 Task: What year was "Treasure Island" by Robert Louis Stevenson published?
Action: Mouse moved to (271, 126)
Screenshot: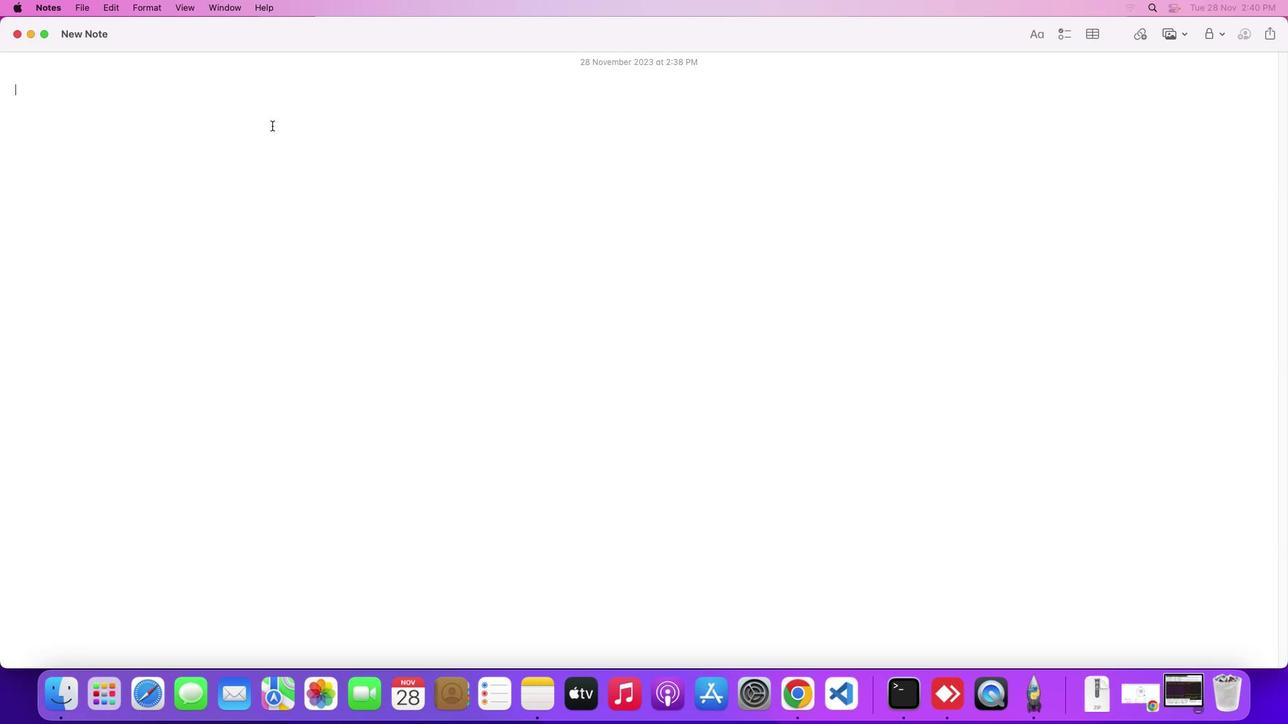 
Action: Mouse pressed left at (271, 126)
Screenshot: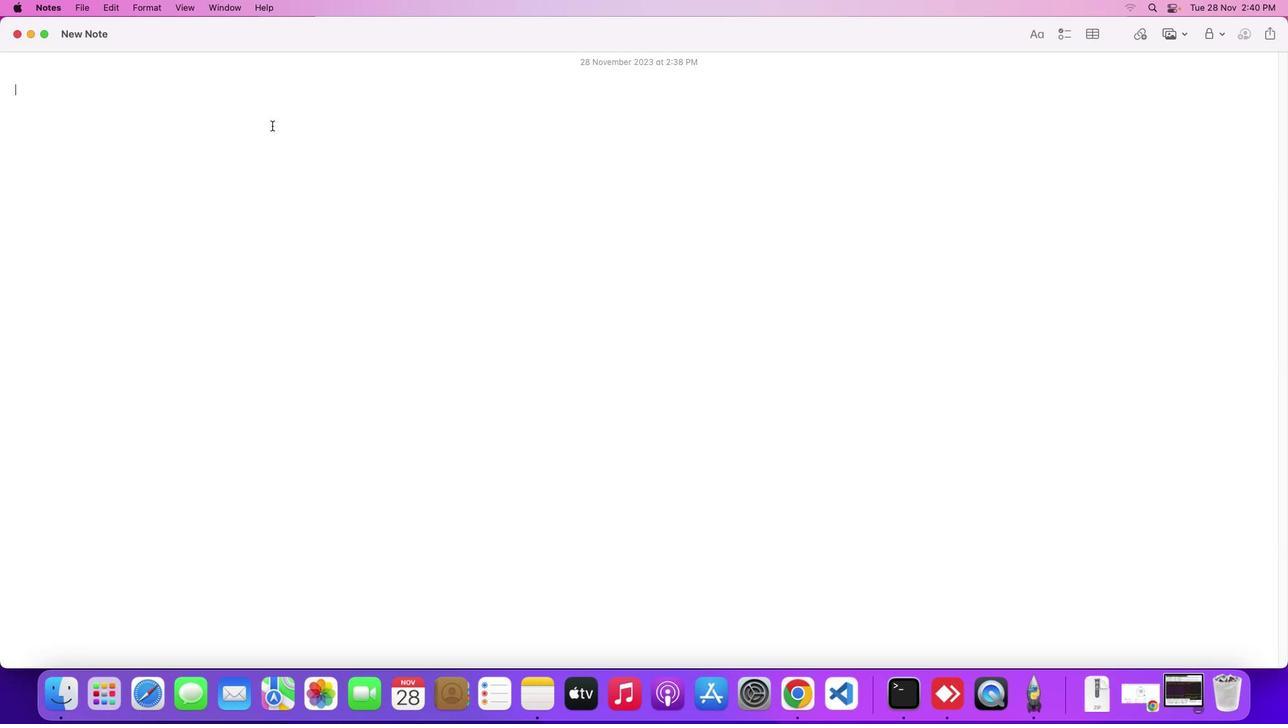 
Action: Mouse moved to (271, 125)
Screenshot: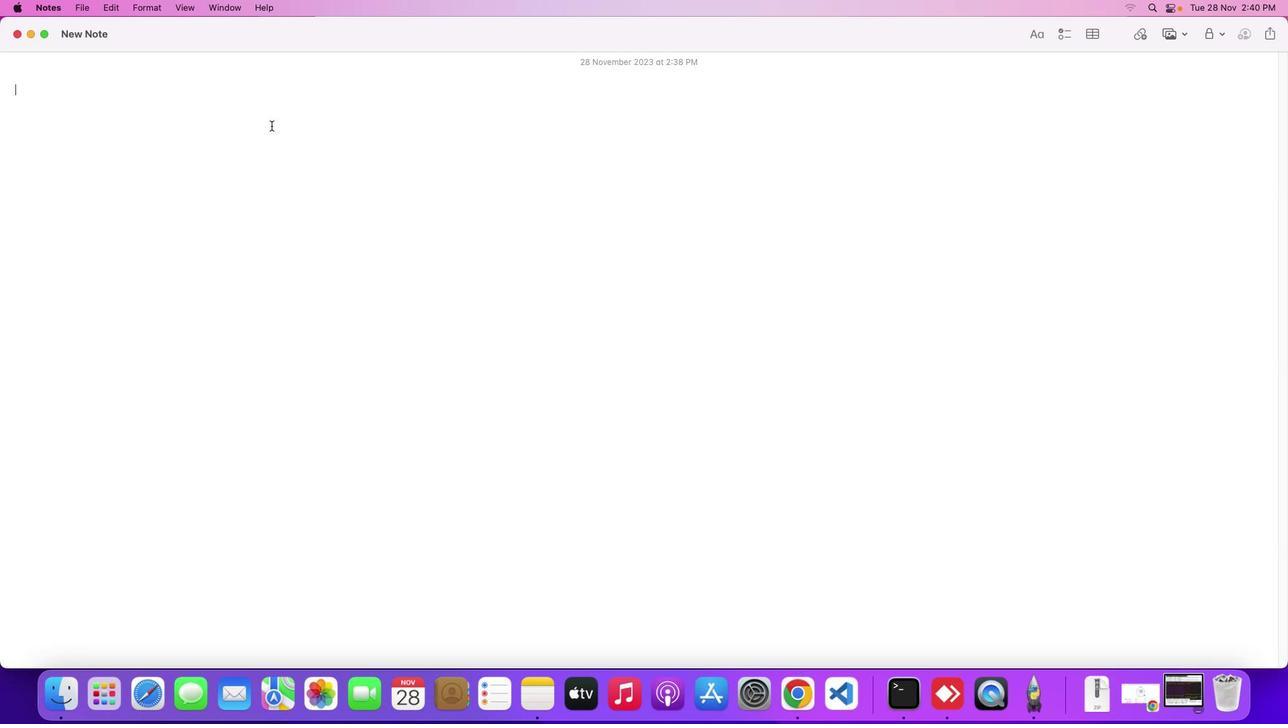 
Action: Key pressed Key.shift
Screenshot: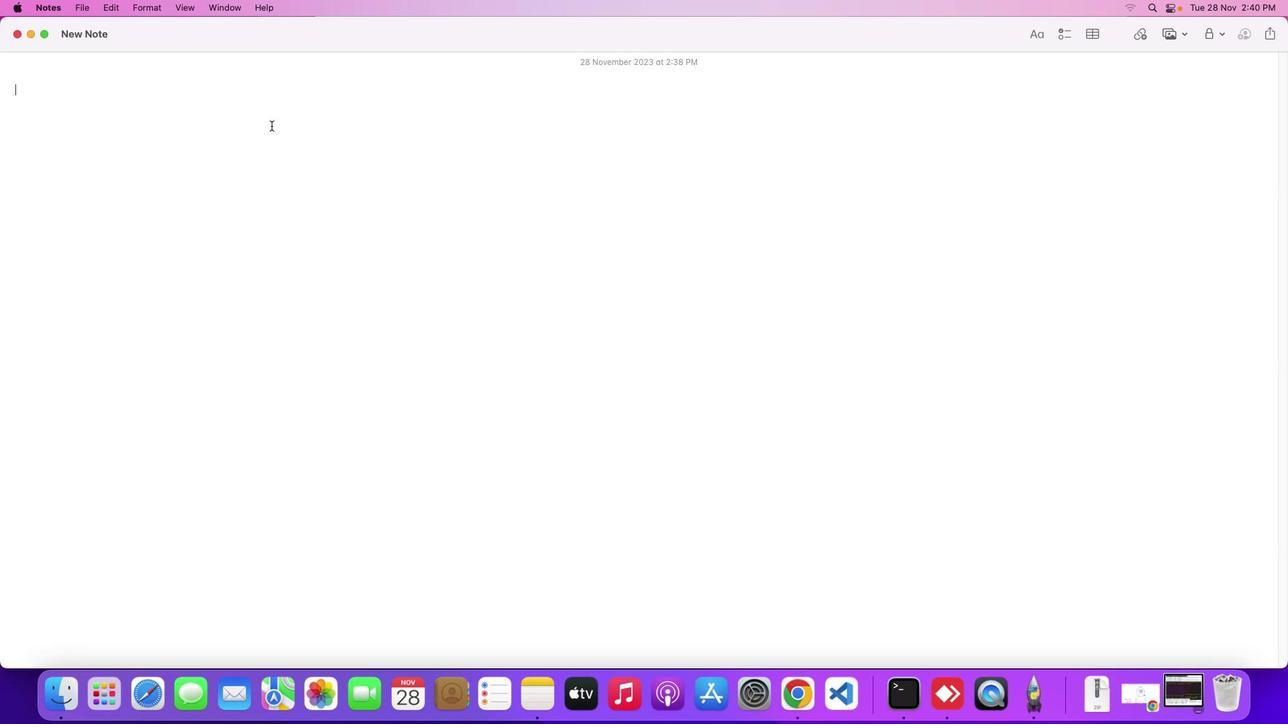 
Action: Mouse moved to (271, 125)
Screenshot: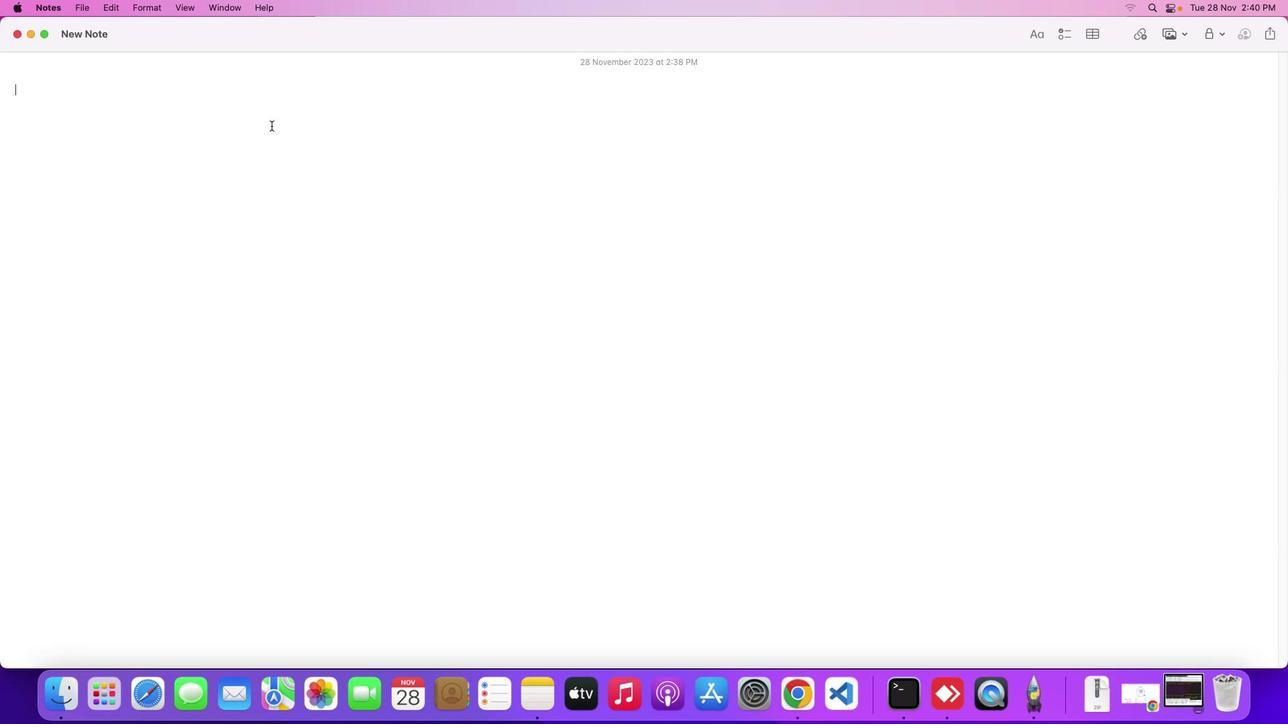 
Action: Key pressed 'W''h''a''t'Key.space'y''e''a''r'Key.space'w''a''s'Key.spaceKey.shift'"'Key.shift'T''r''e''a''s''u''r''e'Key.spaceKey.shift'I''s''l''a''n''d'Key.shift'"'Key.space'b''y'Key.spaceKey.shift'R''o''b''e''r''t'Key.spaceKey.shift'L''o''u''i''s'Key.spaceKey.shift'S''t''e''v''e''n''s''o''m'Key.backspace'n'Key.shift_rKey.space'p''u''b''l''i''s''h''e''d'Key.shift_r'?'Key.enter
Screenshot: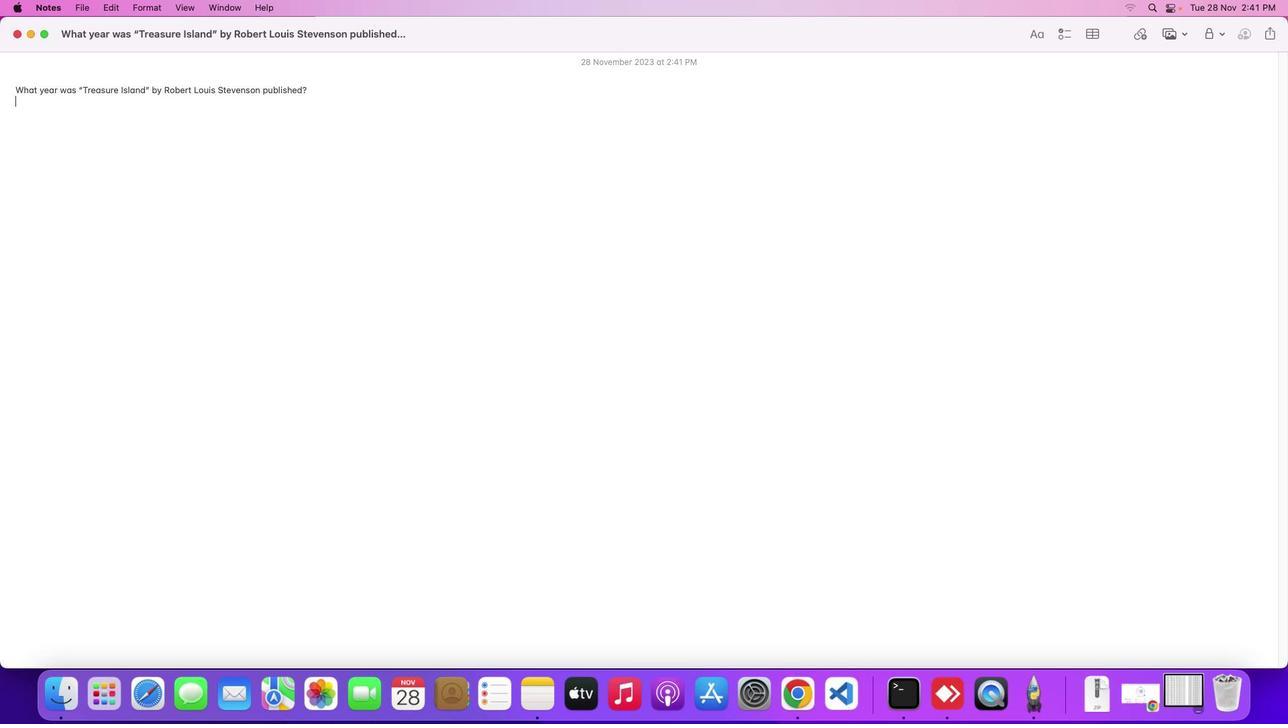 
Action: Mouse moved to (1143, 697)
Screenshot: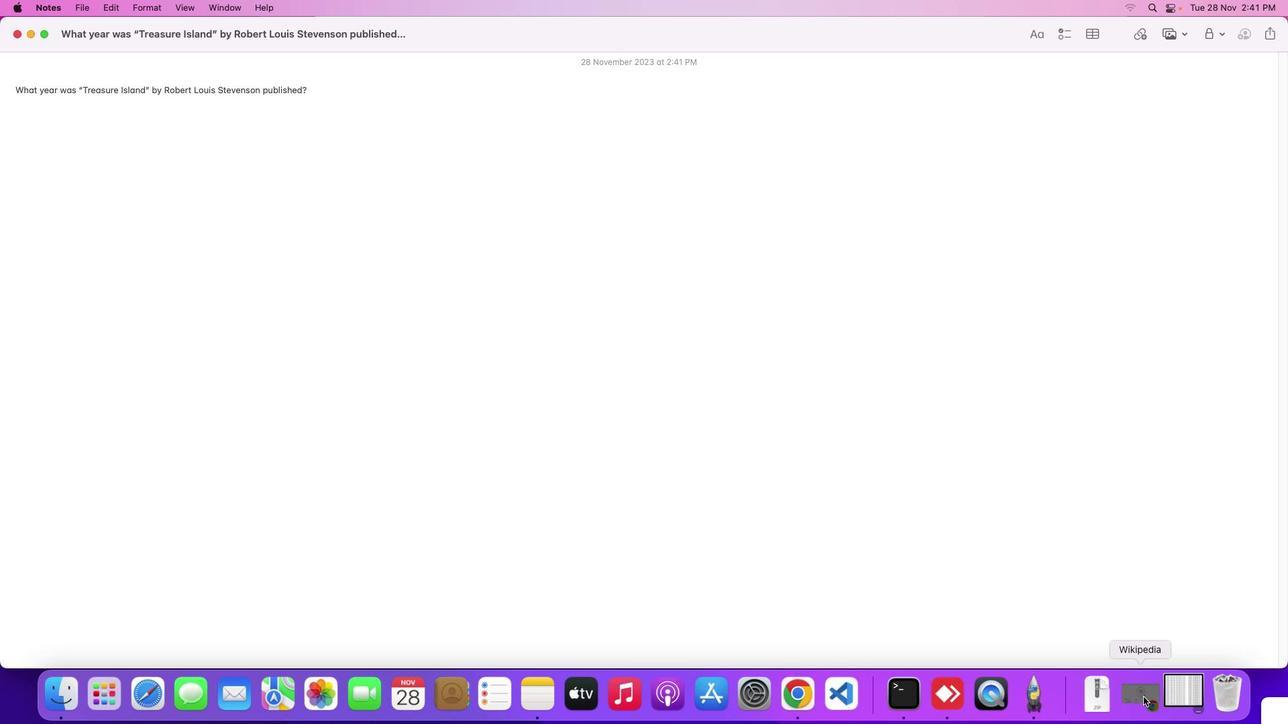 
Action: Mouse pressed left at (1143, 697)
Screenshot: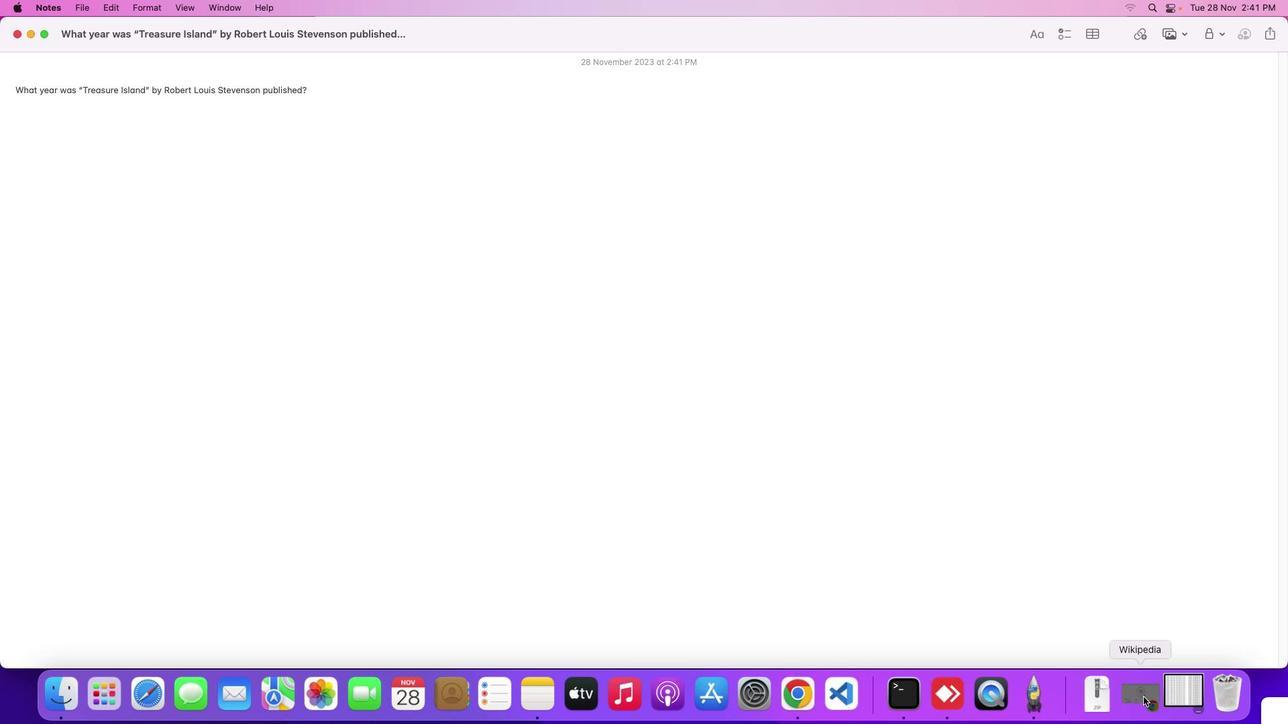 
Action: Mouse moved to (505, 408)
Screenshot: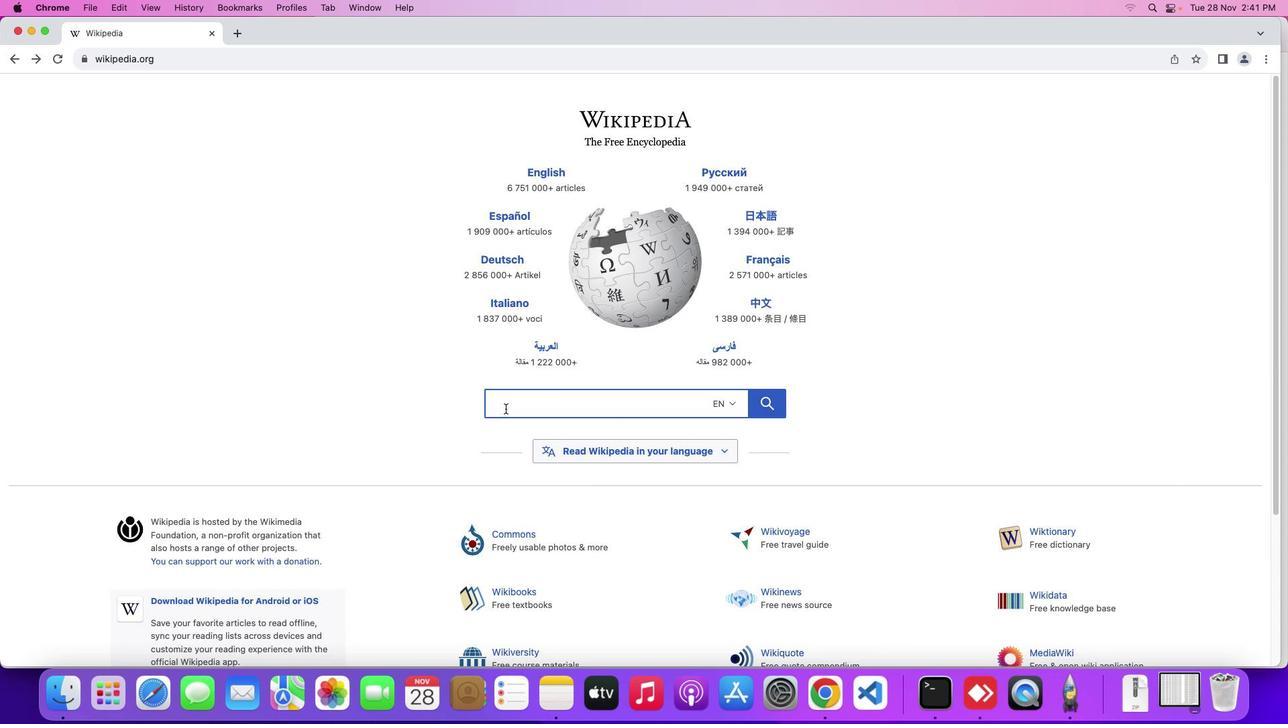 
Action: Mouse pressed left at (505, 408)
Screenshot: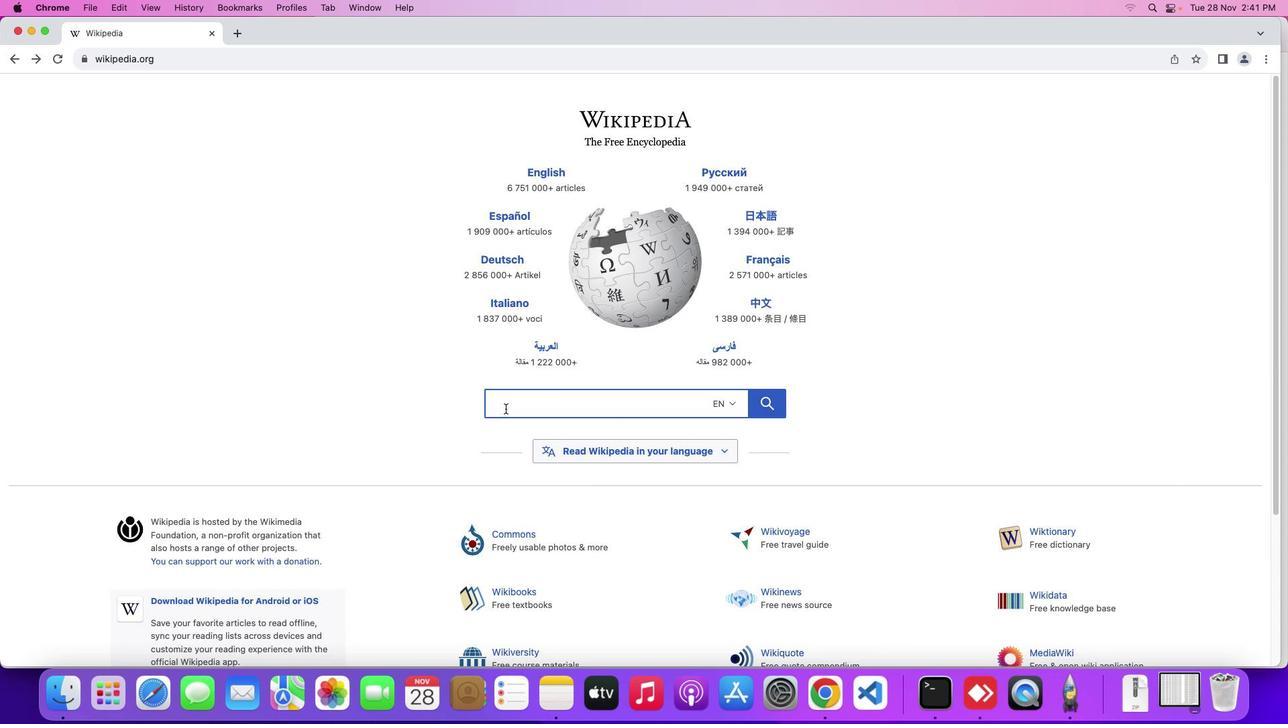
Action: Mouse moved to (506, 408)
Screenshot: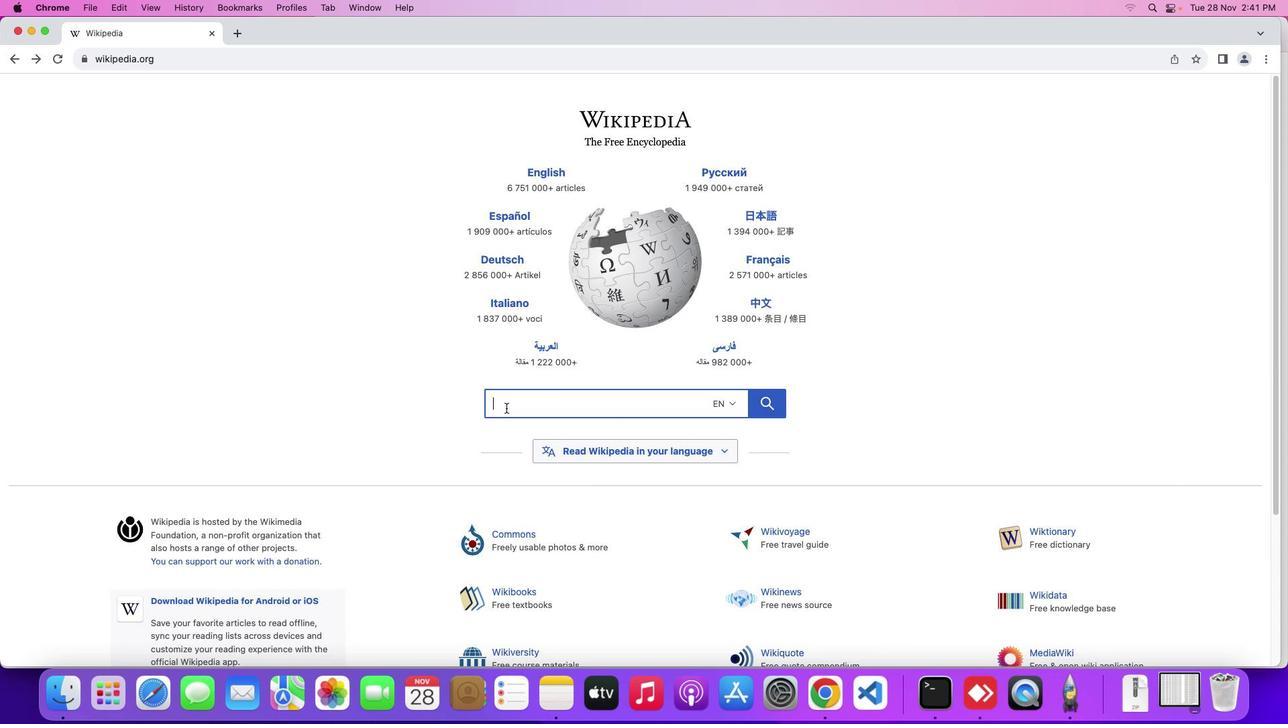 
Action: Key pressed Key.shift'T''r''e''a''s''u''r''e'Key.spaceKey.shift'I''s''l''a''n''d'Key.downKey.enter
Screenshot: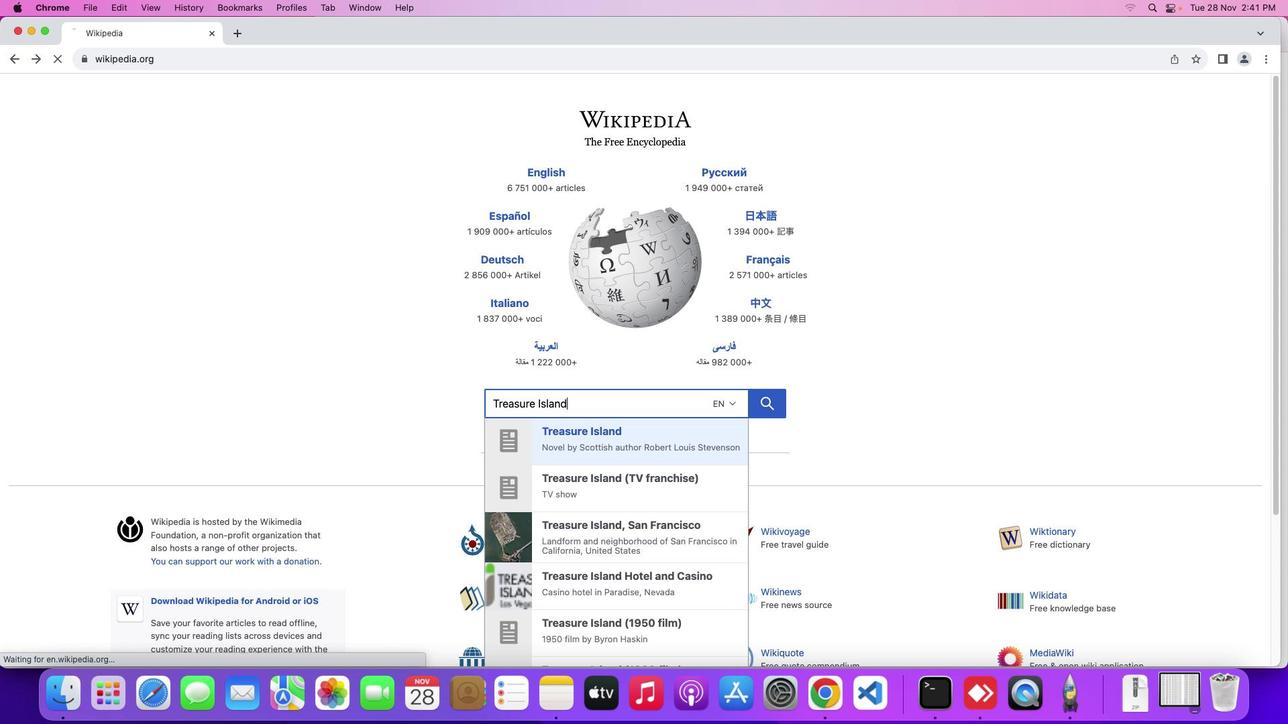 
Action: Mouse moved to (702, 379)
Screenshot: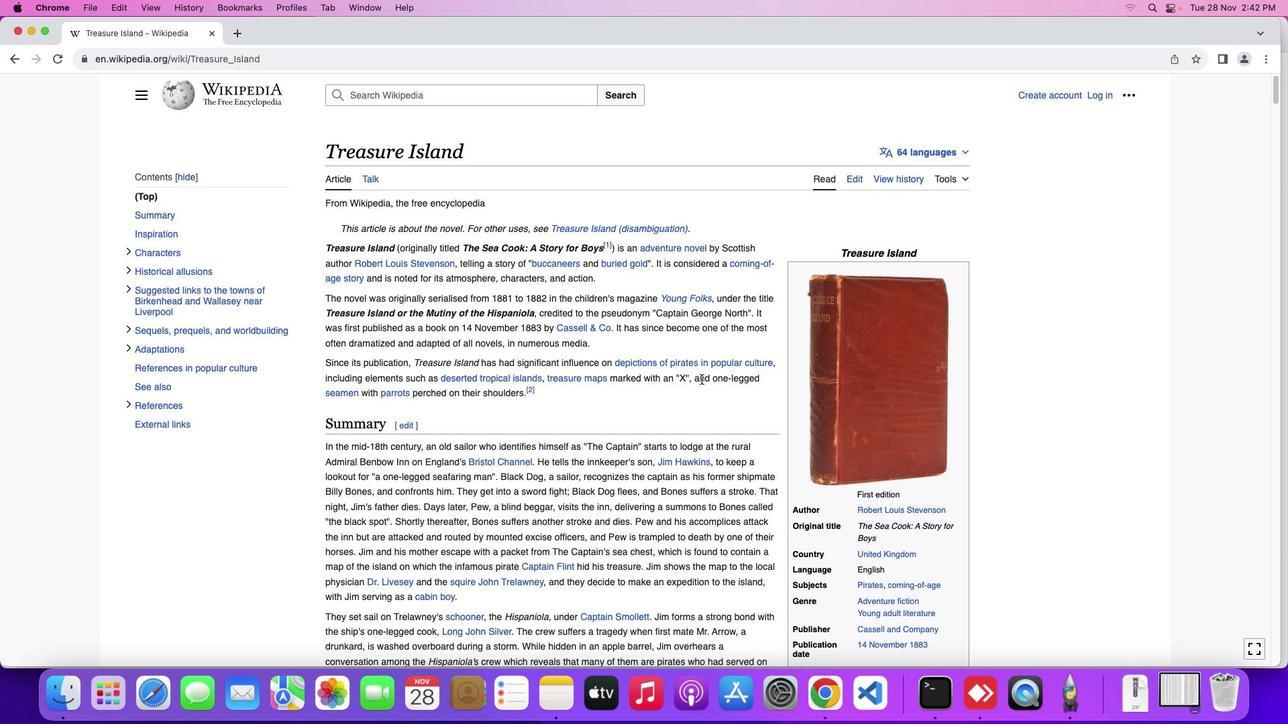 
Action: Mouse scrolled (702, 379) with delta (0, 0)
Screenshot: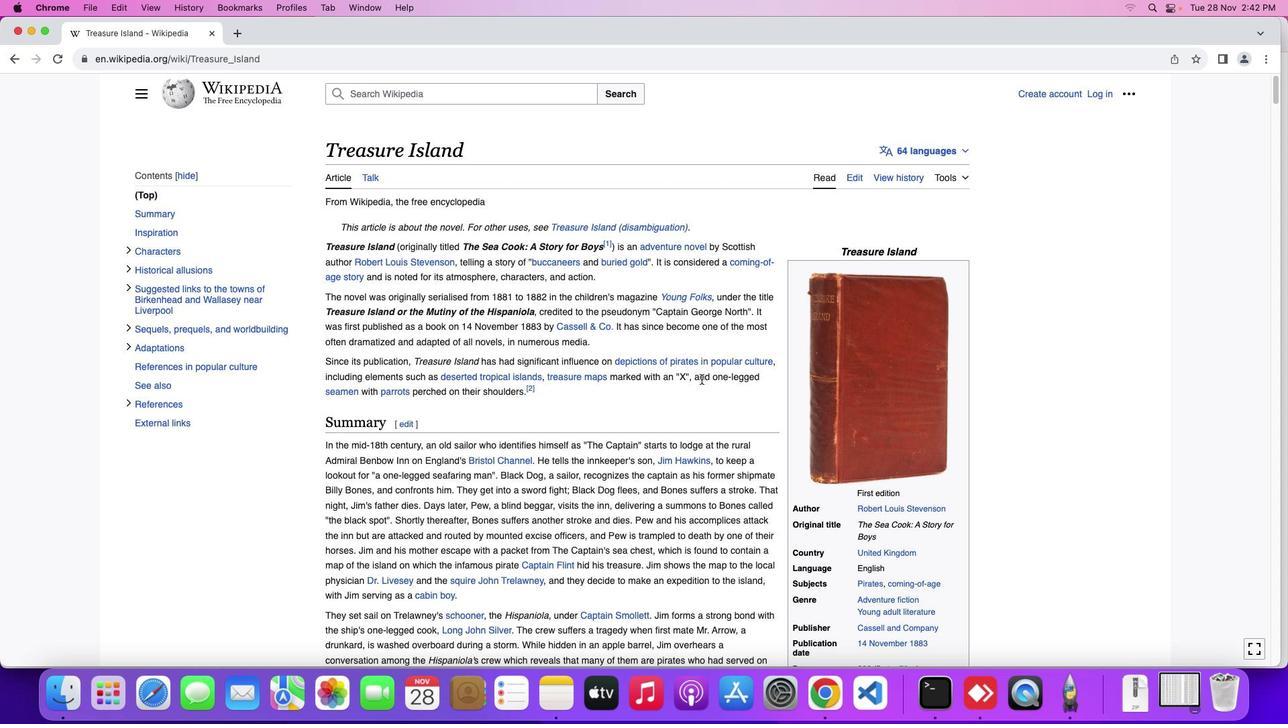 
Action: Mouse moved to (701, 379)
Screenshot: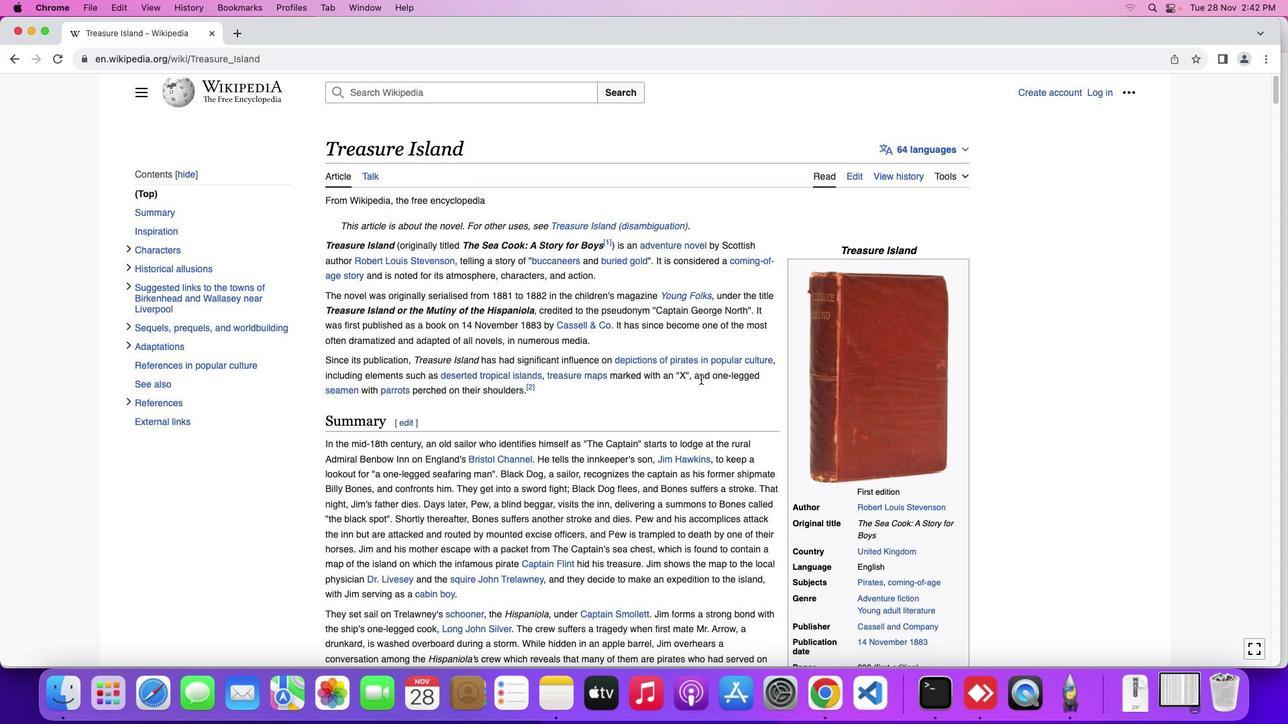 
Action: Mouse scrolled (701, 379) with delta (0, 0)
Screenshot: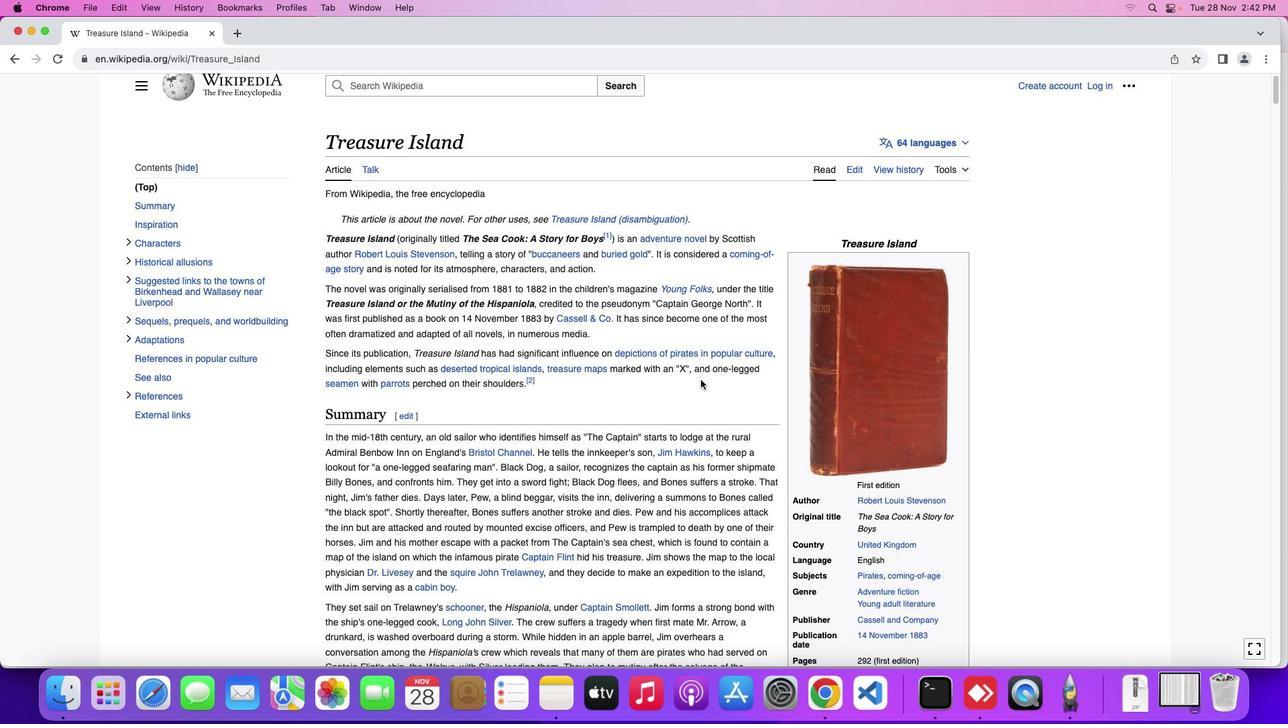 
Action: Mouse moved to (701, 379)
Screenshot: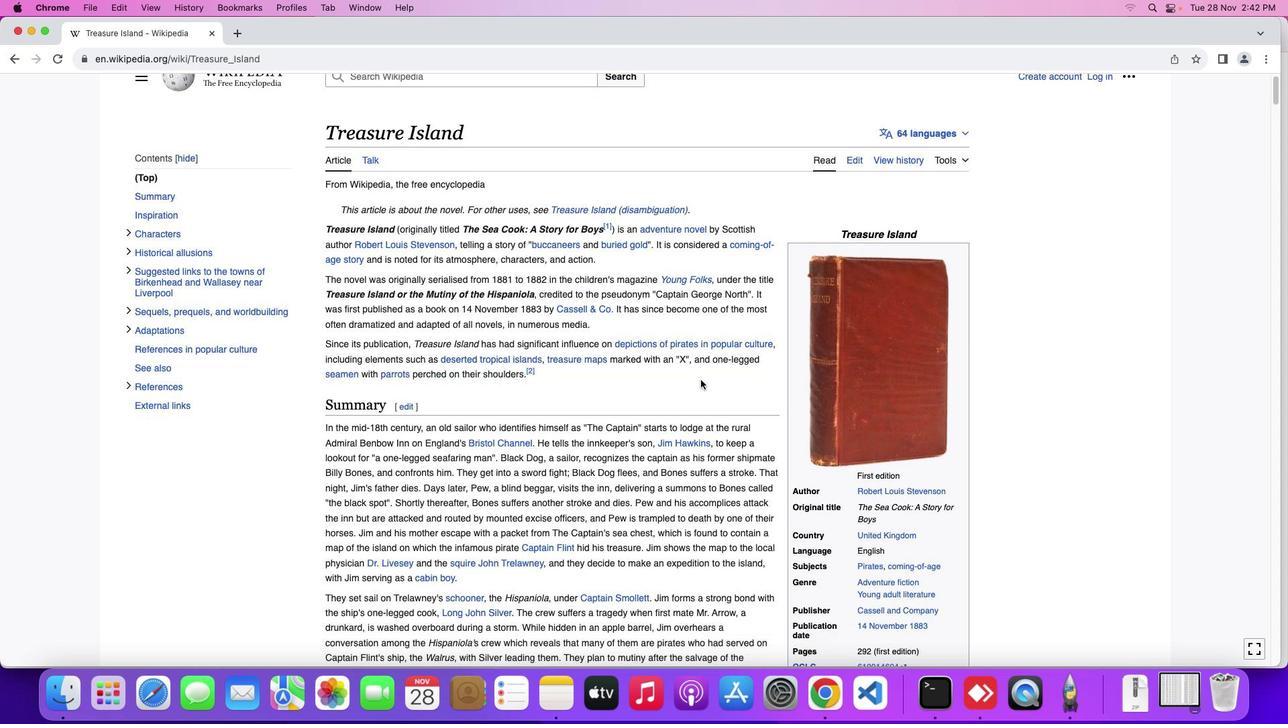 
Action: Mouse scrolled (701, 379) with delta (0, 0)
Screenshot: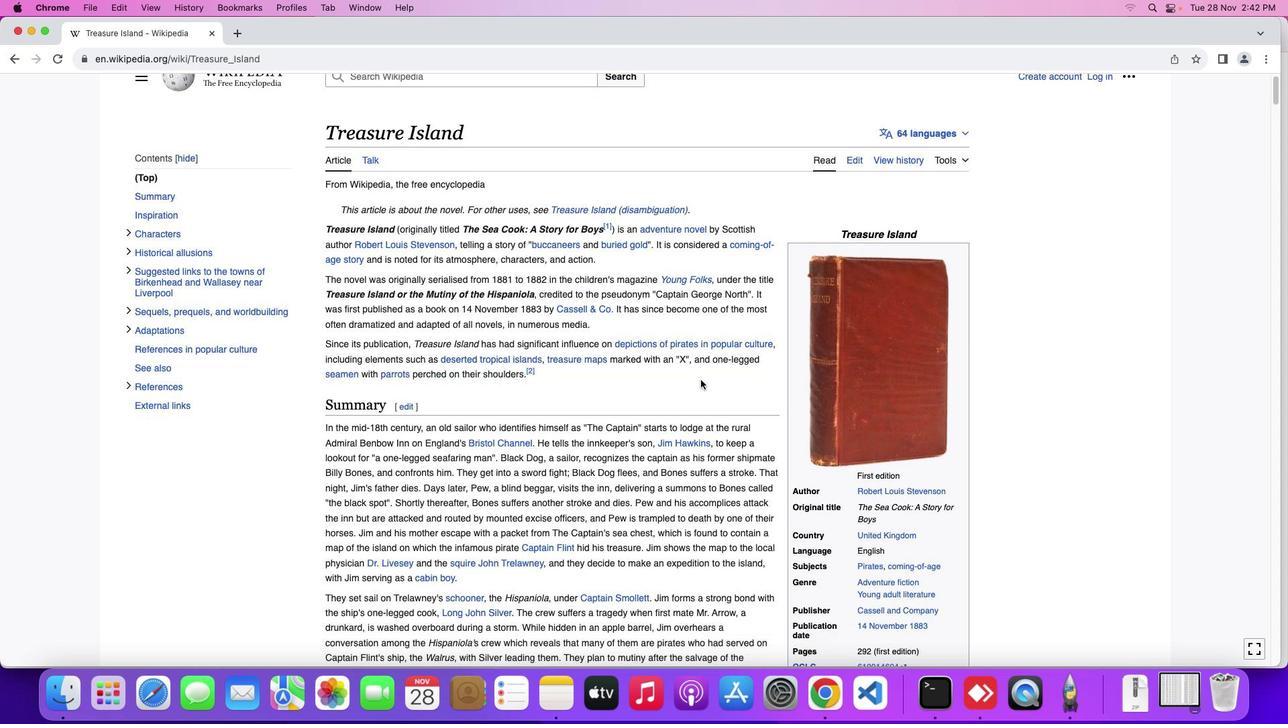 
Action: Mouse moved to (701, 379)
Screenshot: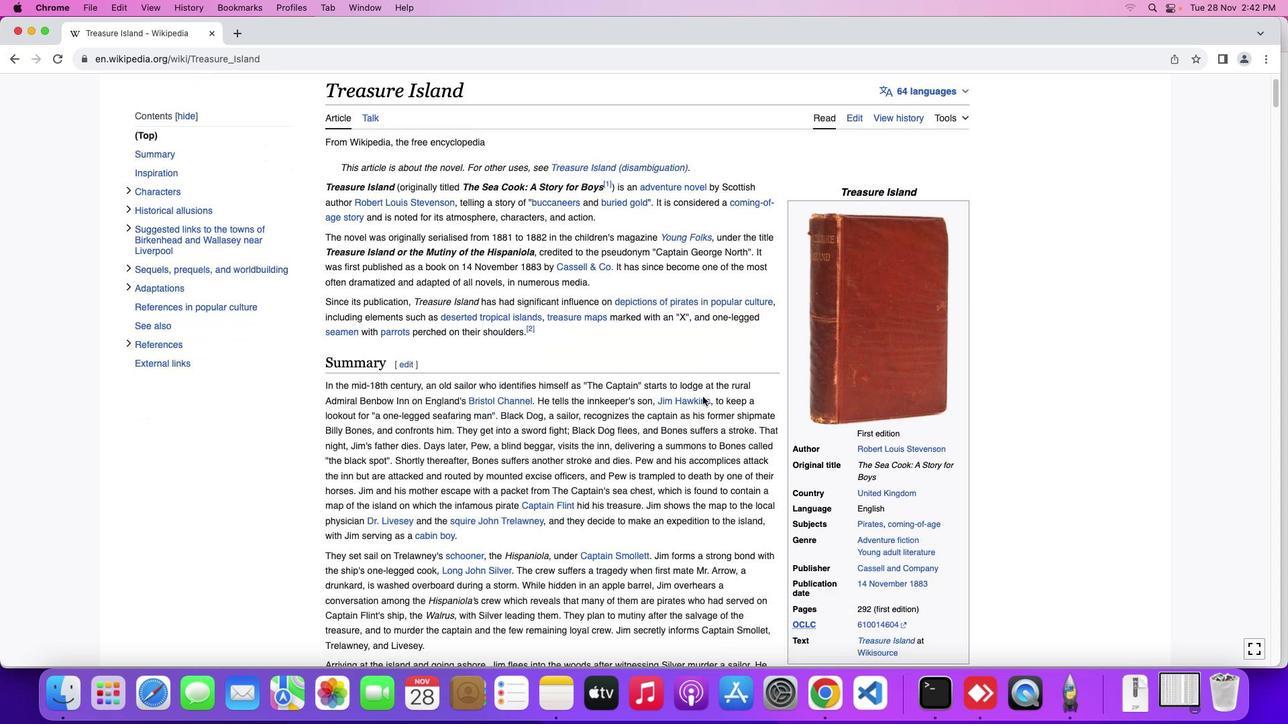
Action: Mouse scrolled (701, 379) with delta (0, -1)
Screenshot: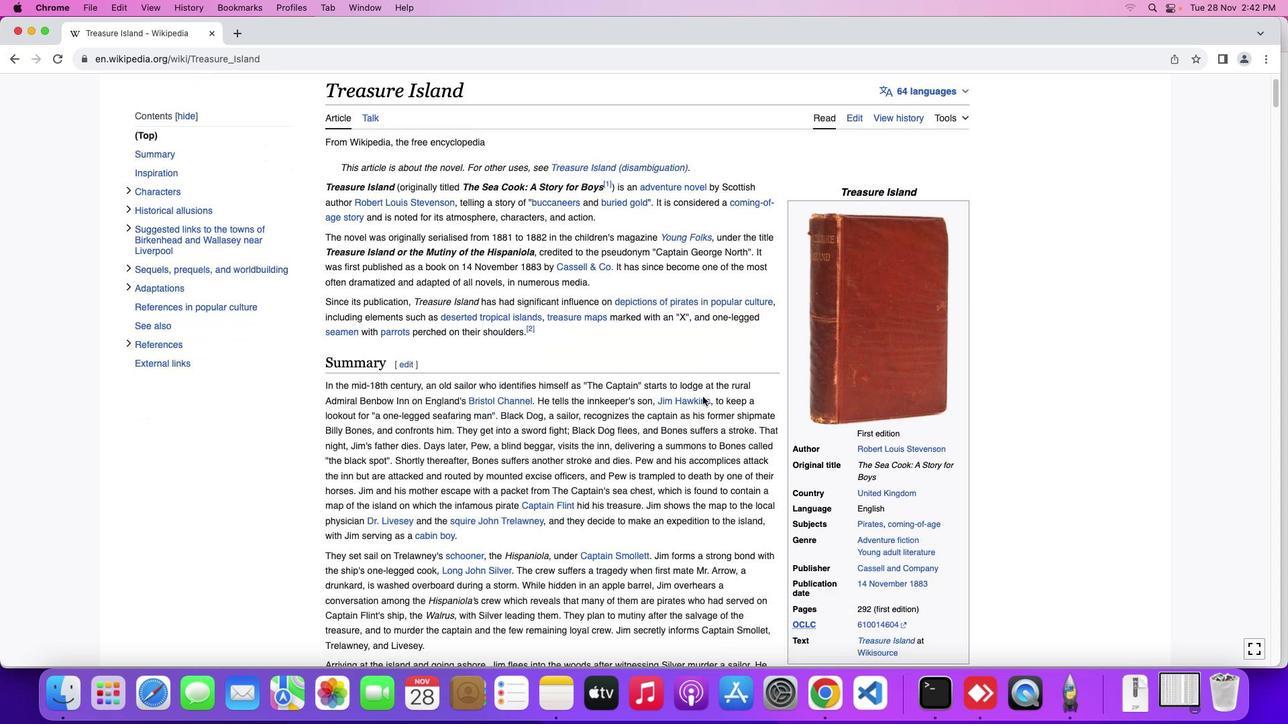 
Action: Mouse moved to (738, 387)
Screenshot: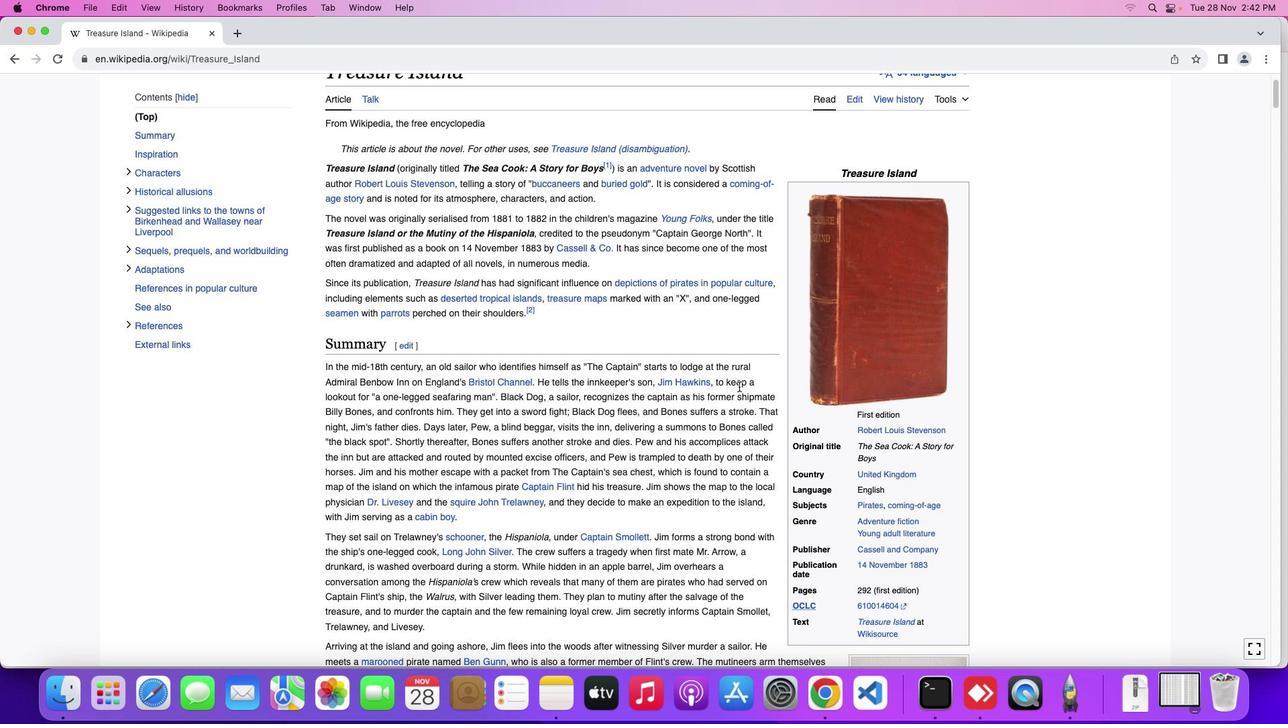 
Action: Mouse scrolled (738, 387) with delta (0, 0)
Screenshot: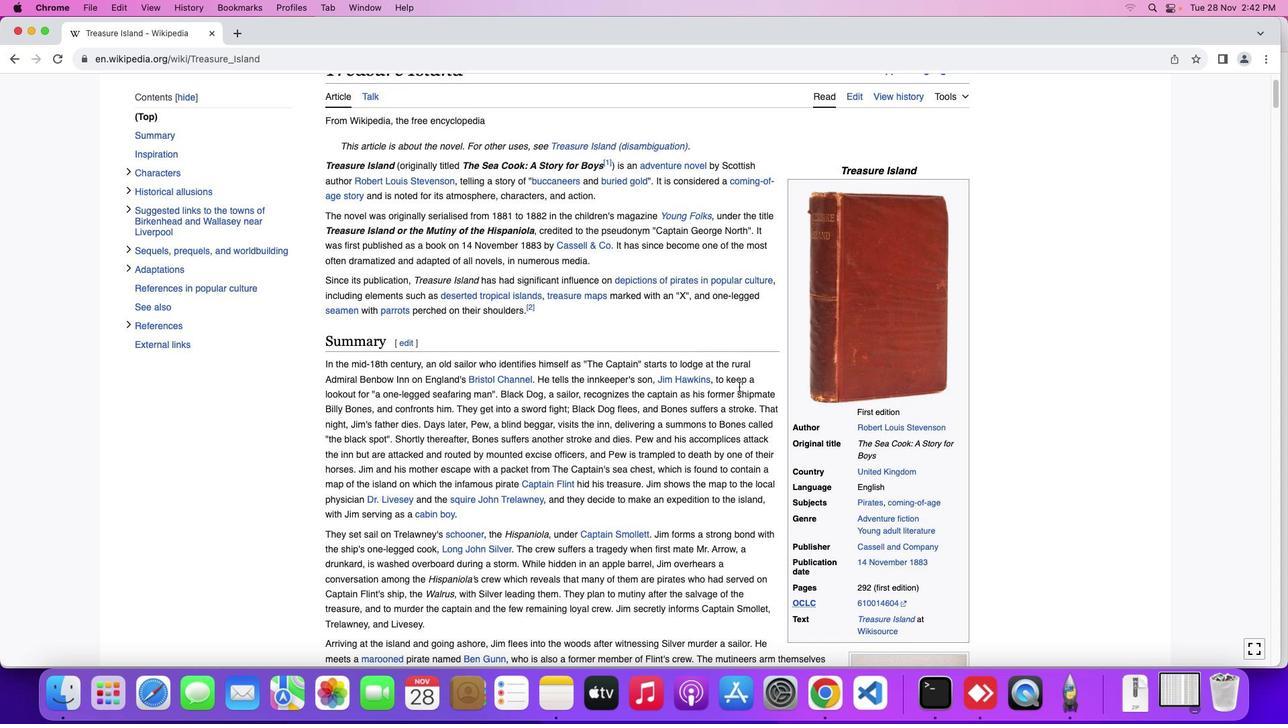 
Action: Mouse moved to (738, 387)
Screenshot: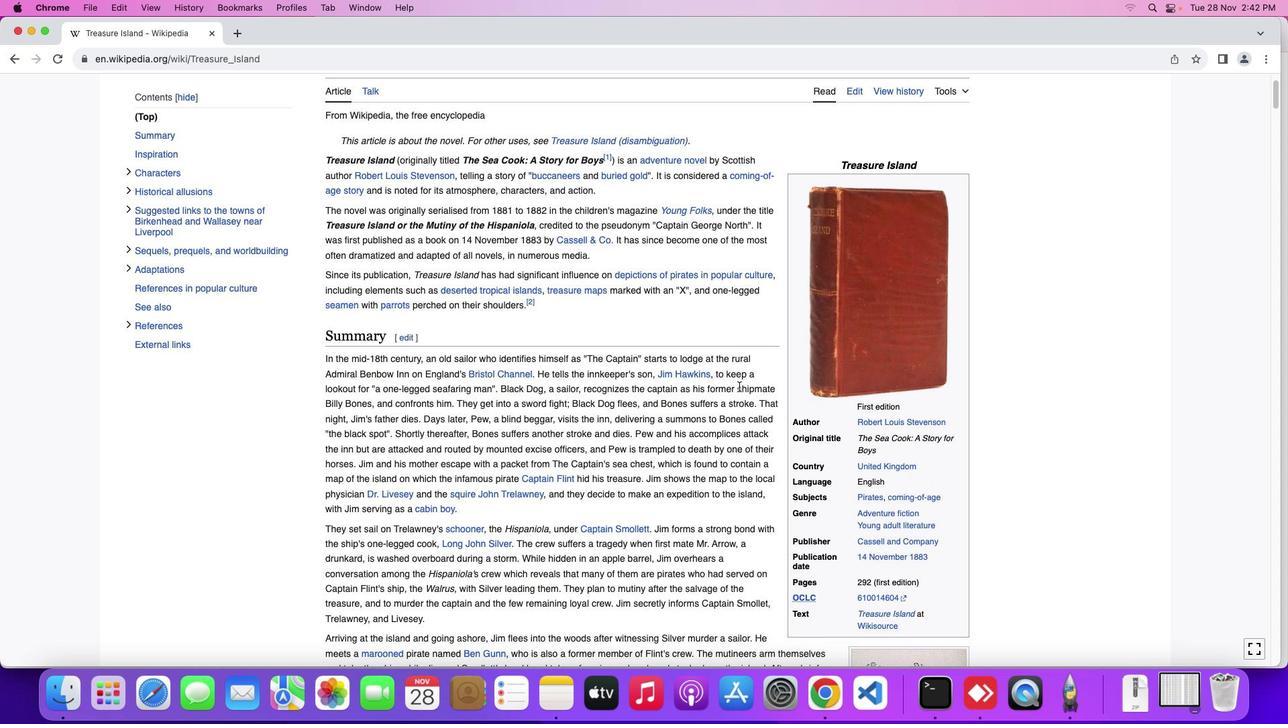 
Action: Mouse scrolled (738, 387) with delta (0, 0)
Screenshot: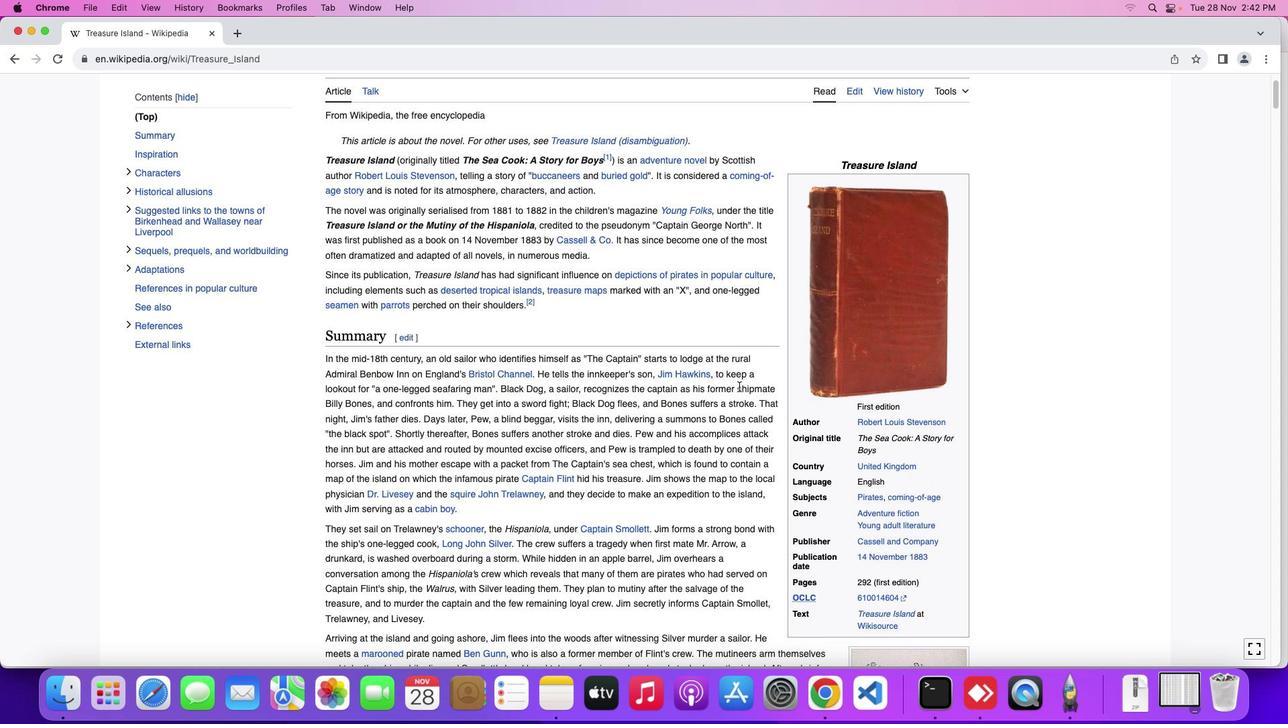 
Action: Mouse moved to (738, 387)
Screenshot: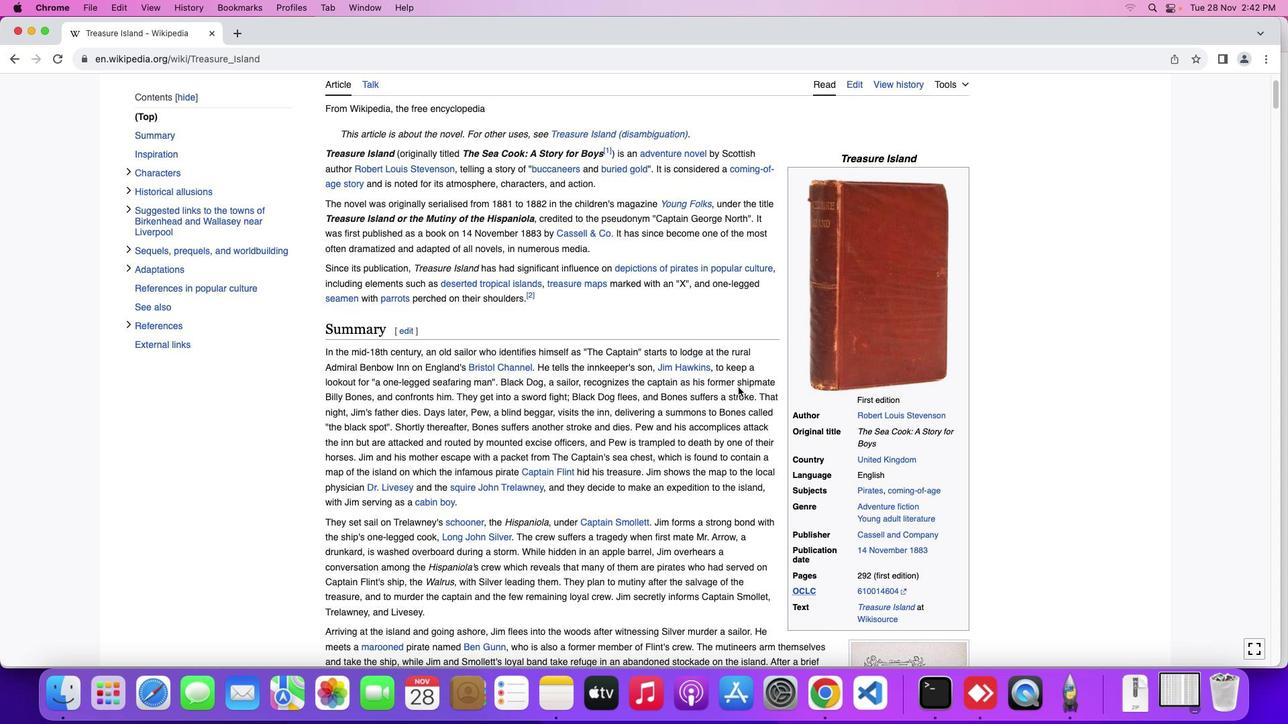 
Action: Mouse scrolled (738, 387) with delta (0, 0)
Screenshot: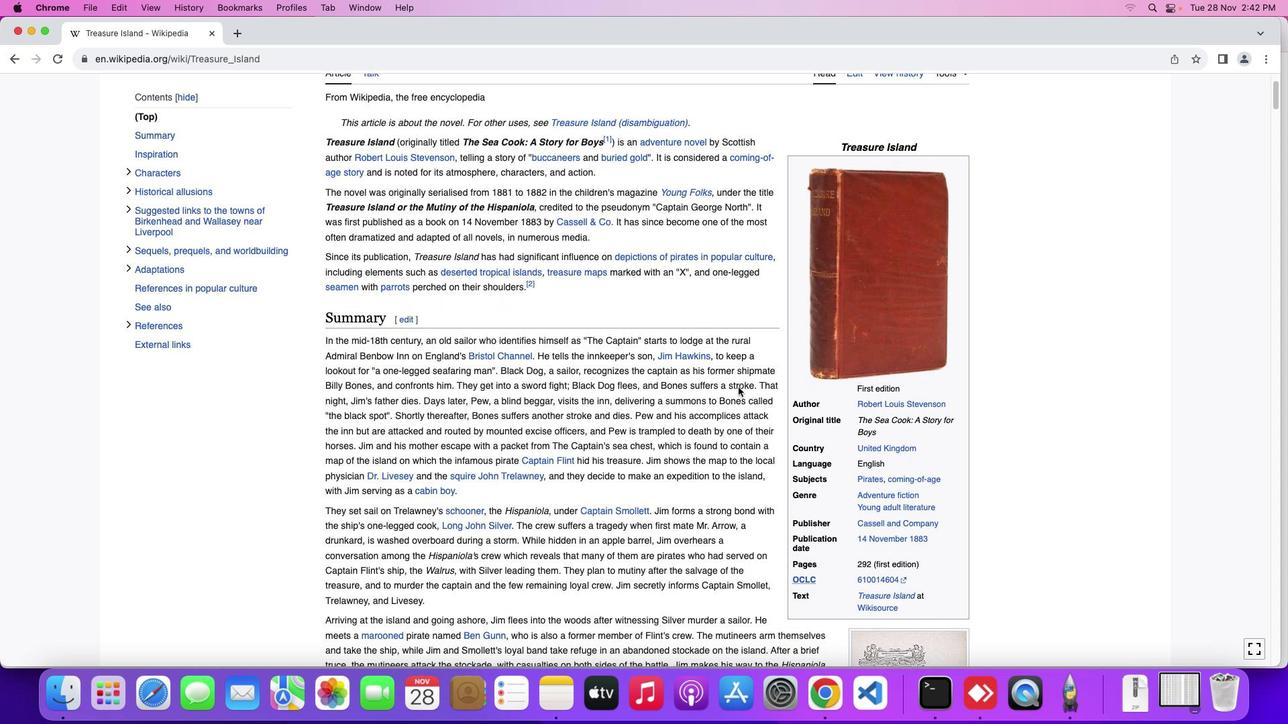 
Action: Mouse scrolled (738, 387) with delta (0, 0)
Screenshot: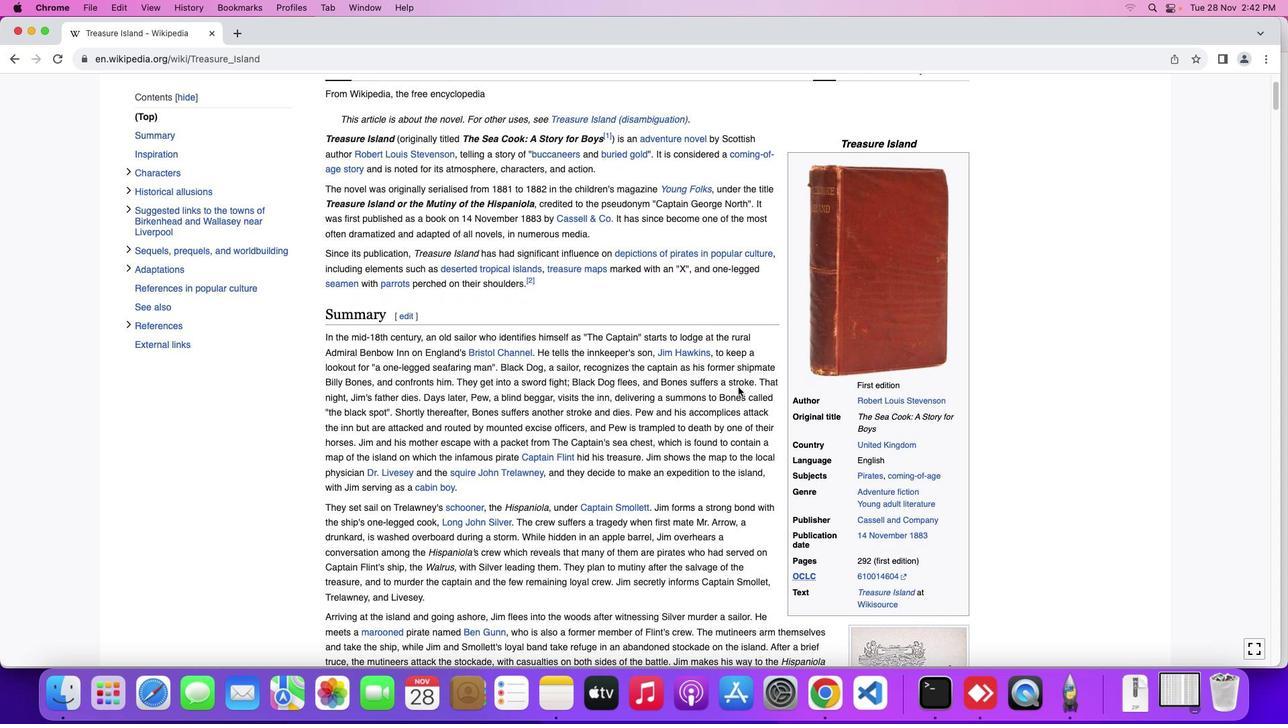 
Action: Mouse moved to (738, 388)
Screenshot: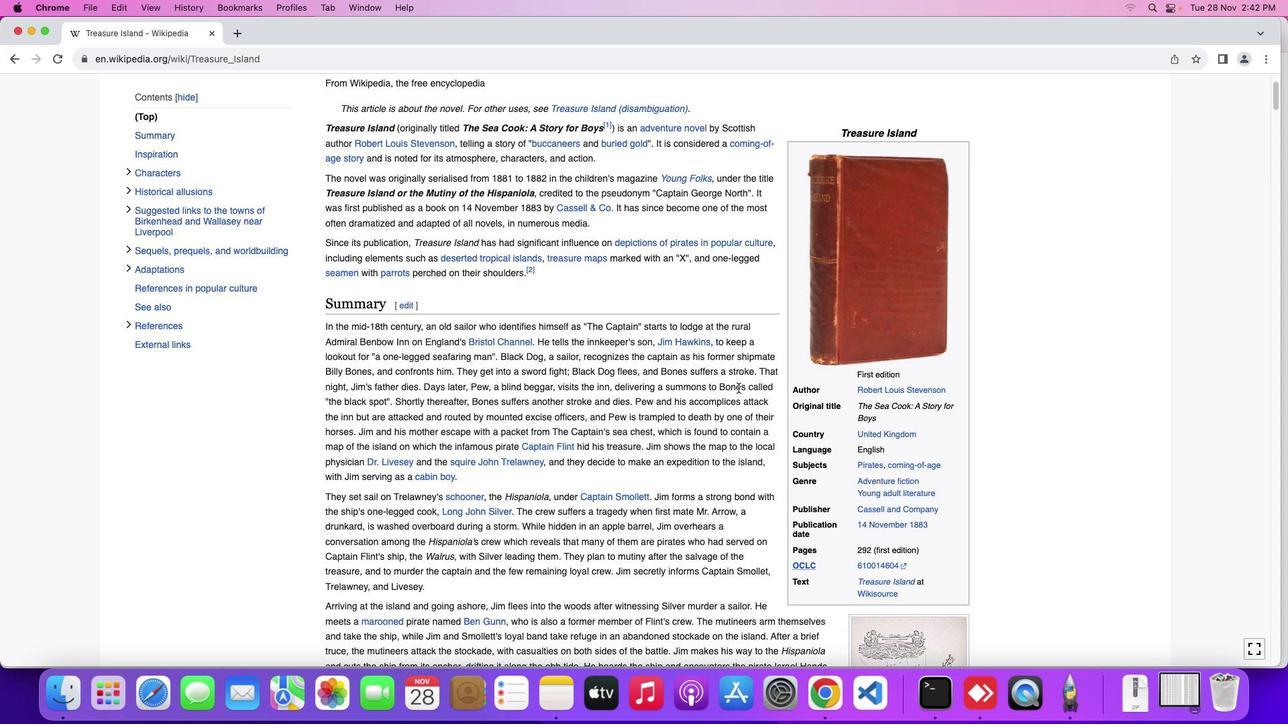 
Action: Mouse scrolled (738, 388) with delta (0, 0)
Screenshot: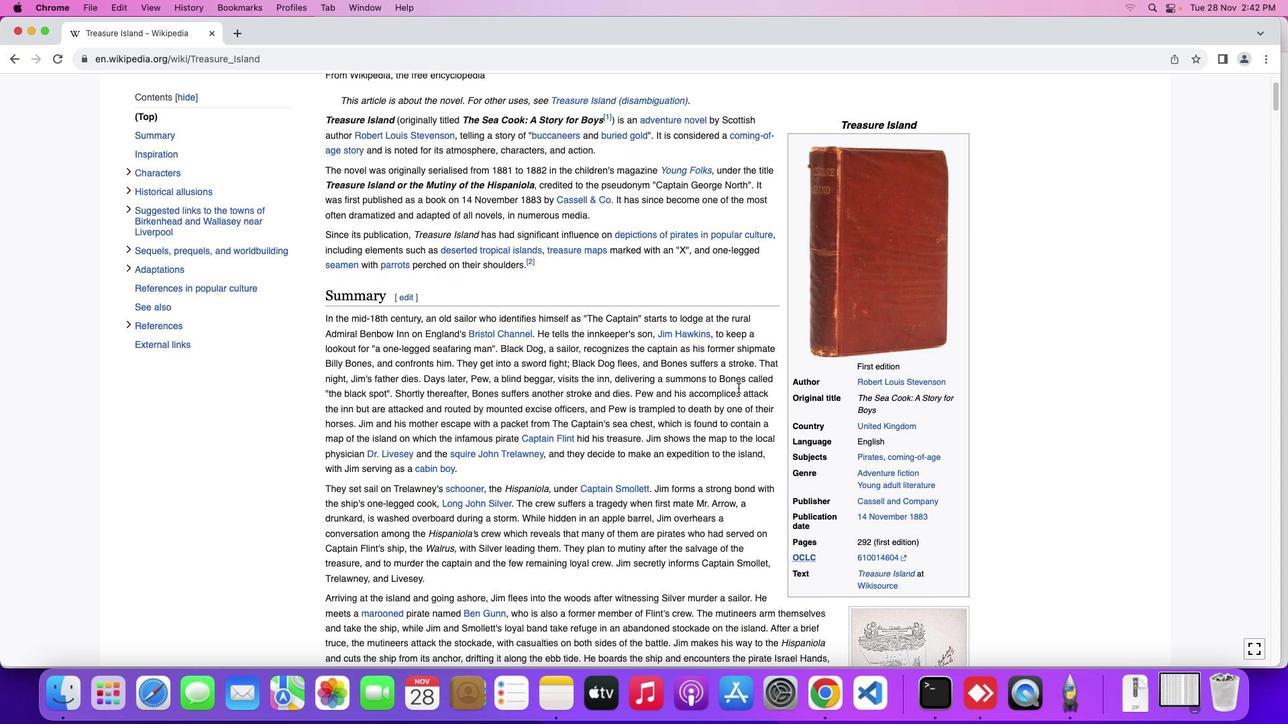 
Action: Mouse scrolled (738, 388) with delta (0, 0)
Screenshot: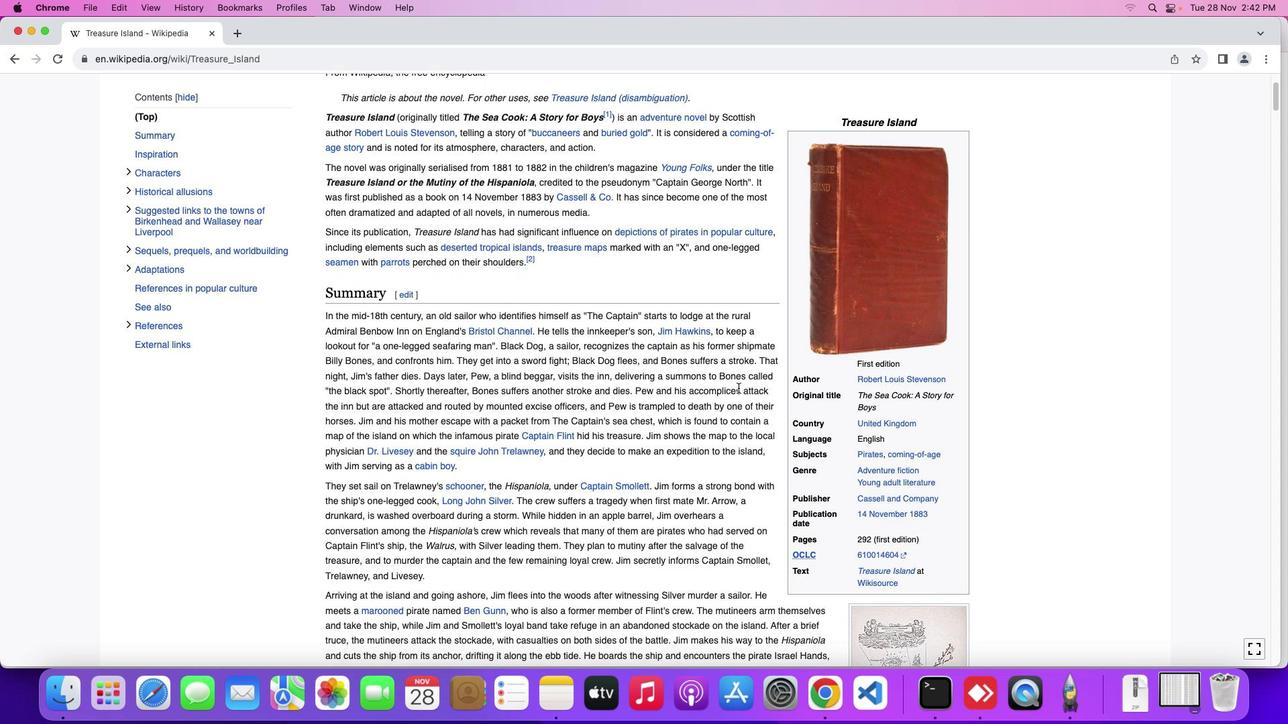 
Action: Mouse moved to (736, 389)
Screenshot: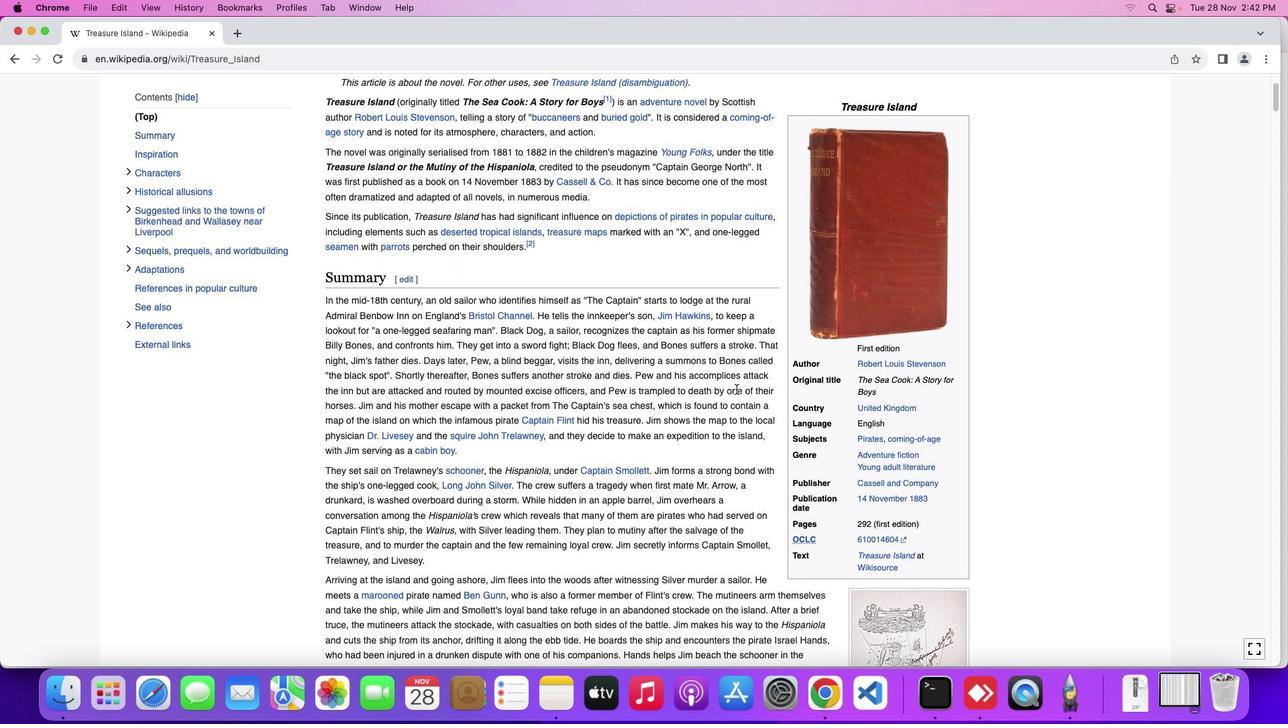 
Action: Mouse scrolled (736, 389) with delta (0, 0)
Screenshot: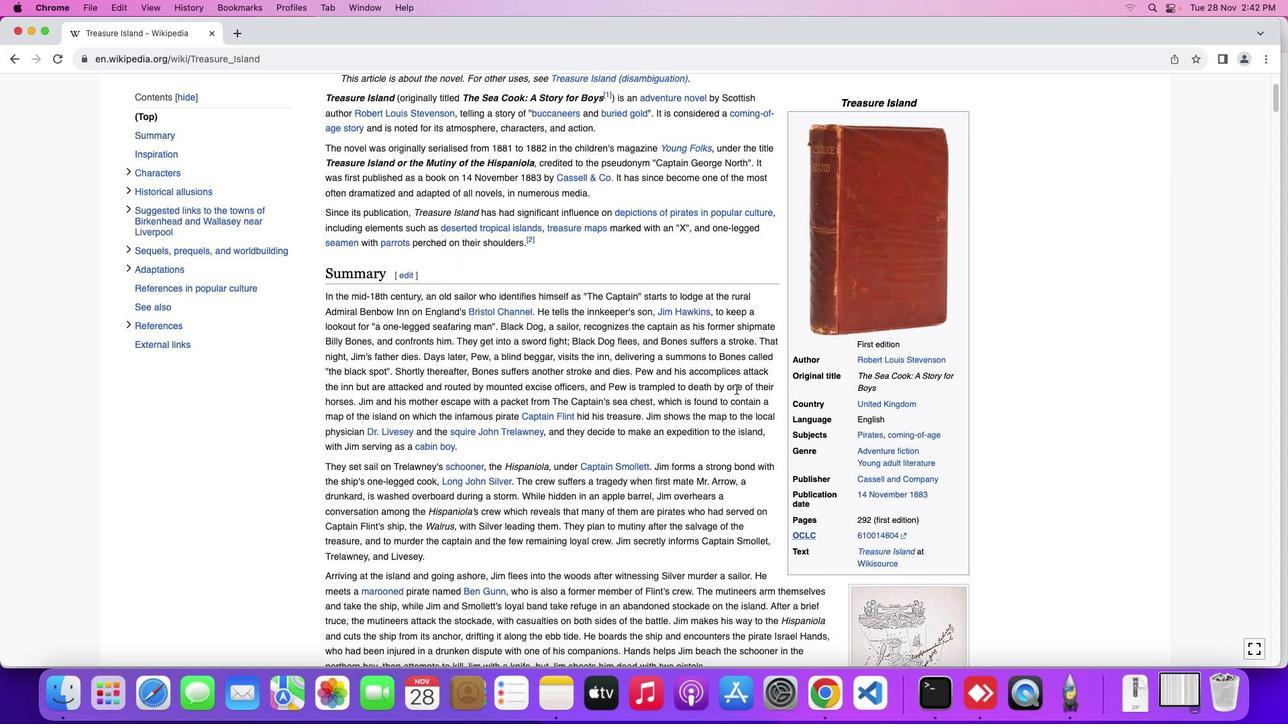 
Action: Mouse scrolled (736, 389) with delta (0, 0)
Screenshot: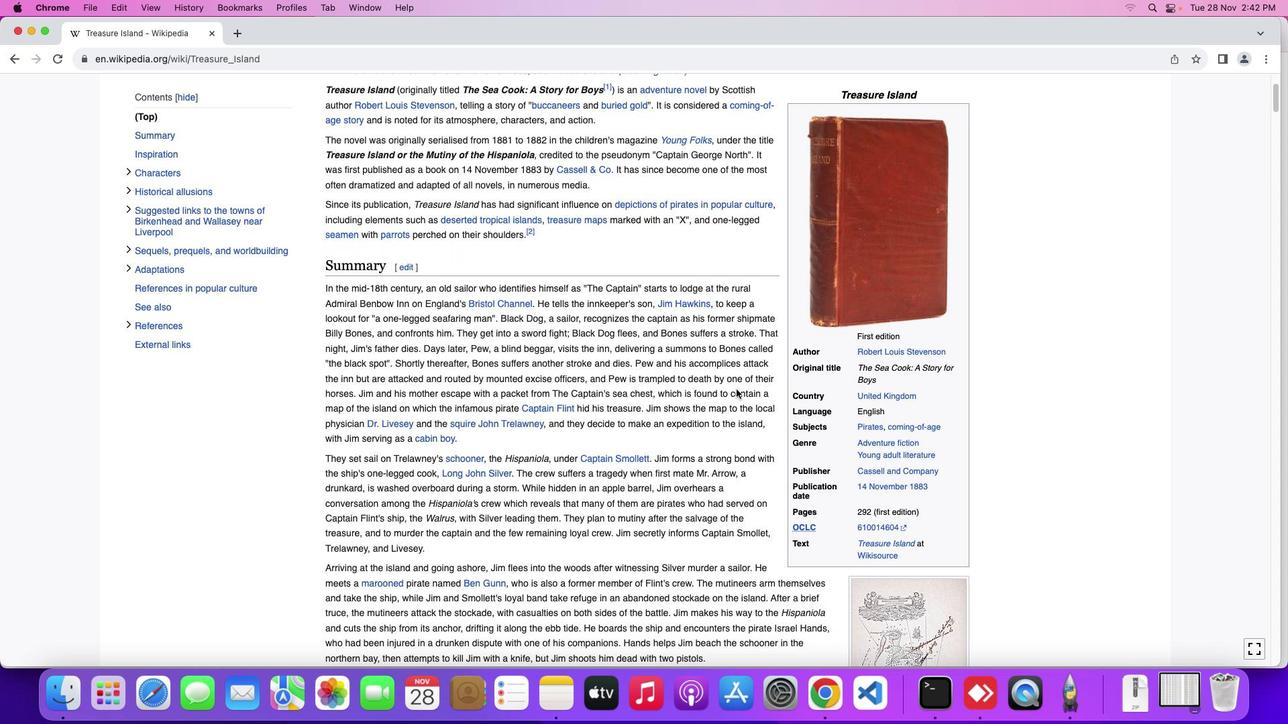 
Action: Mouse moved to (736, 389)
Screenshot: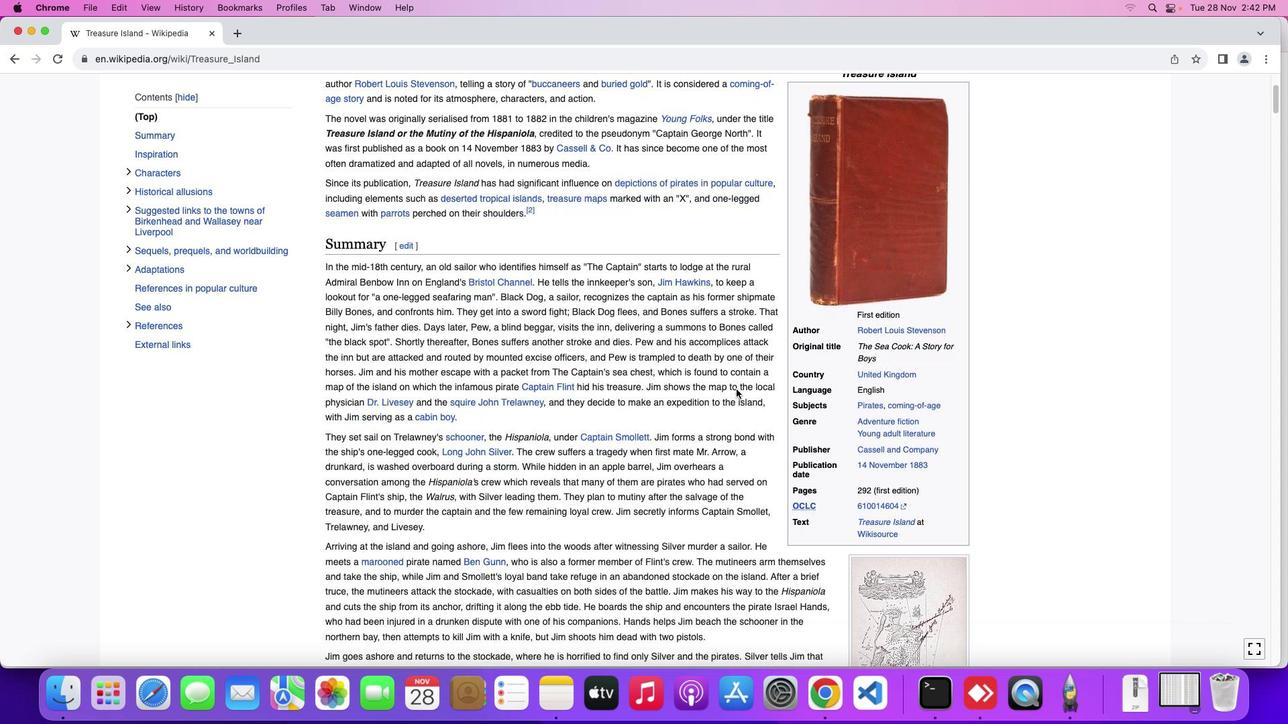 
Action: Mouse scrolled (736, 389) with delta (0, 0)
Screenshot: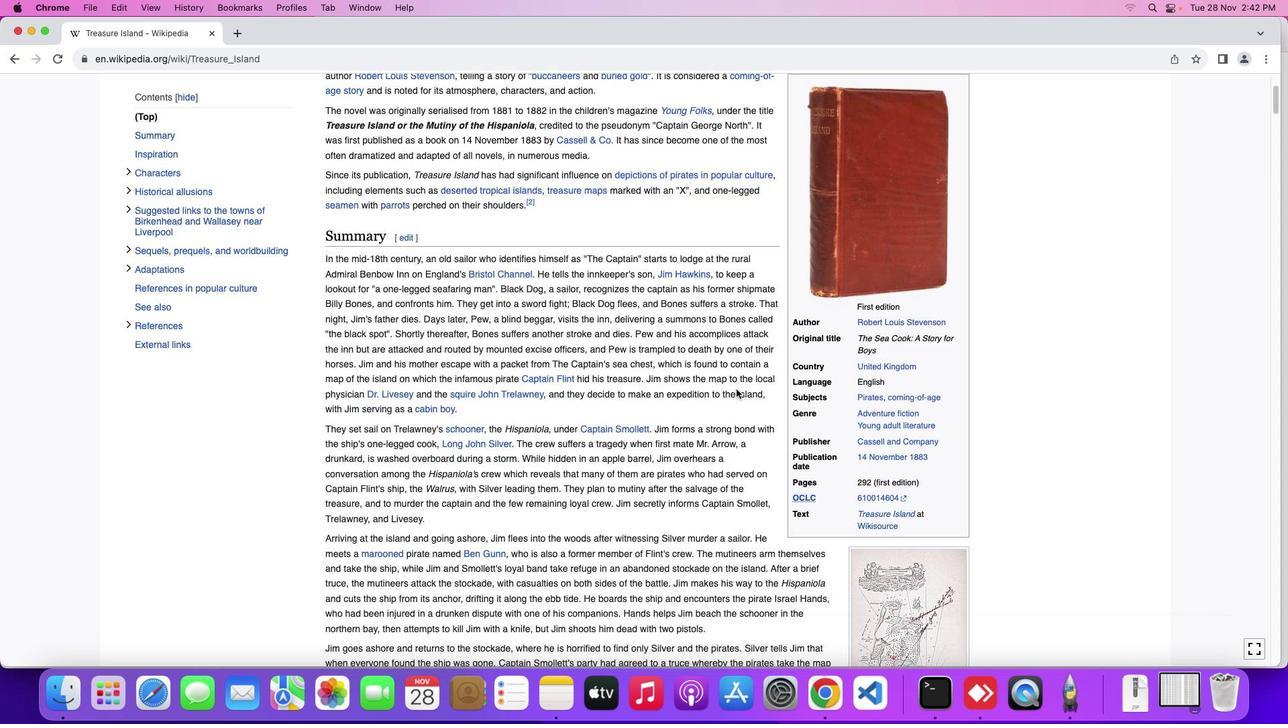 
Action: Mouse moved to (730, 402)
Screenshot: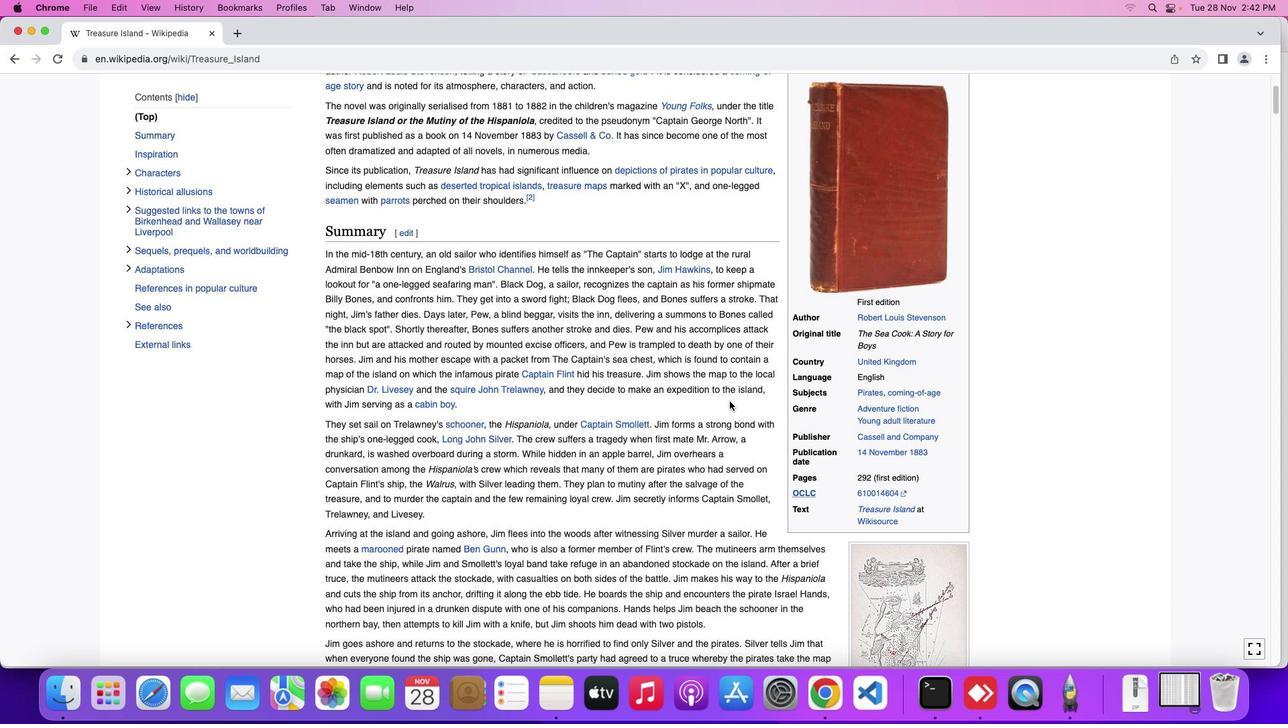 
Action: Mouse scrolled (730, 402) with delta (0, 0)
Screenshot: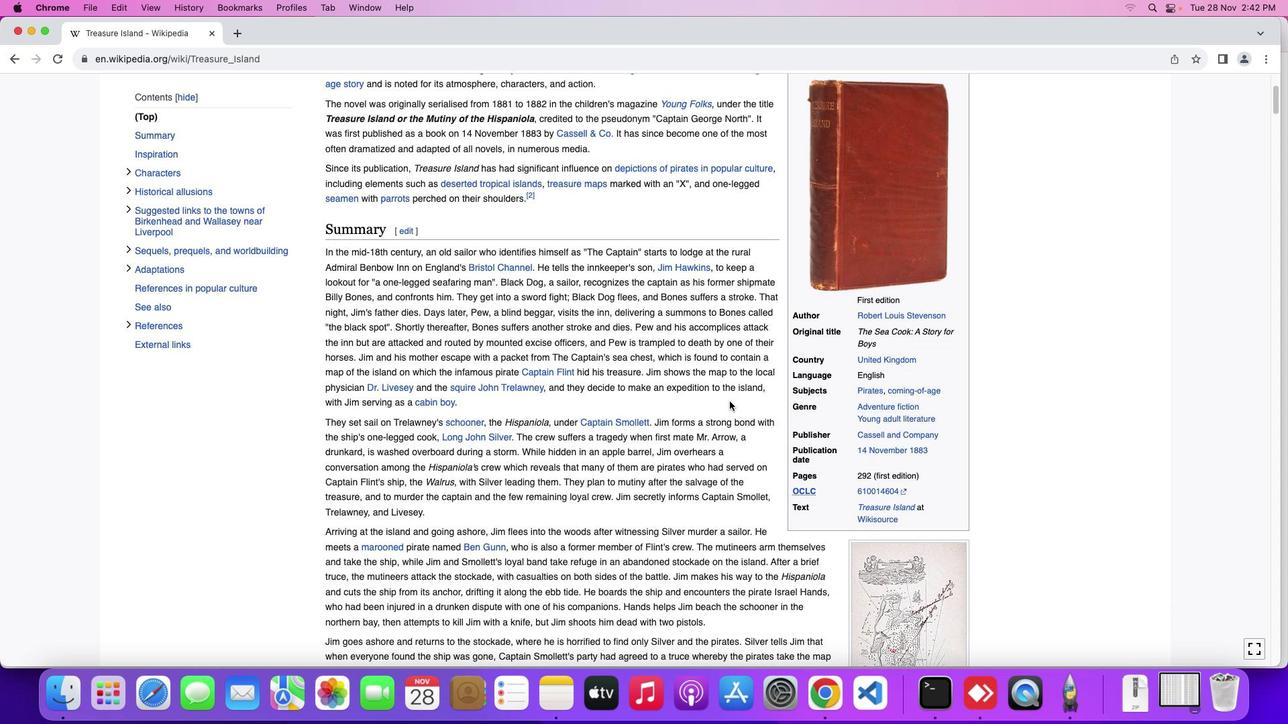 
Action: Mouse scrolled (730, 402) with delta (0, 0)
Screenshot: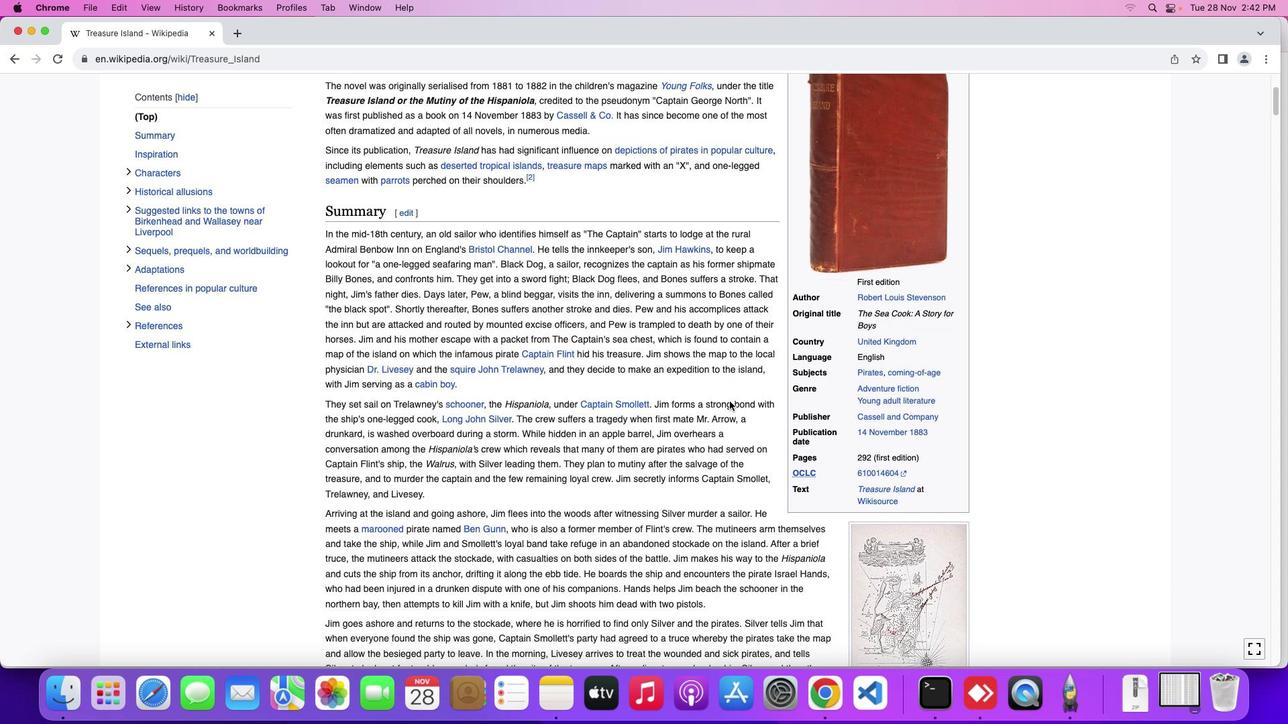
Action: Mouse scrolled (730, 402) with delta (0, 0)
Screenshot: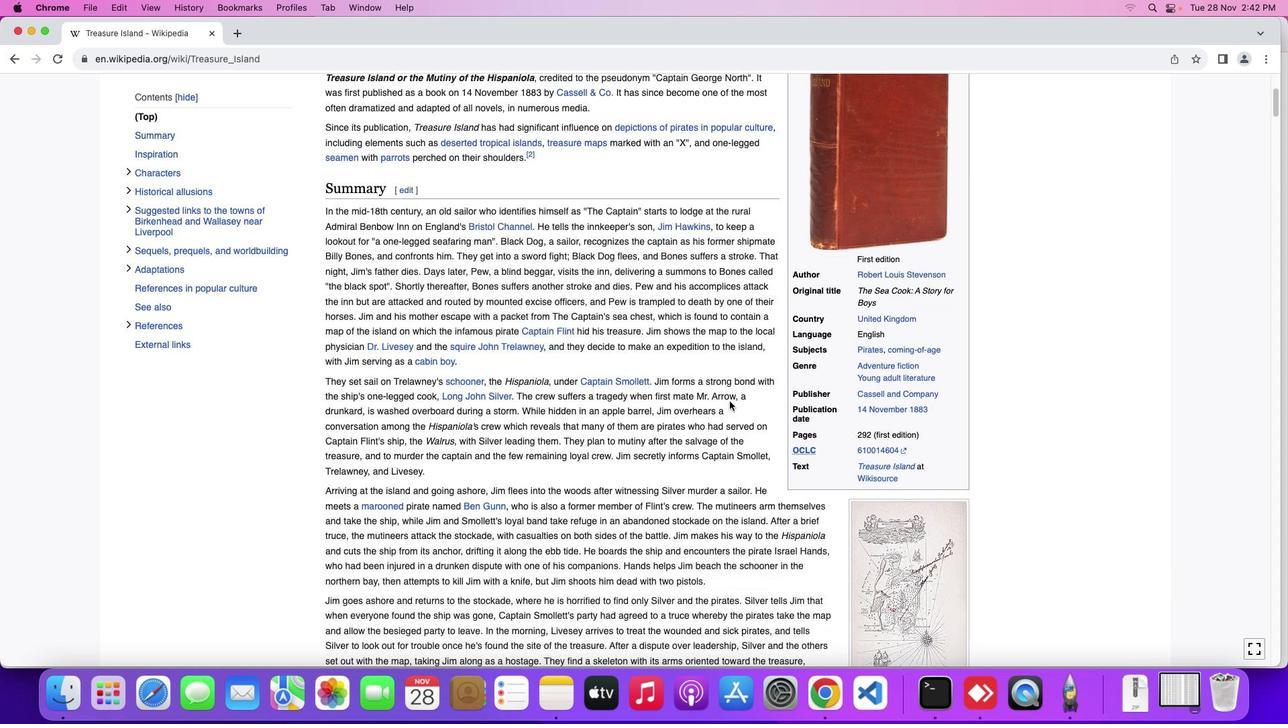 
Action: Mouse moved to (700, 410)
Screenshot: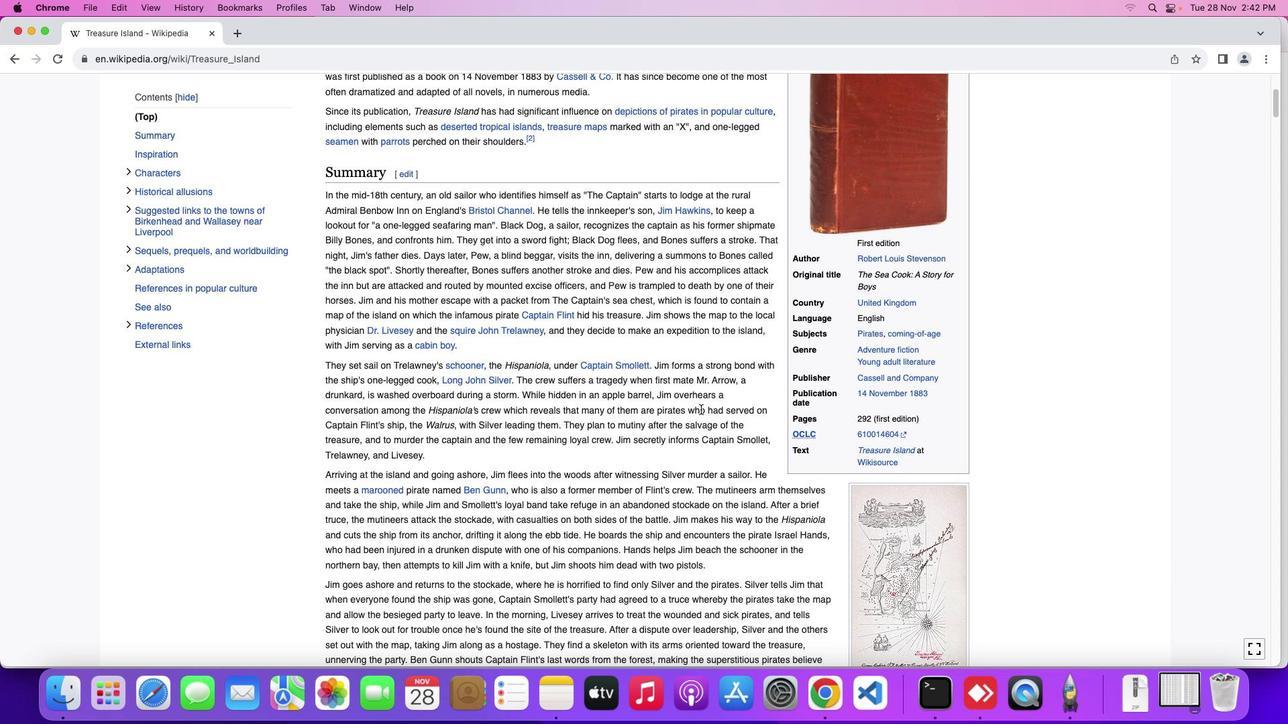 
Action: Mouse scrolled (700, 410) with delta (0, 0)
Screenshot: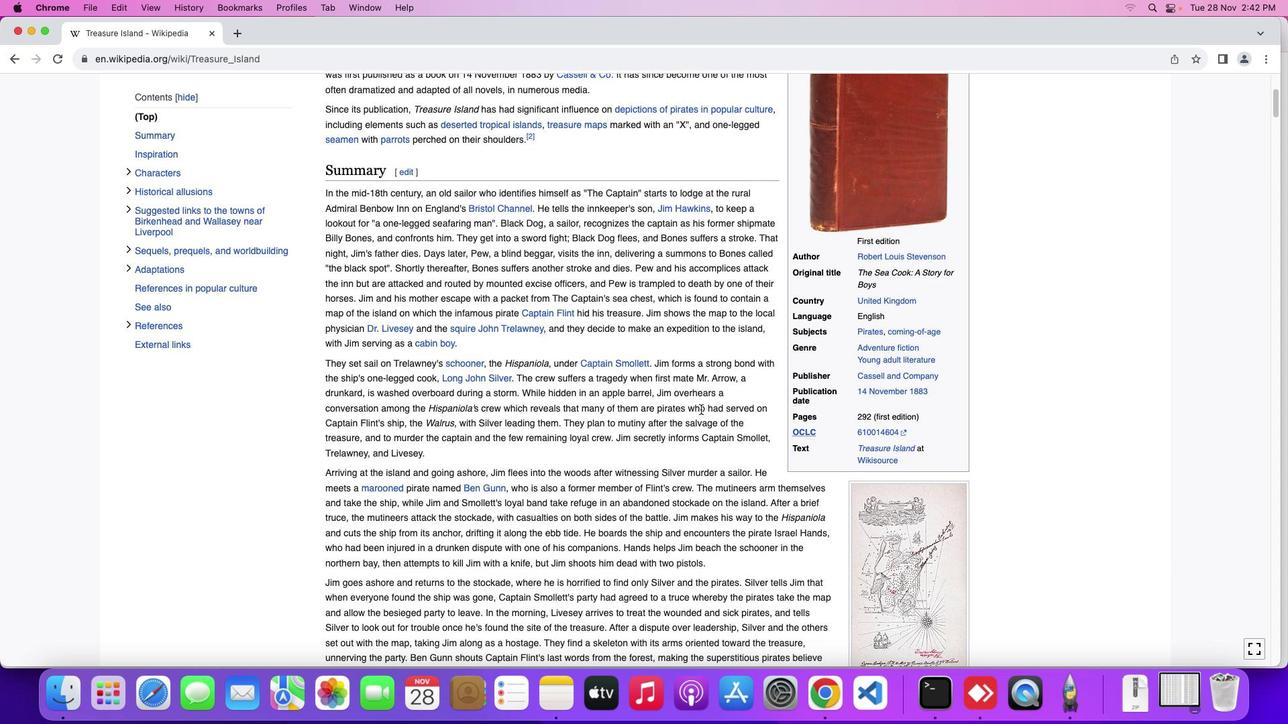 
Action: Mouse scrolled (700, 410) with delta (0, 0)
Screenshot: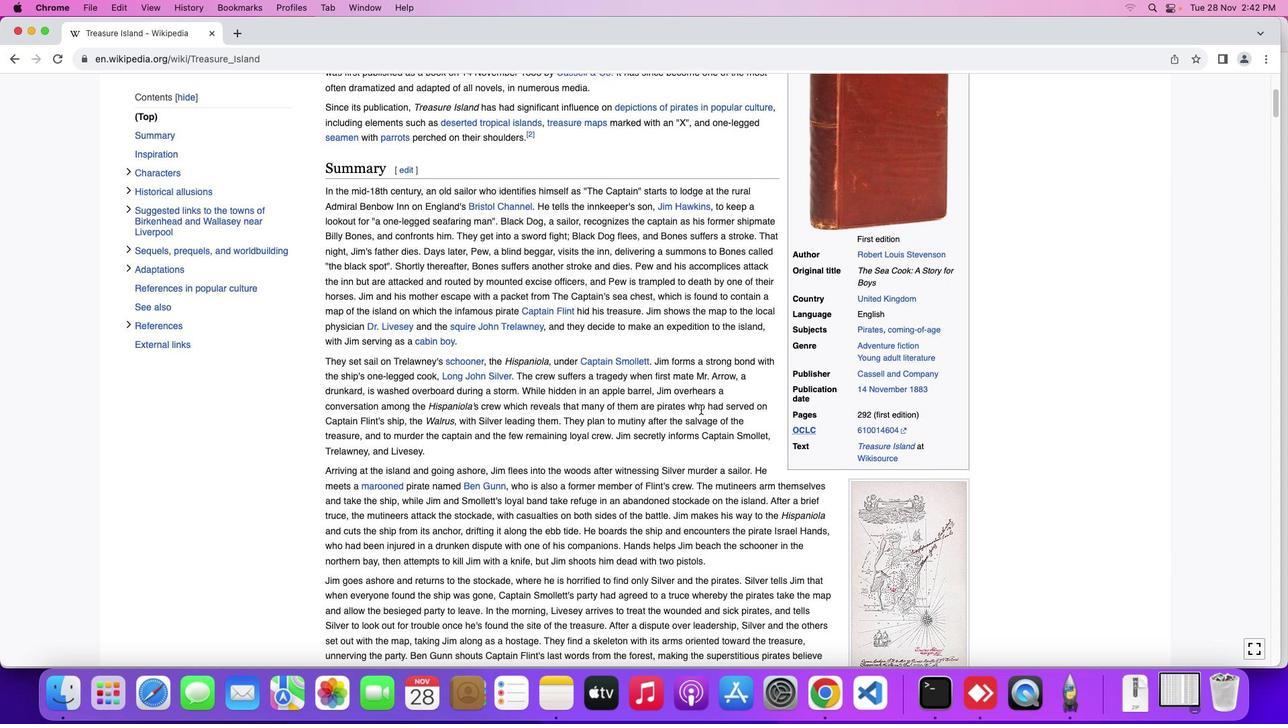 
Action: Mouse moved to (693, 408)
Screenshot: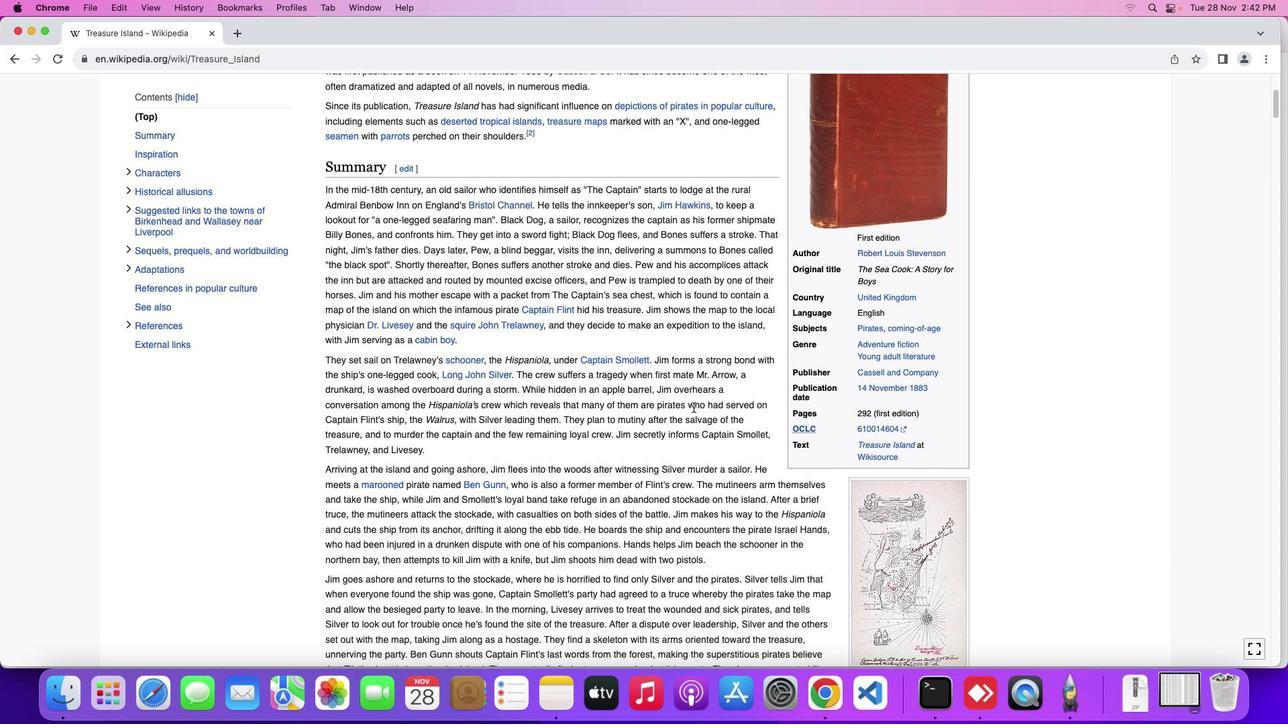 
Action: Mouse scrolled (693, 408) with delta (0, 0)
Screenshot: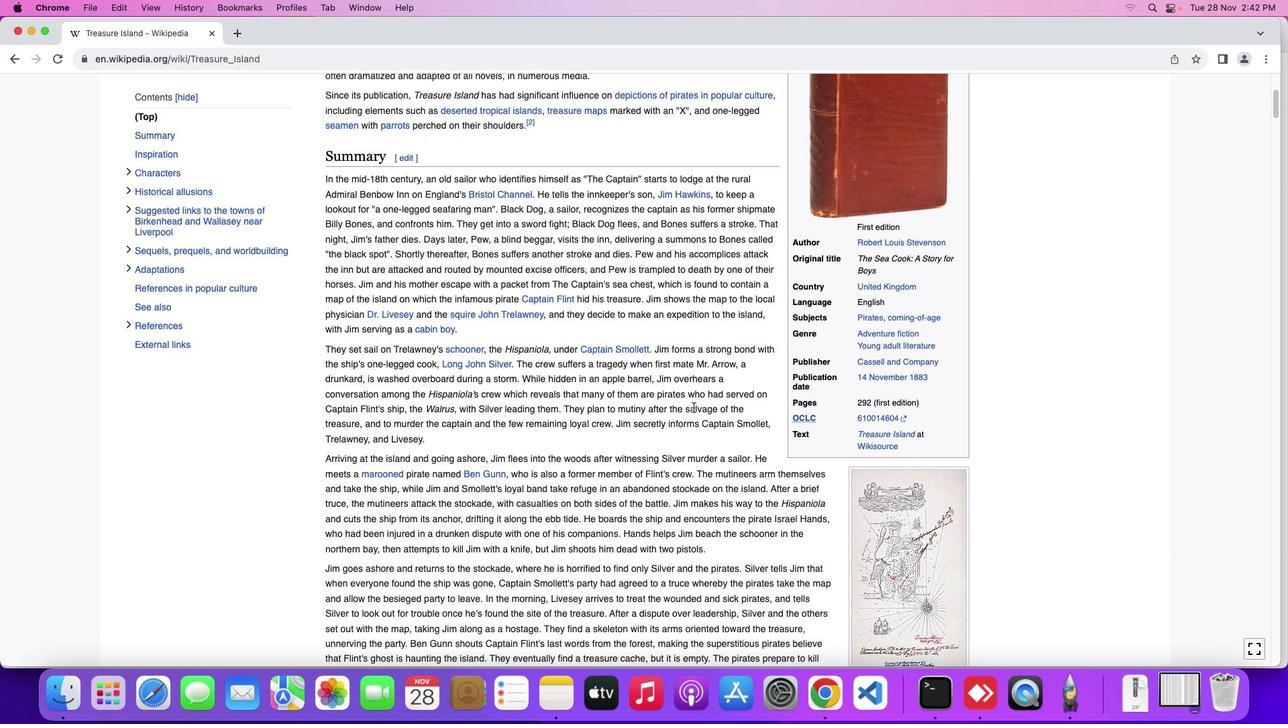 
Action: Mouse moved to (693, 407)
Screenshot: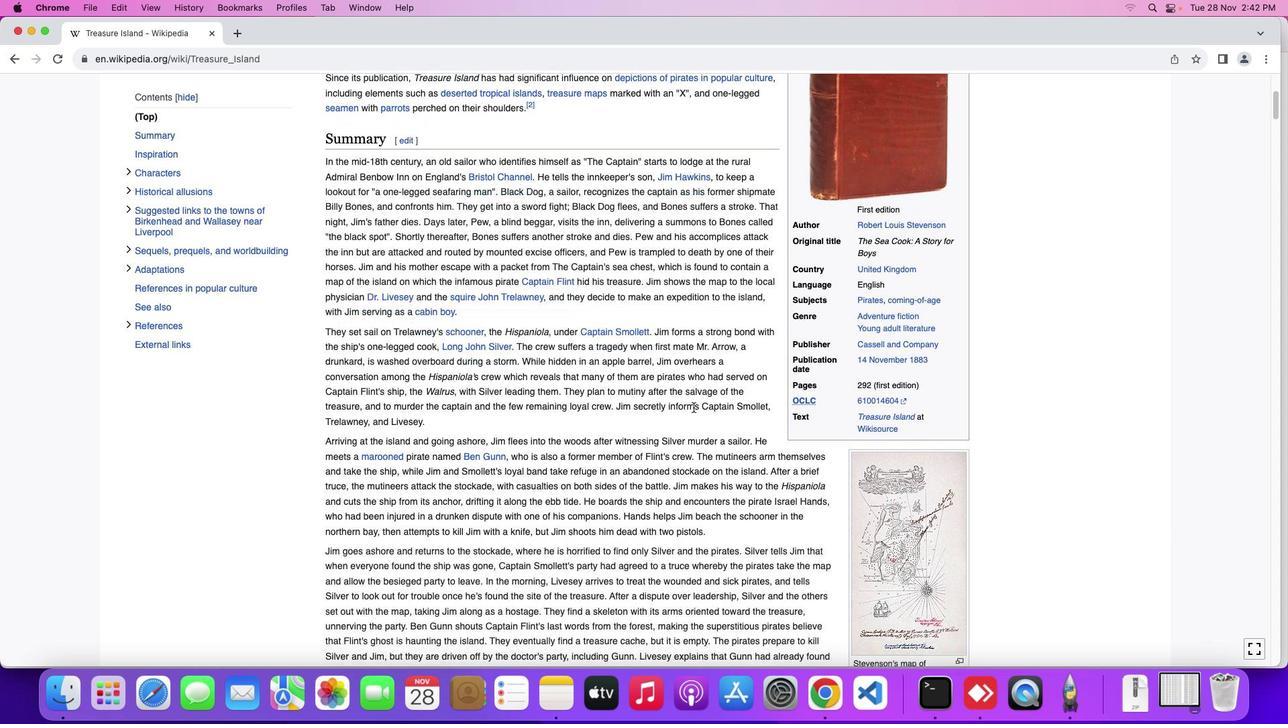 
Action: Mouse scrolled (693, 407) with delta (0, 0)
Screenshot: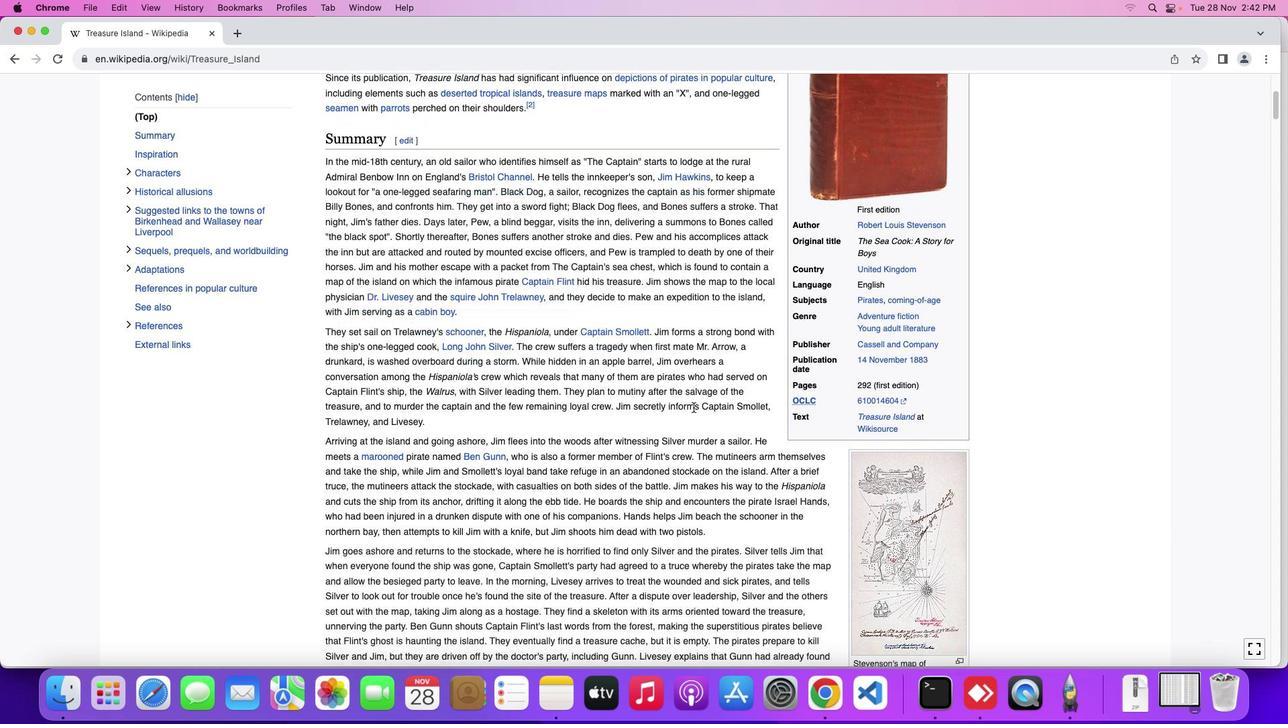 
Action: Mouse scrolled (693, 407) with delta (0, -1)
Screenshot: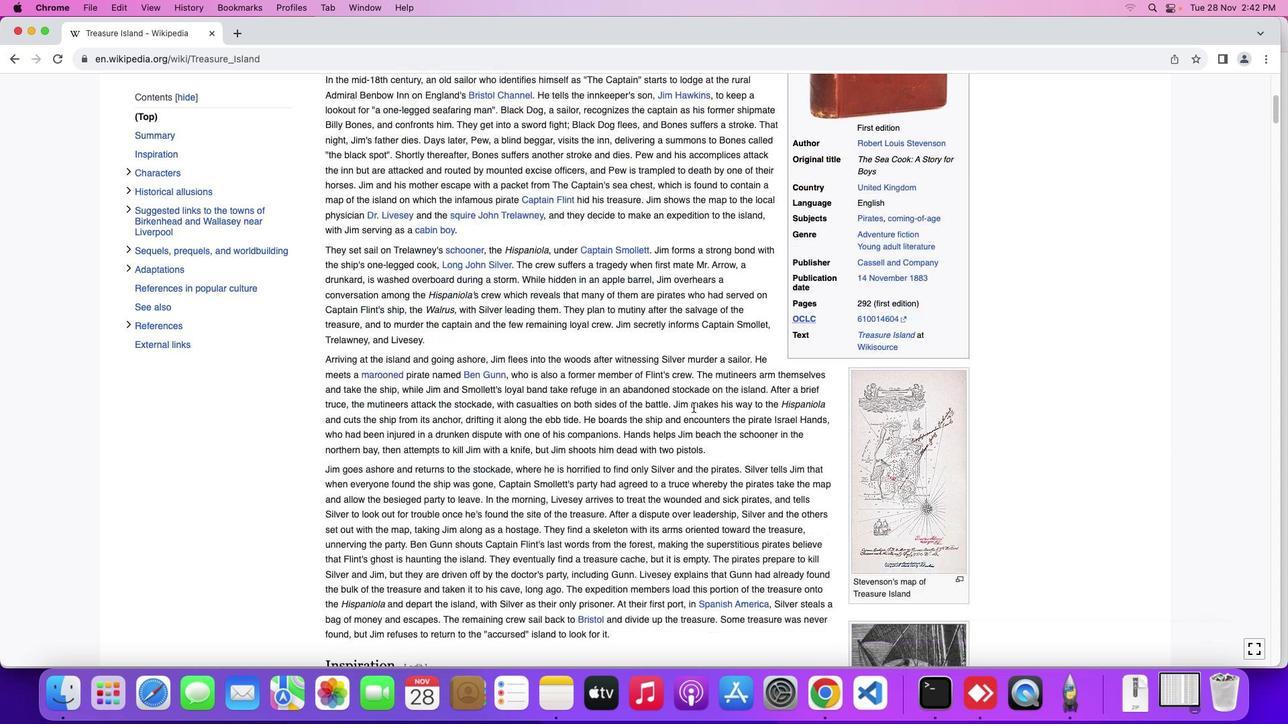 
Action: Mouse scrolled (693, 407) with delta (0, -2)
Screenshot: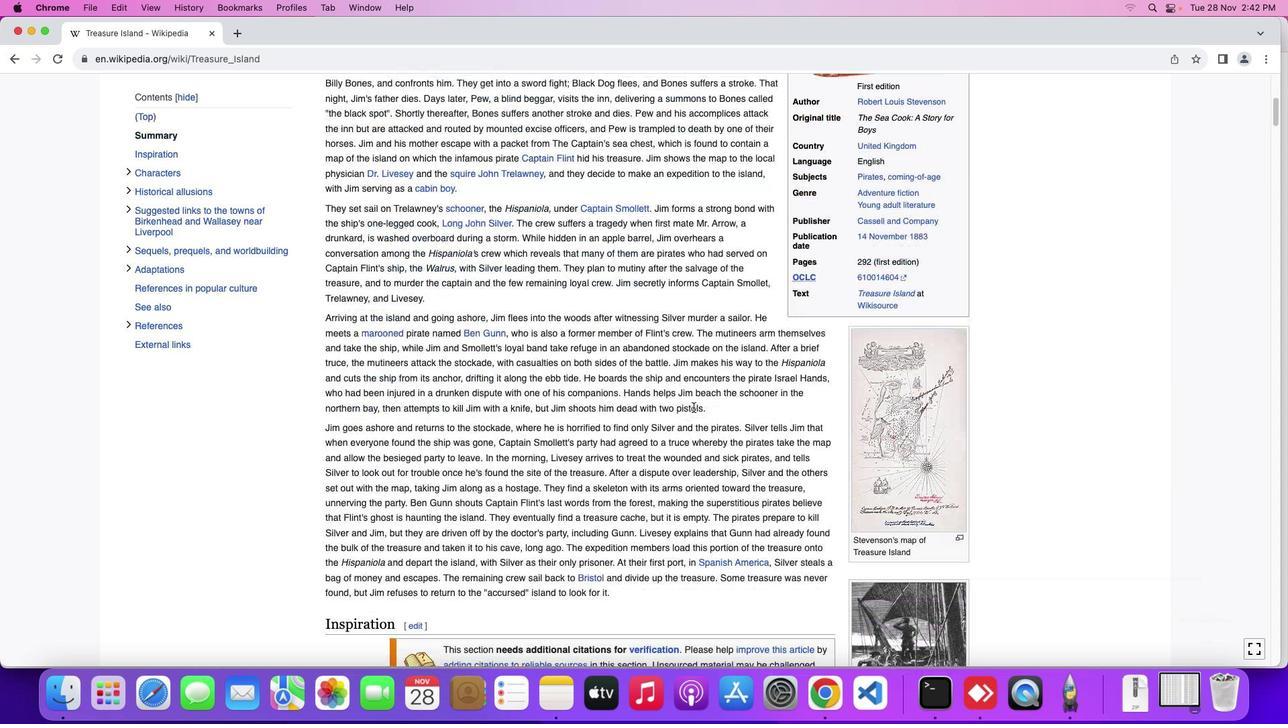 
Action: Mouse scrolled (693, 407) with delta (0, 0)
Screenshot: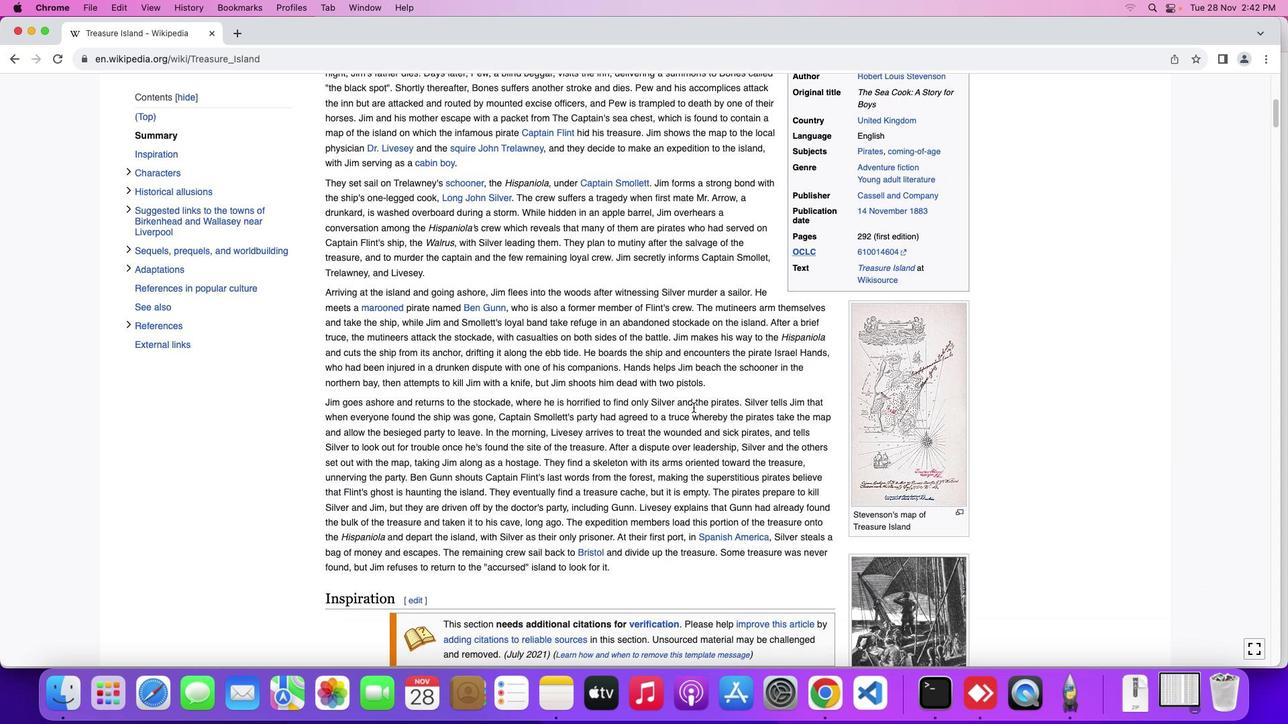 
Action: Mouse scrolled (693, 407) with delta (0, 0)
Screenshot: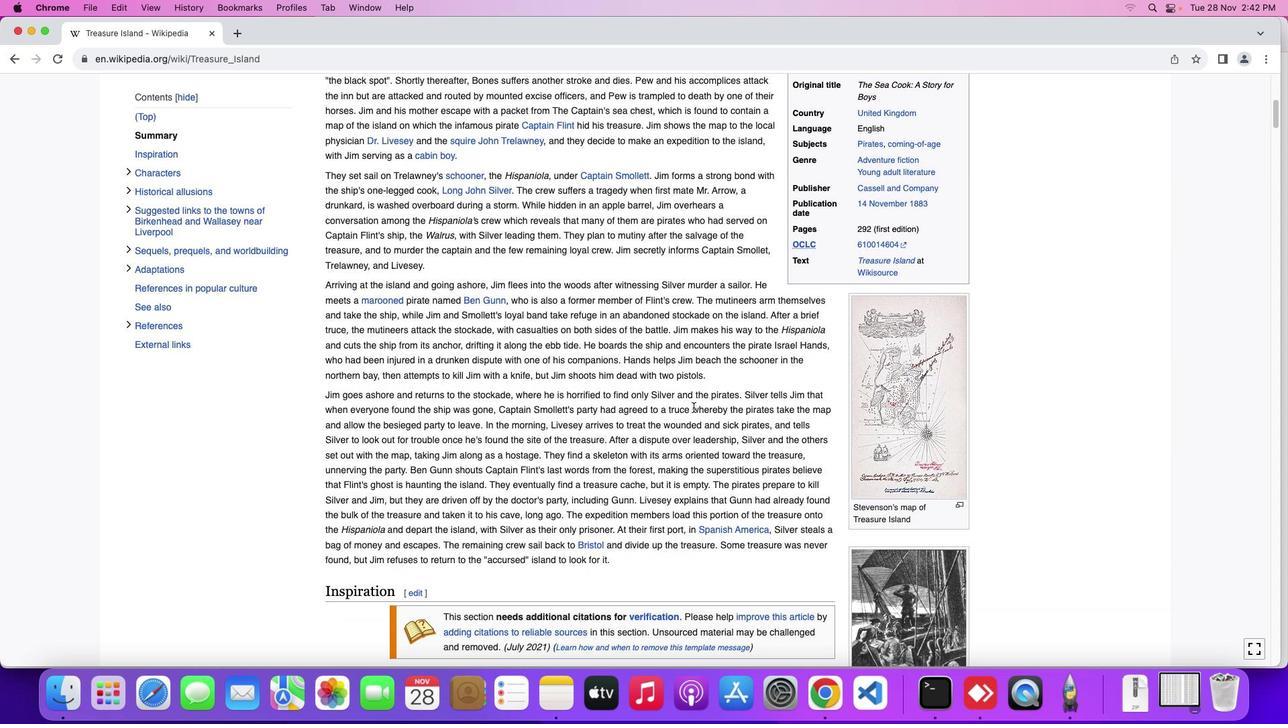 
Action: Mouse scrolled (693, 407) with delta (0, 0)
Screenshot: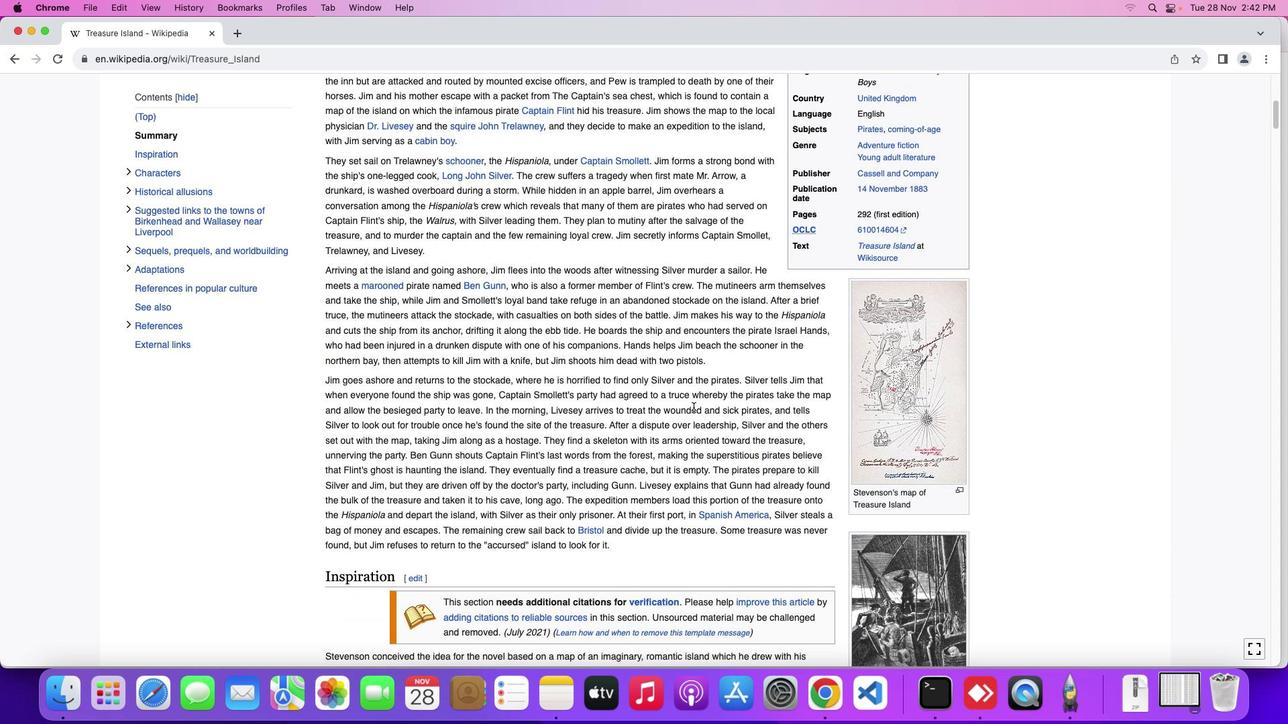 
Action: Mouse moved to (693, 407)
Screenshot: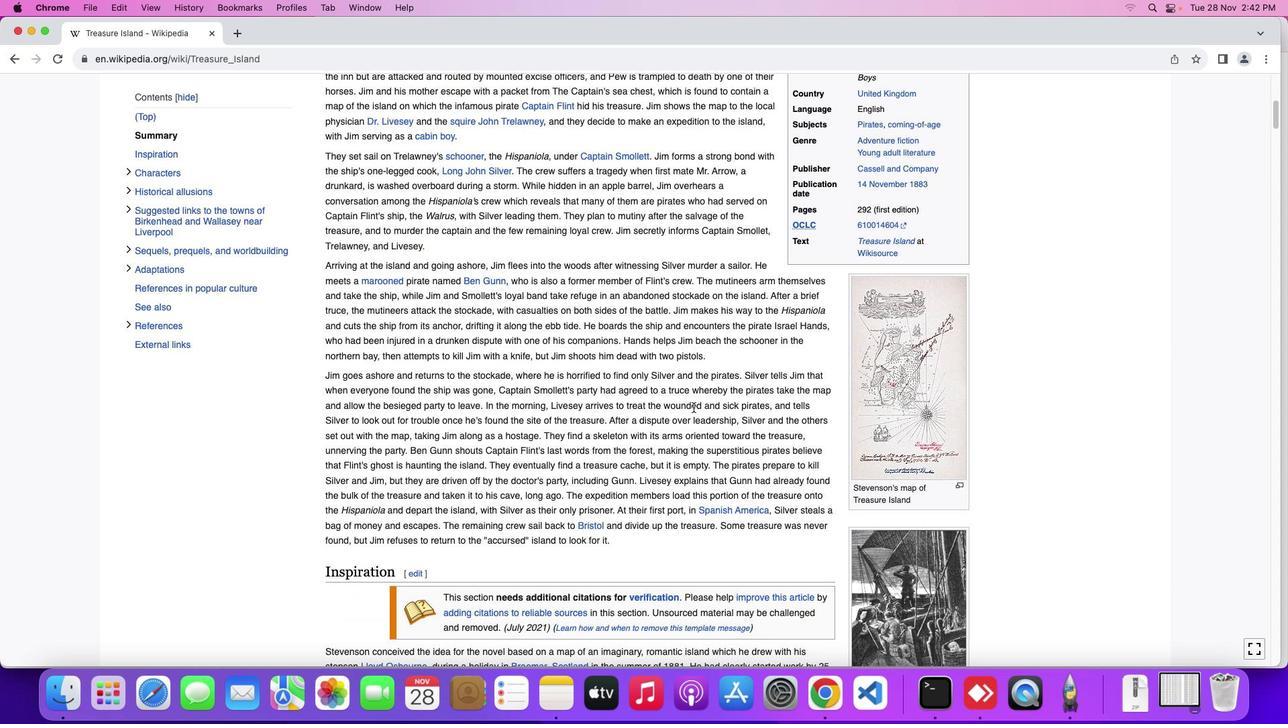 
Action: Mouse scrolled (693, 407) with delta (0, 0)
Screenshot: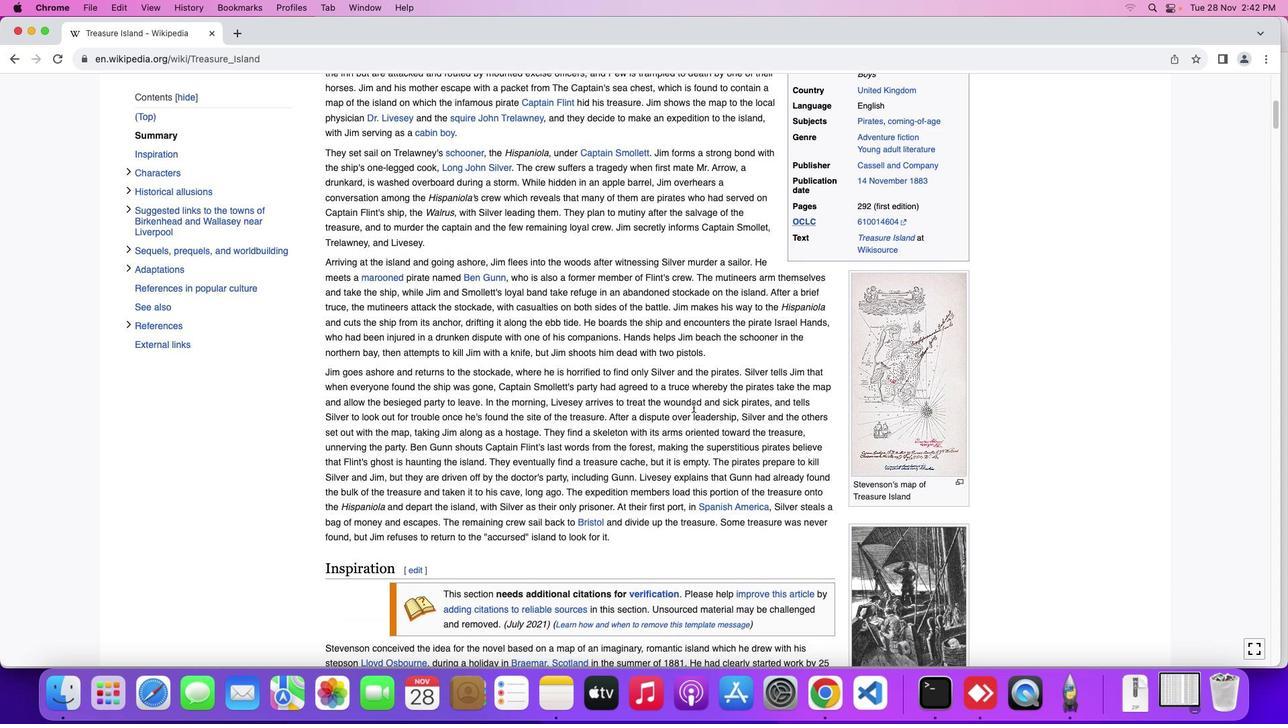 
Action: Mouse scrolled (693, 407) with delta (0, 0)
Screenshot: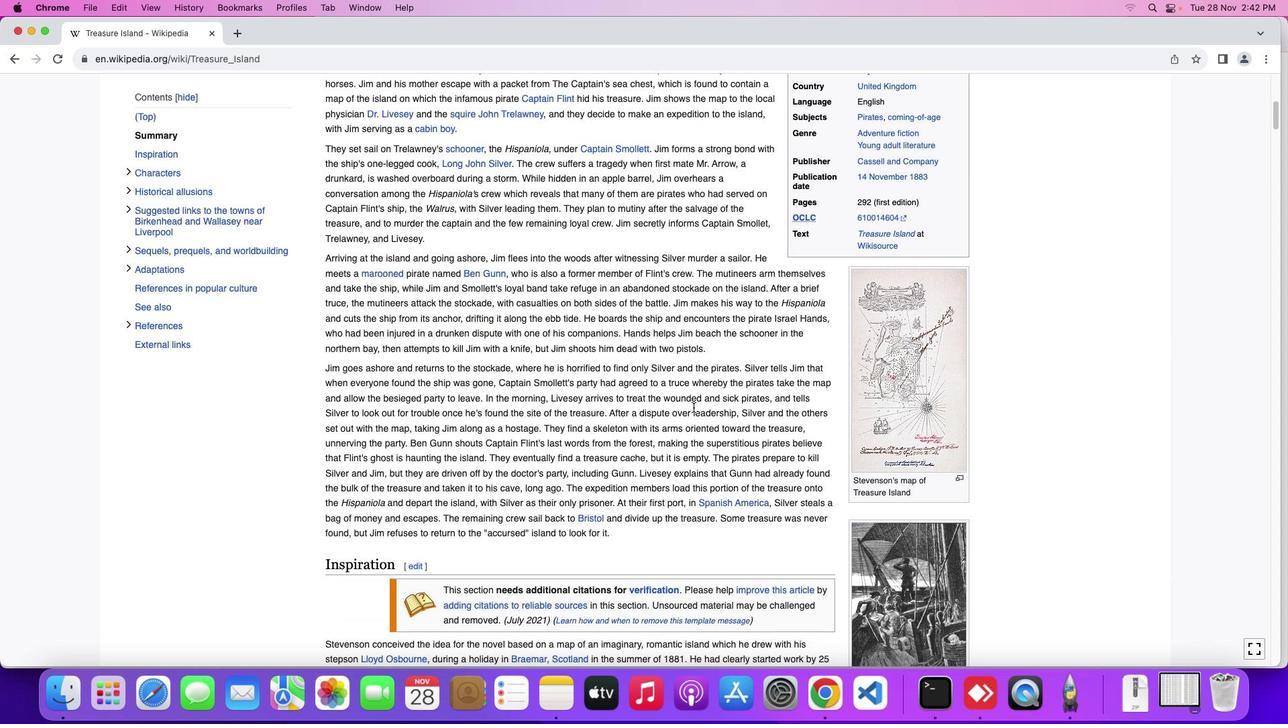 
Action: Mouse moved to (665, 400)
Screenshot: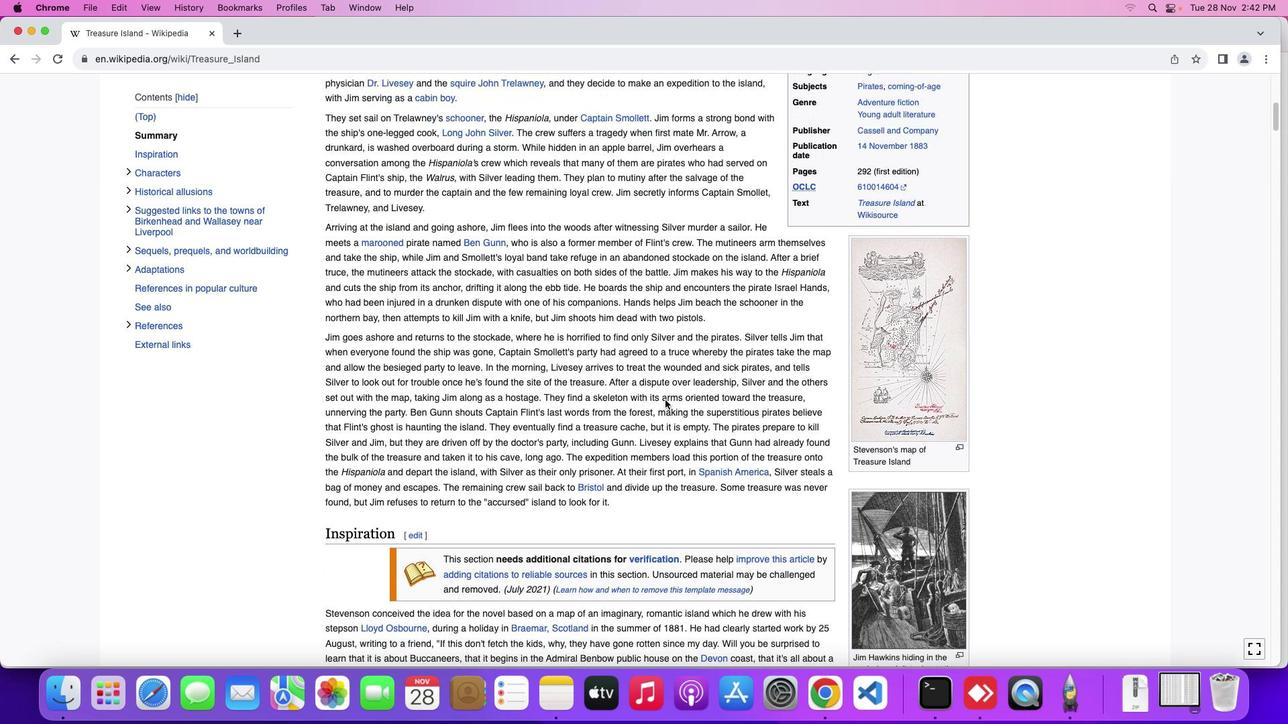 
Action: Mouse scrolled (665, 400) with delta (0, 0)
Screenshot: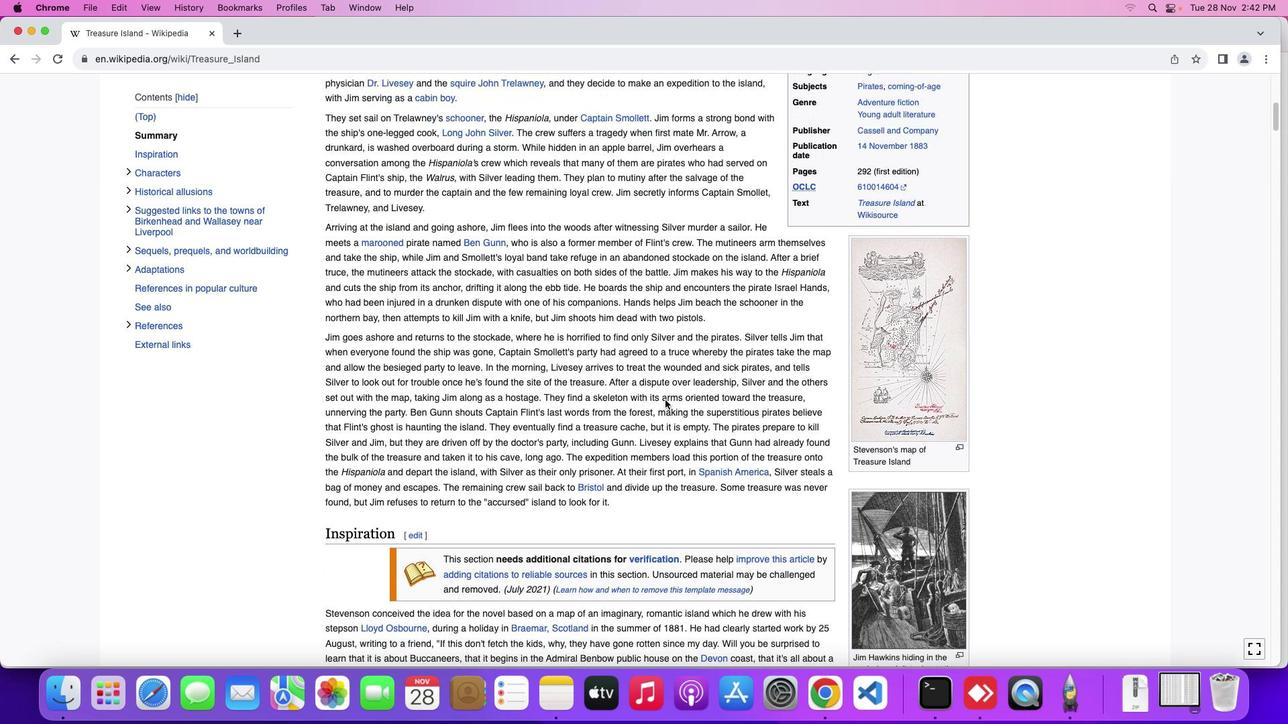 
Action: Mouse moved to (665, 400)
Screenshot: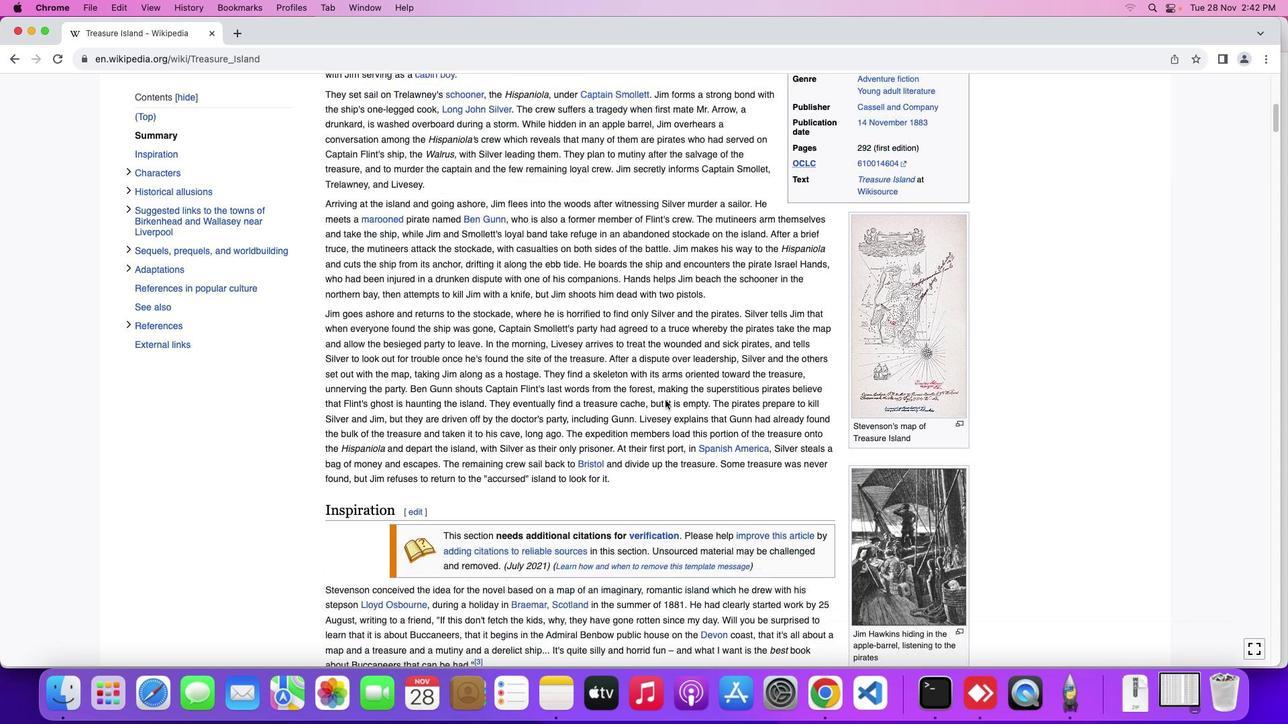 
Action: Mouse scrolled (665, 400) with delta (0, 0)
Screenshot: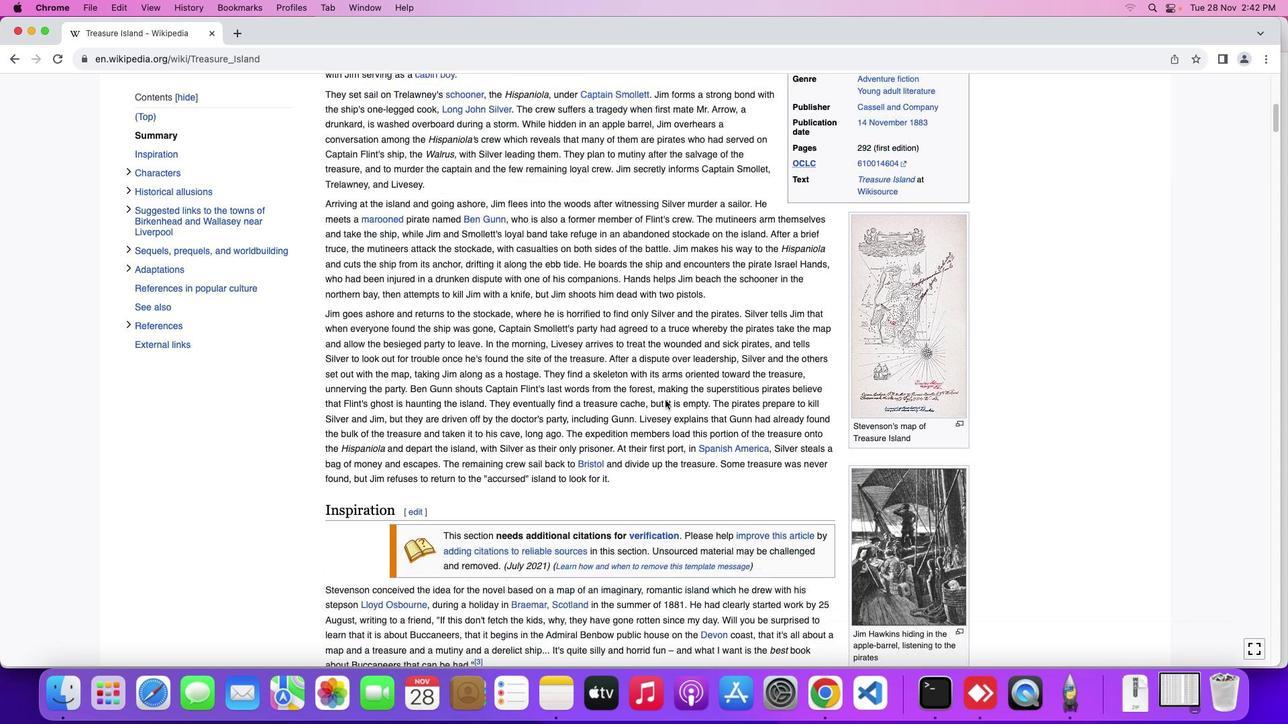 
Action: Mouse scrolled (665, 400) with delta (0, -1)
Screenshot: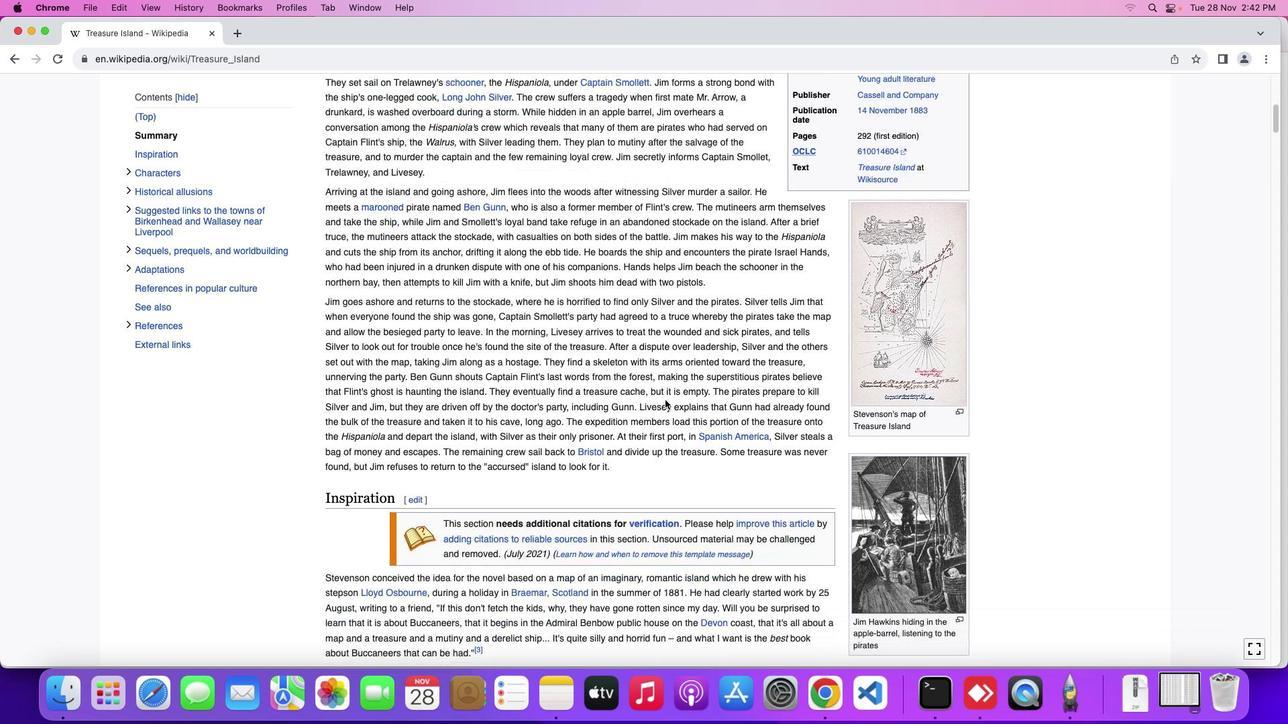 
Action: Mouse moved to (669, 384)
Screenshot: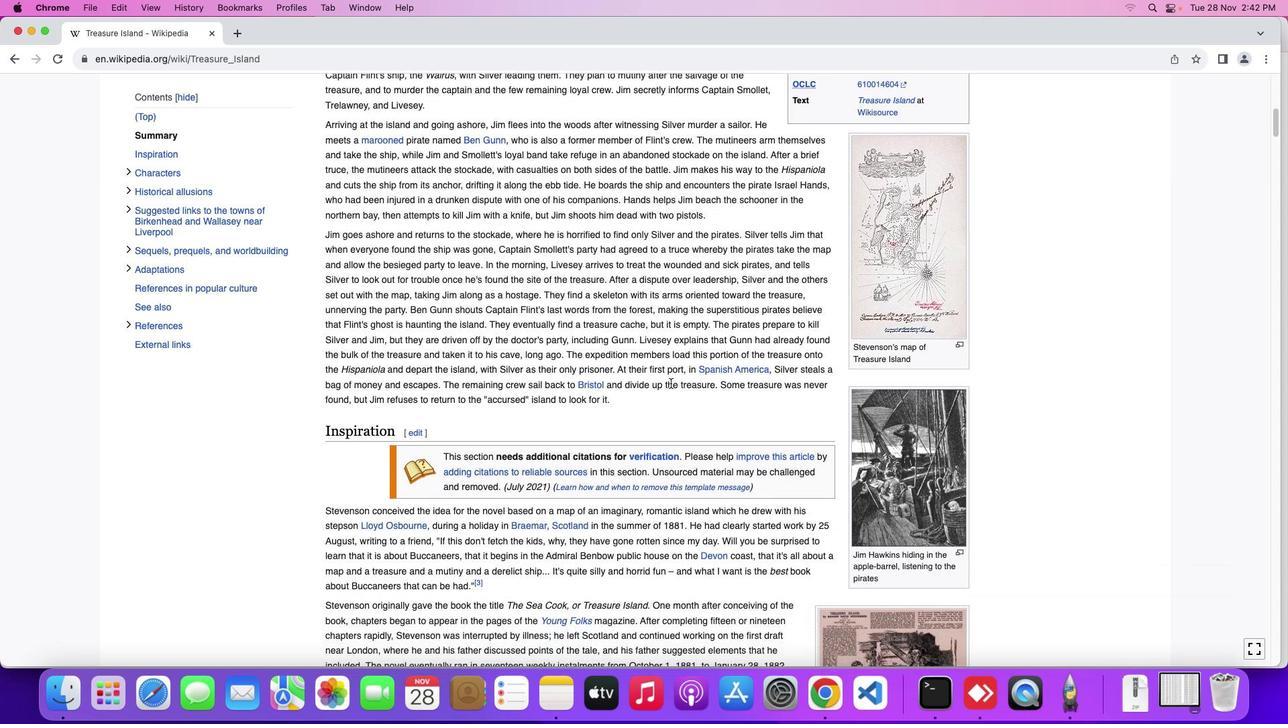 
Action: Mouse scrolled (669, 384) with delta (0, 0)
Screenshot: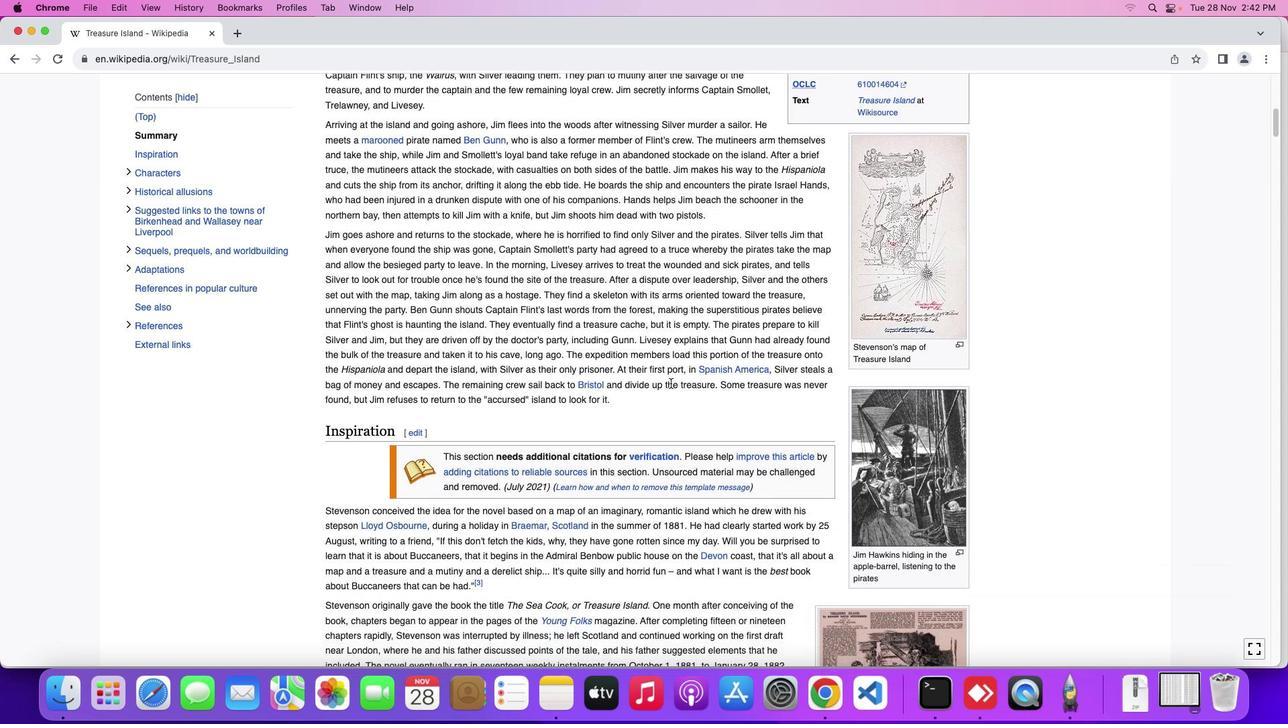 
Action: Mouse moved to (670, 383)
Screenshot: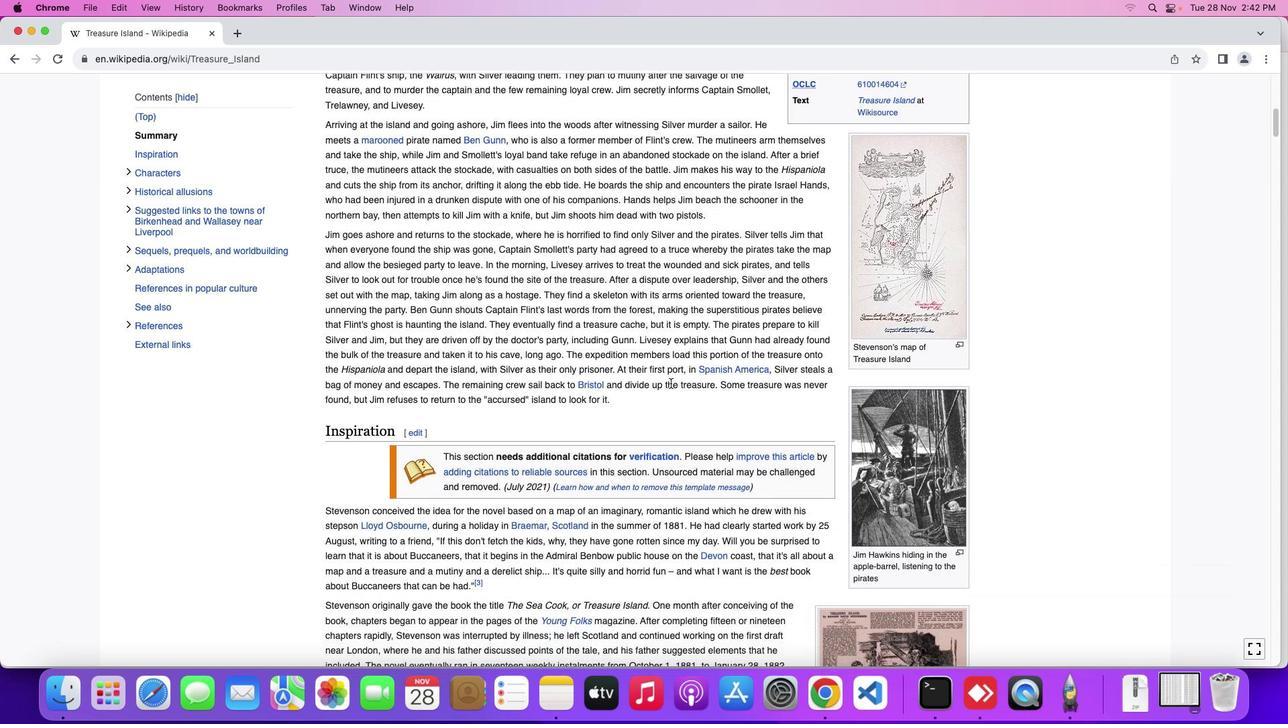 
Action: Mouse scrolled (670, 383) with delta (0, 0)
Screenshot: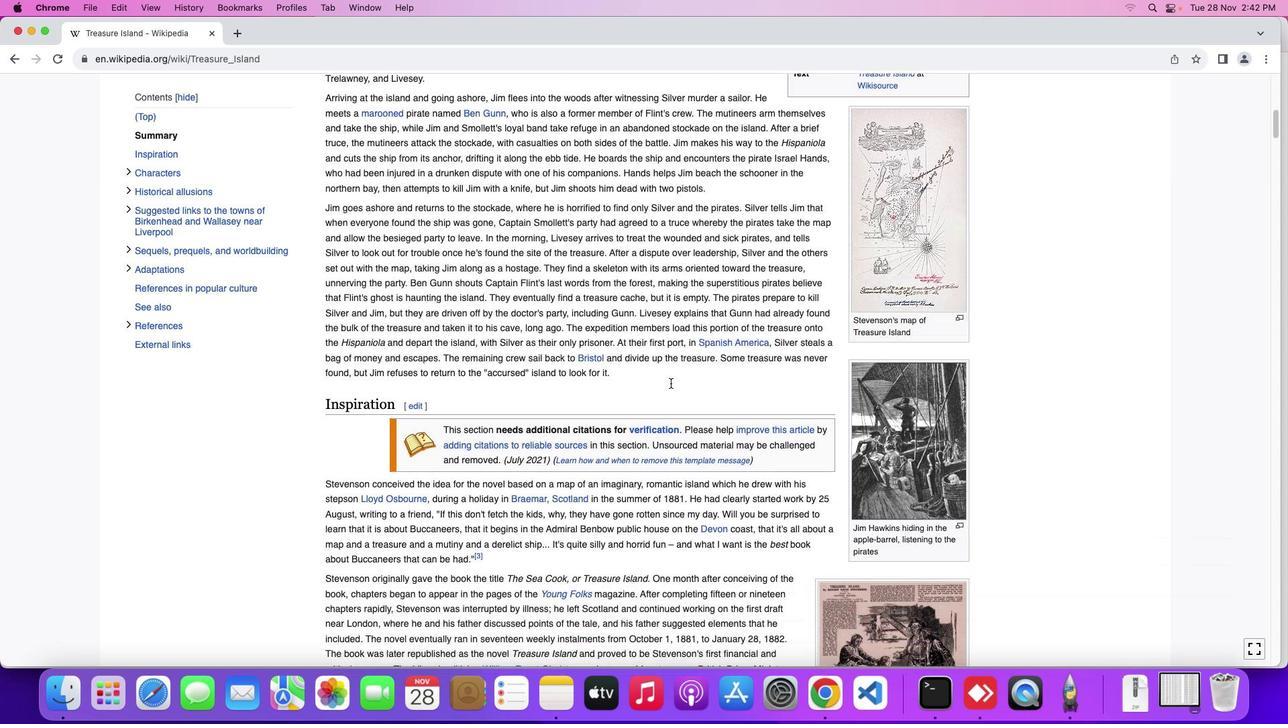 
Action: Mouse moved to (670, 383)
Screenshot: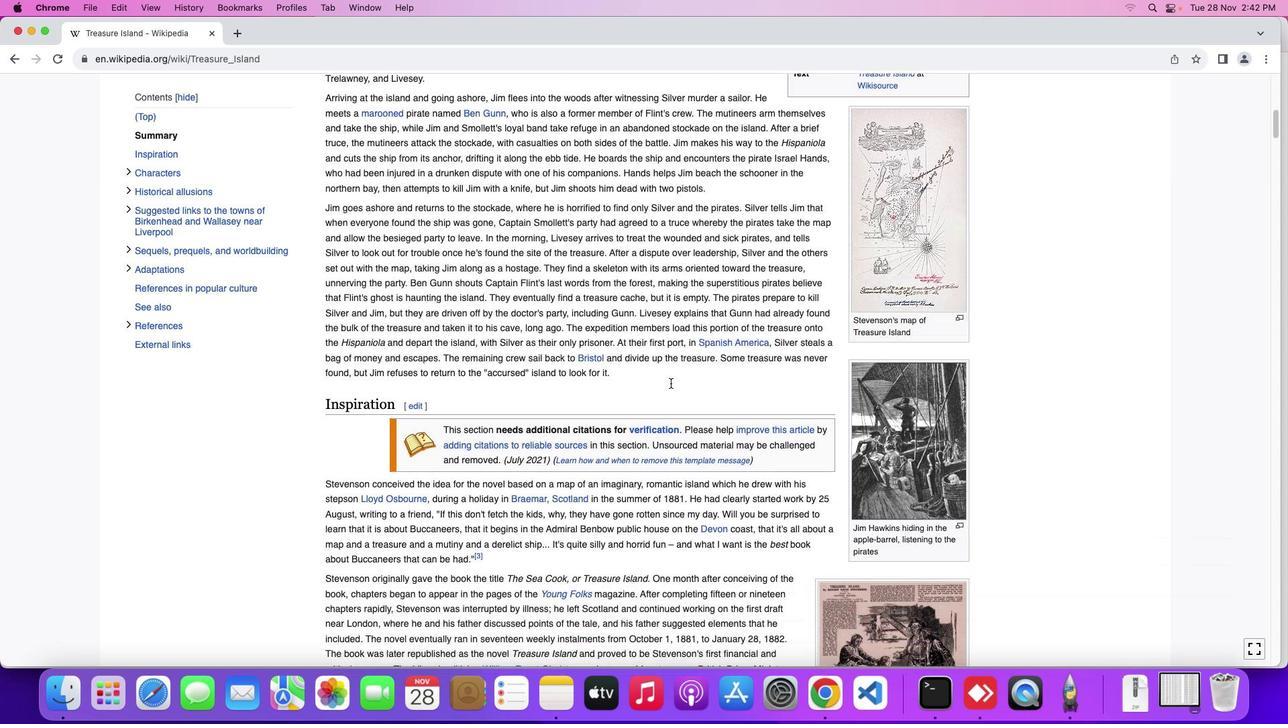 
Action: Mouse scrolled (670, 383) with delta (0, -1)
Screenshot: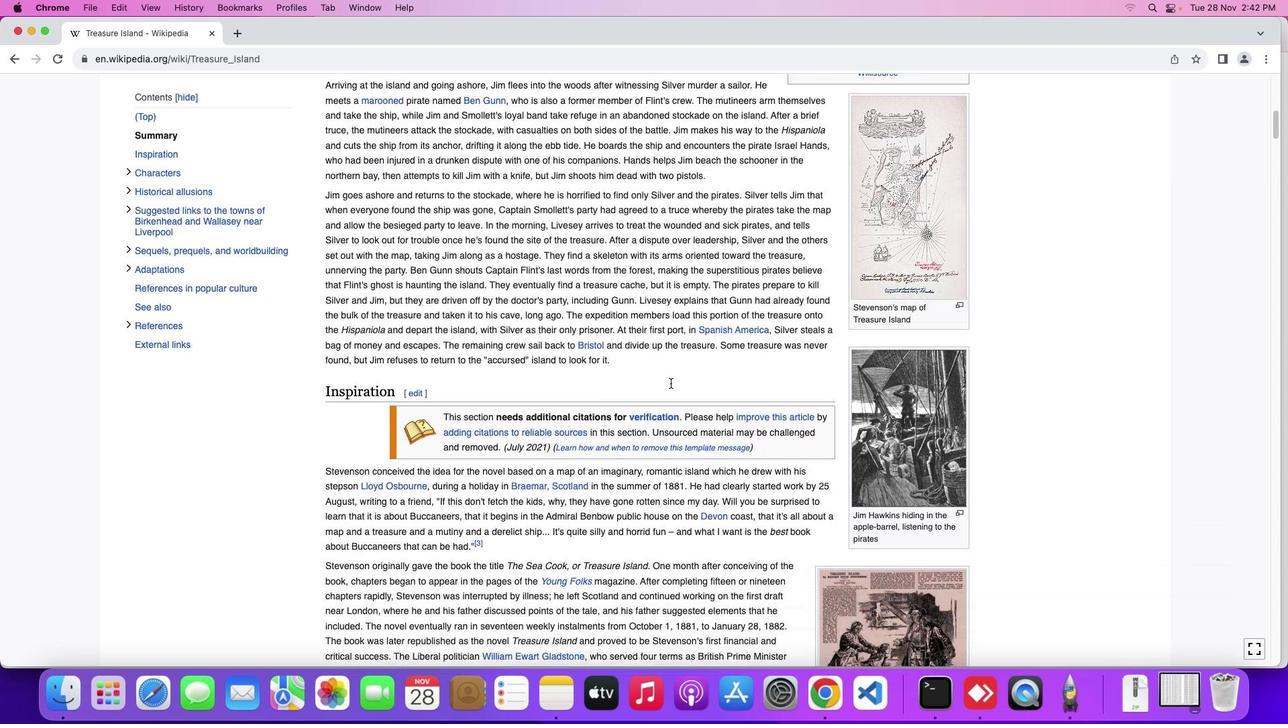 
Action: Mouse moved to (670, 383)
Screenshot: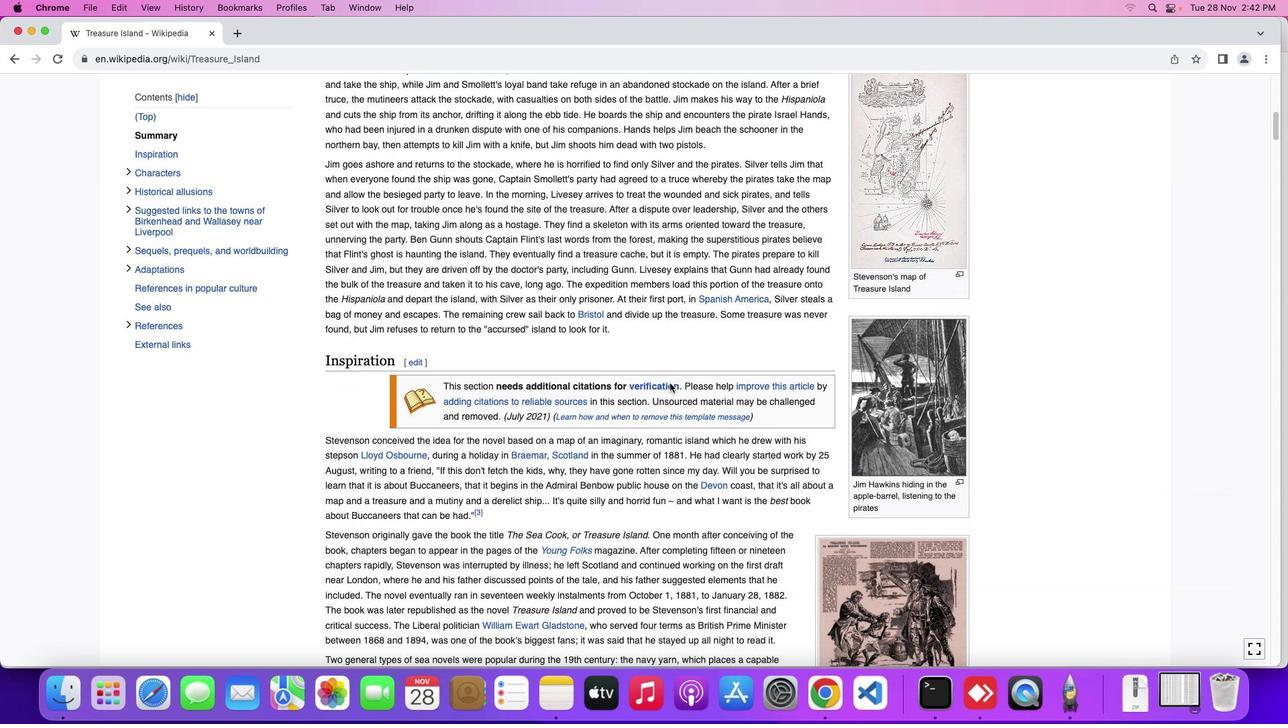 
Action: Mouse scrolled (670, 383) with delta (0, 0)
Screenshot: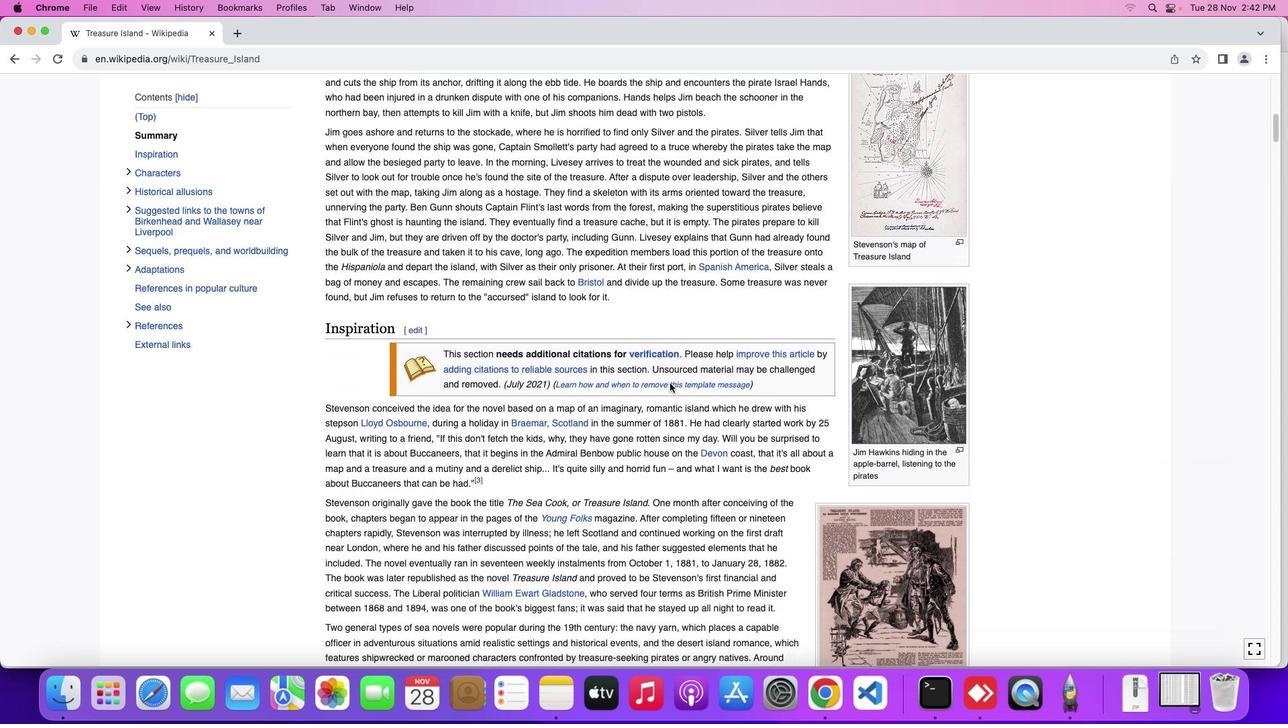 
Action: Mouse scrolled (670, 383) with delta (0, 0)
Screenshot: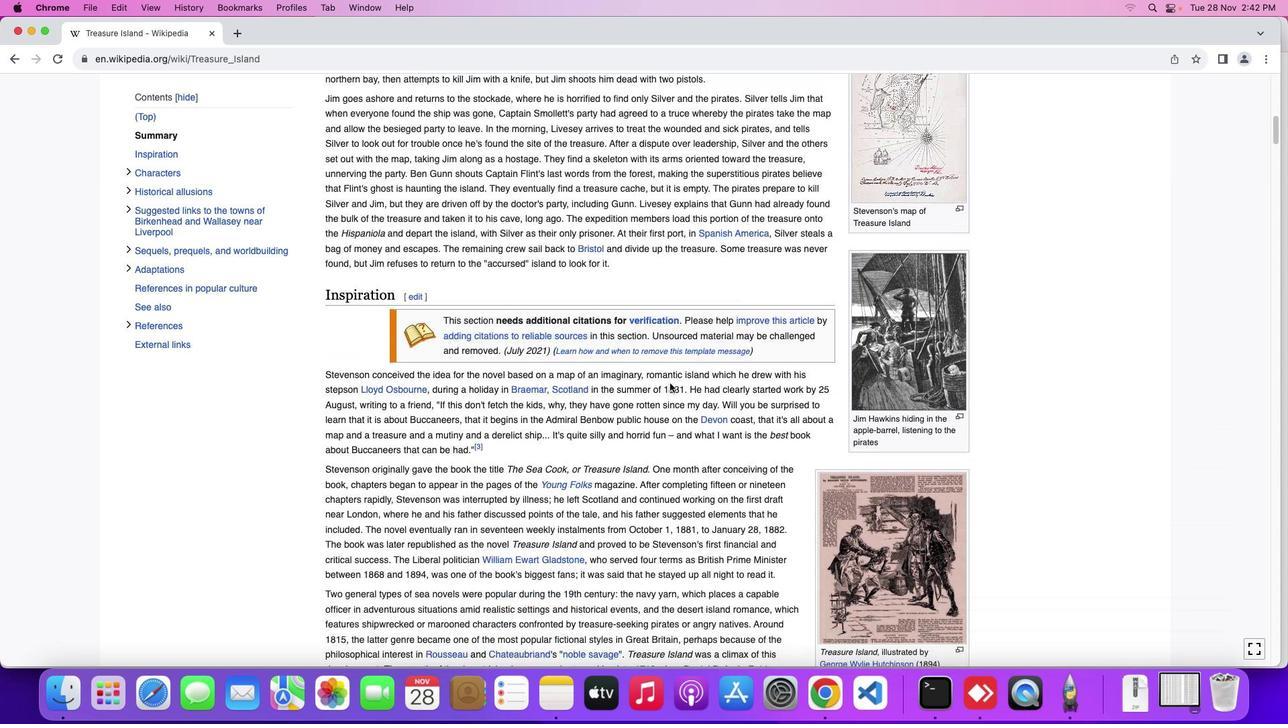 
Action: Mouse scrolled (670, 383) with delta (0, -2)
Screenshot: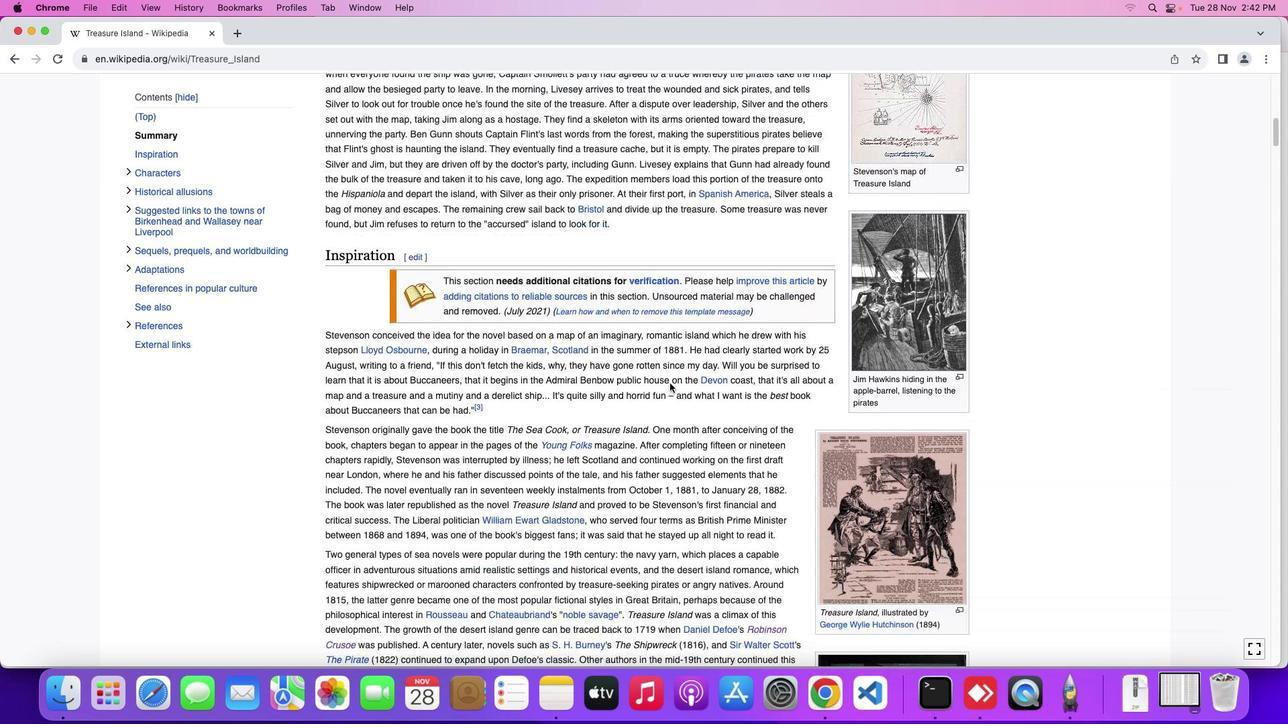 
Action: Mouse moved to (639, 422)
Screenshot: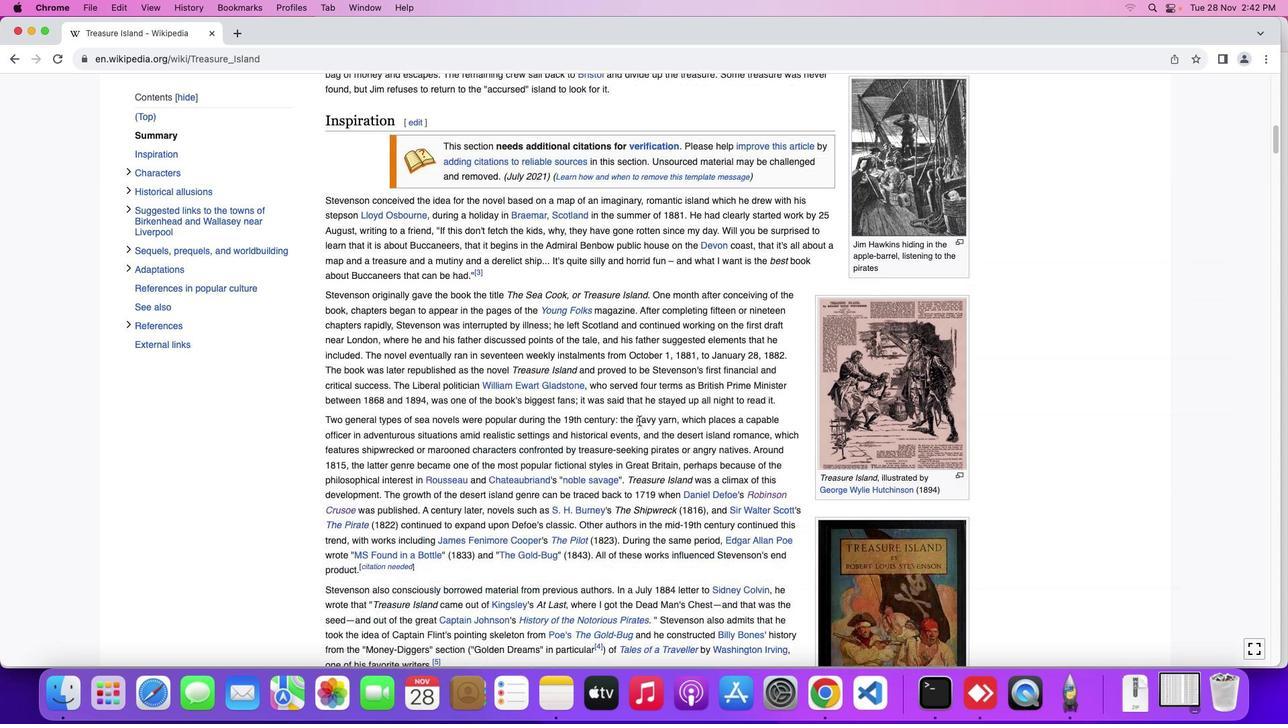 
Action: Mouse scrolled (639, 422) with delta (0, 0)
Screenshot: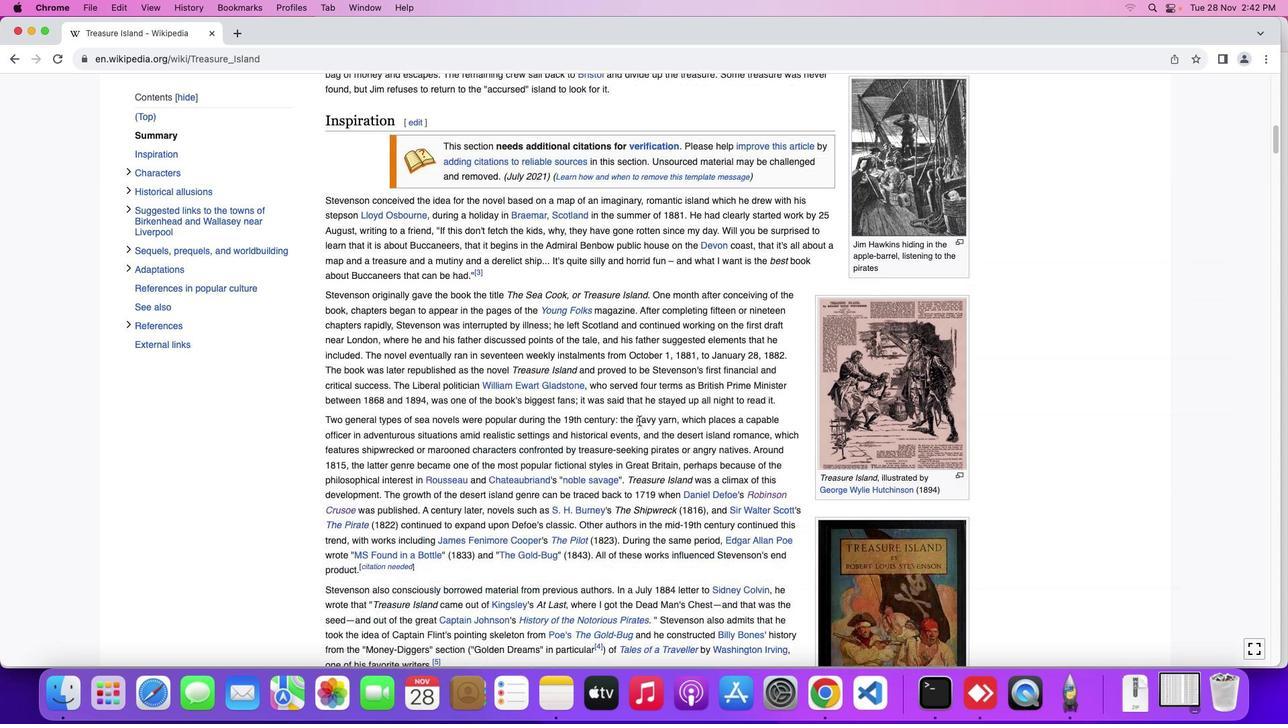 
Action: Mouse scrolled (639, 422) with delta (0, 0)
Screenshot: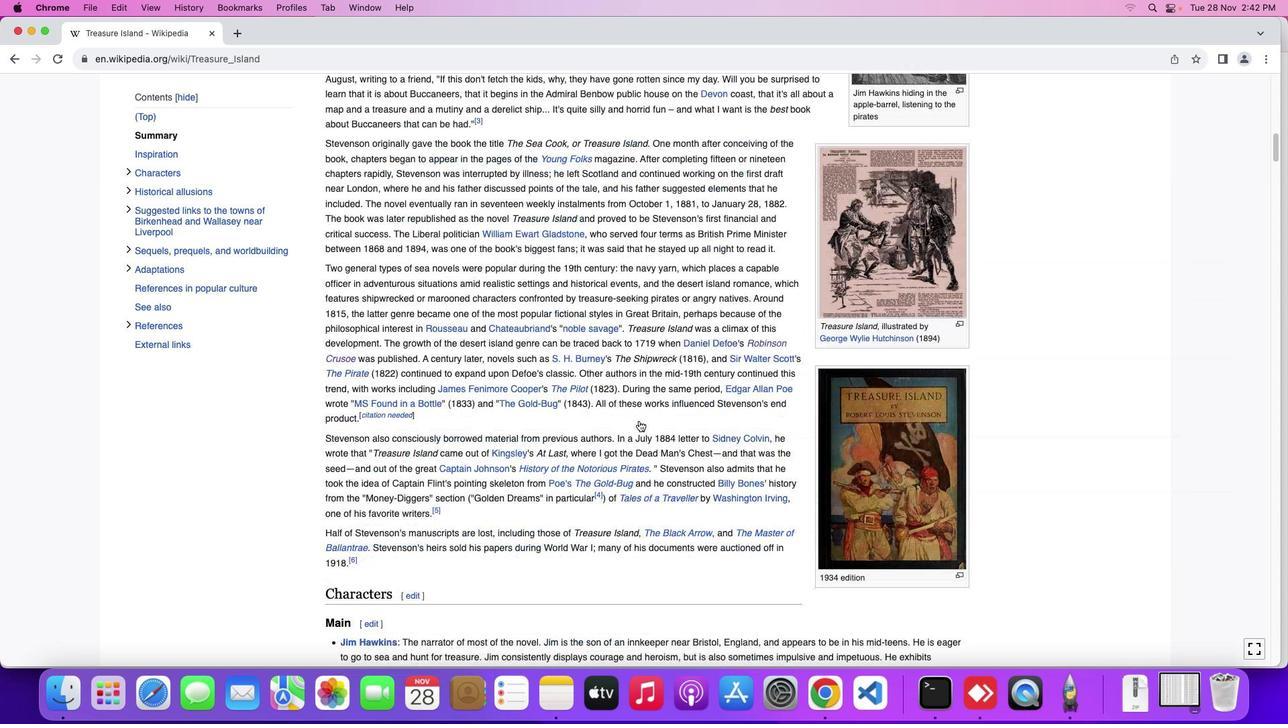 
Action: Mouse moved to (638, 422)
Screenshot: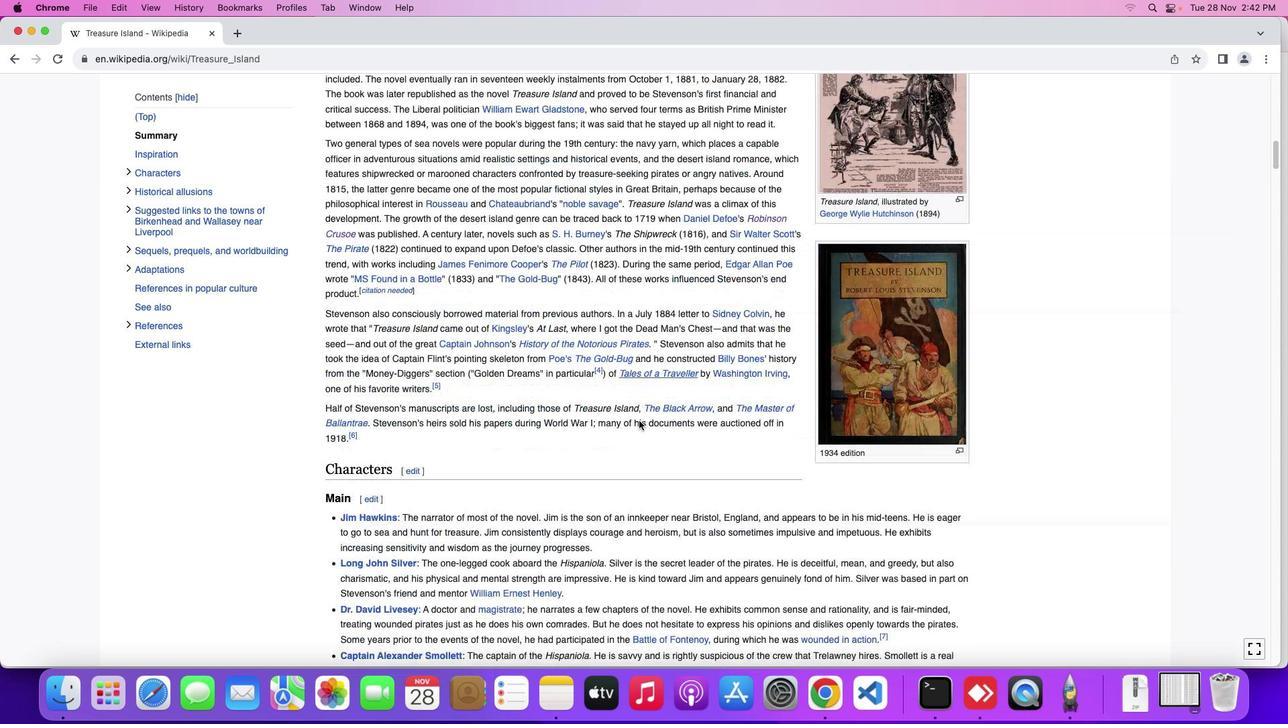 
Action: Mouse scrolled (638, 422) with delta (0, -2)
Screenshot: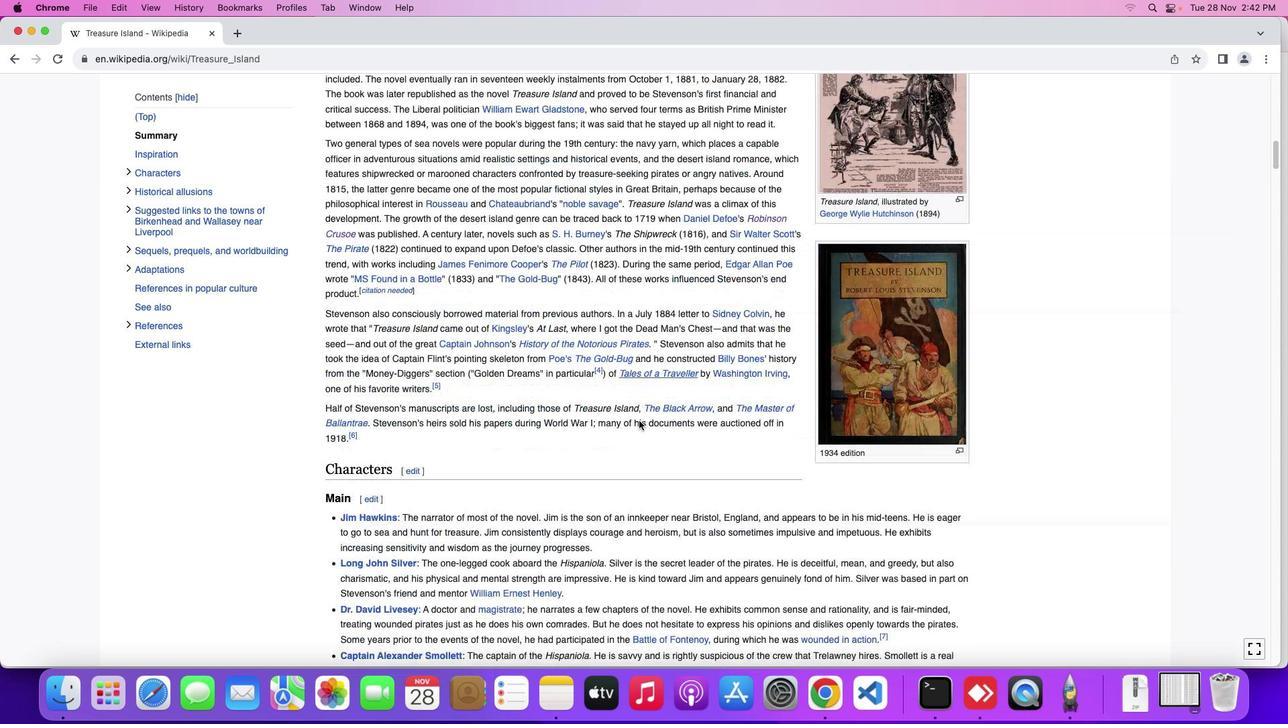 
Action: Mouse moved to (638, 422)
Screenshot: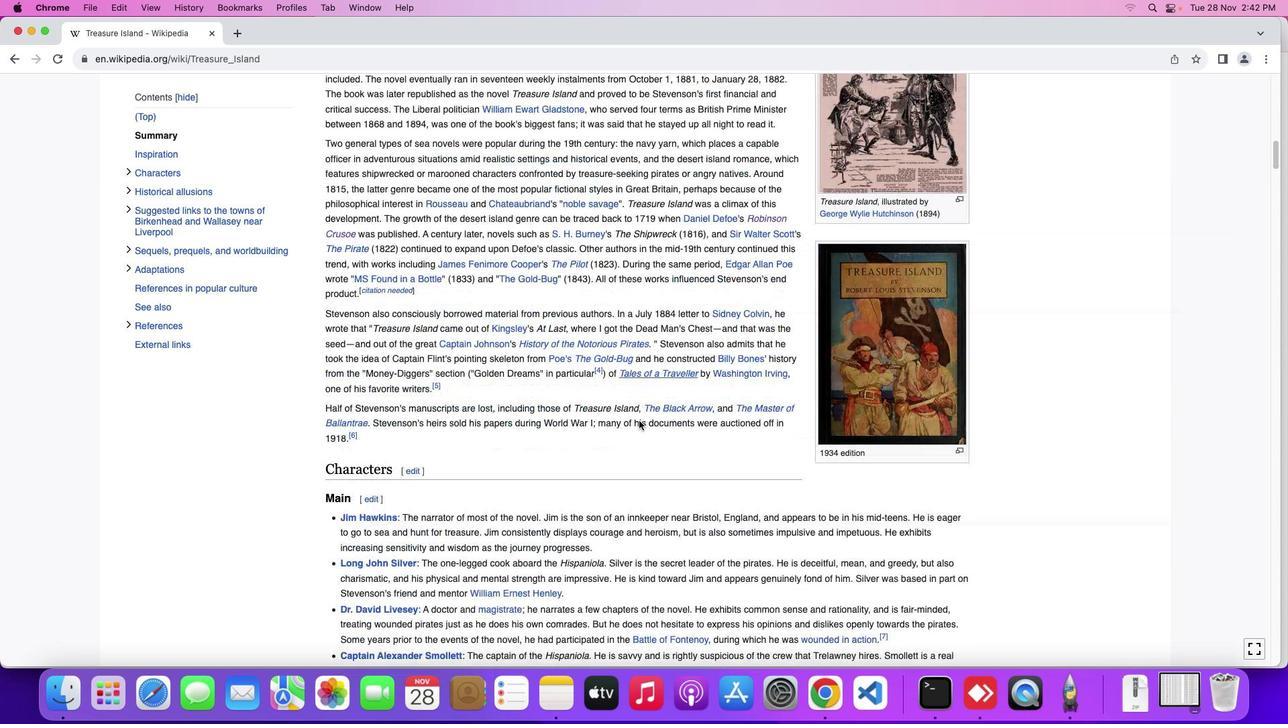 
Action: Mouse scrolled (638, 422) with delta (0, -3)
Screenshot: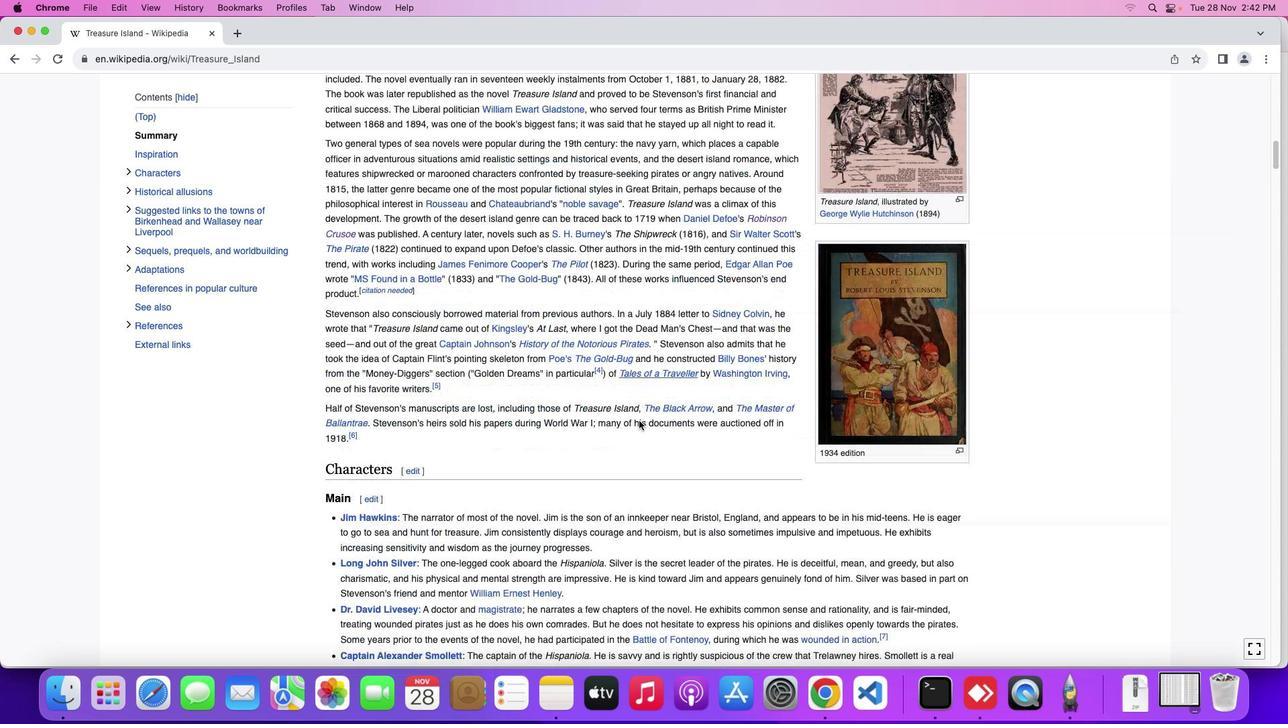 
Action: Mouse moved to (638, 421)
Screenshot: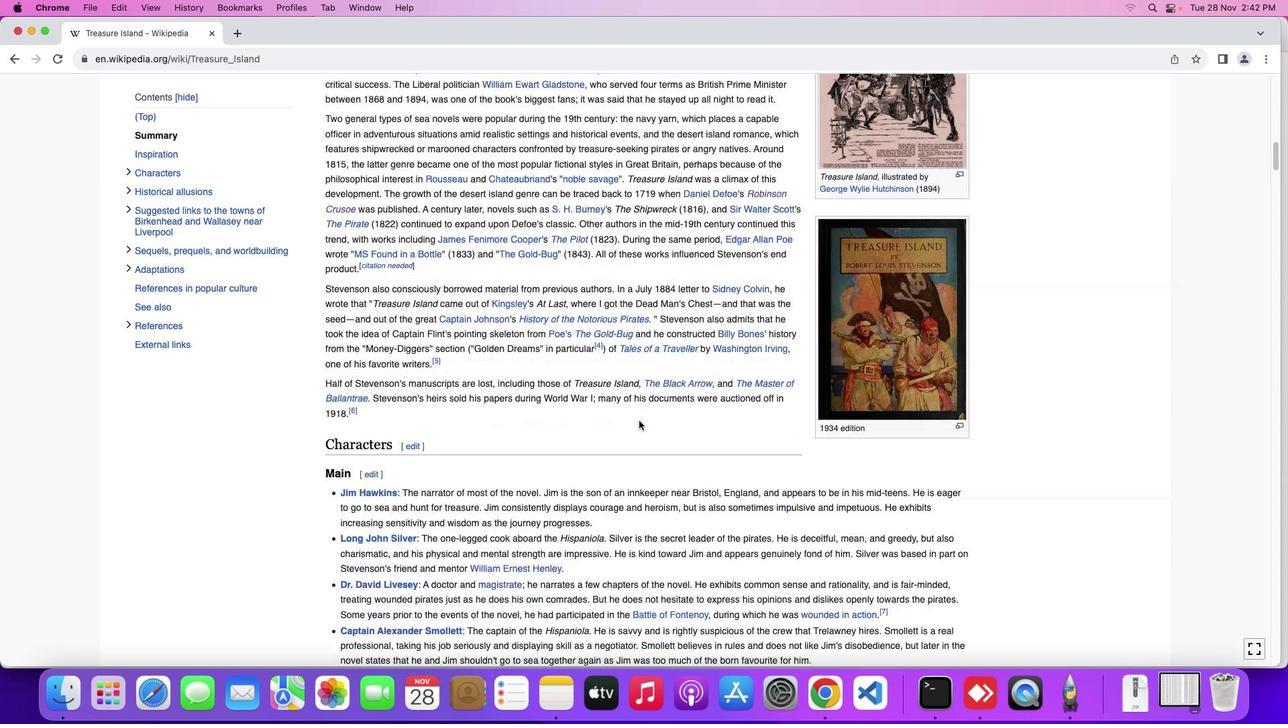 
Action: Mouse scrolled (638, 421) with delta (0, -3)
Screenshot: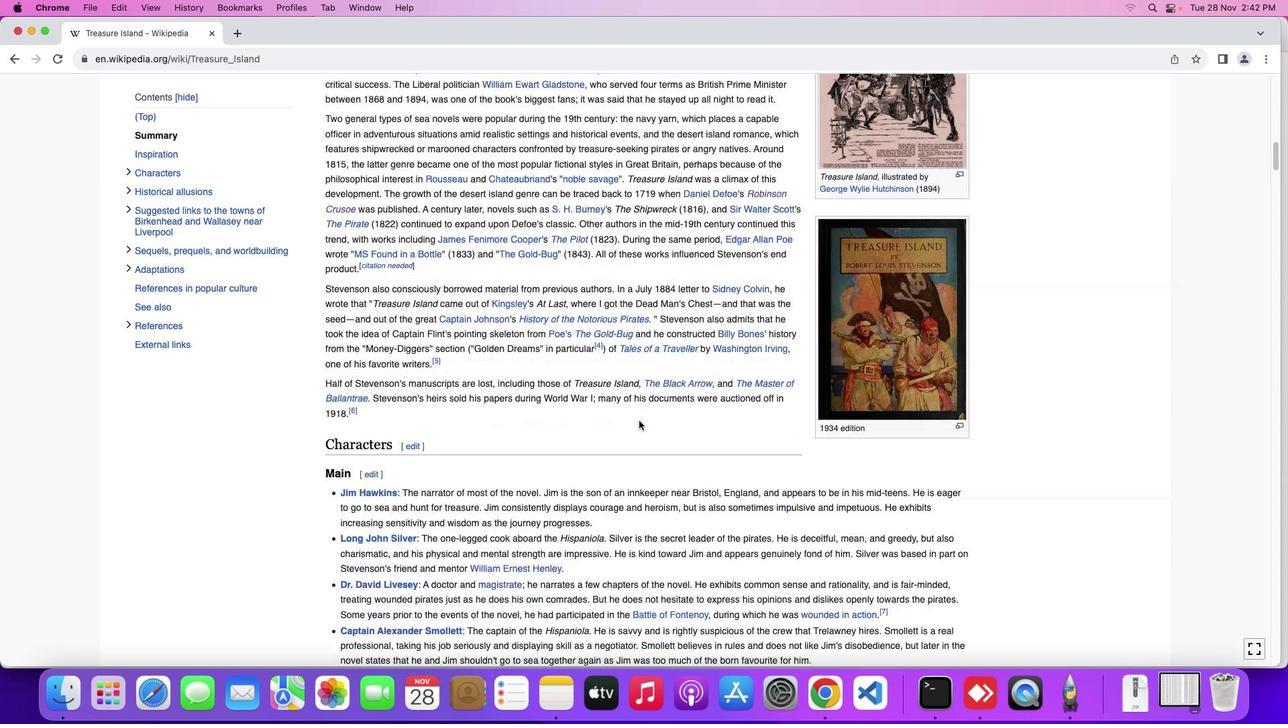 
Action: Mouse moved to (634, 424)
Screenshot: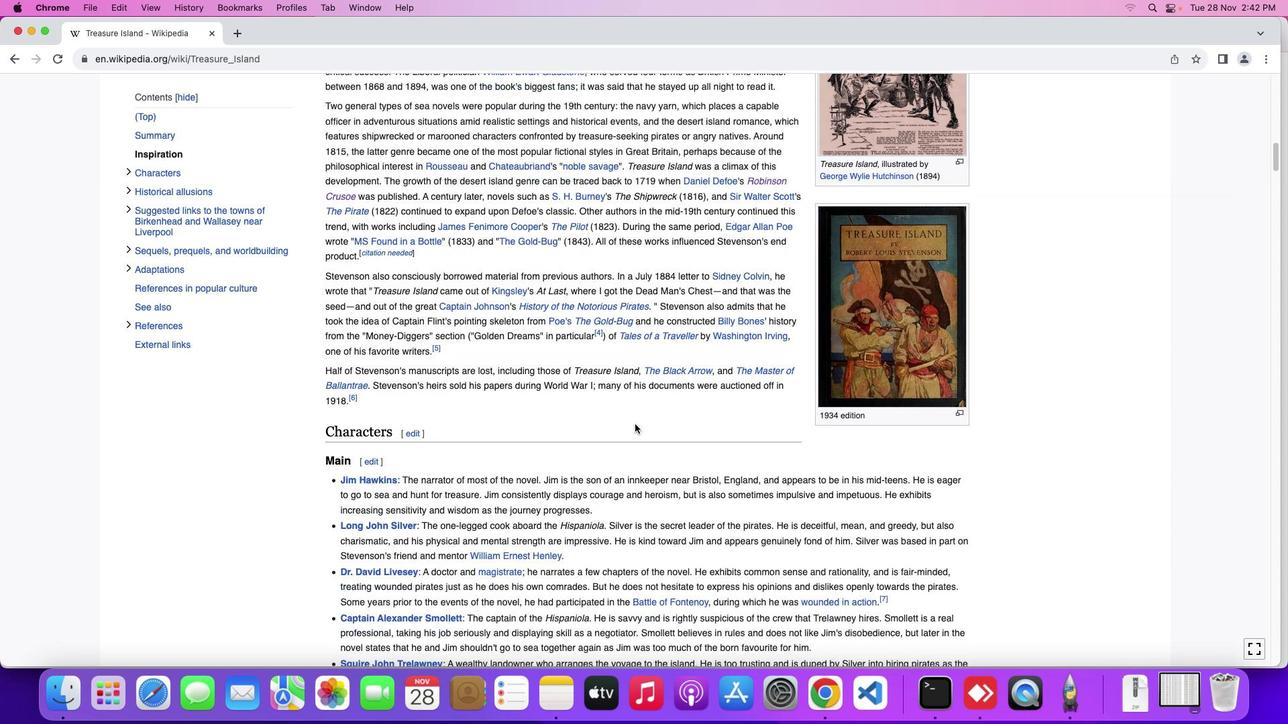 
Action: Mouse scrolled (634, 424) with delta (0, 0)
Screenshot: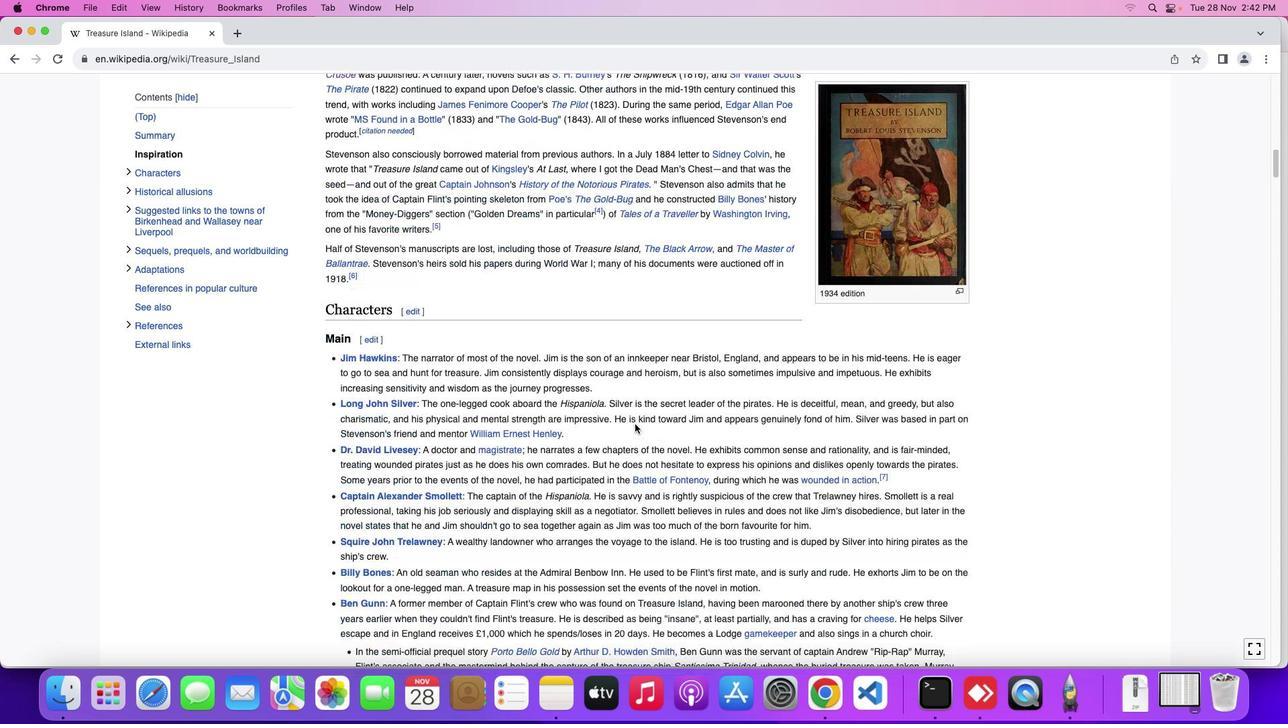 
Action: Mouse scrolled (634, 424) with delta (0, 0)
Screenshot: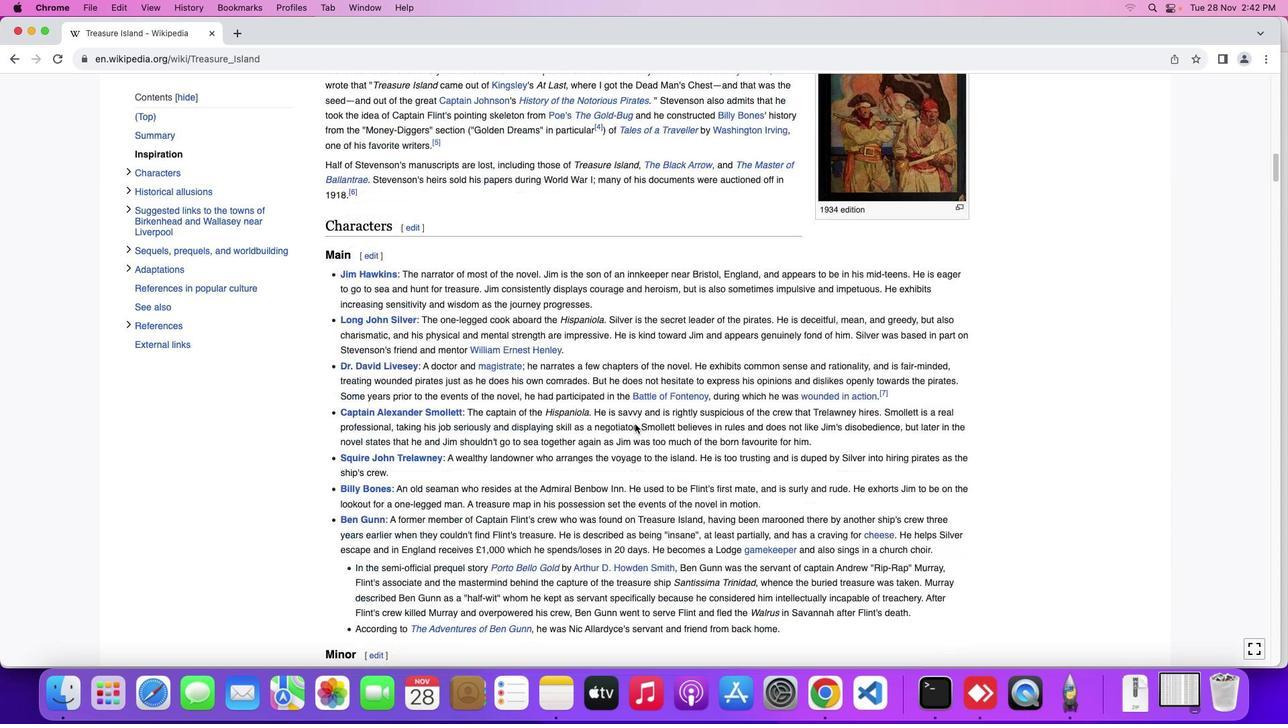 
Action: Mouse scrolled (634, 424) with delta (0, -2)
Screenshot: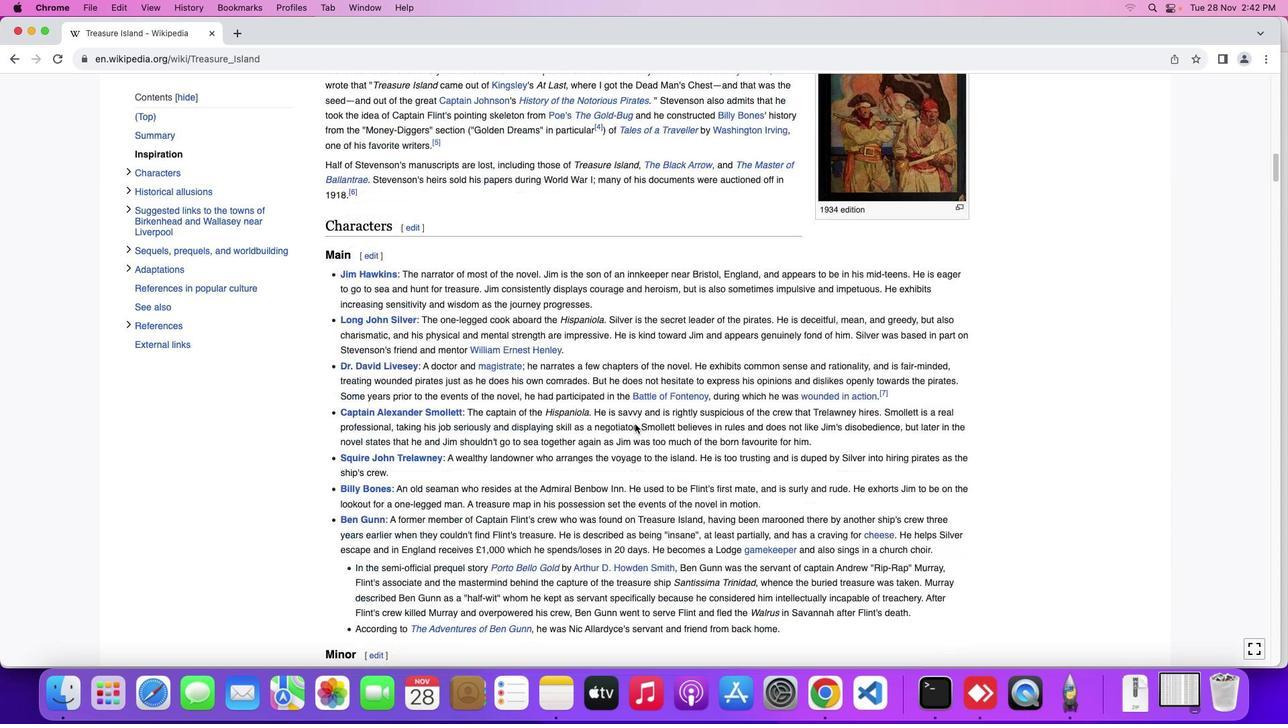 
Action: Mouse scrolled (634, 424) with delta (0, -2)
Screenshot: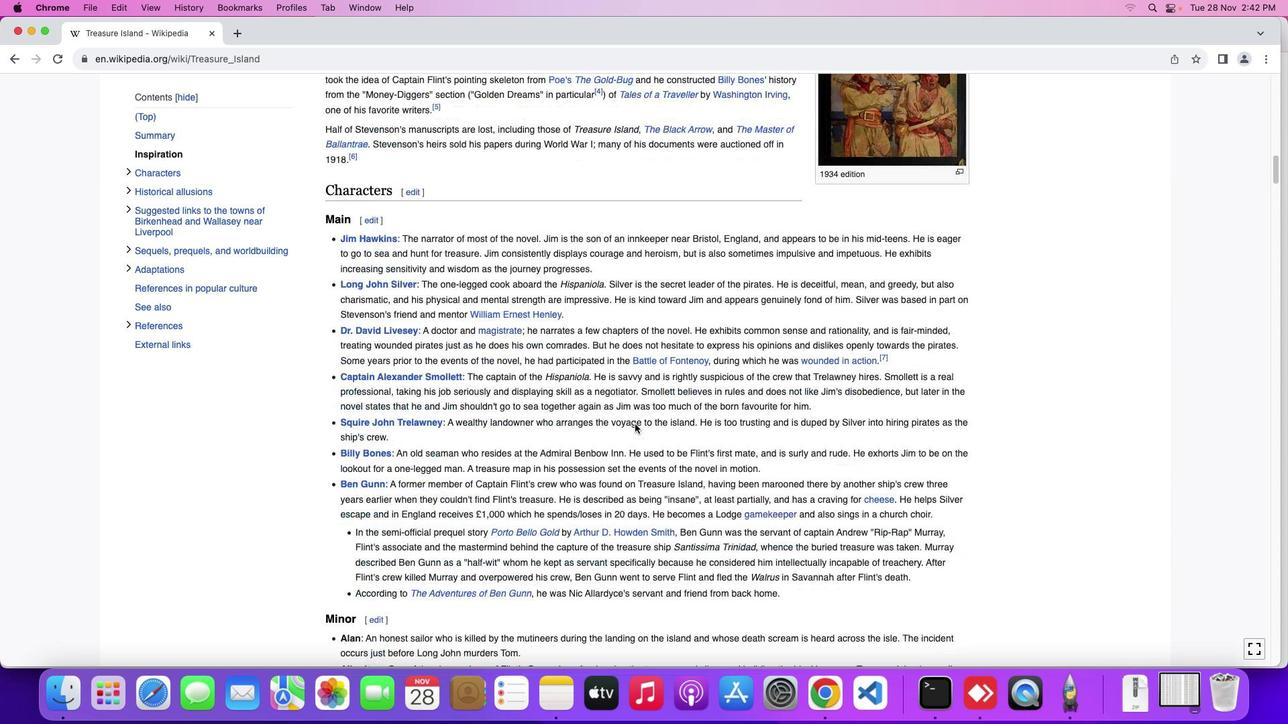 
Action: Mouse moved to (633, 430)
Screenshot: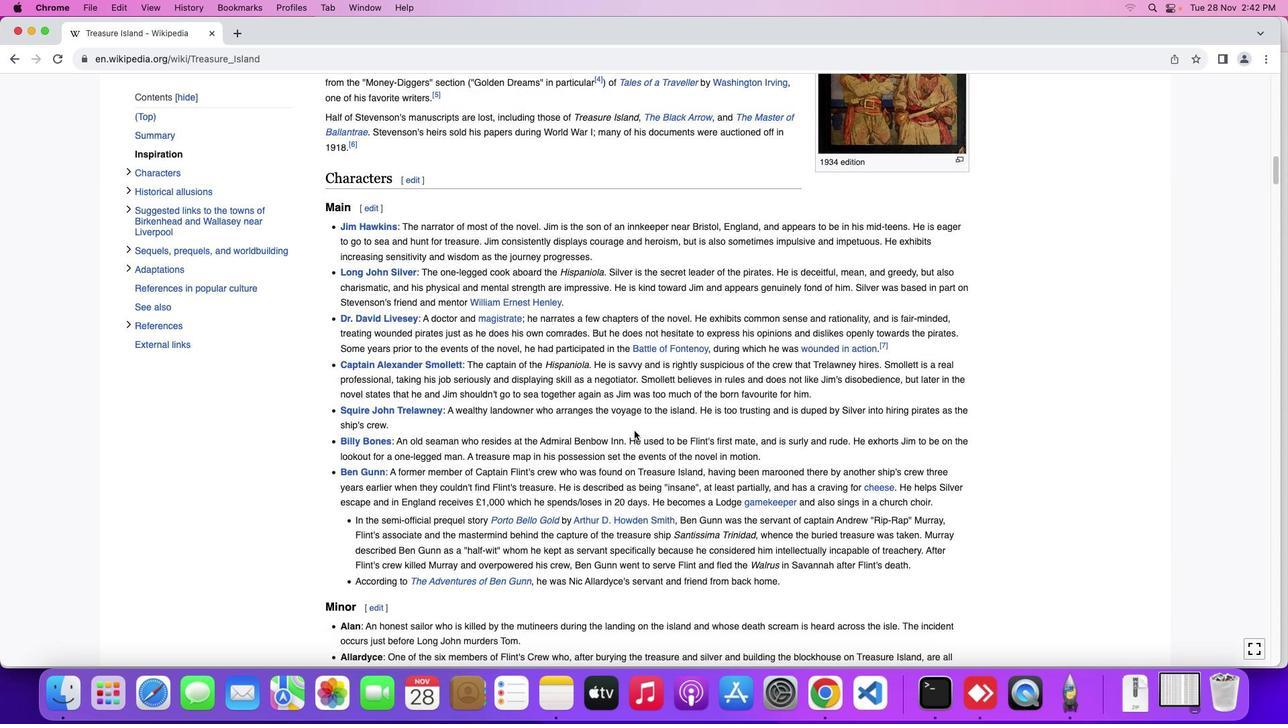 
Action: Mouse scrolled (633, 430) with delta (0, 0)
Screenshot: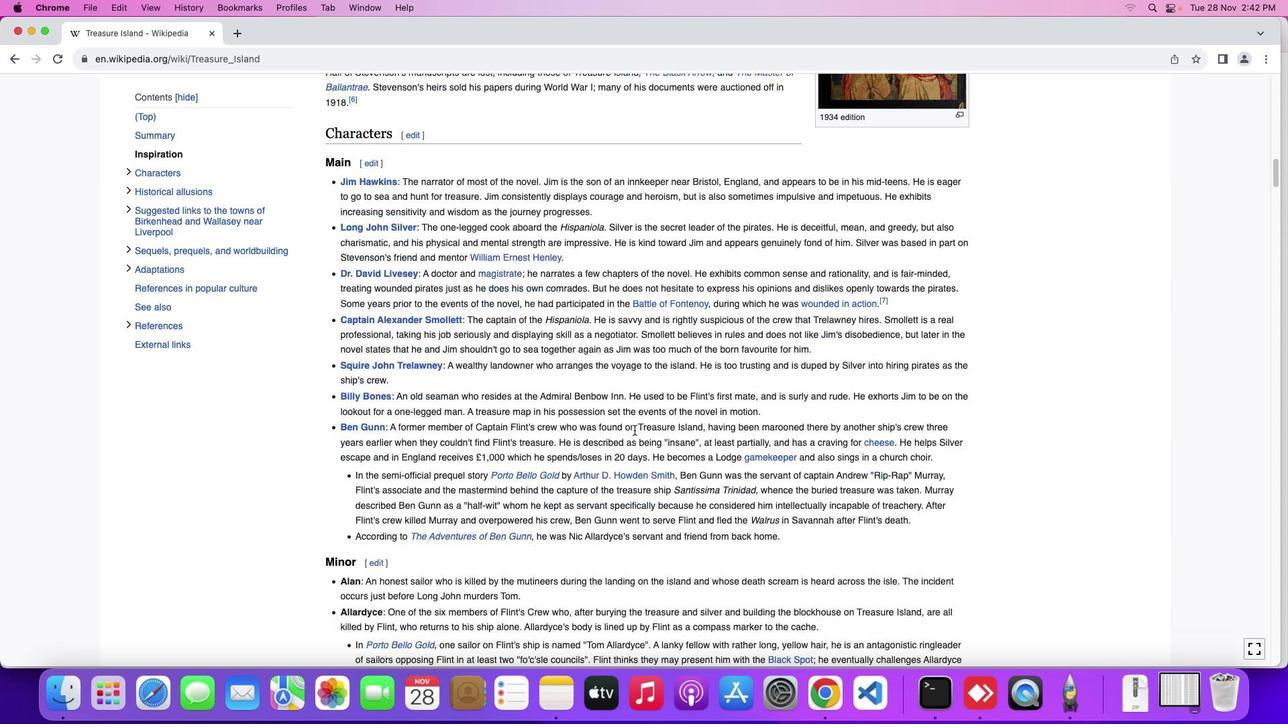 
Action: Mouse moved to (633, 430)
Screenshot: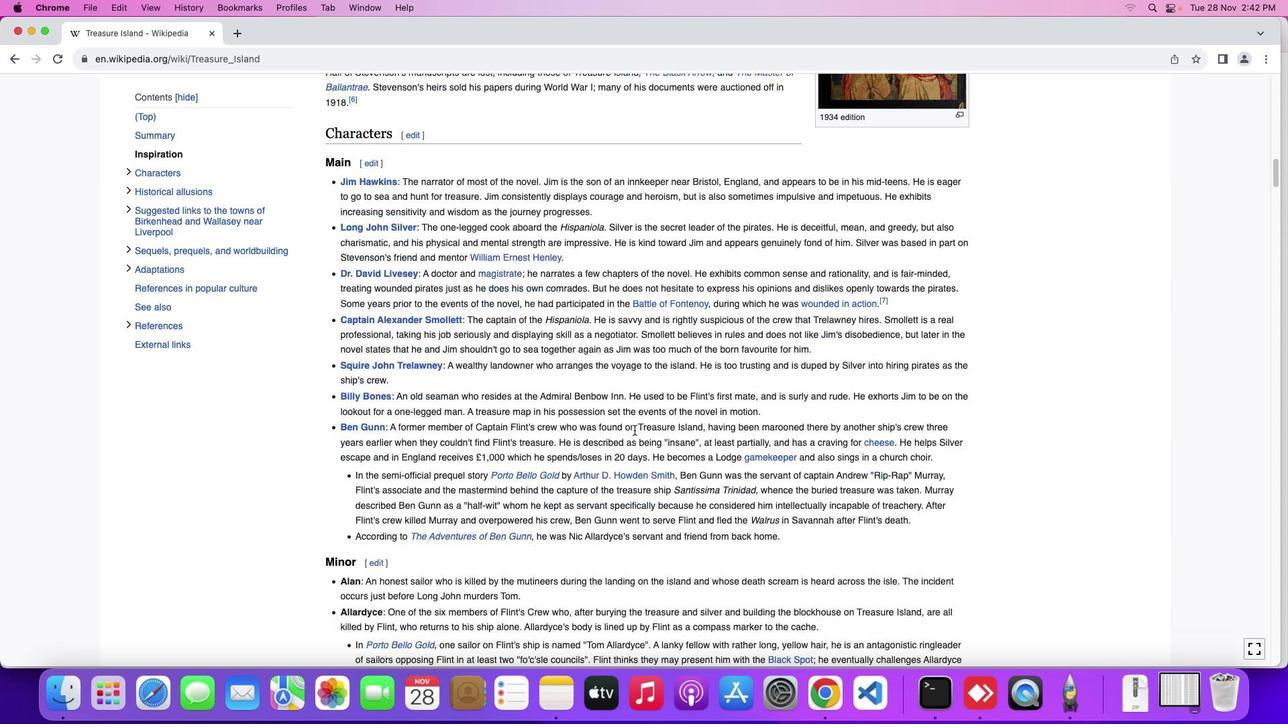 
Action: Mouse scrolled (633, 430) with delta (0, 0)
Screenshot: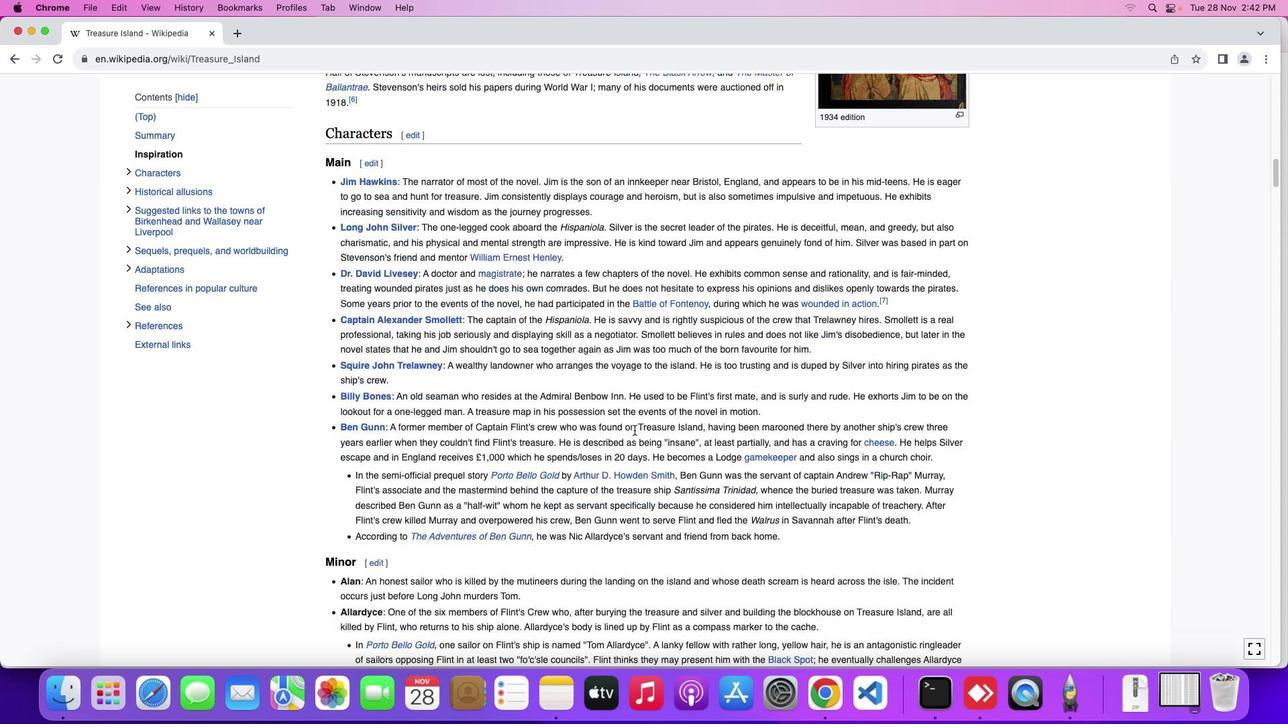 
Action: Mouse scrolled (633, 430) with delta (0, -2)
Screenshot: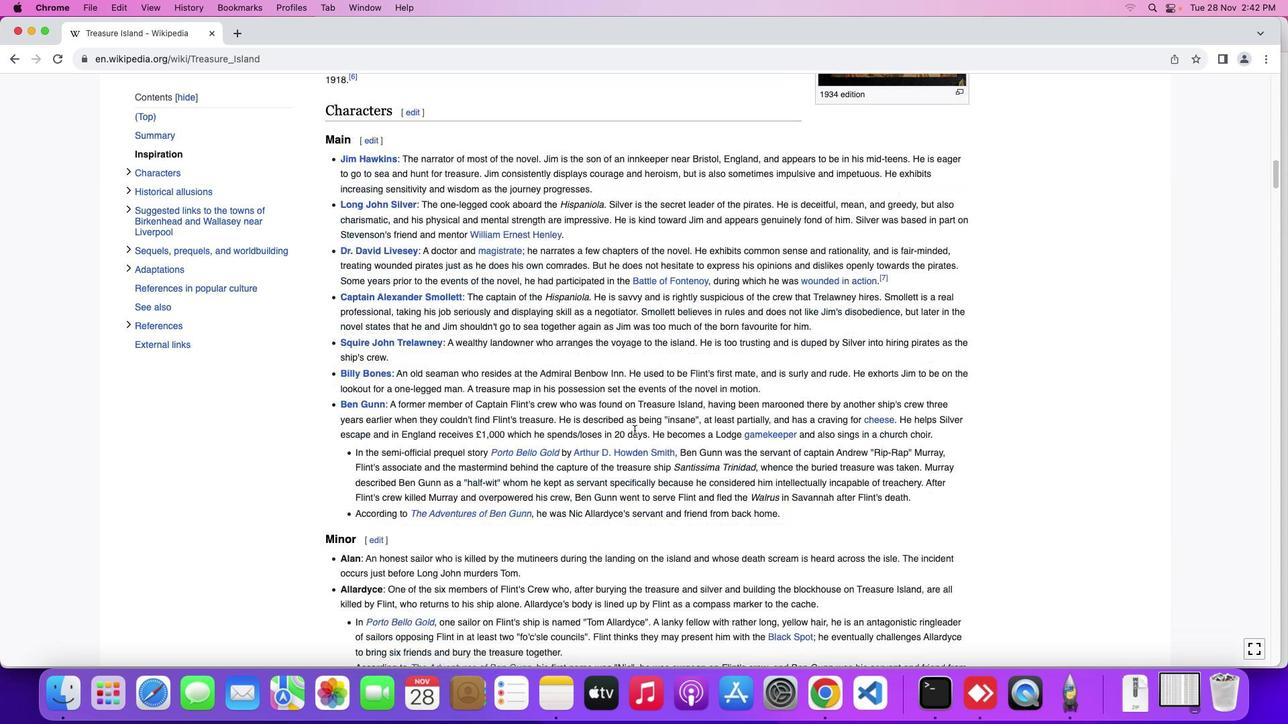 
Action: Mouse moved to (634, 430)
Screenshot: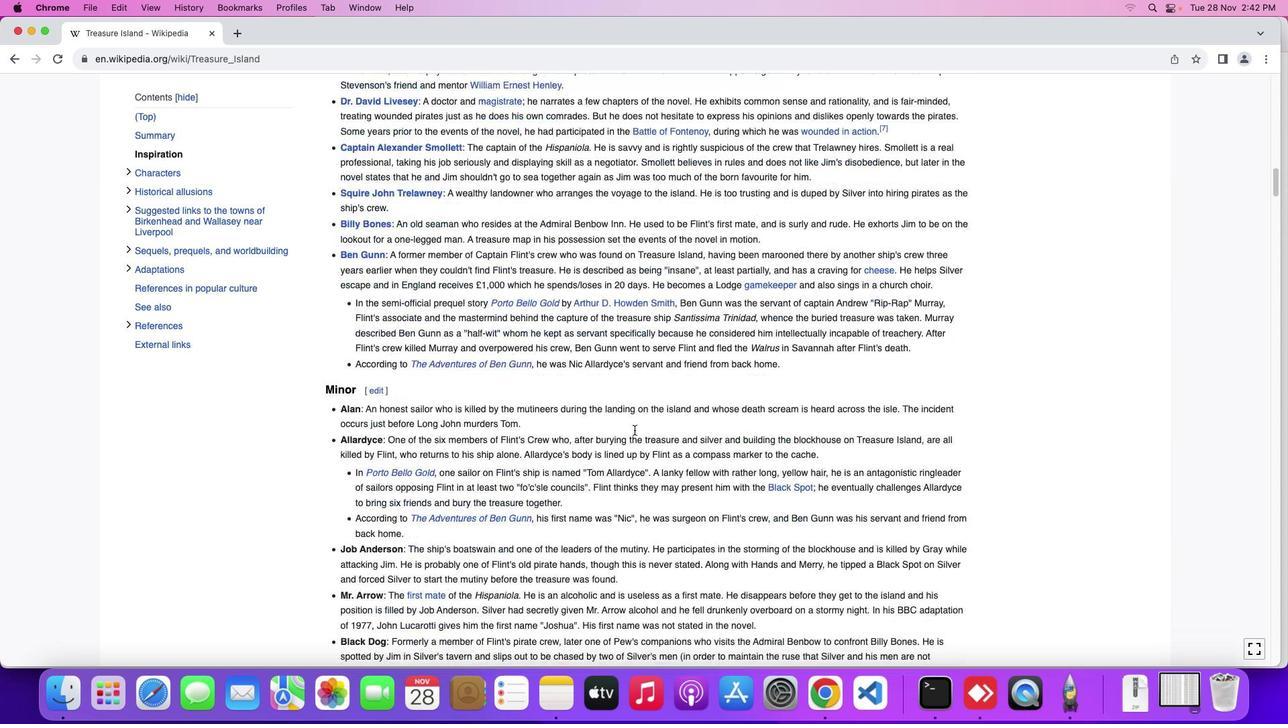 
Action: Mouse scrolled (634, 430) with delta (0, -2)
Screenshot: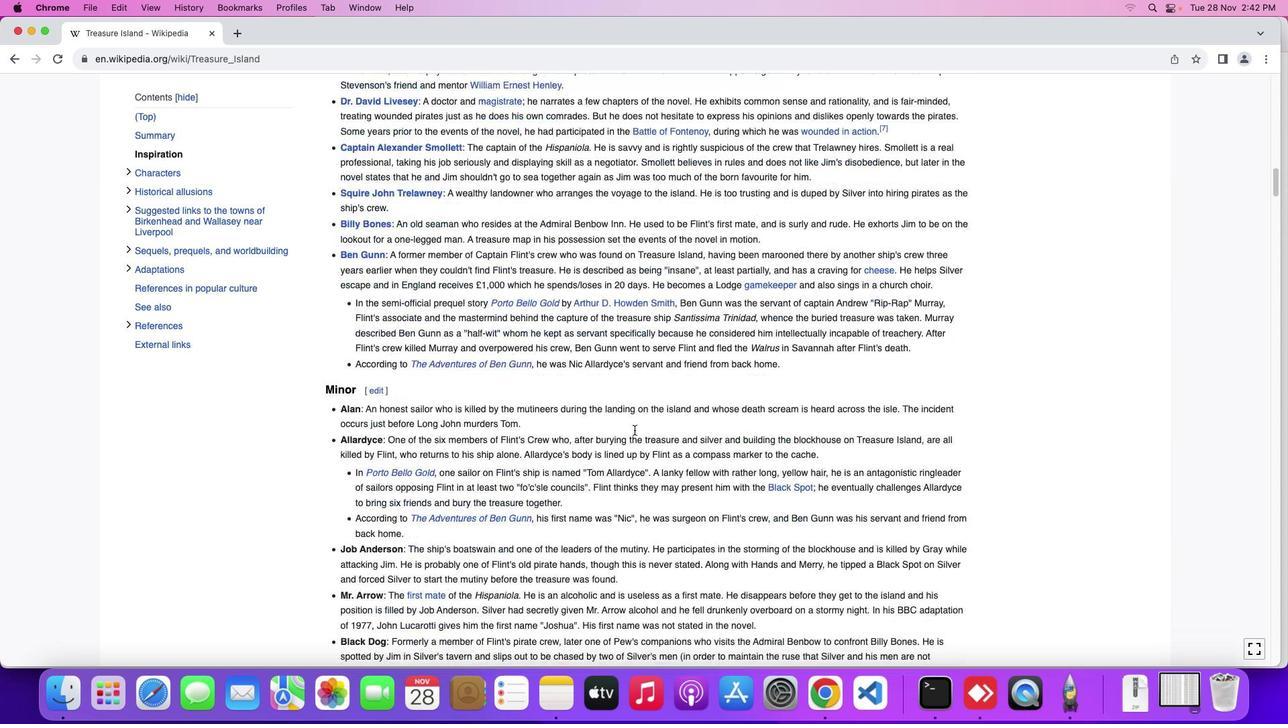 
Action: Mouse moved to (634, 433)
Screenshot: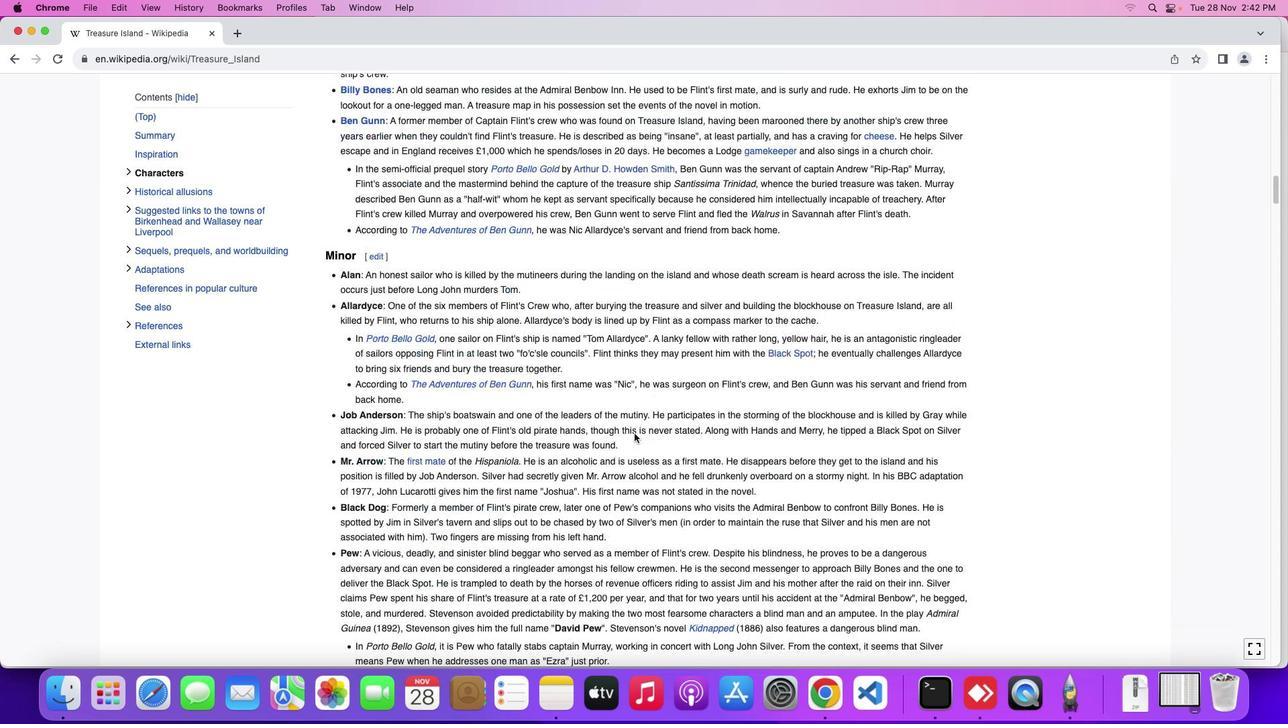 
Action: Mouse scrolled (634, 433) with delta (0, 0)
Screenshot: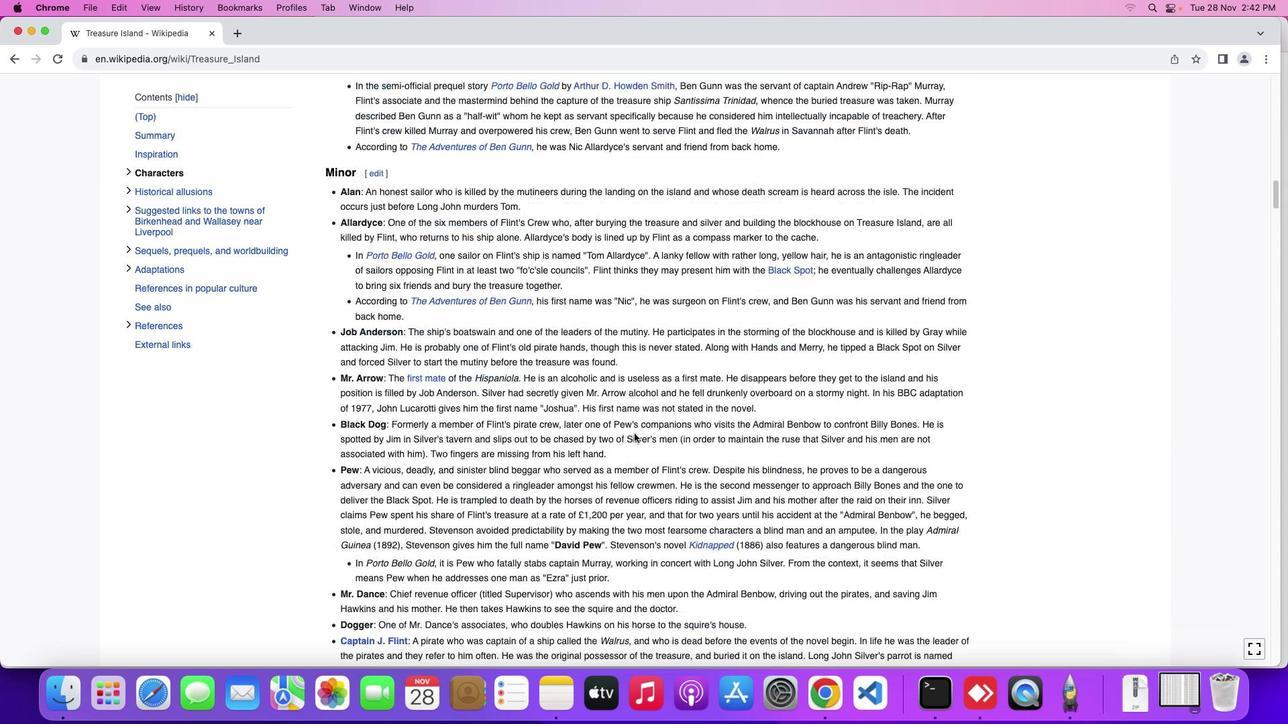 
Action: Mouse moved to (634, 433)
Screenshot: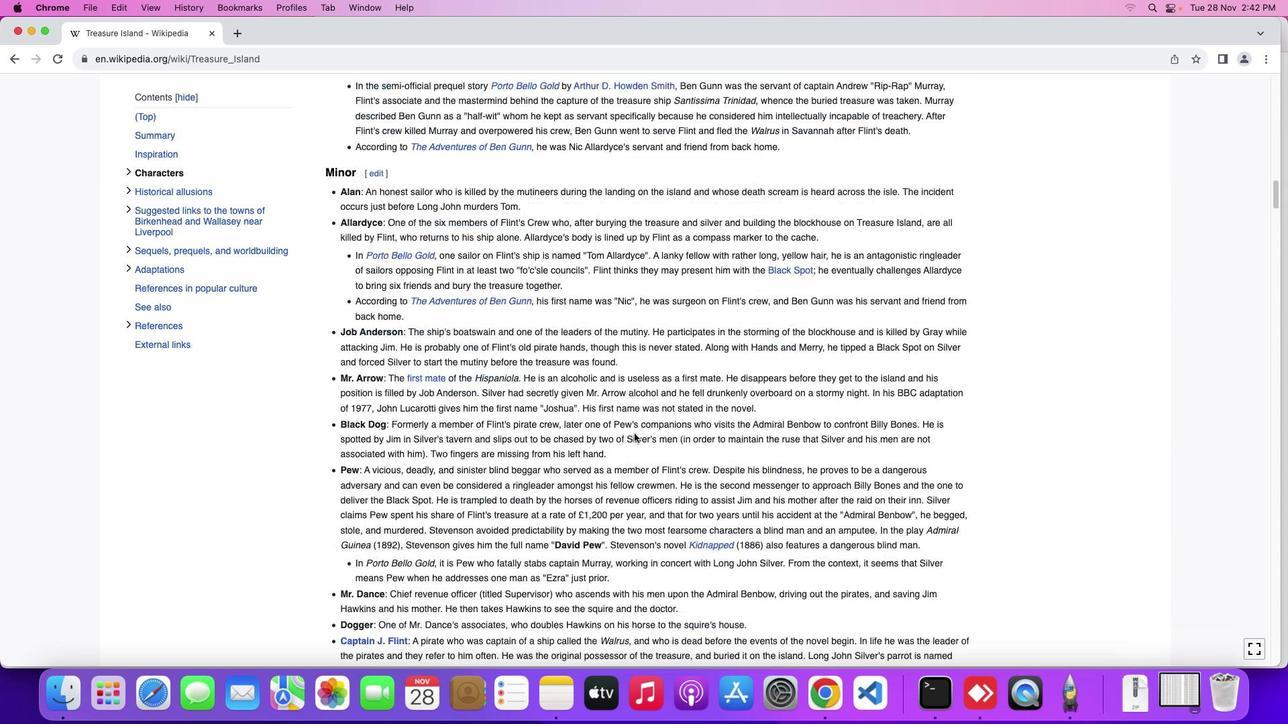 
Action: Mouse scrolled (634, 433) with delta (0, 0)
Screenshot: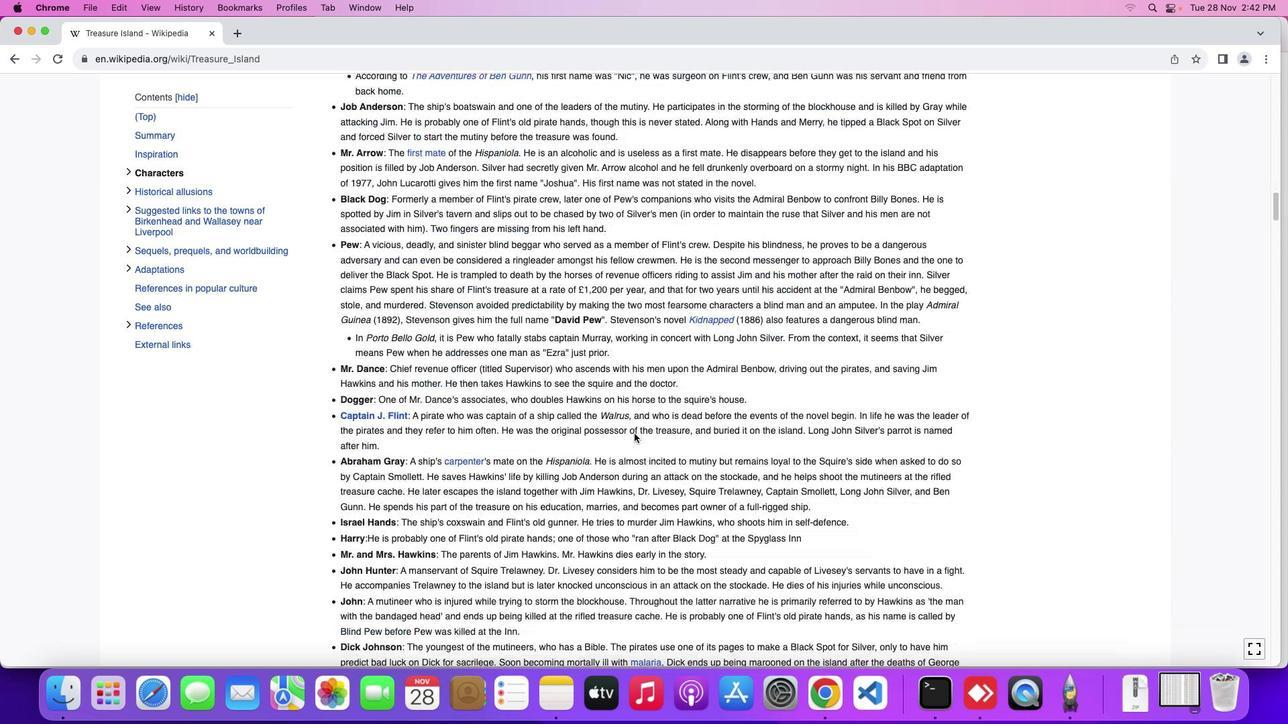 
Action: Mouse scrolled (634, 433) with delta (0, -2)
Screenshot: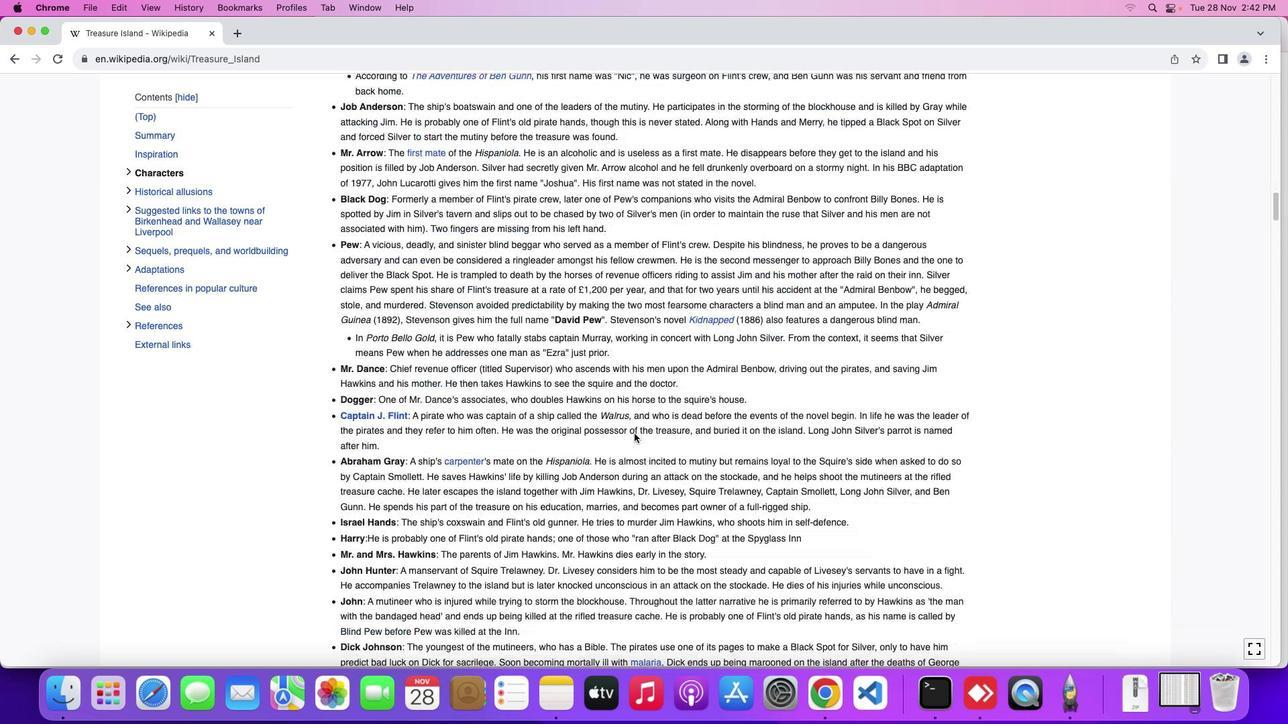 
Action: Mouse moved to (634, 433)
Screenshot: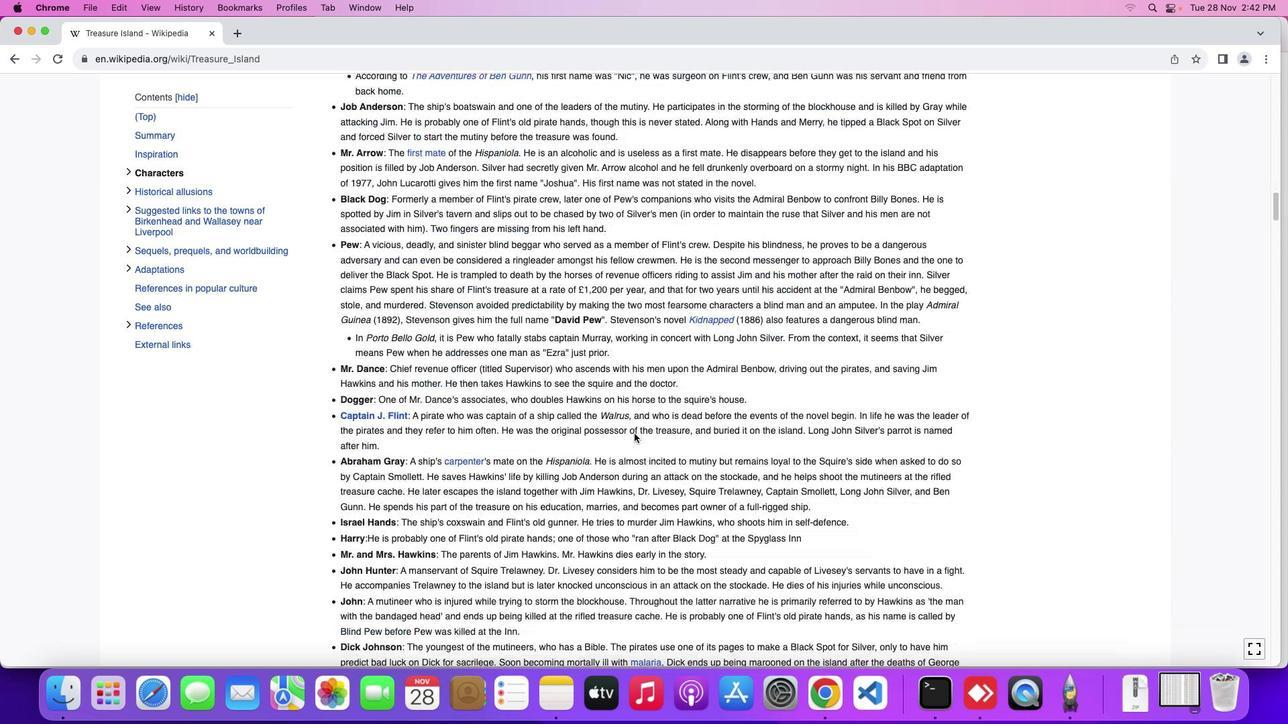 
Action: Mouse scrolled (634, 433) with delta (0, -3)
Screenshot: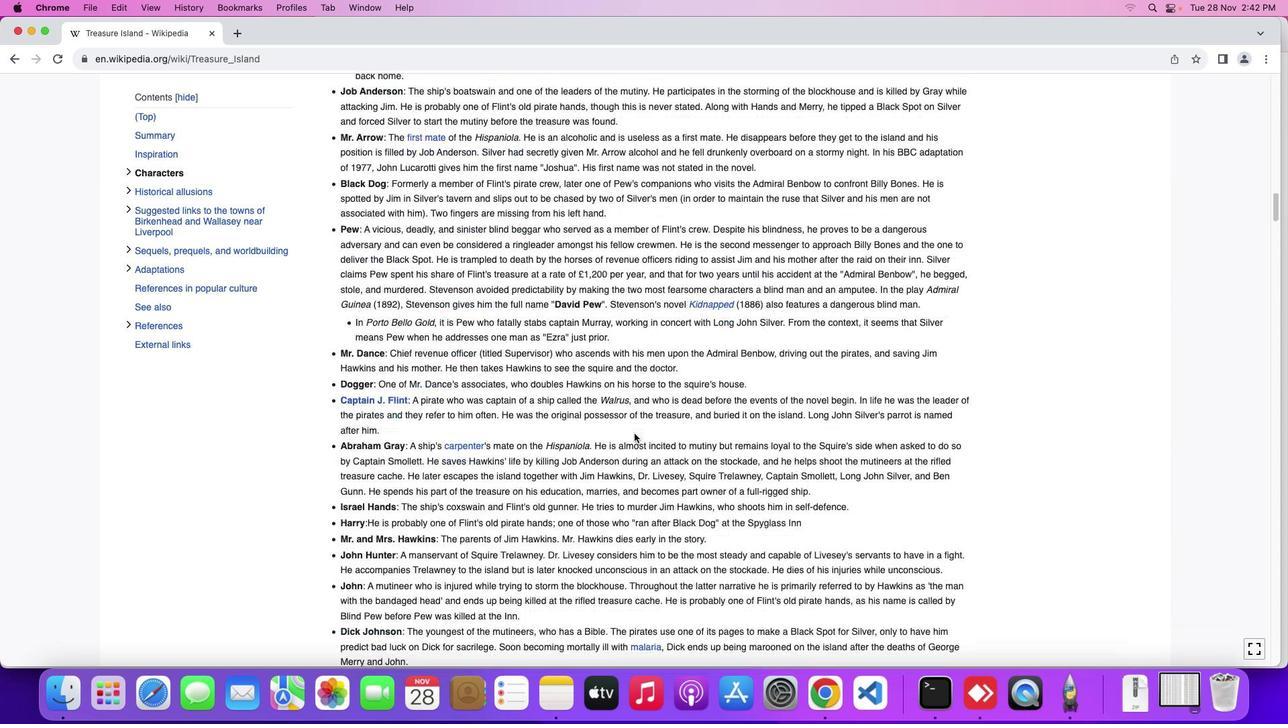 
Action: Mouse scrolled (634, 433) with delta (0, -4)
Screenshot: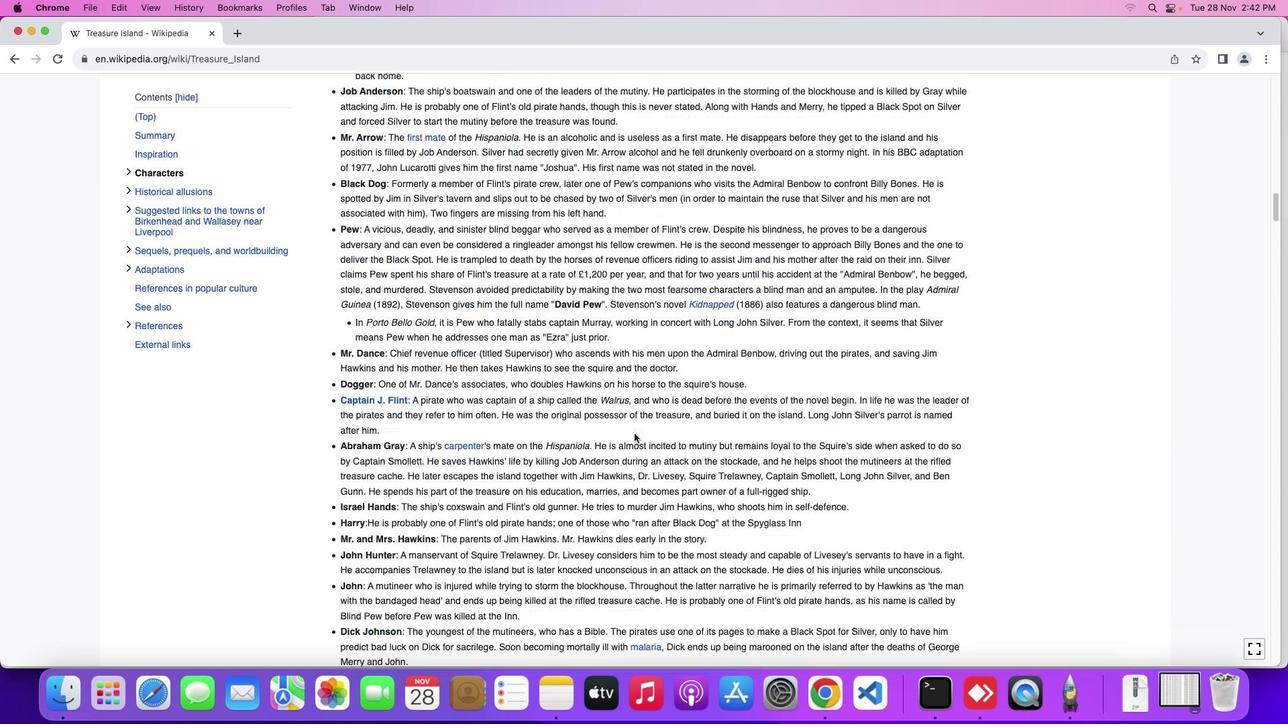 
Action: Mouse moved to (633, 434)
Screenshot: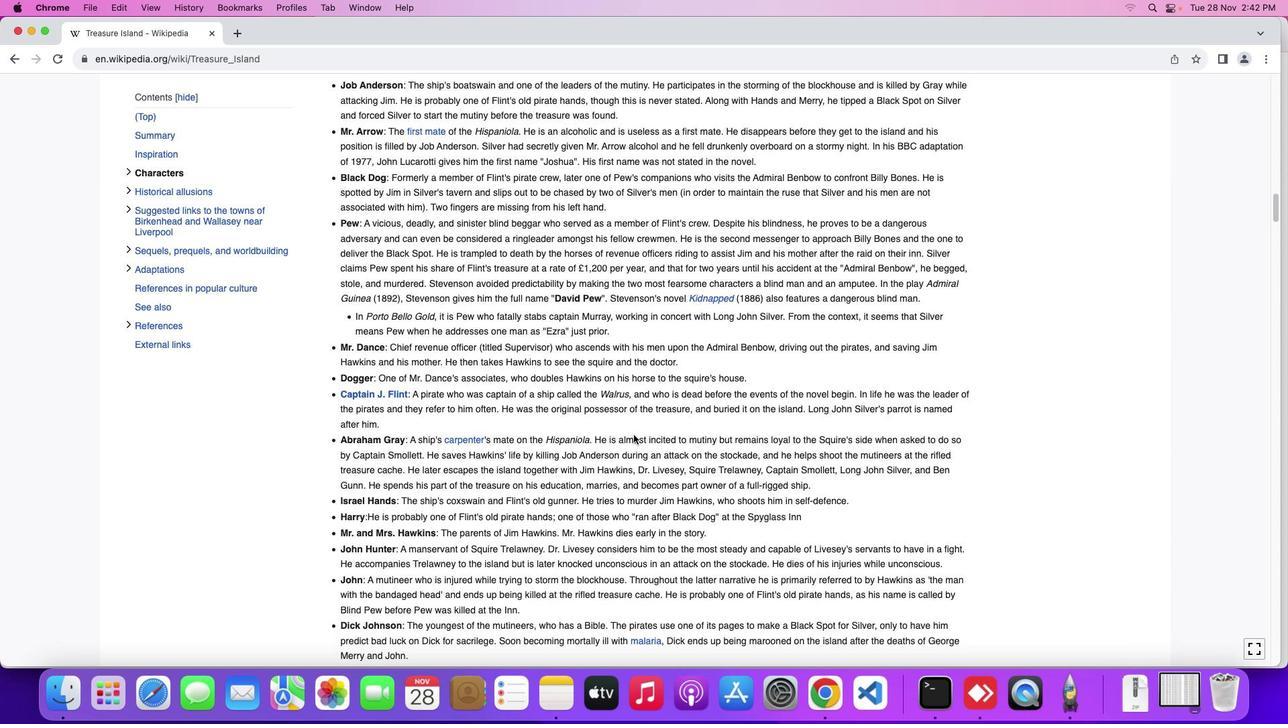 
Action: Mouse scrolled (633, 434) with delta (0, 0)
Screenshot: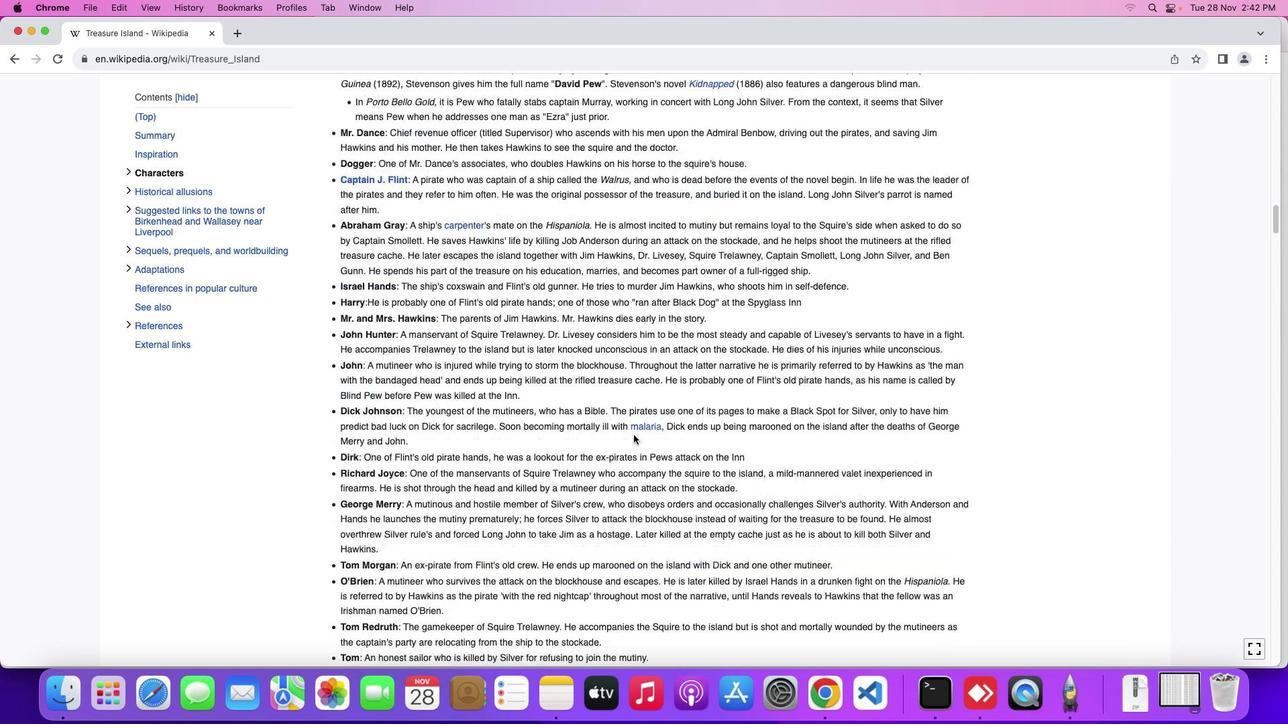 
Action: Mouse scrolled (633, 434) with delta (0, 0)
Screenshot: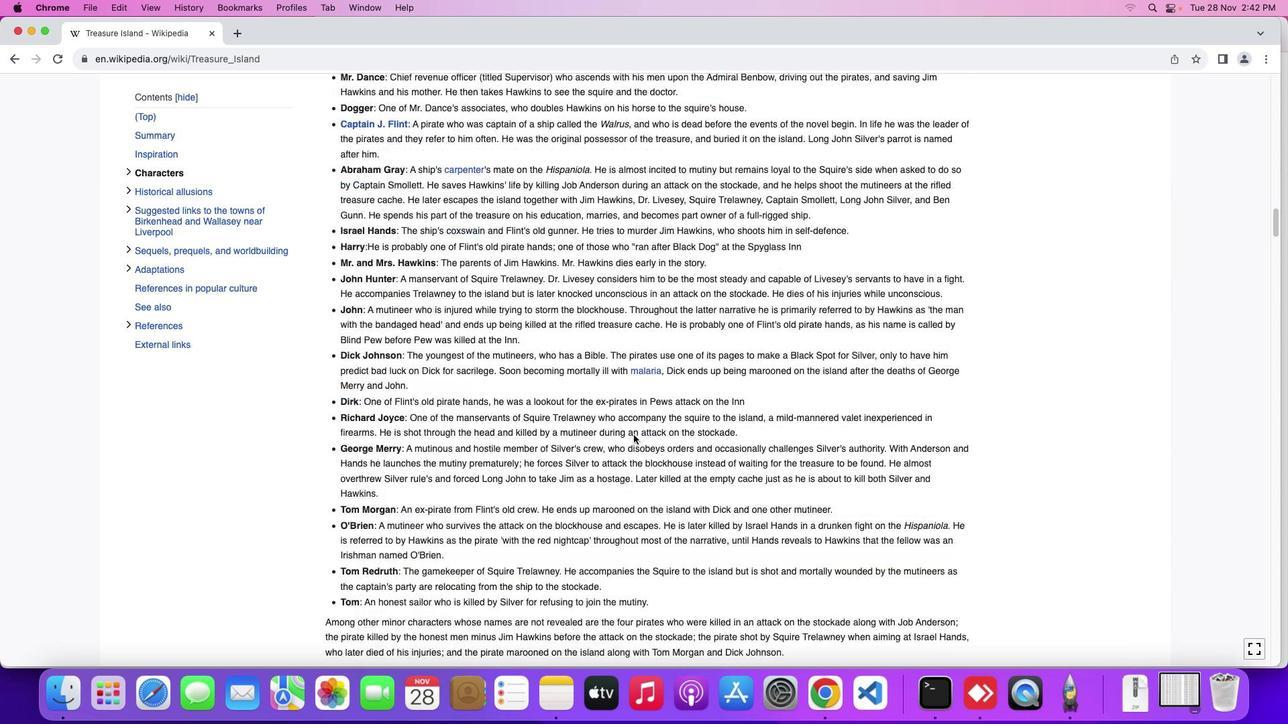 
Action: Mouse scrolled (633, 434) with delta (0, -2)
Screenshot: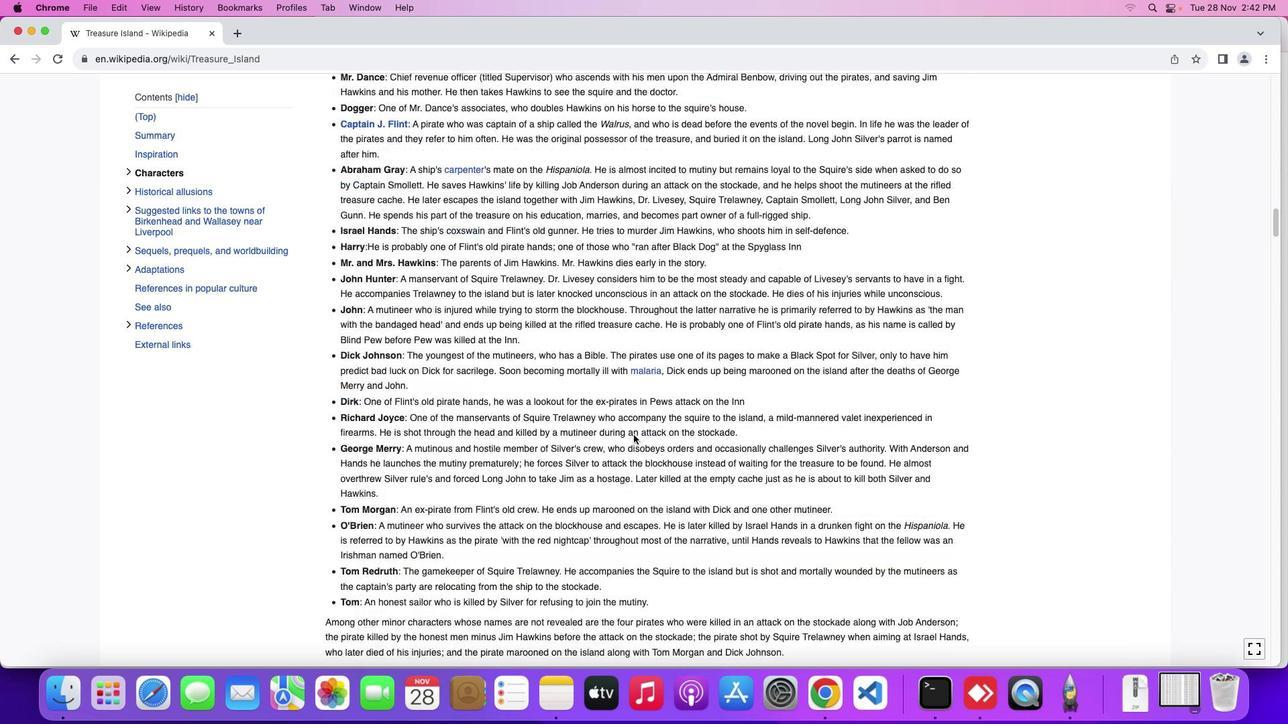 
Action: Mouse scrolled (633, 434) with delta (0, -3)
Screenshot: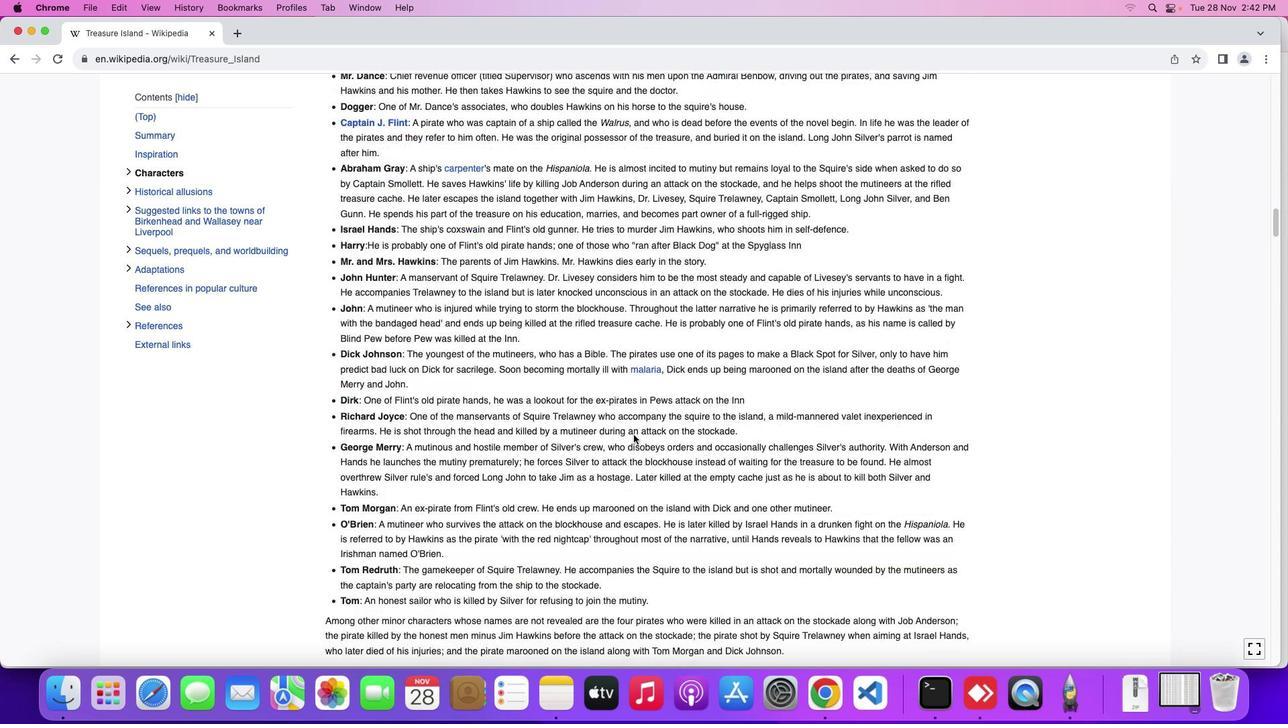 
Action: Mouse moved to (633, 434)
Screenshot: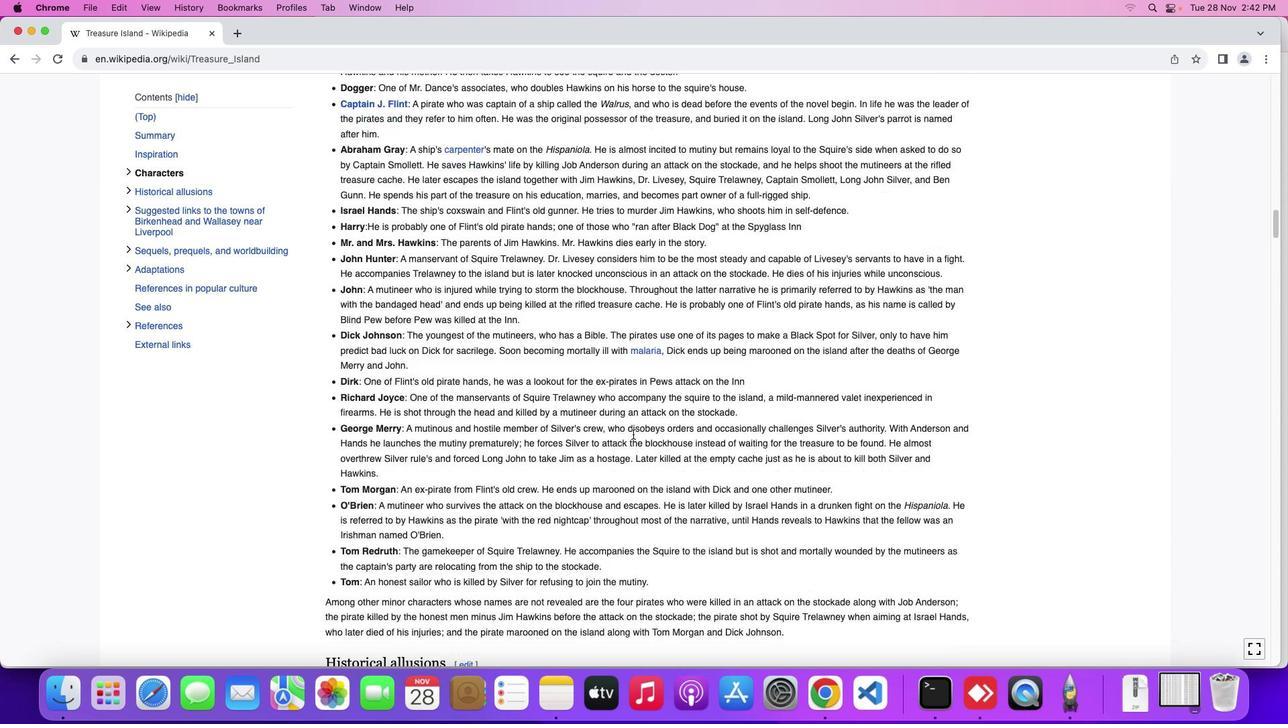 
Action: Mouse scrolled (633, 434) with delta (0, 0)
Screenshot: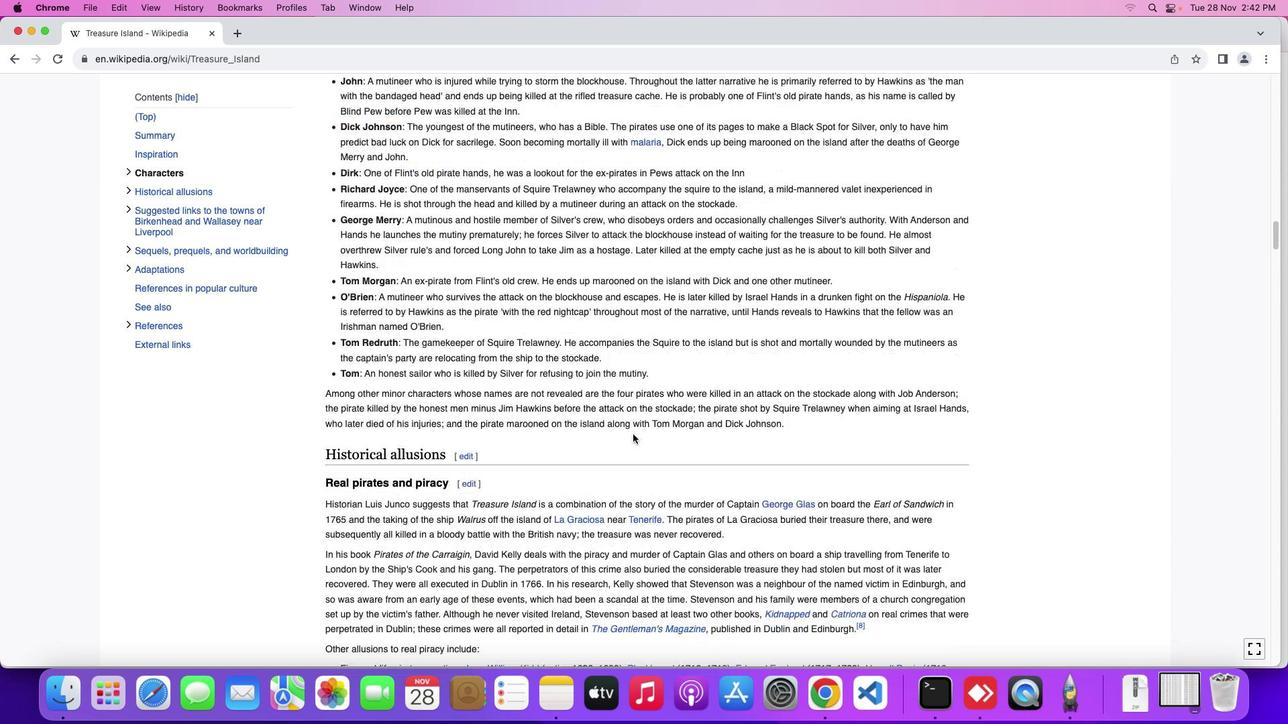 
Action: Mouse scrolled (633, 434) with delta (0, 0)
Screenshot: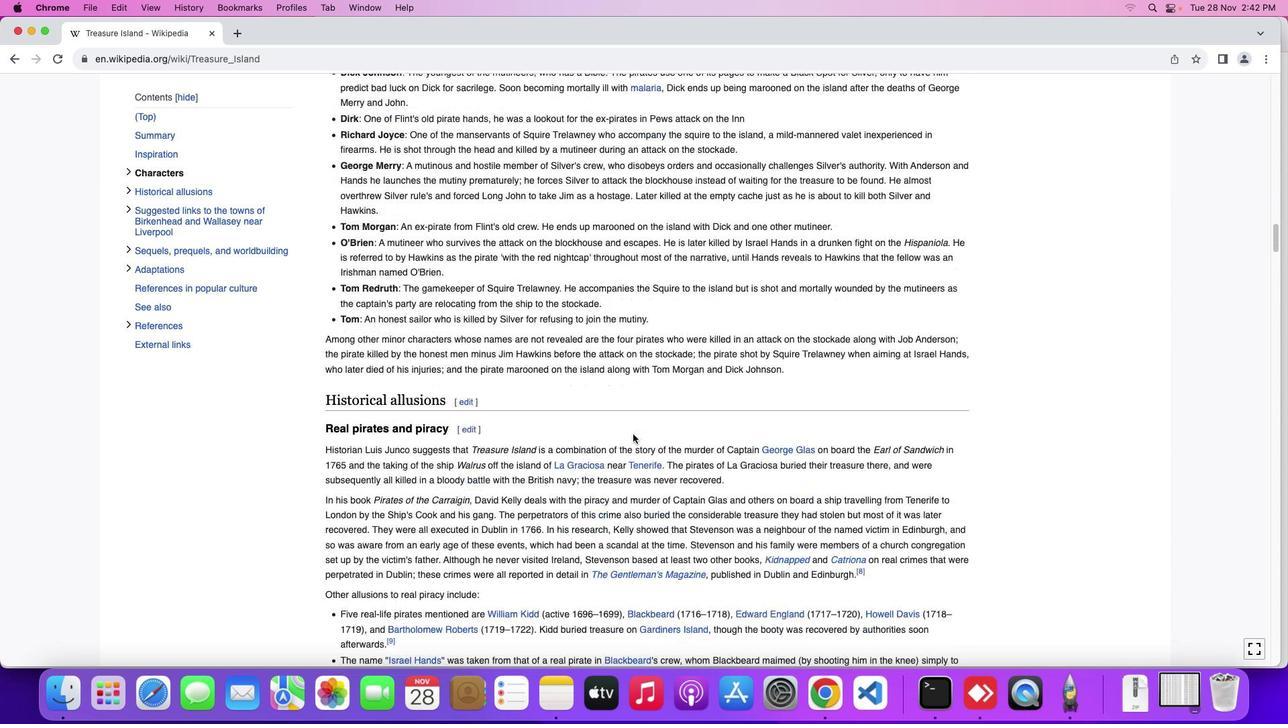 
Action: Mouse scrolled (633, 434) with delta (0, -2)
Screenshot: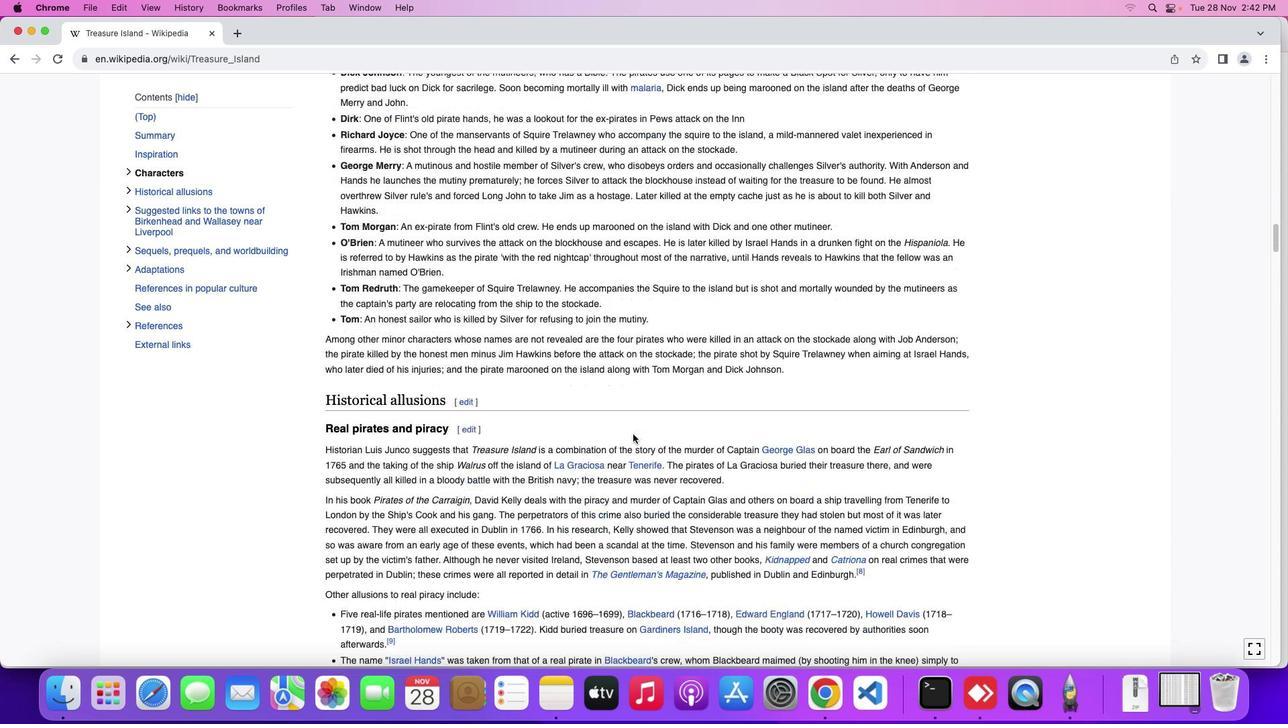 
Action: Mouse scrolled (633, 434) with delta (0, -3)
Screenshot: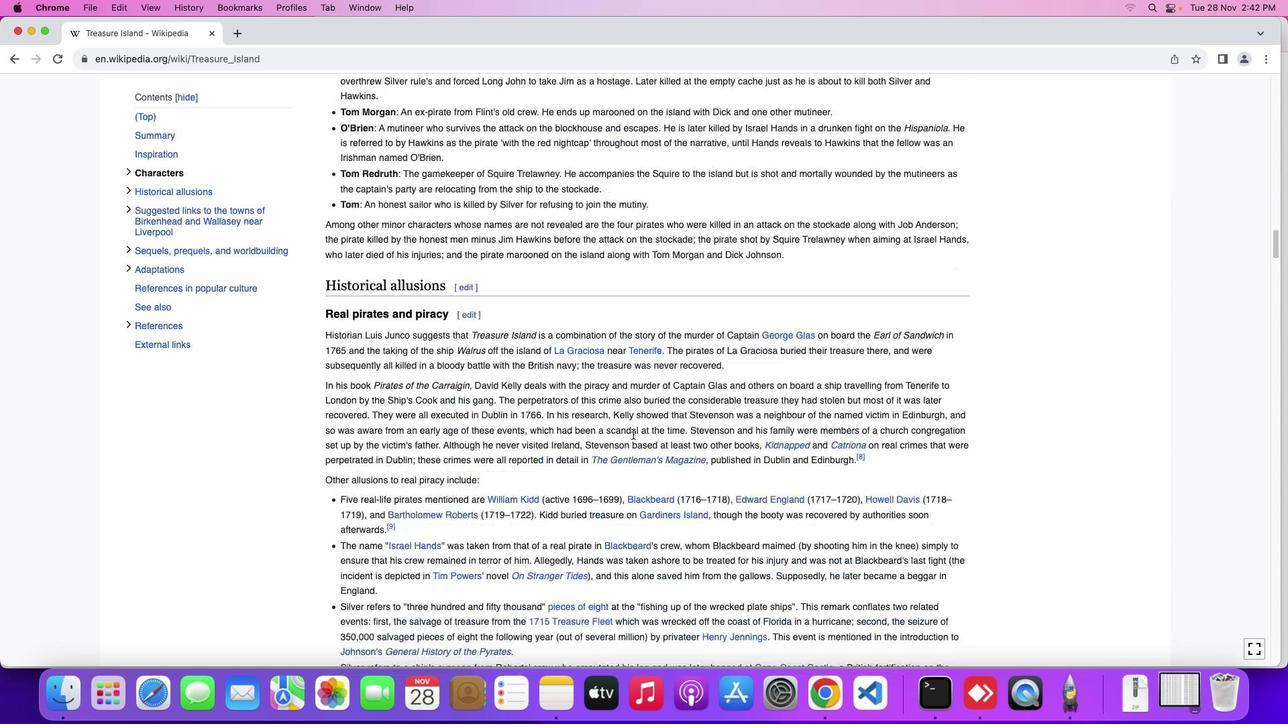 
Action: Mouse moved to (632, 434)
Screenshot: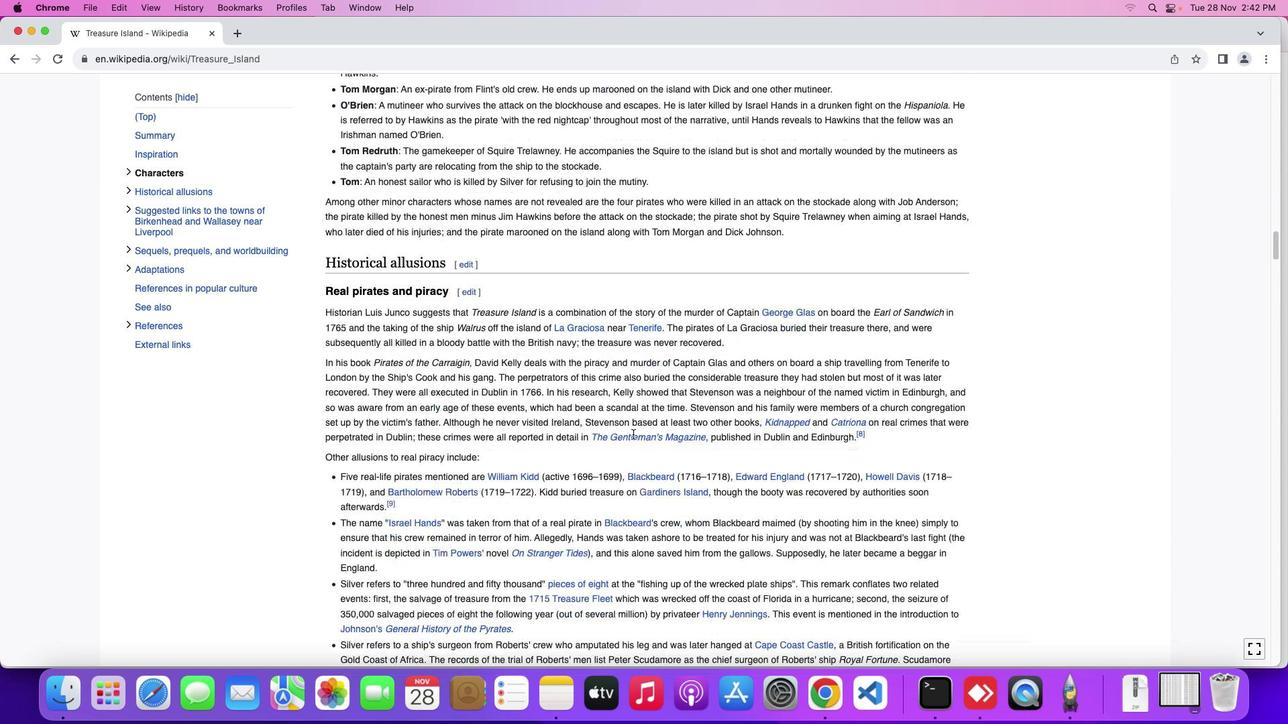 
Action: Mouse scrolled (632, 434) with delta (0, -3)
Screenshot: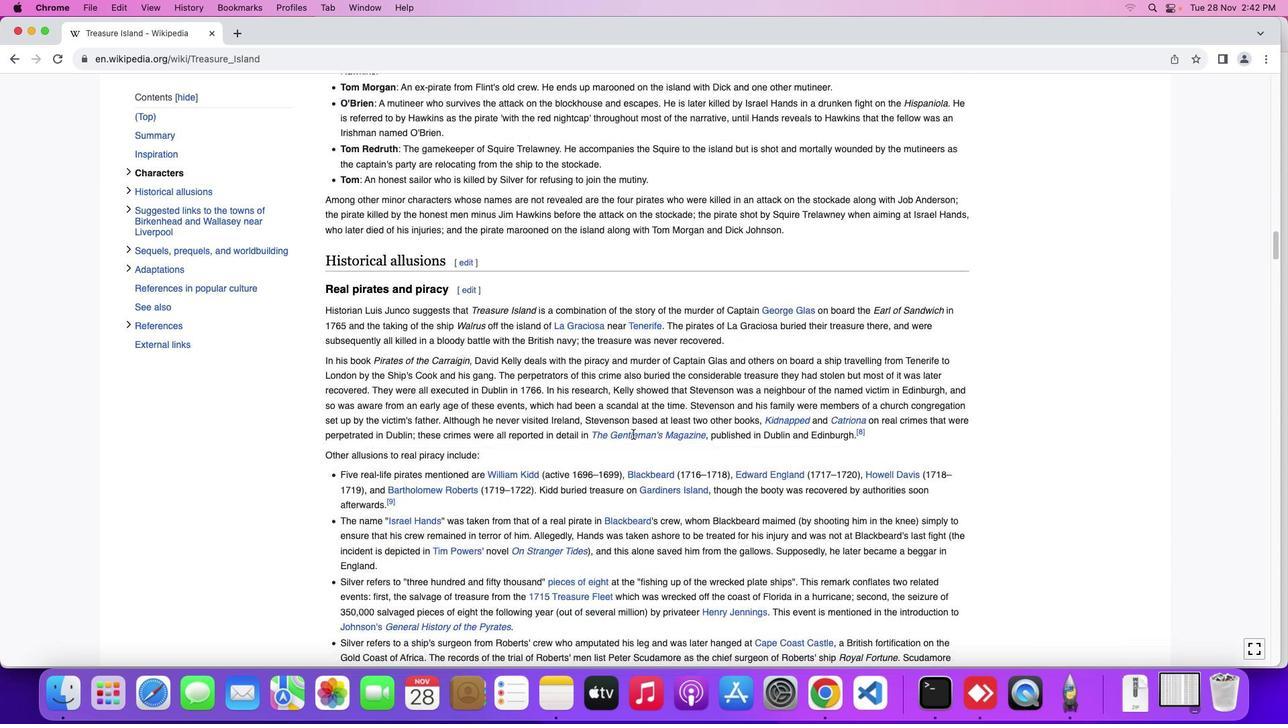 
Action: Mouse moved to (632, 434)
Screenshot: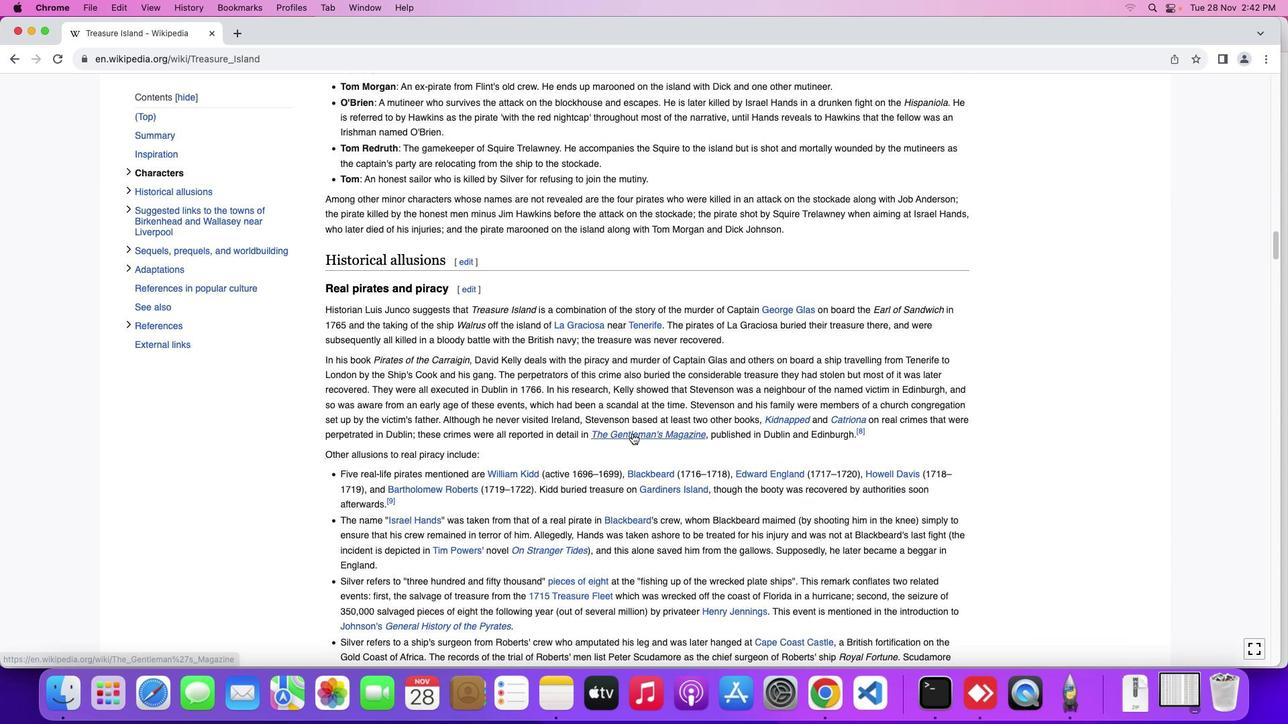 
Action: Mouse scrolled (632, 434) with delta (0, 0)
Screenshot: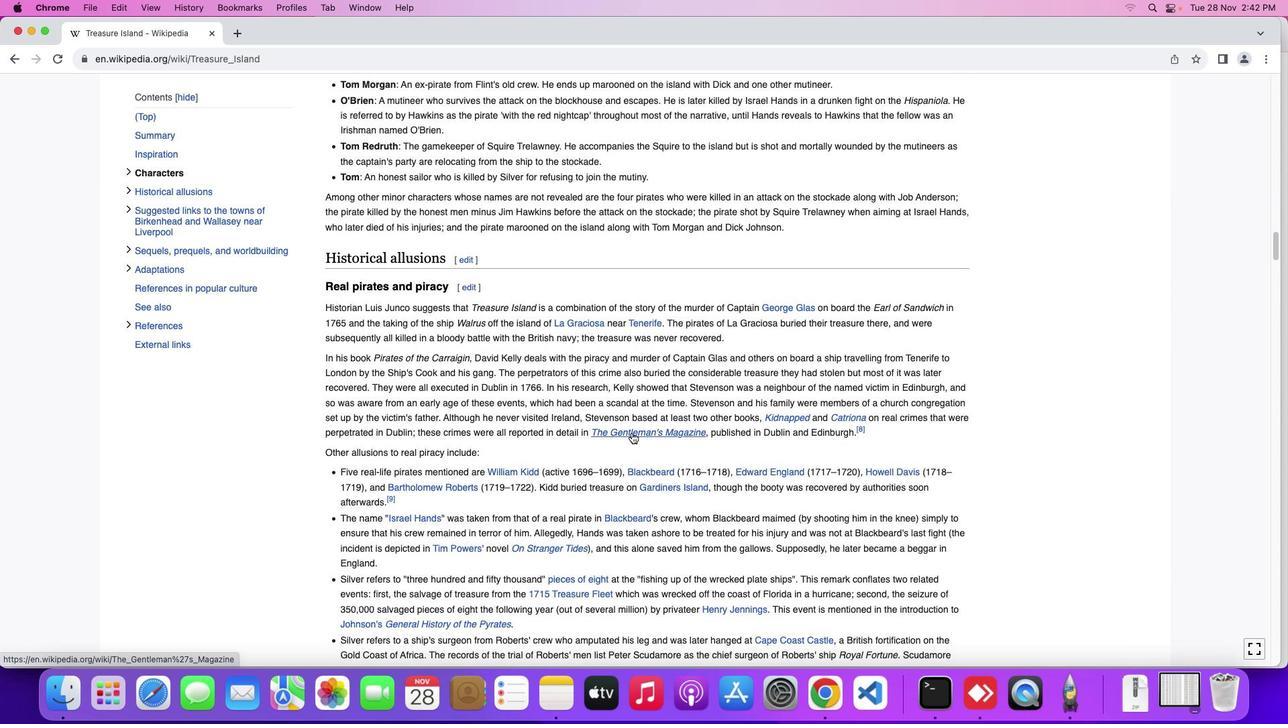 
Action: Mouse moved to (632, 432)
Screenshot: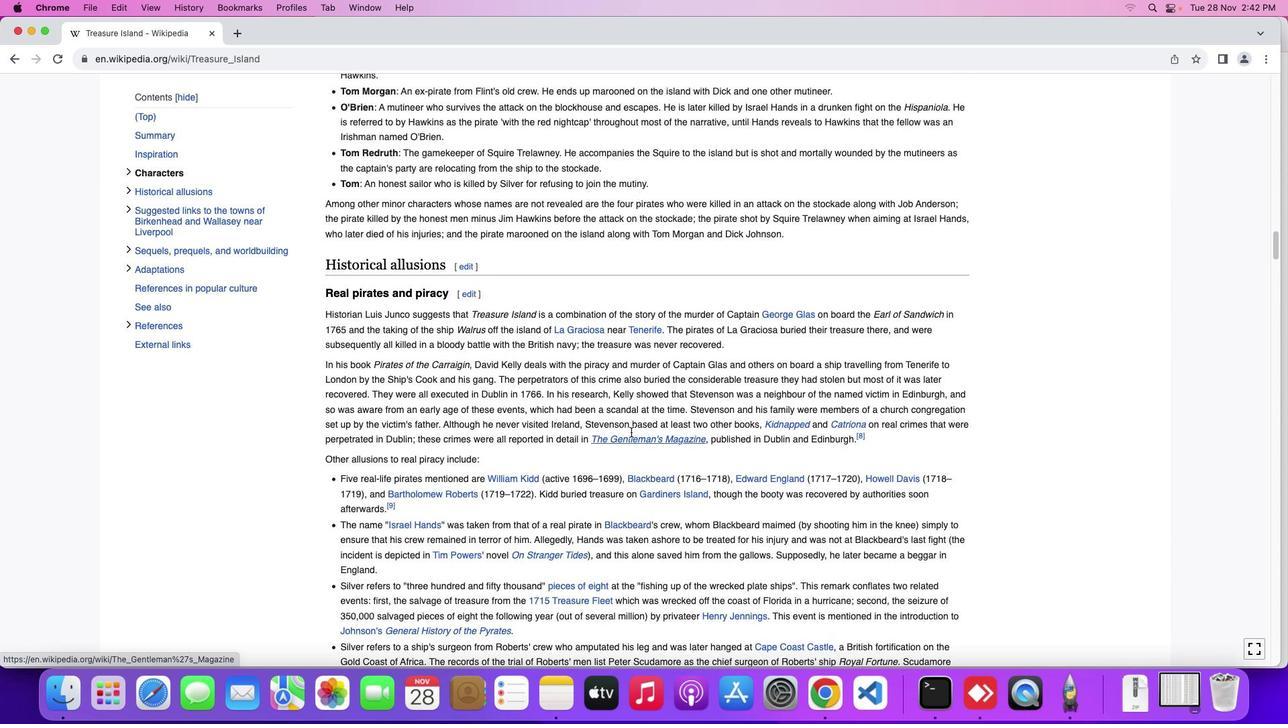 
Action: Mouse scrolled (632, 432) with delta (0, 0)
Screenshot: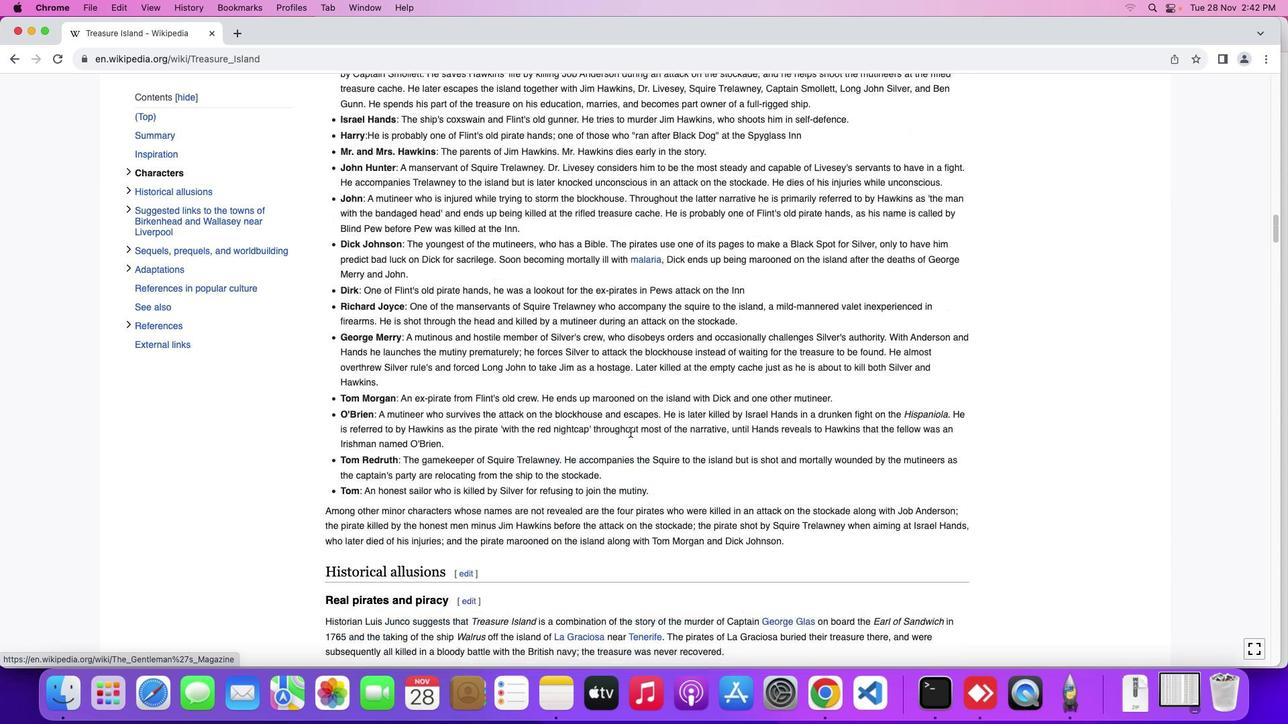 
Action: Mouse moved to (632, 432)
Screenshot: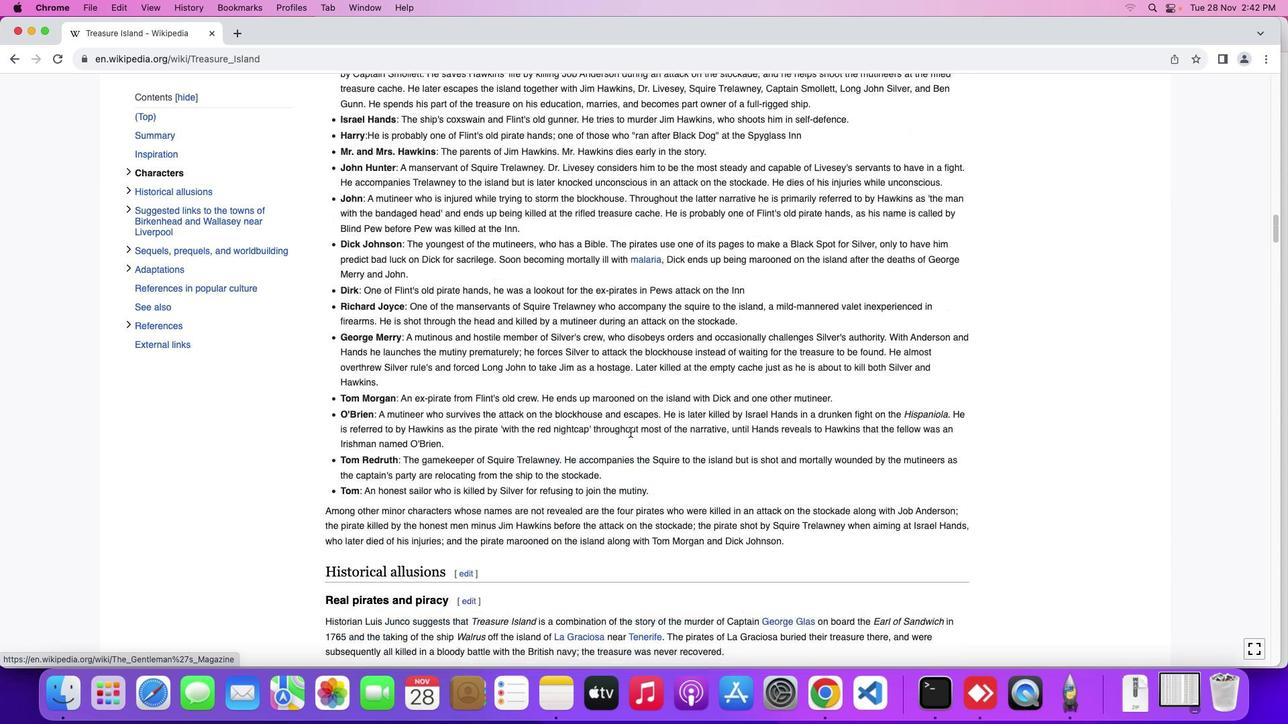 
Action: Mouse scrolled (632, 432) with delta (0, 0)
Screenshot: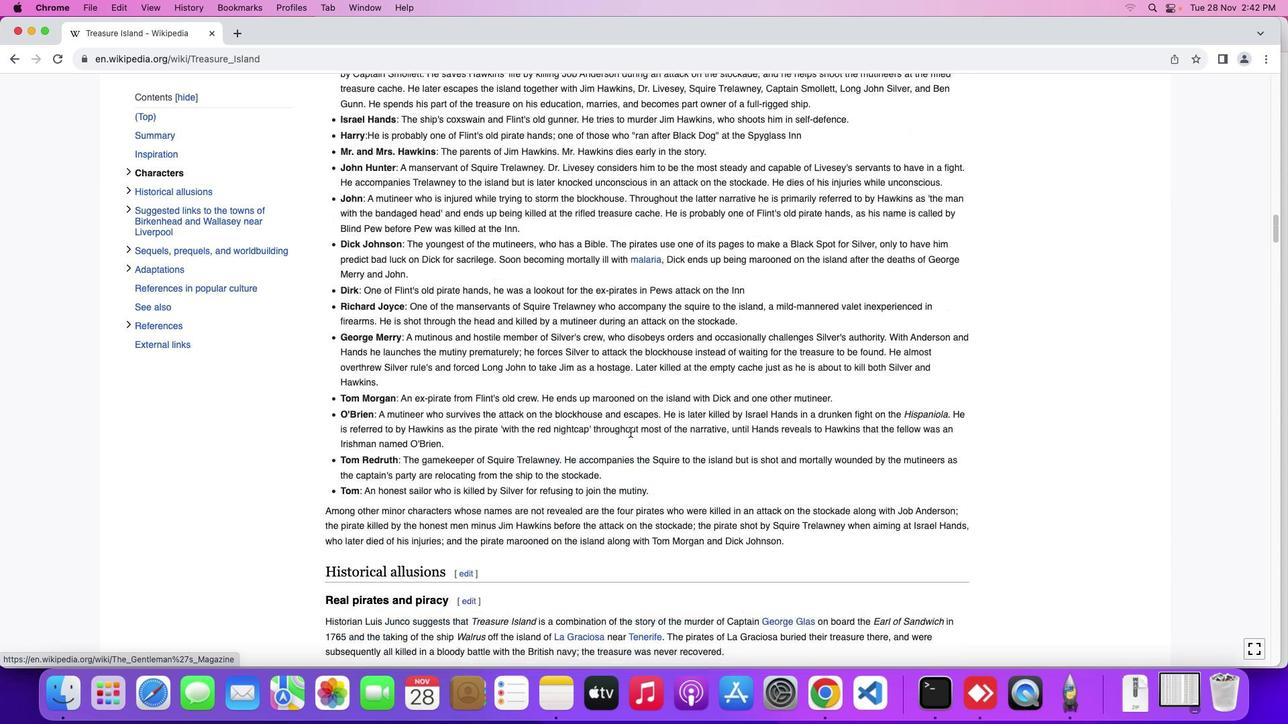 
Action: Mouse scrolled (632, 432) with delta (0, 2)
Screenshot: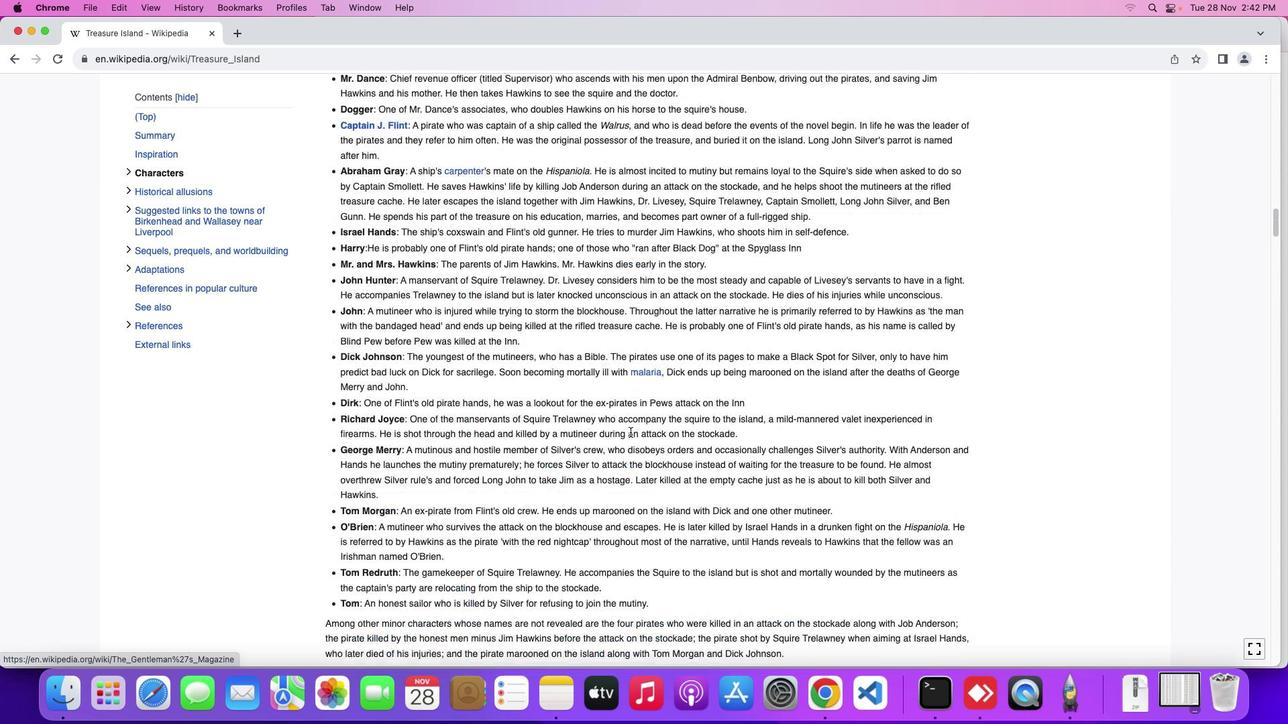 
Action: Mouse scrolled (632, 432) with delta (0, 3)
Screenshot: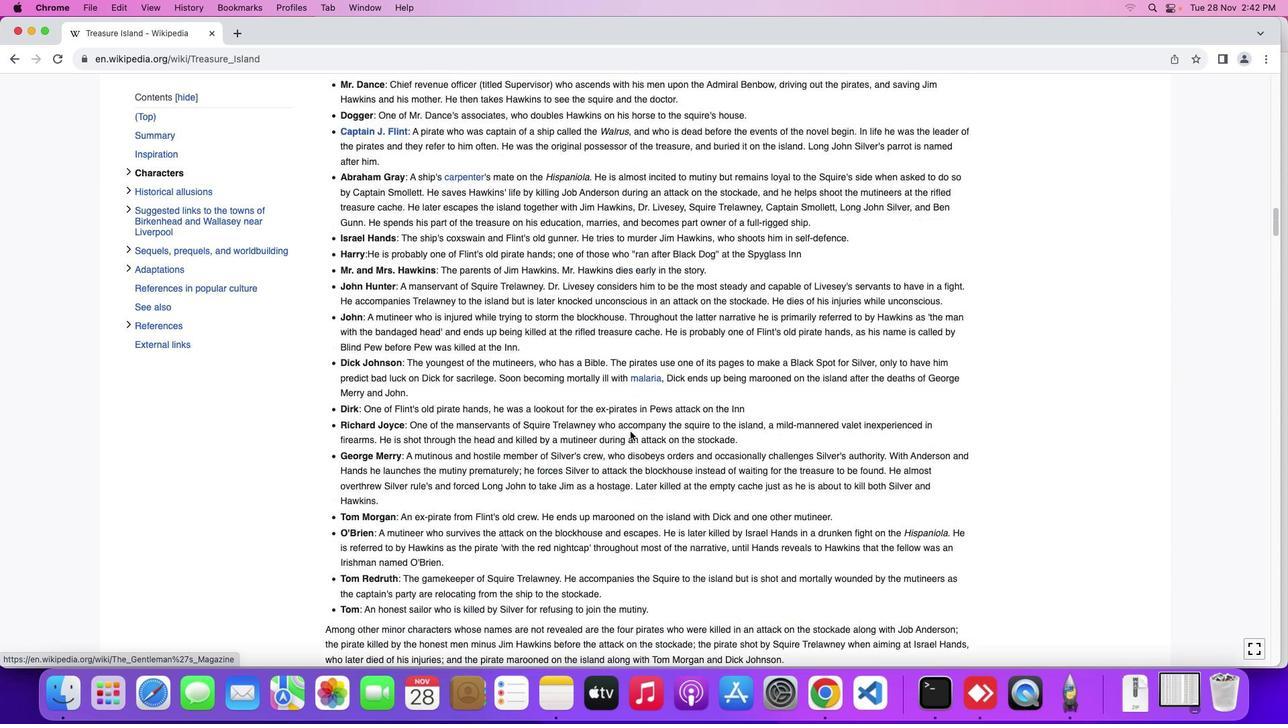 
Action: Mouse moved to (630, 432)
Screenshot: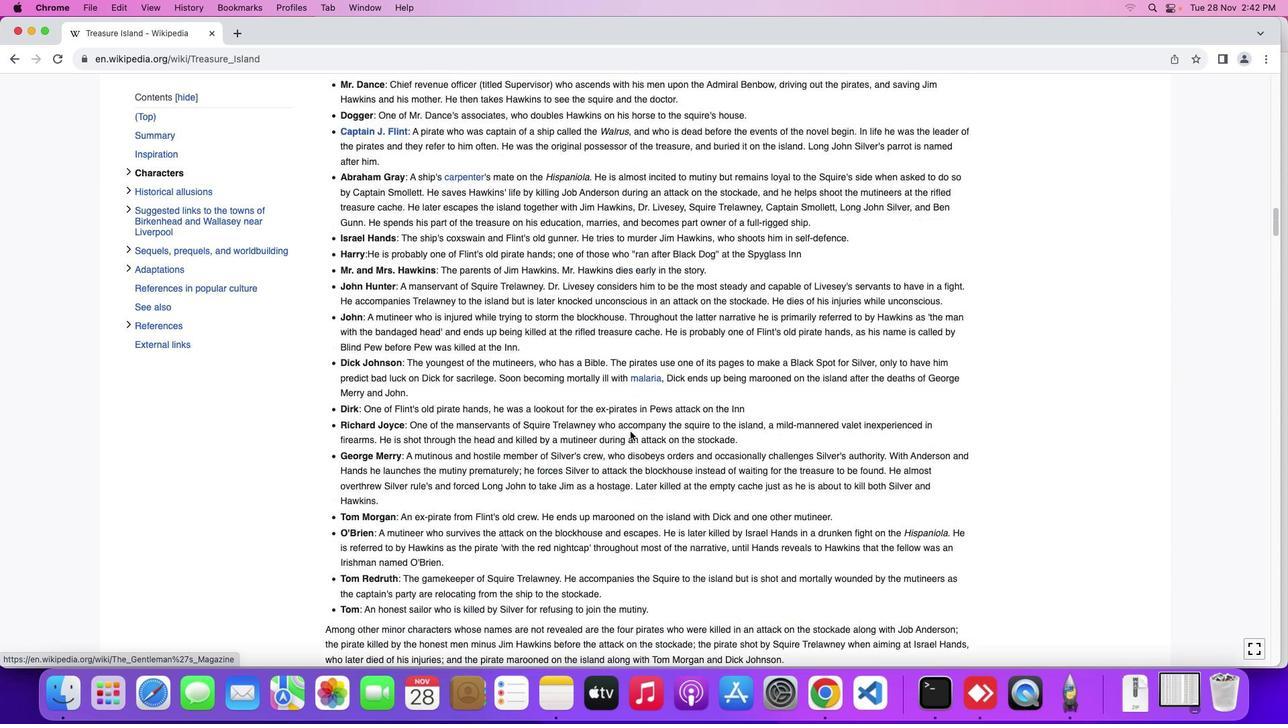 
Action: Mouse scrolled (630, 432) with delta (0, 4)
Screenshot: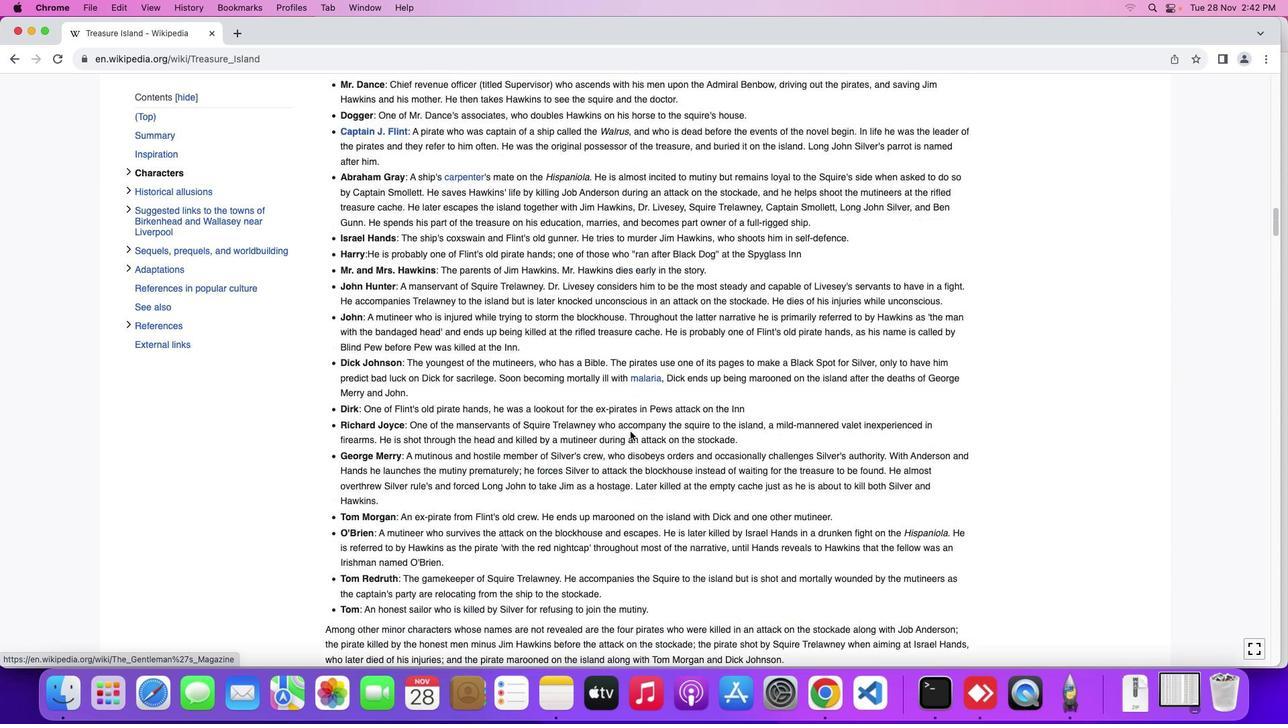 
Action: Mouse moved to (630, 431)
Screenshot: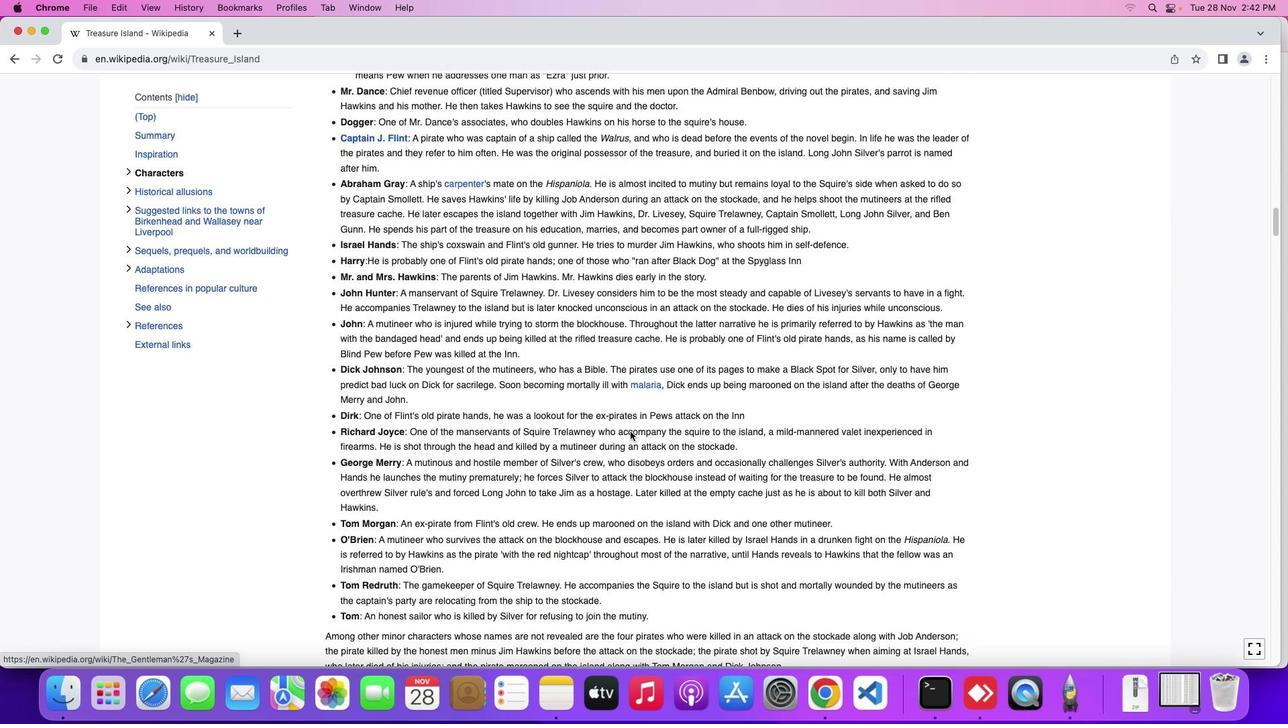 
Action: Mouse scrolled (630, 431) with delta (0, 0)
Screenshot: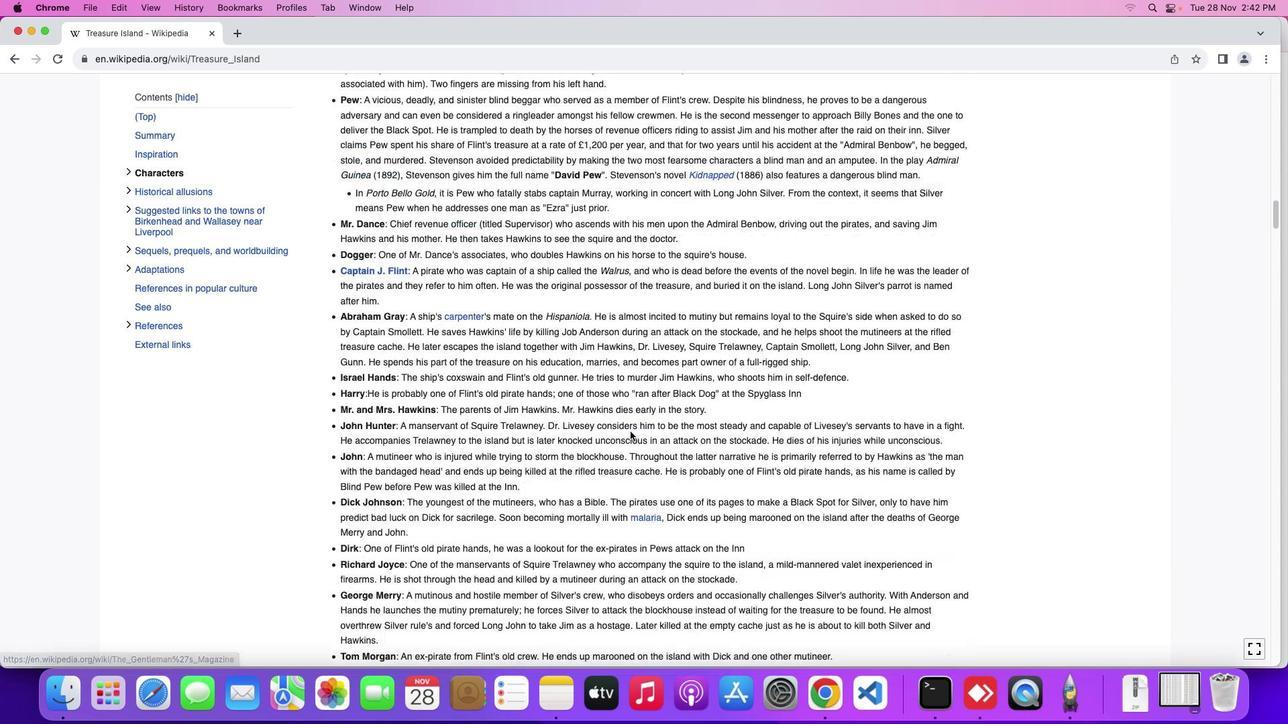 
Action: Mouse scrolled (630, 431) with delta (0, 0)
Screenshot: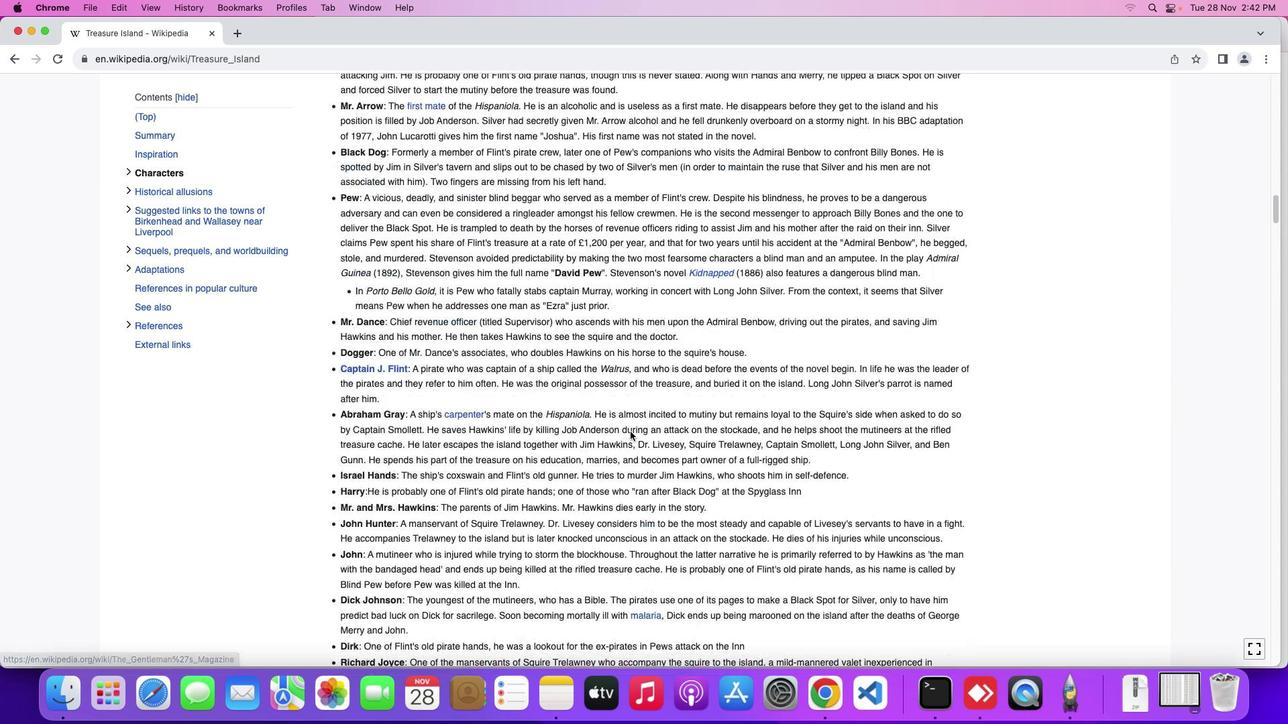 
Action: Mouse scrolled (630, 431) with delta (0, 2)
Screenshot: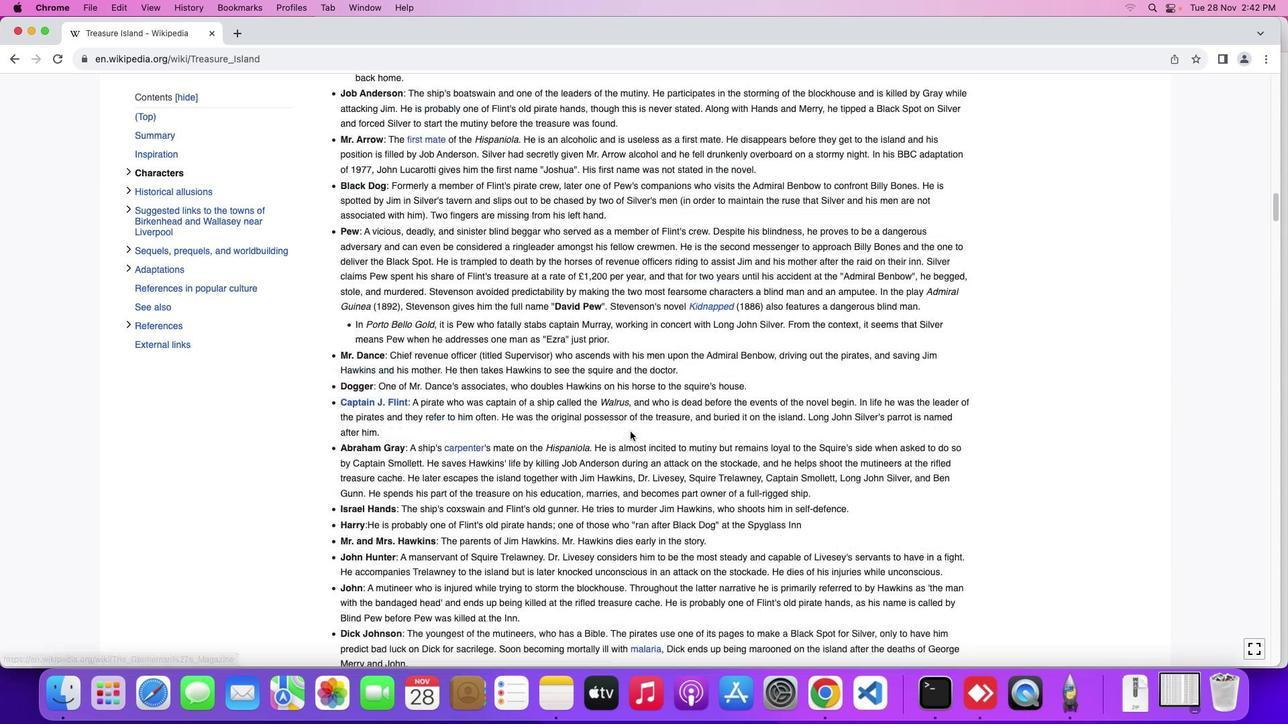 
Action: Mouse scrolled (630, 431) with delta (0, 3)
Screenshot: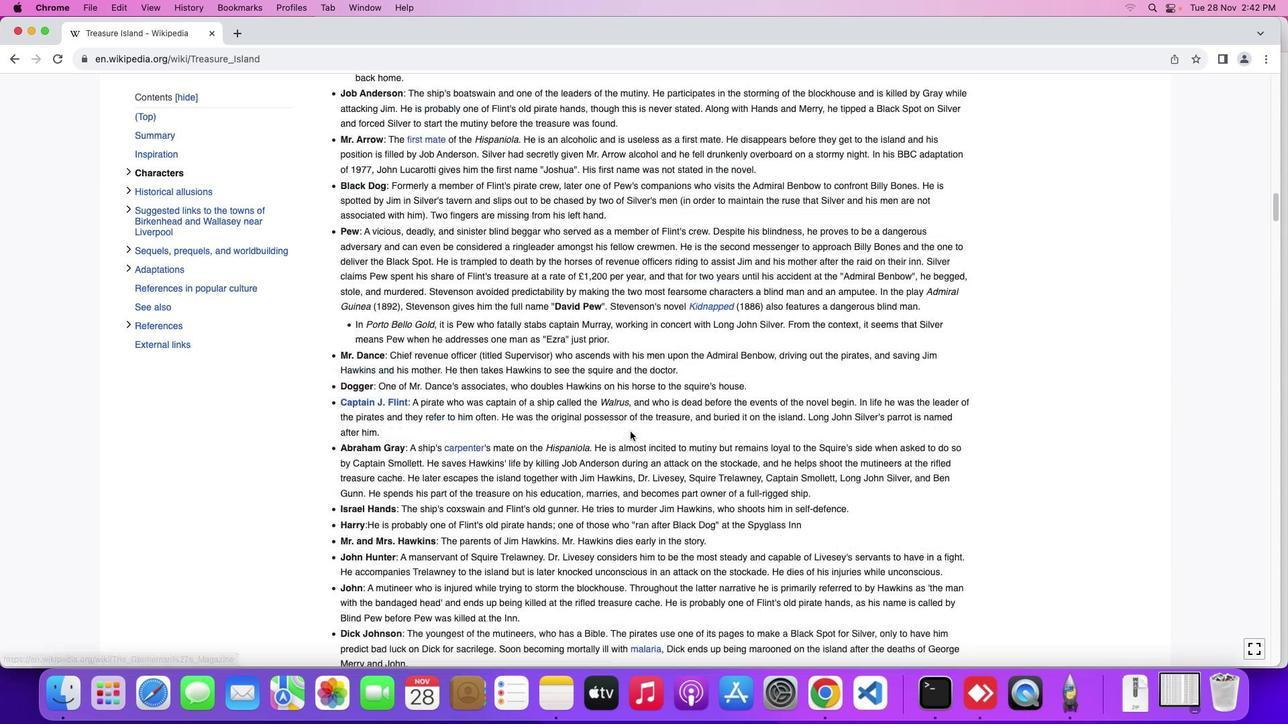 
Action: Mouse moved to (631, 429)
Screenshot: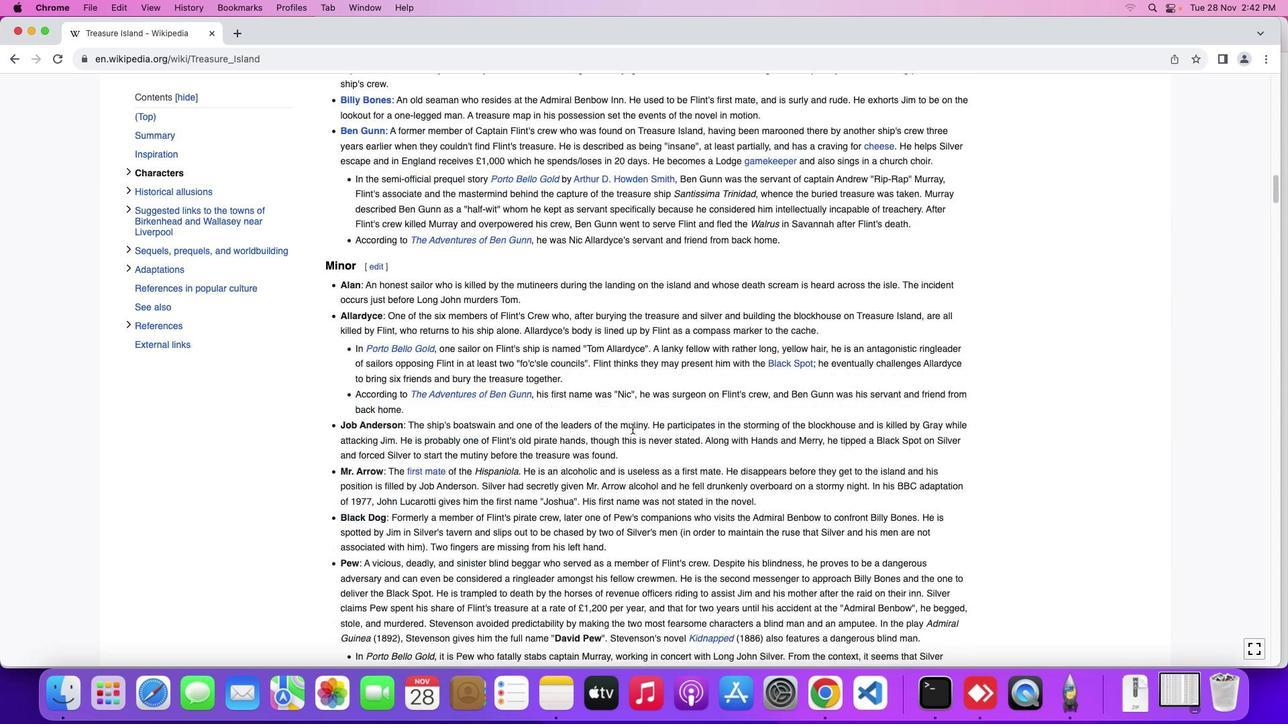 
Action: Mouse scrolled (631, 429) with delta (0, 0)
Screenshot: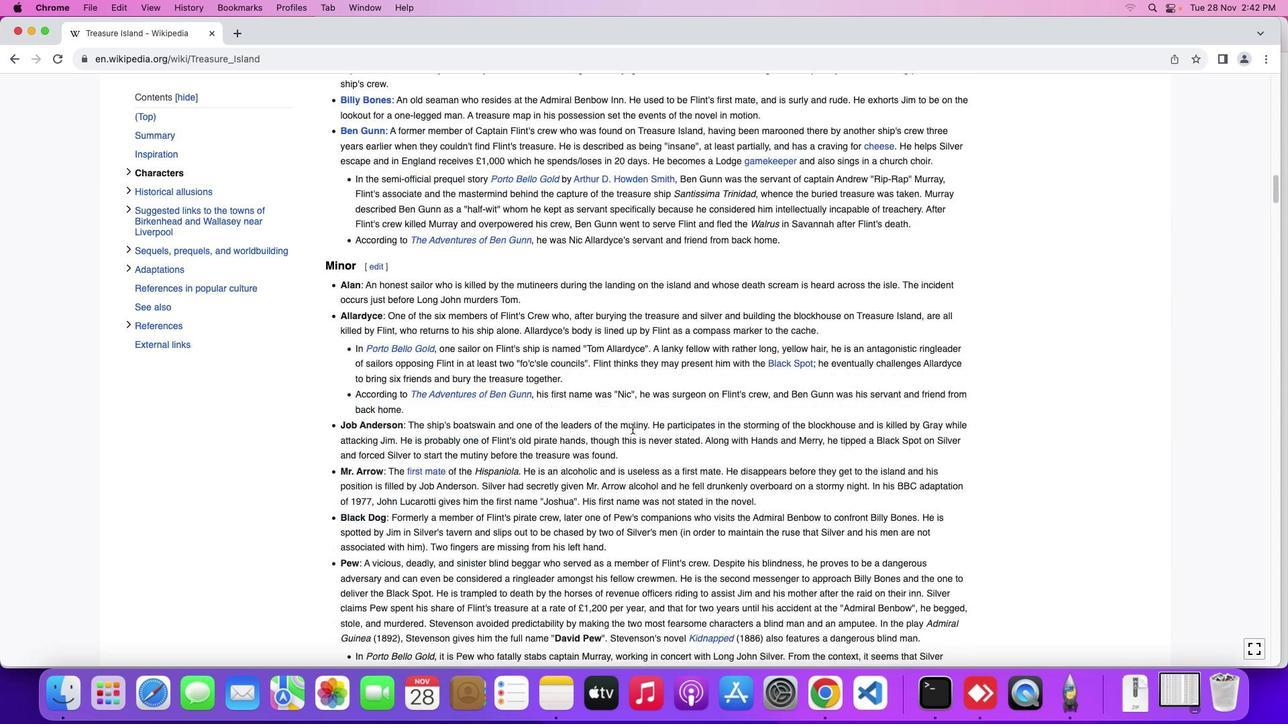 
Action: Mouse scrolled (631, 429) with delta (0, 0)
Screenshot: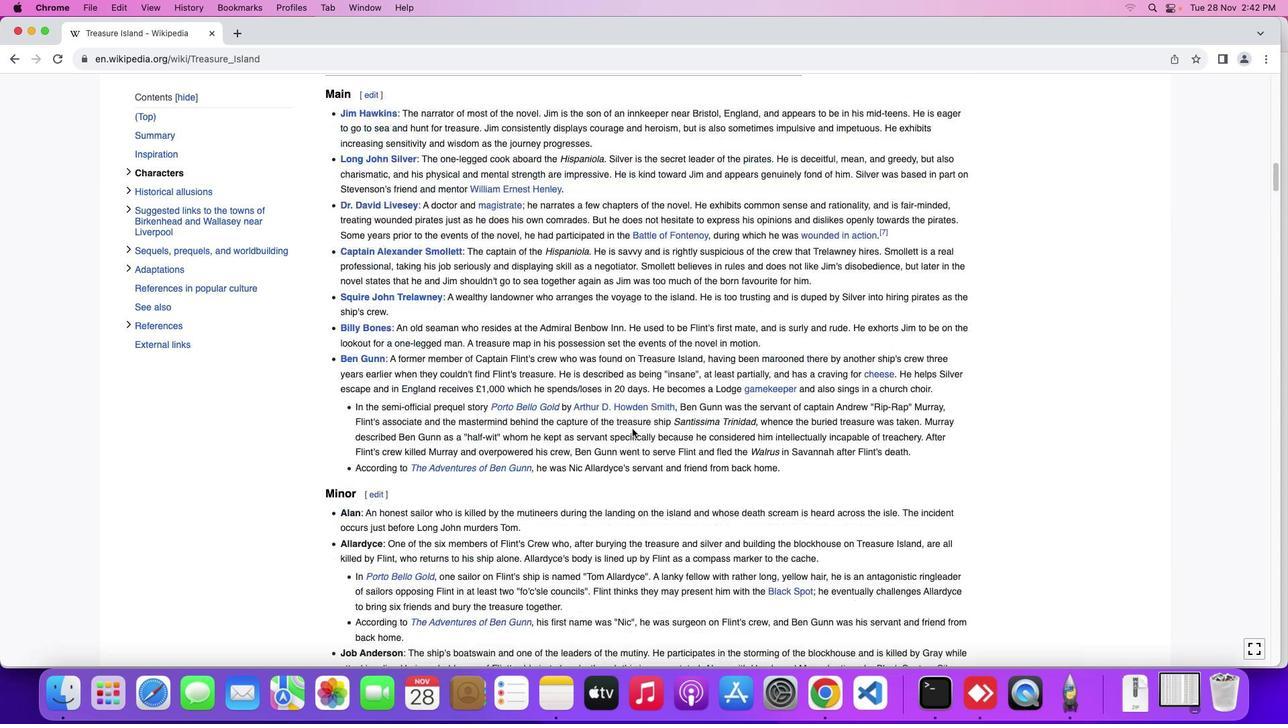 
Action: Mouse scrolled (631, 429) with delta (0, 2)
Screenshot: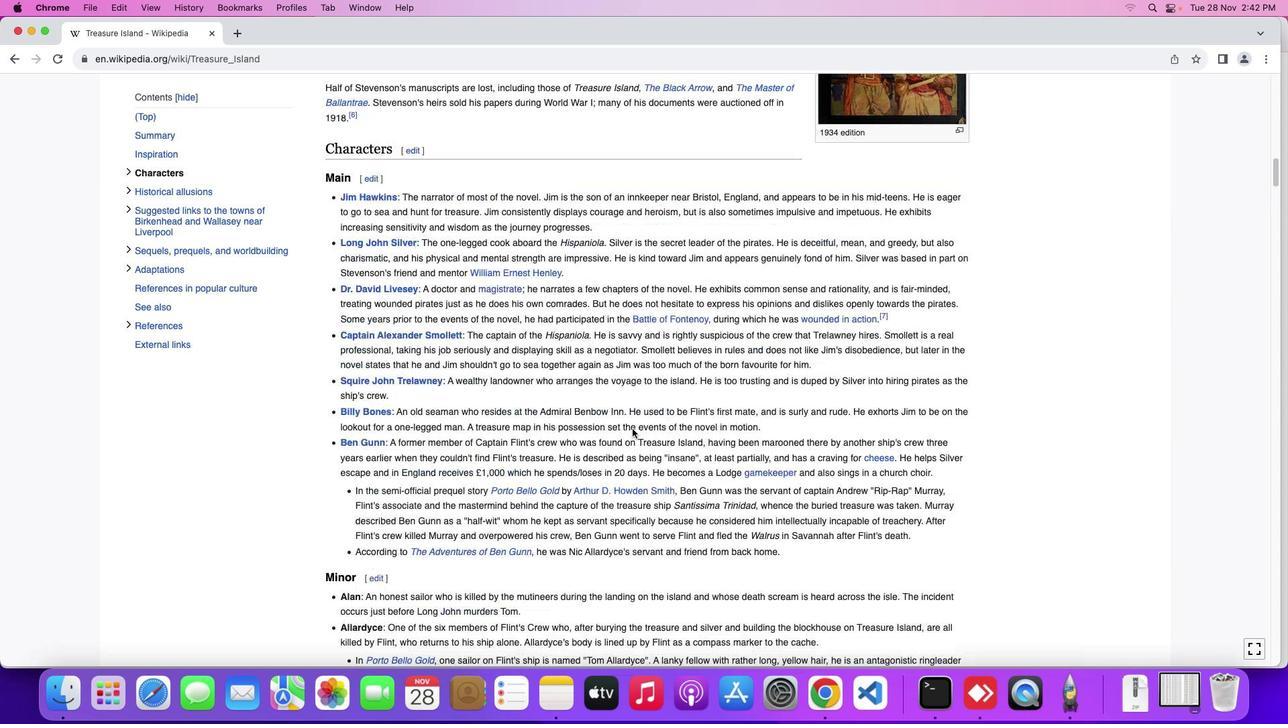 
Action: Mouse scrolled (631, 429) with delta (0, 3)
Screenshot: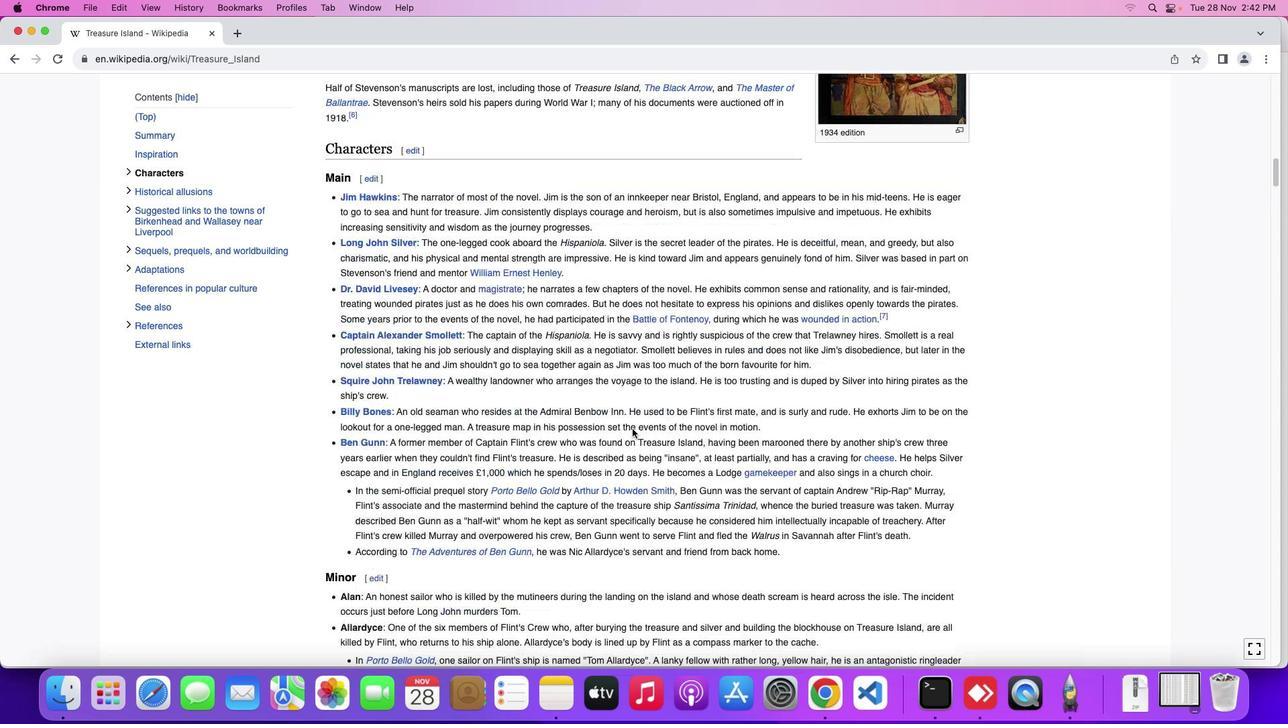 
Action: Mouse scrolled (631, 429) with delta (0, 4)
Screenshot: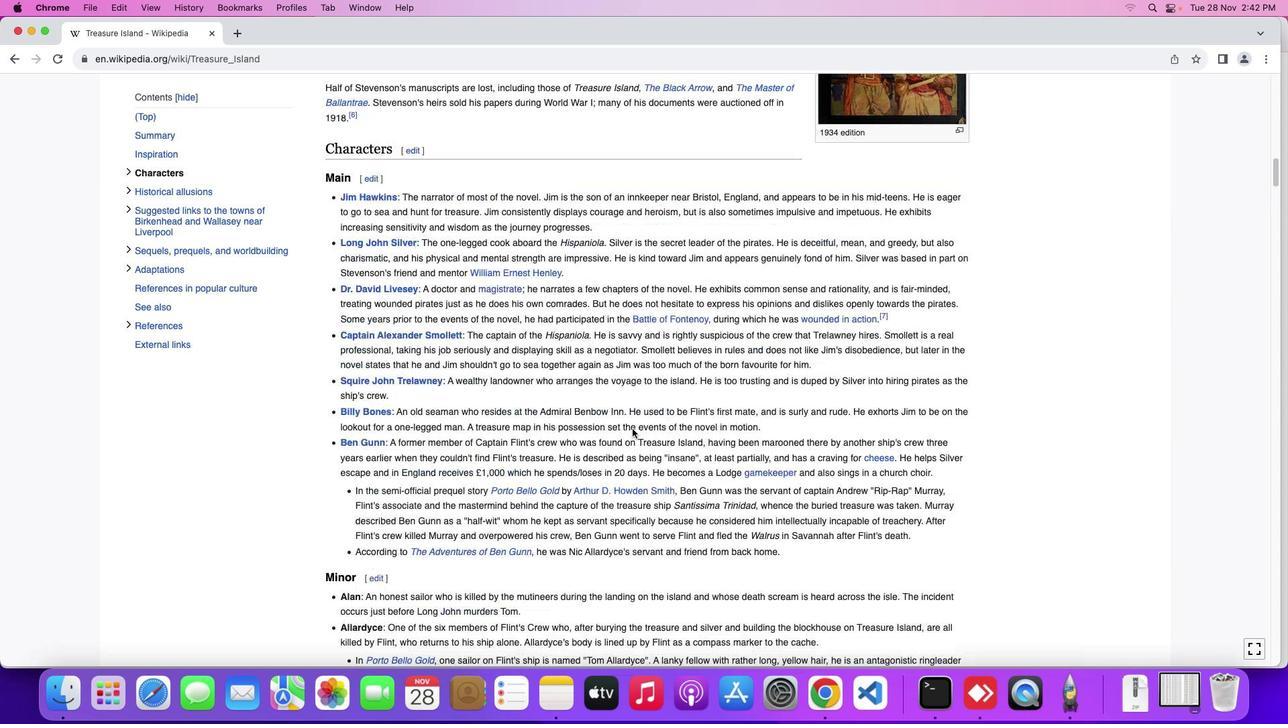 
Action: Mouse moved to (632, 429)
Screenshot: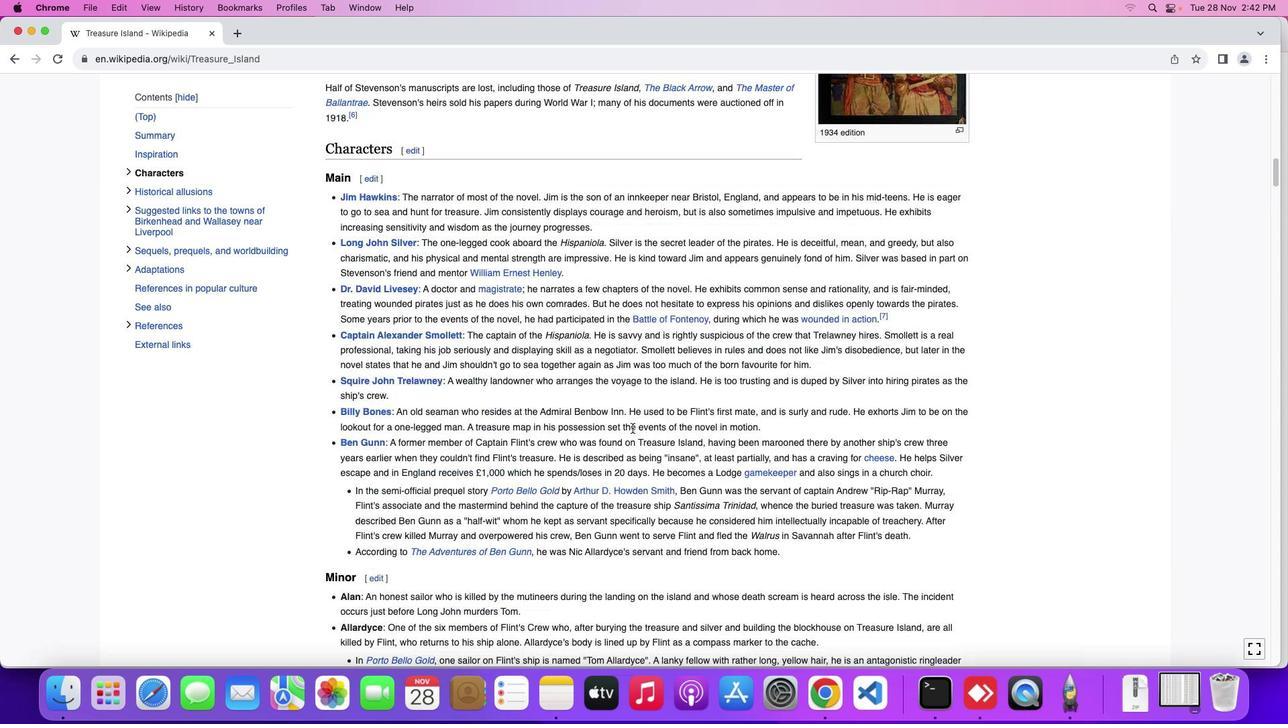 
Action: Mouse scrolled (632, 429) with delta (0, 4)
Screenshot: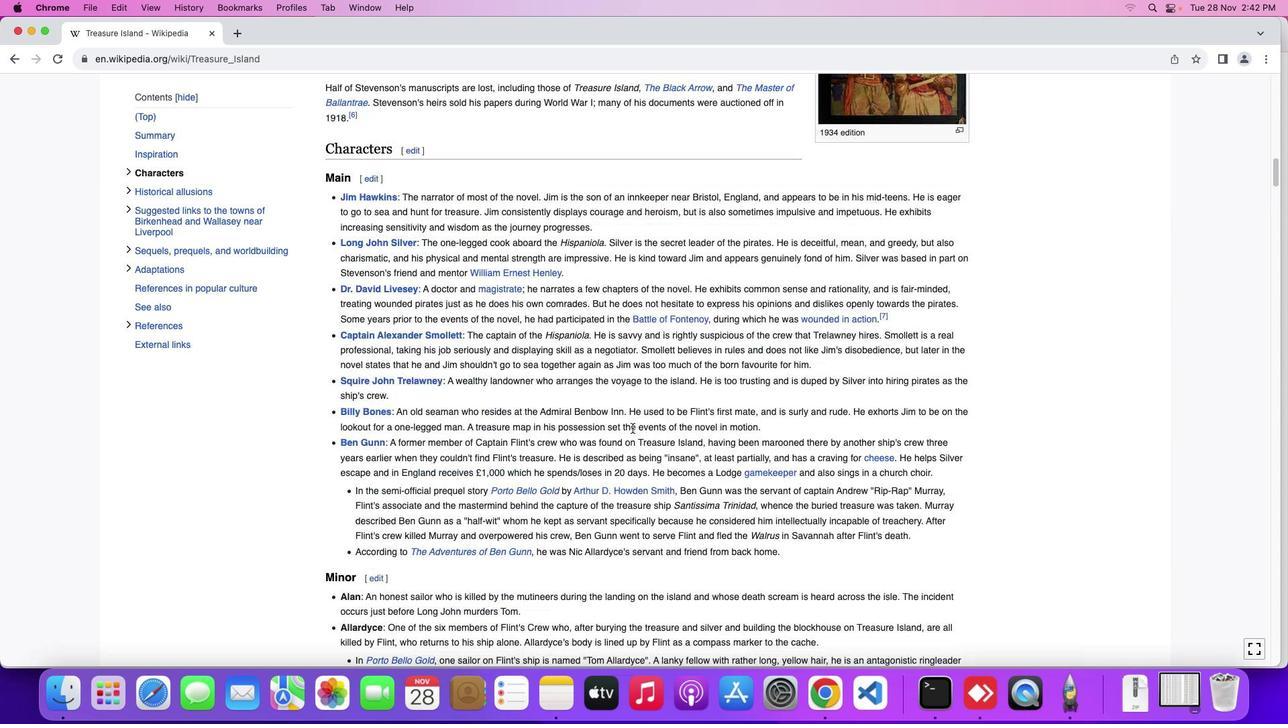 
Action: Mouse moved to (633, 428)
Screenshot: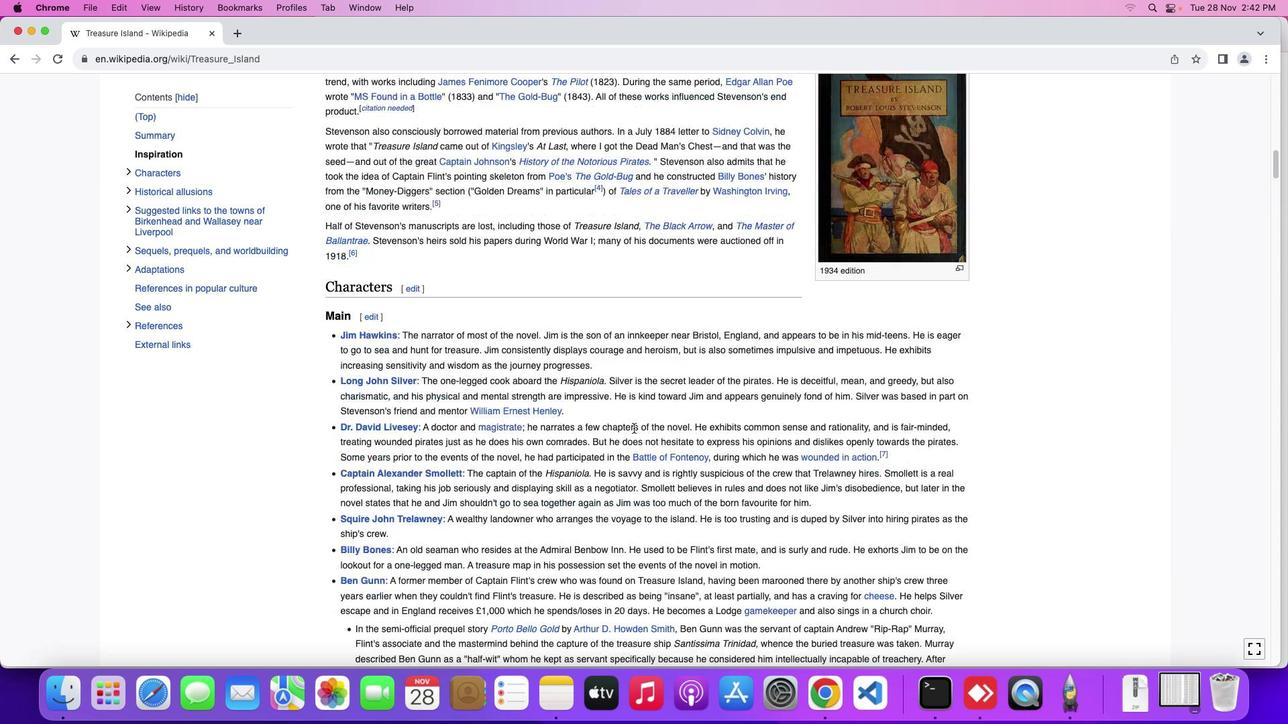 
Action: Mouse scrolled (633, 428) with delta (0, 0)
Screenshot: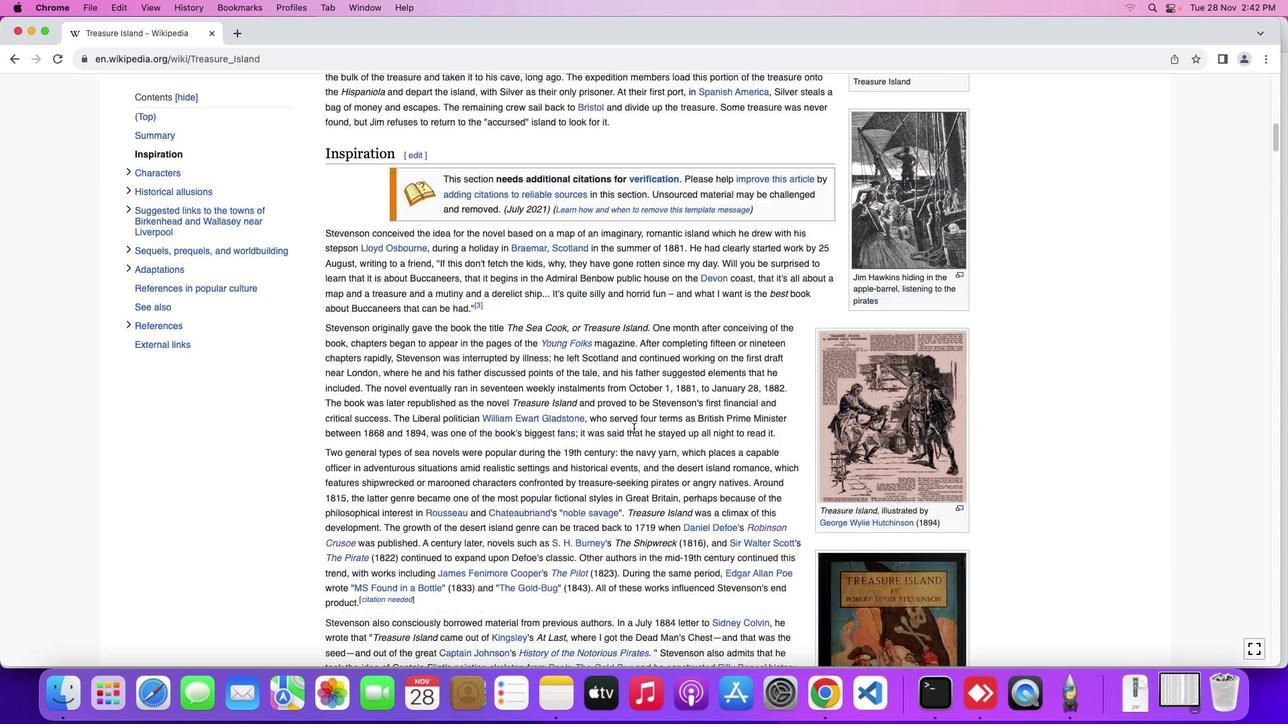 
Action: Mouse moved to (633, 428)
Screenshot: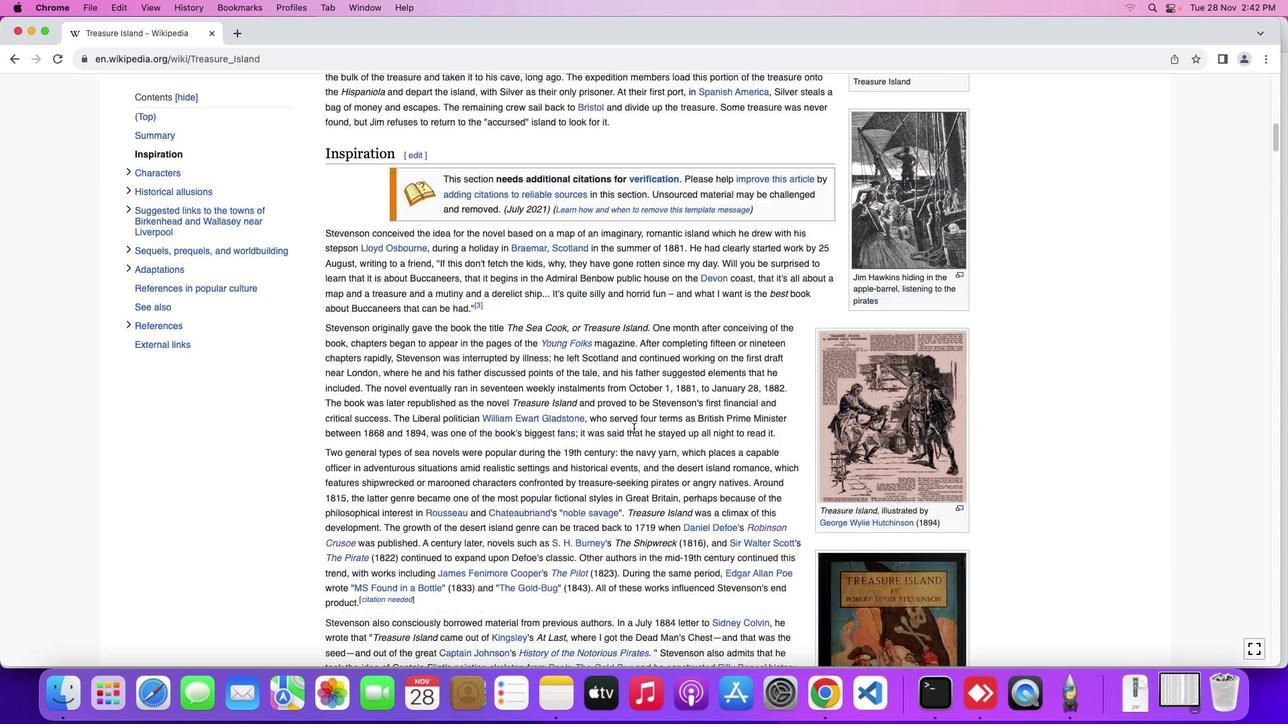 
Action: Mouse scrolled (633, 428) with delta (0, 0)
Screenshot: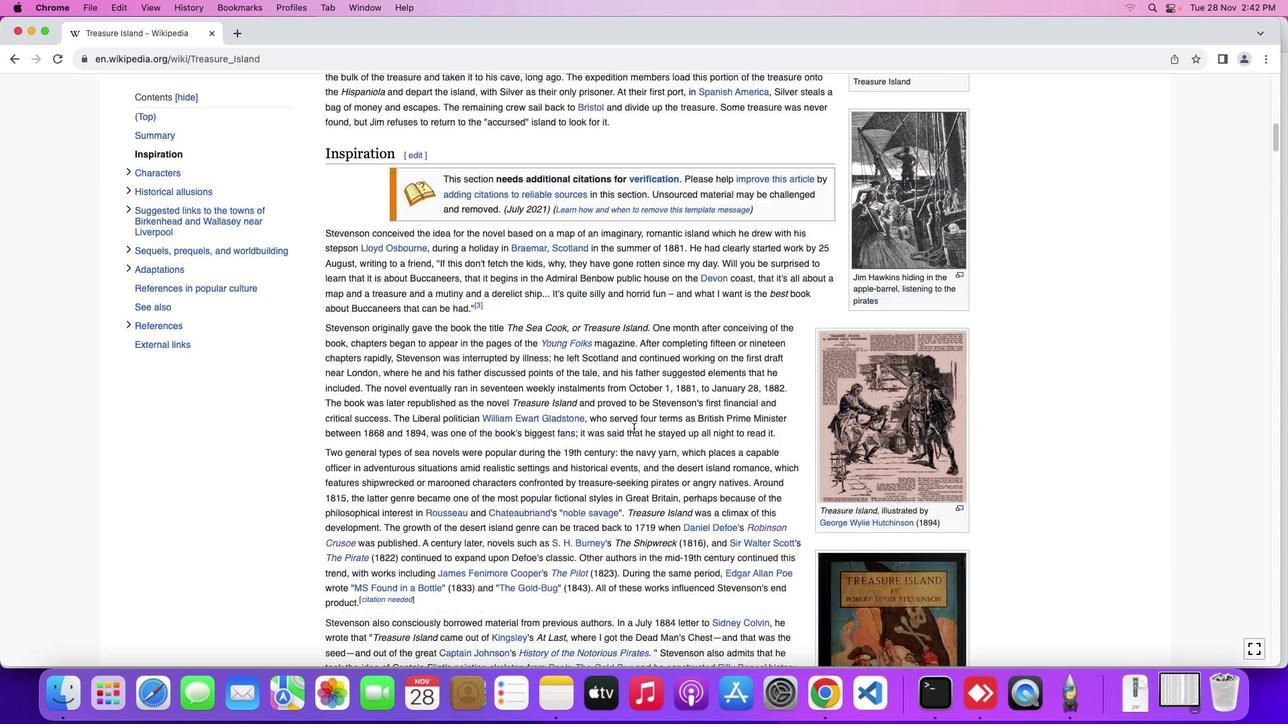 
Action: Mouse scrolled (633, 428) with delta (0, 2)
Screenshot: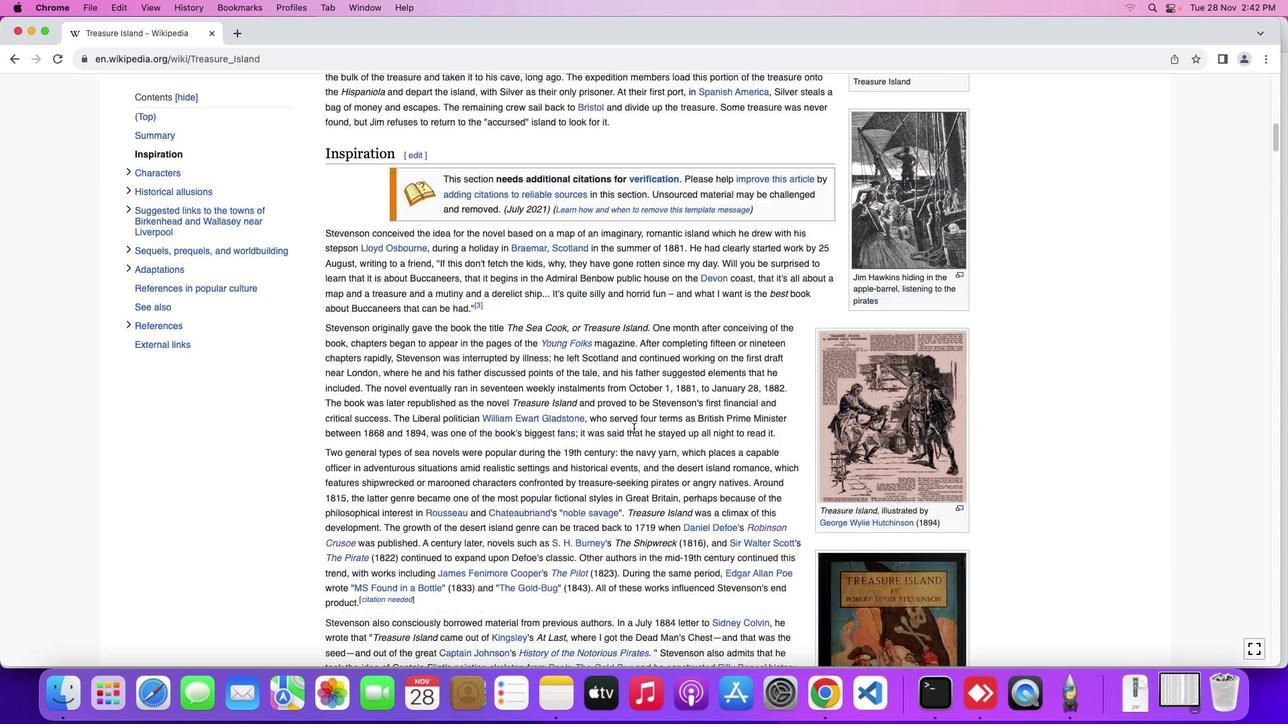 
Action: Mouse moved to (633, 428)
Screenshot: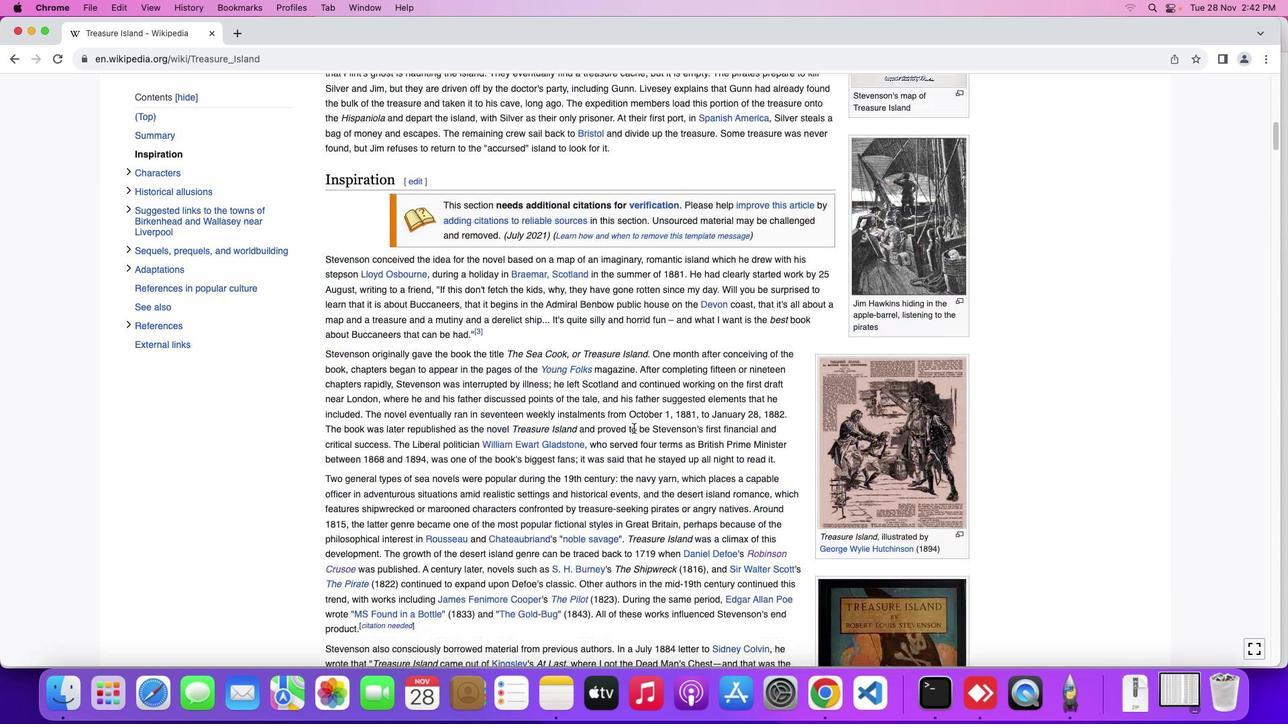 
Action: Mouse scrolled (633, 428) with delta (0, 3)
Screenshot: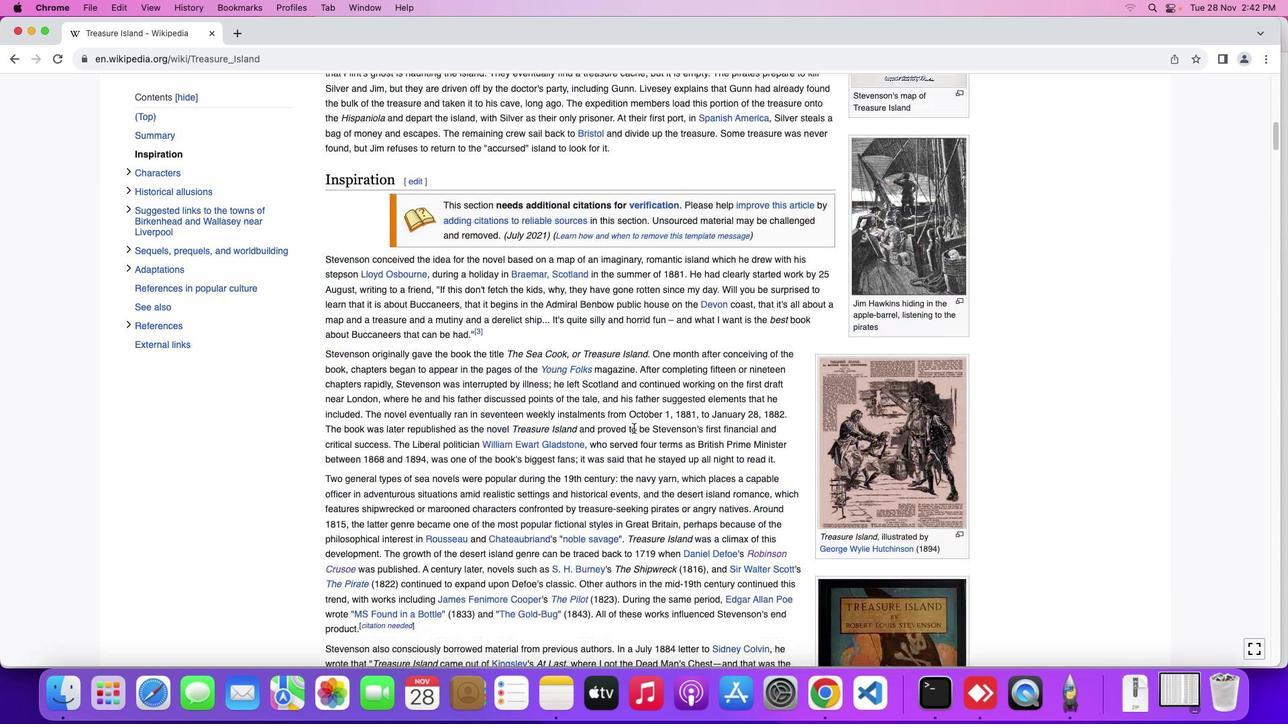 
Action: Mouse scrolled (633, 428) with delta (0, 4)
Screenshot: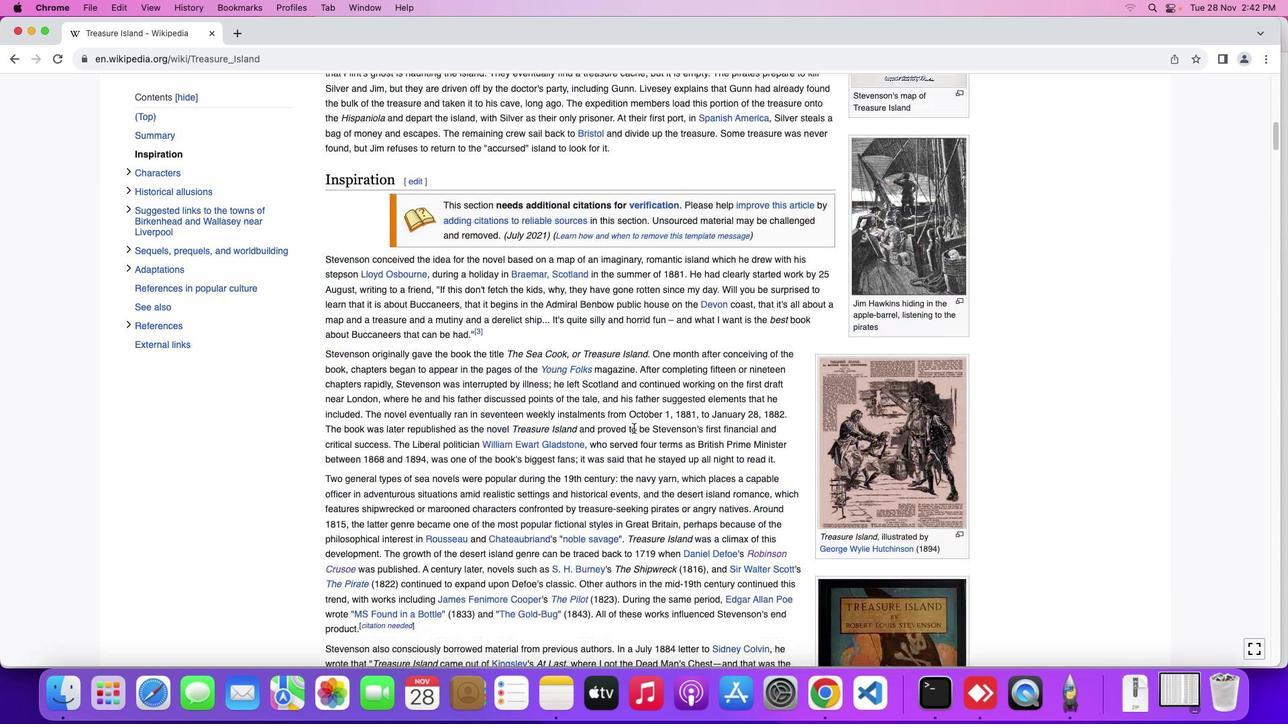 
Action: Mouse scrolled (633, 428) with delta (0, 4)
Screenshot: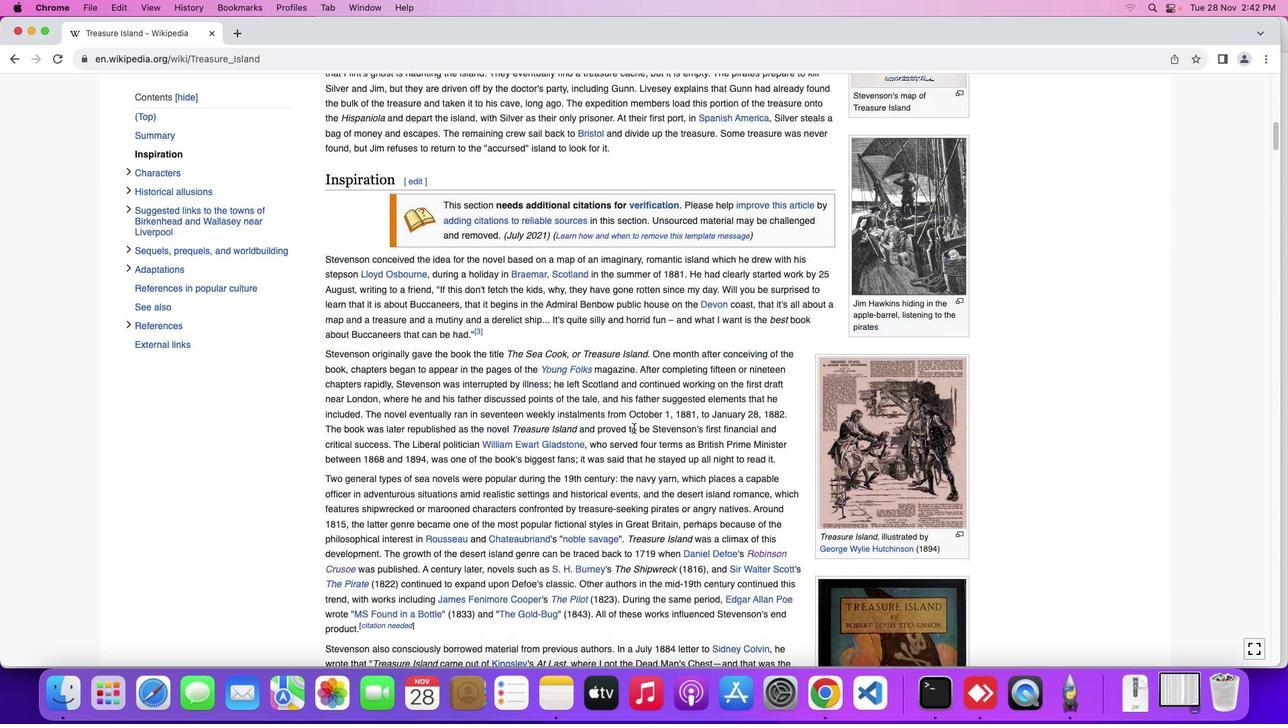 
Action: Mouse scrolled (633, 428) with delta (0, 0)
Screenshot: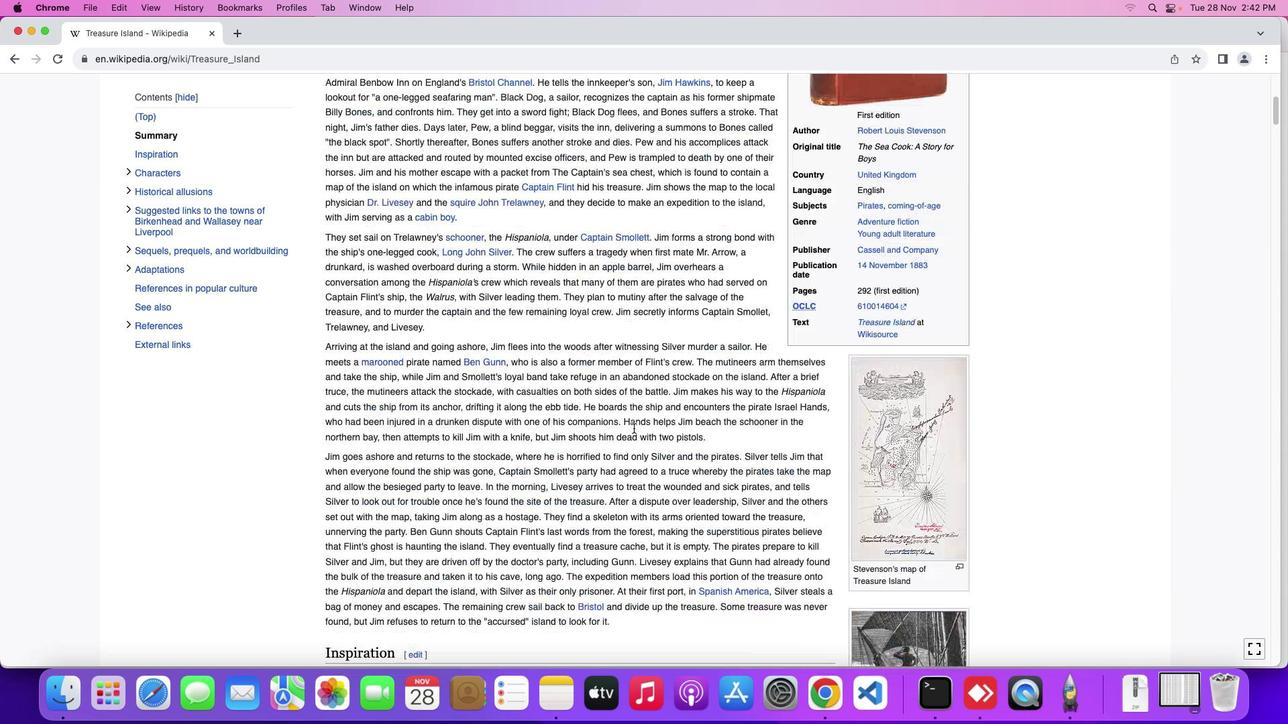 
Action: Mouse scrolled (633, 428) with delta (0, 0)
Screenshot: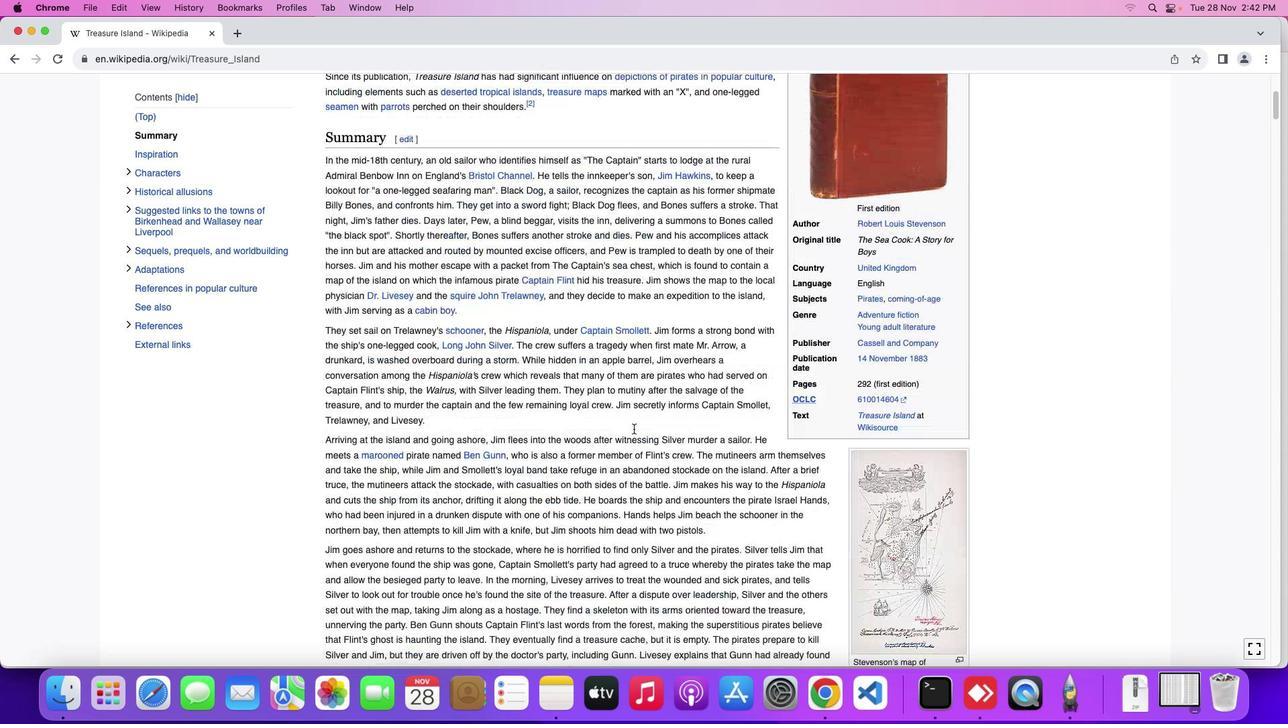 
Action: Mouse scrolled (633, 428) with delta (0, 2)
Screenshot: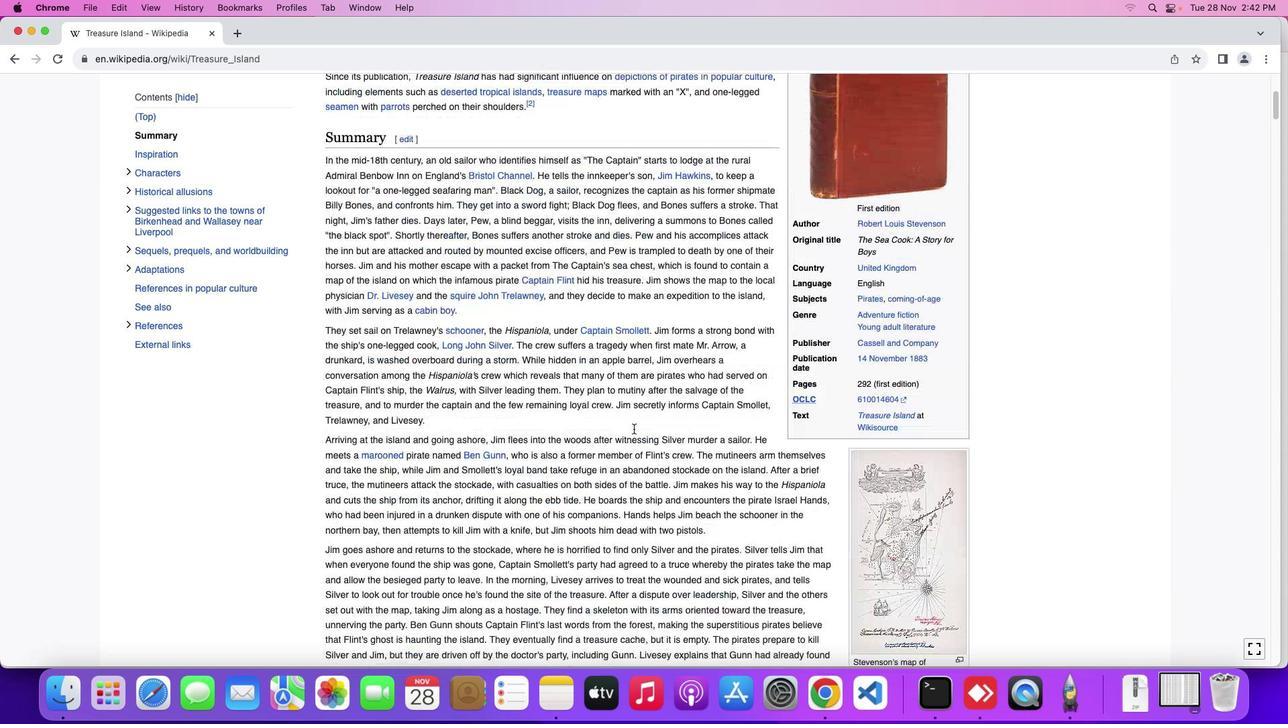 
Action: Mouse scrolled (633, 428) with delta (0, 3)
Screenshot: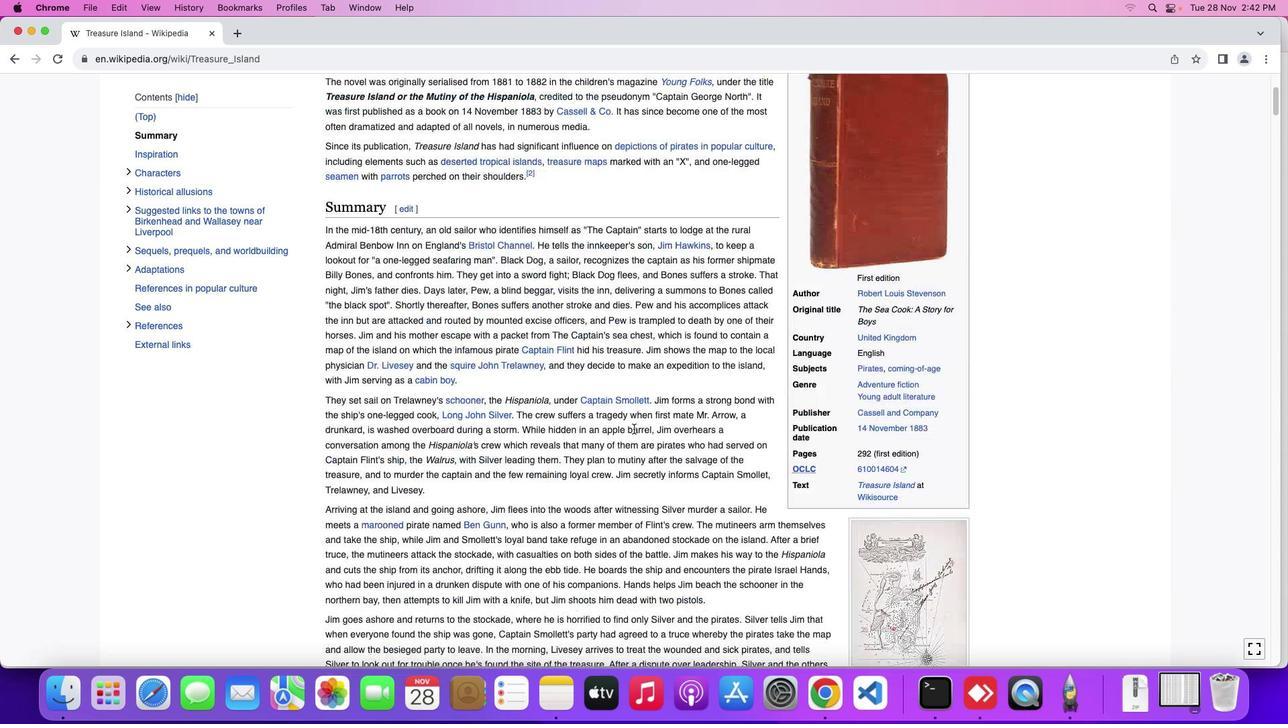 
Action: Mouse scrolled (633, 428) with delta (0, 4)
Screenshot: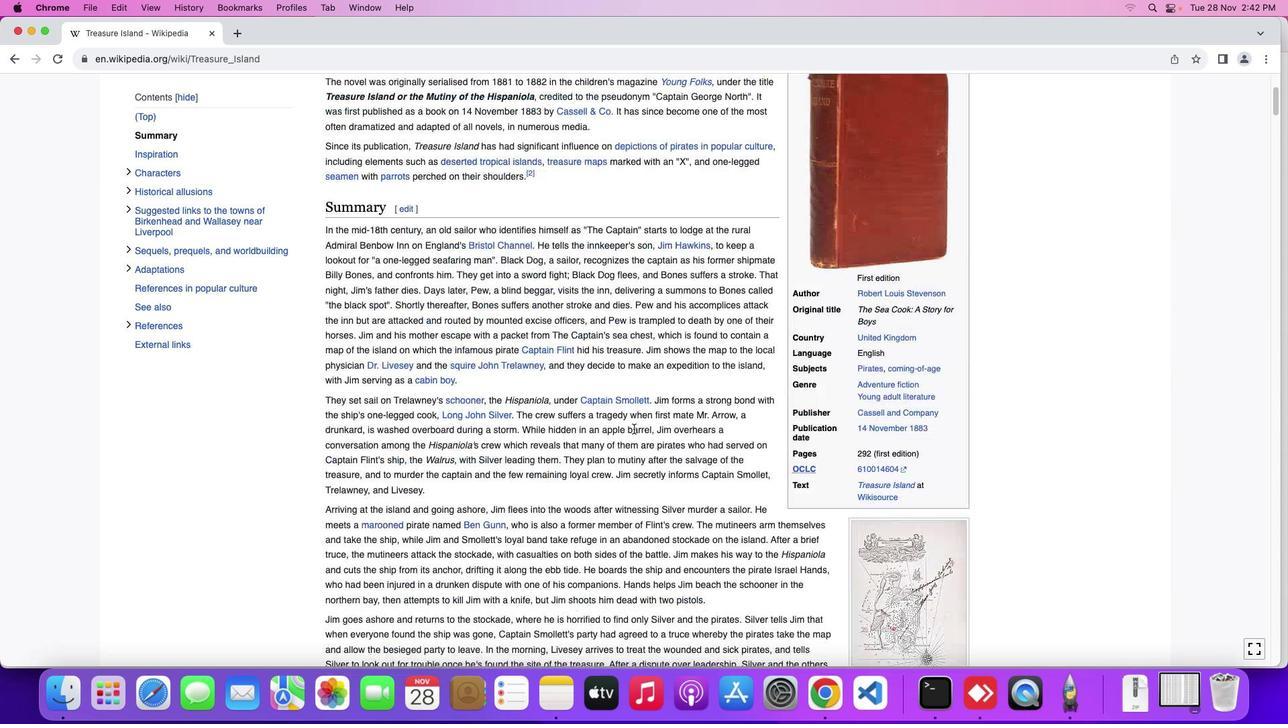 
Action: Mouse scrolled (633, 428) with delta (0, 4)
Screenshot: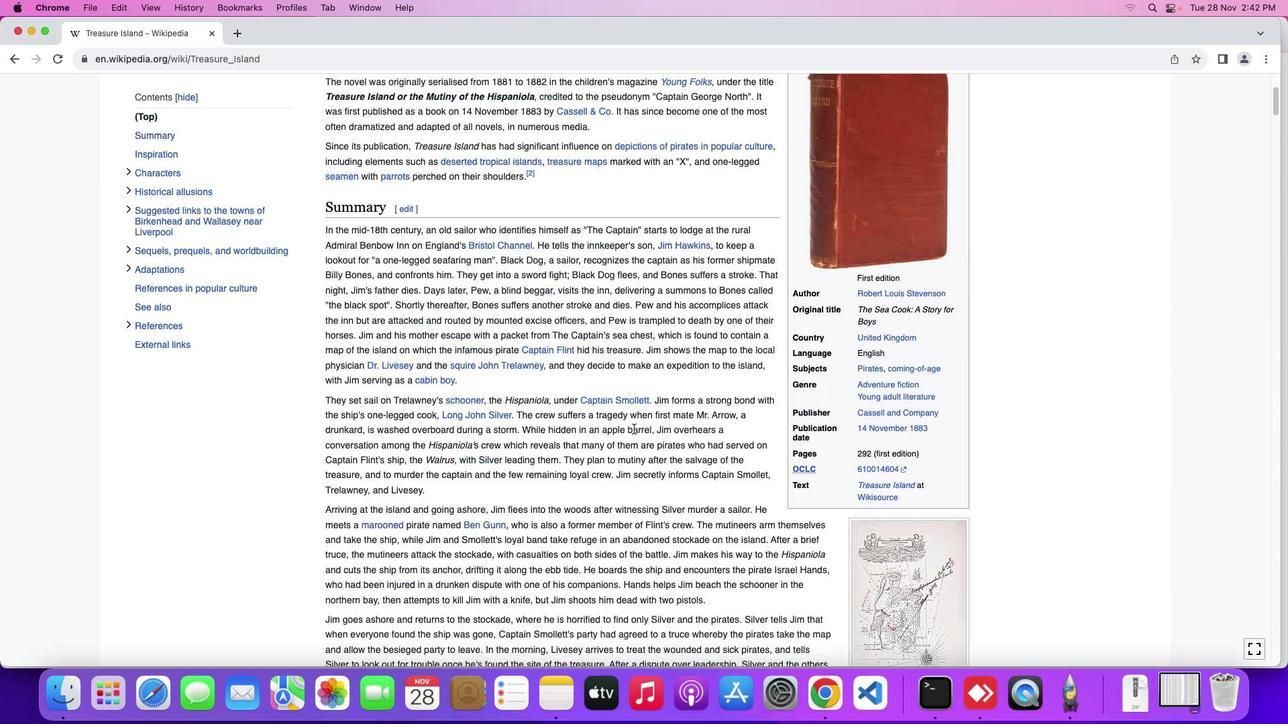 
Action: Mouse moved to (634, 428)
Screenshot: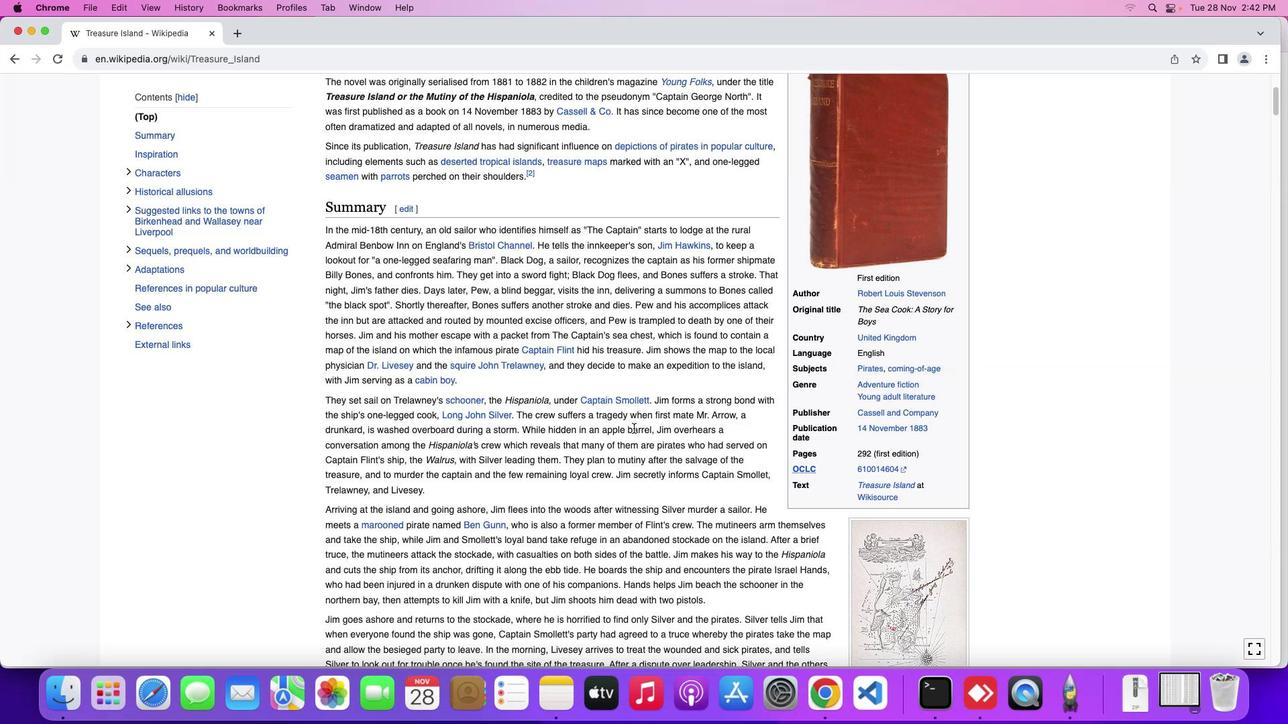 
Action: Mouse scrolled (634, 428) with delta (0, 0)
Screenshot: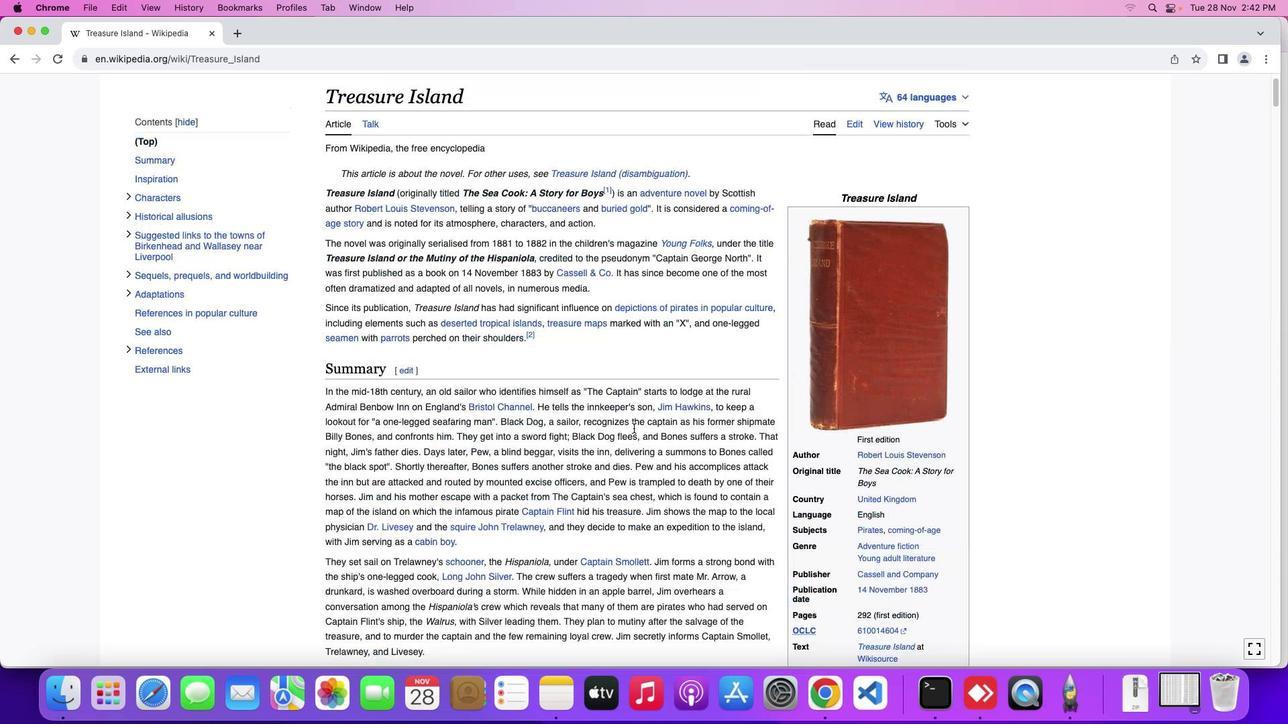 
Action: Mouse scrolled (634, 428) with delta (0, 0)
Screenshot: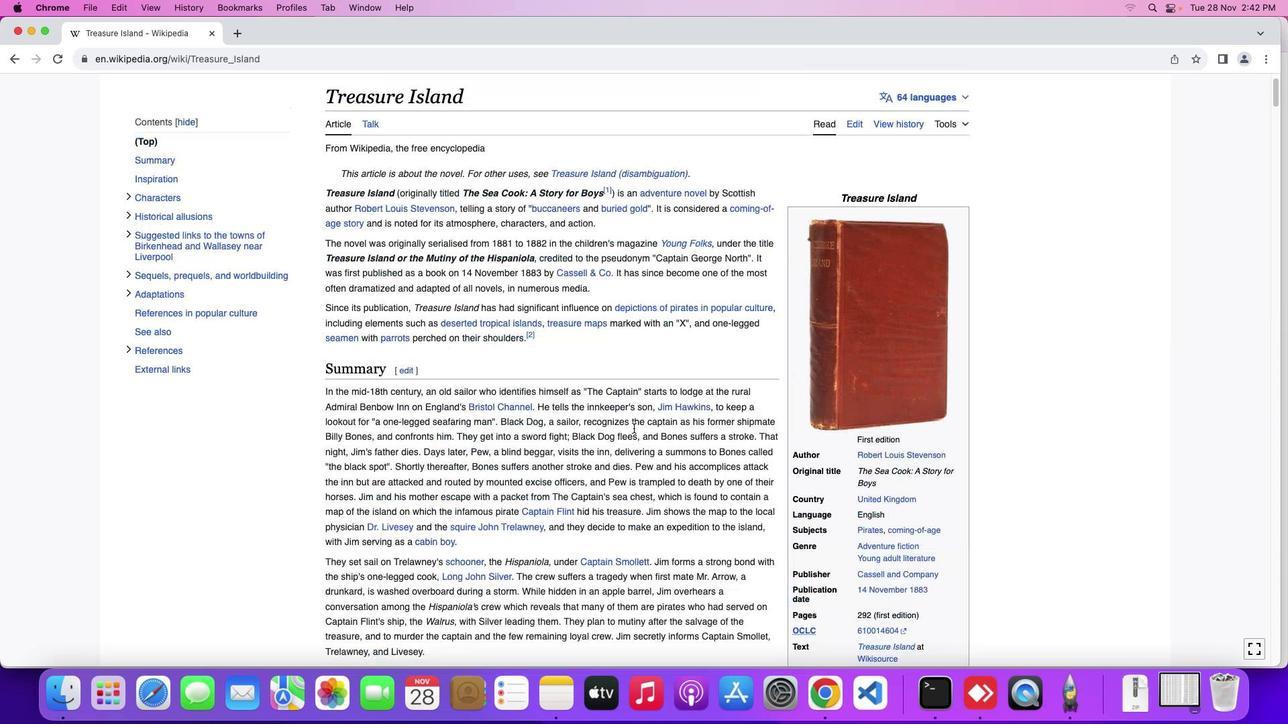 
Action: Mouse scrolled (634, 428) with delta (0, 2)
Screenshot: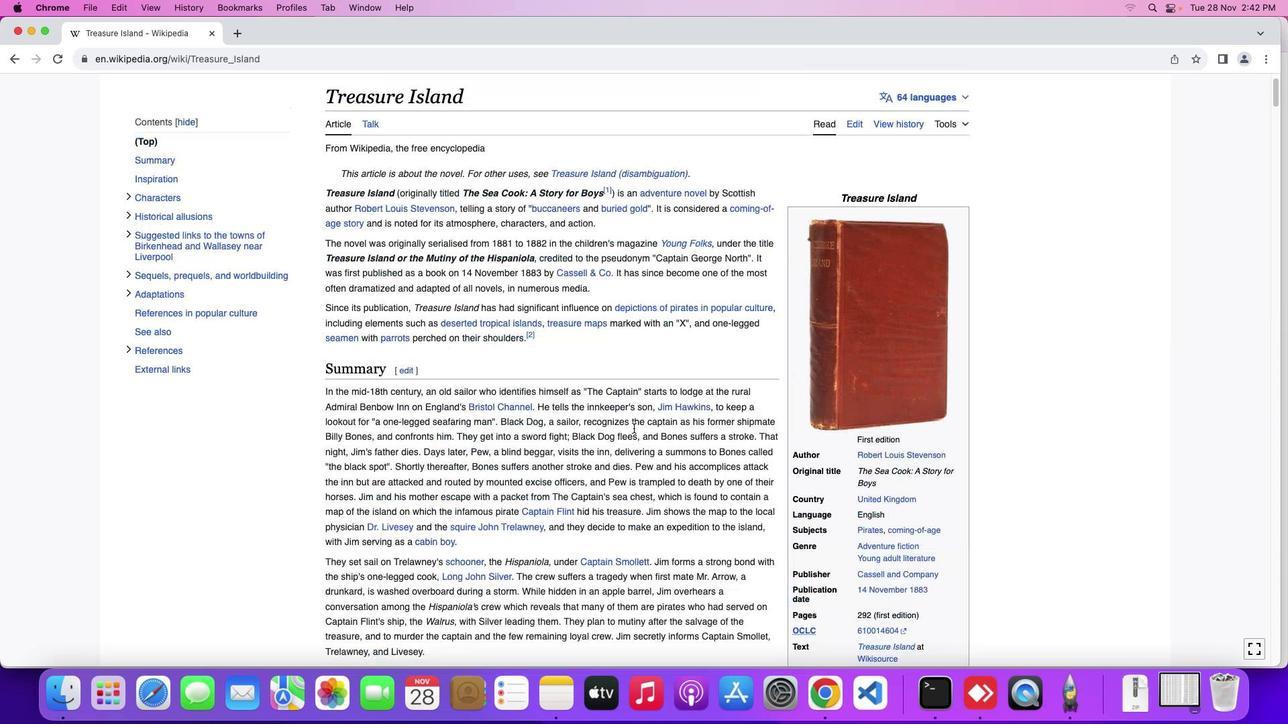 
Action: Mouse scrolled (634, 428) with delta (0, 3)
Screenshot: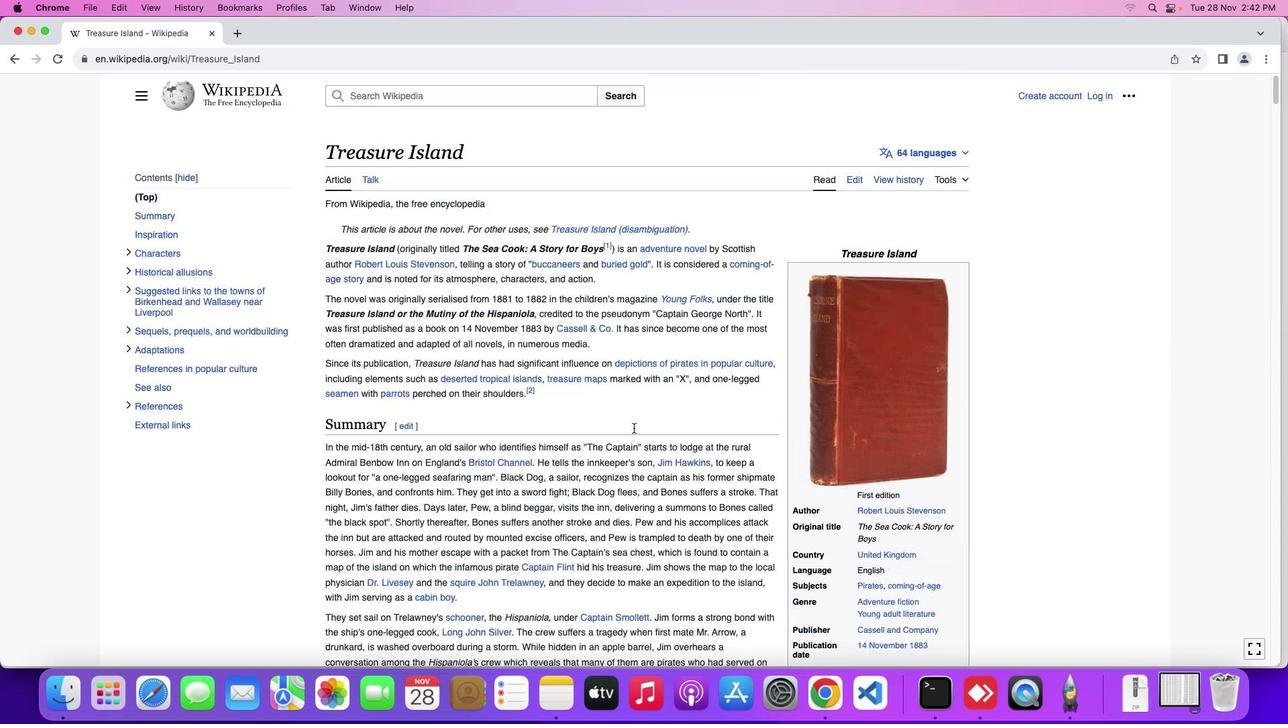 
Action: Mouse scrolled (634, 428) with delta (0, 4)
Screenshot: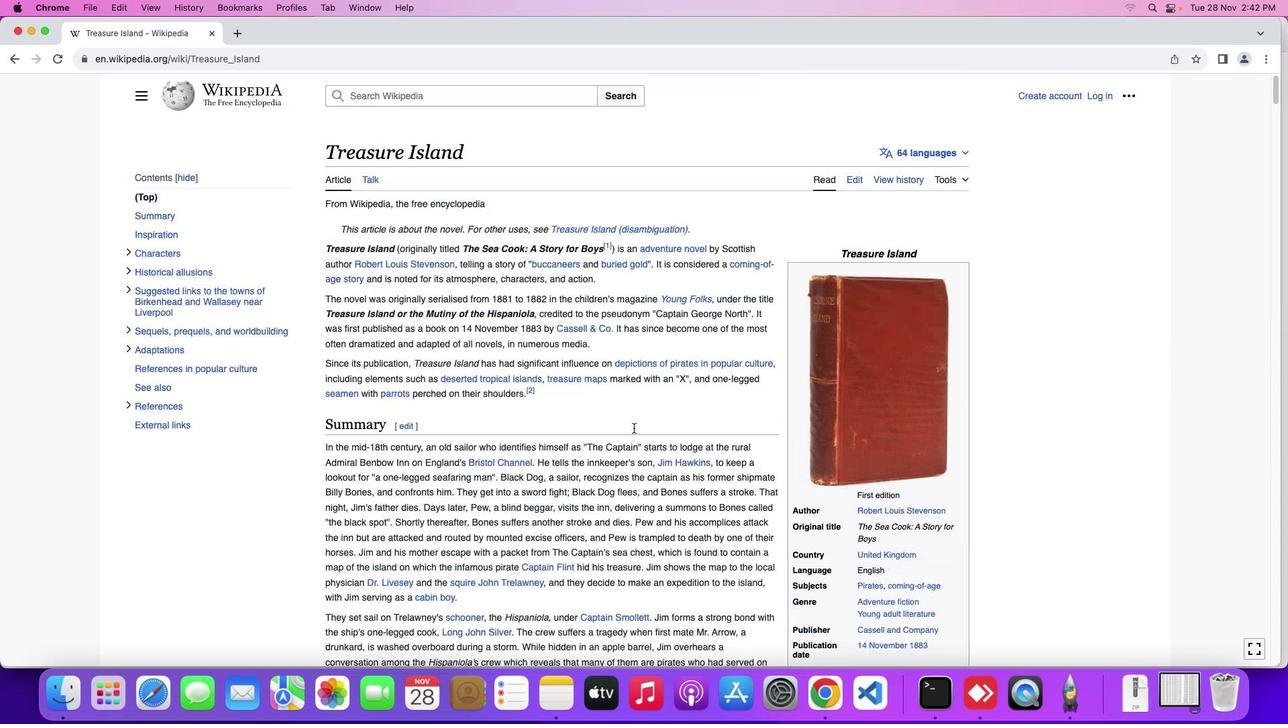 
Action: Mouse scrolled (634, 428) with delta (0, 4)
Screenshot: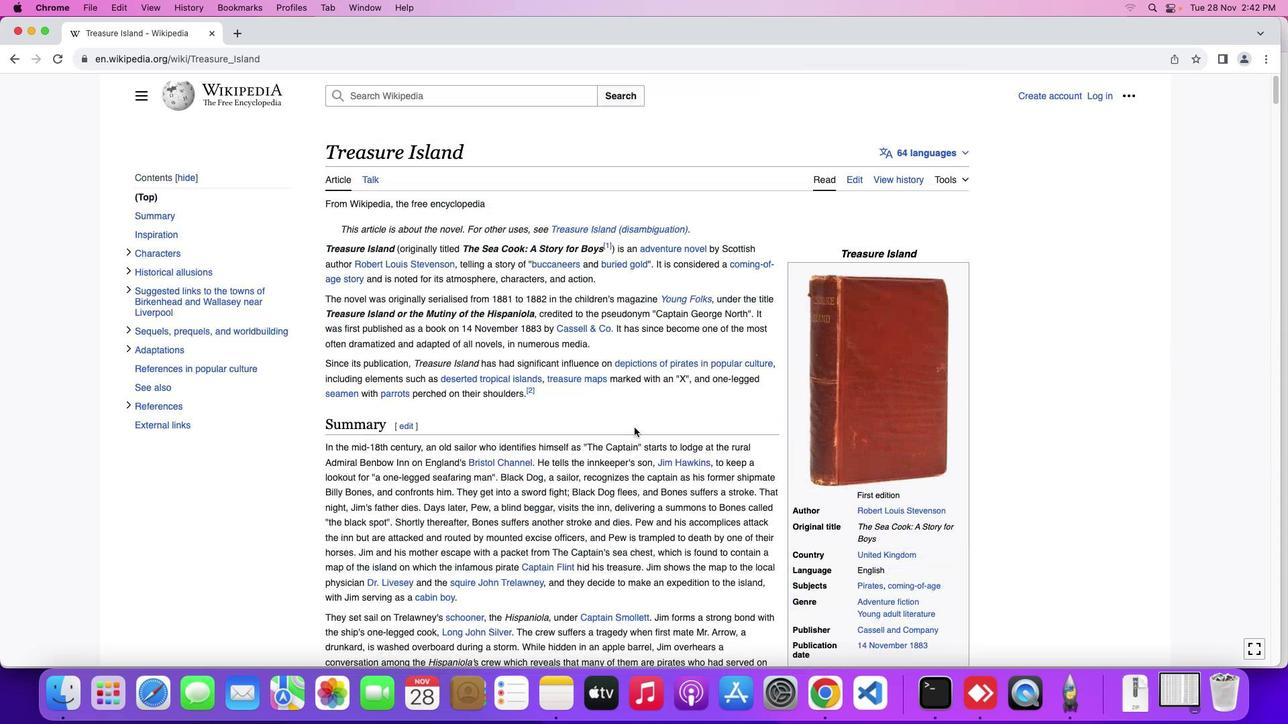 
Action: Mouse moved to (635, 427)
Screenshot: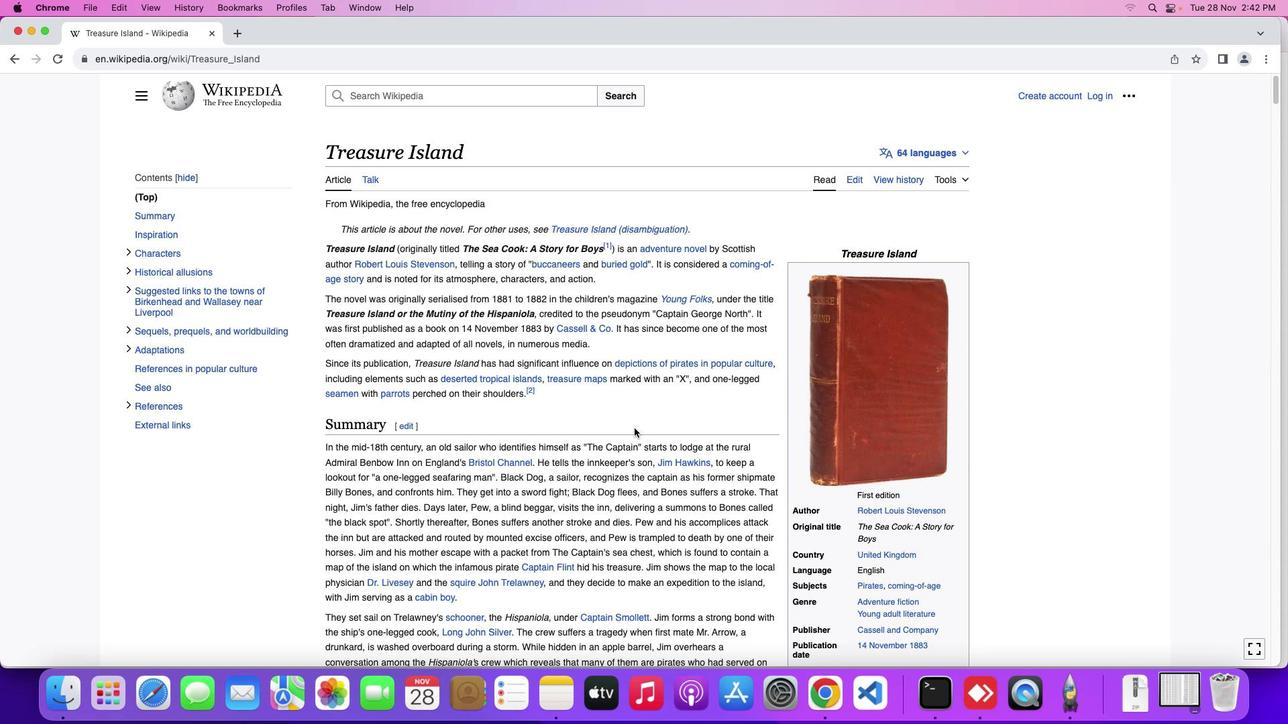 
Action: Mouse scrolled (635, 427) with delta (0, 0)
Screenshot: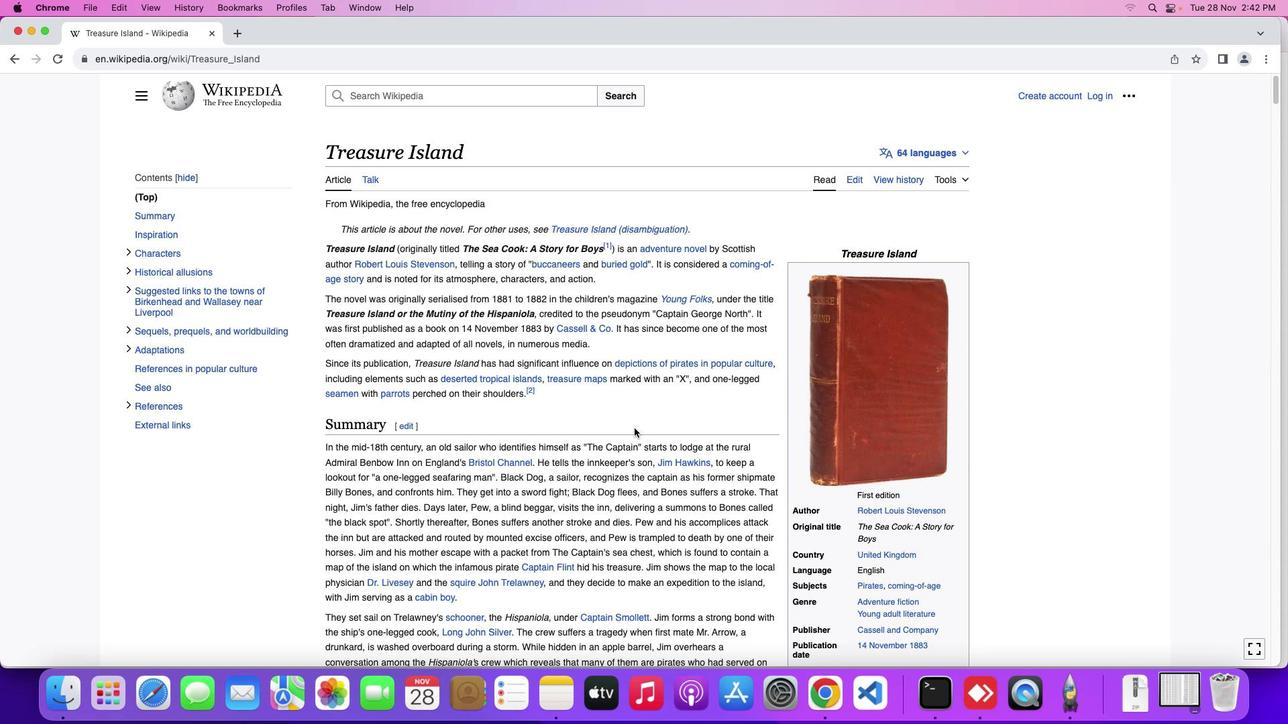 
Action: Mouse moved to (634, 428)
Screenshot: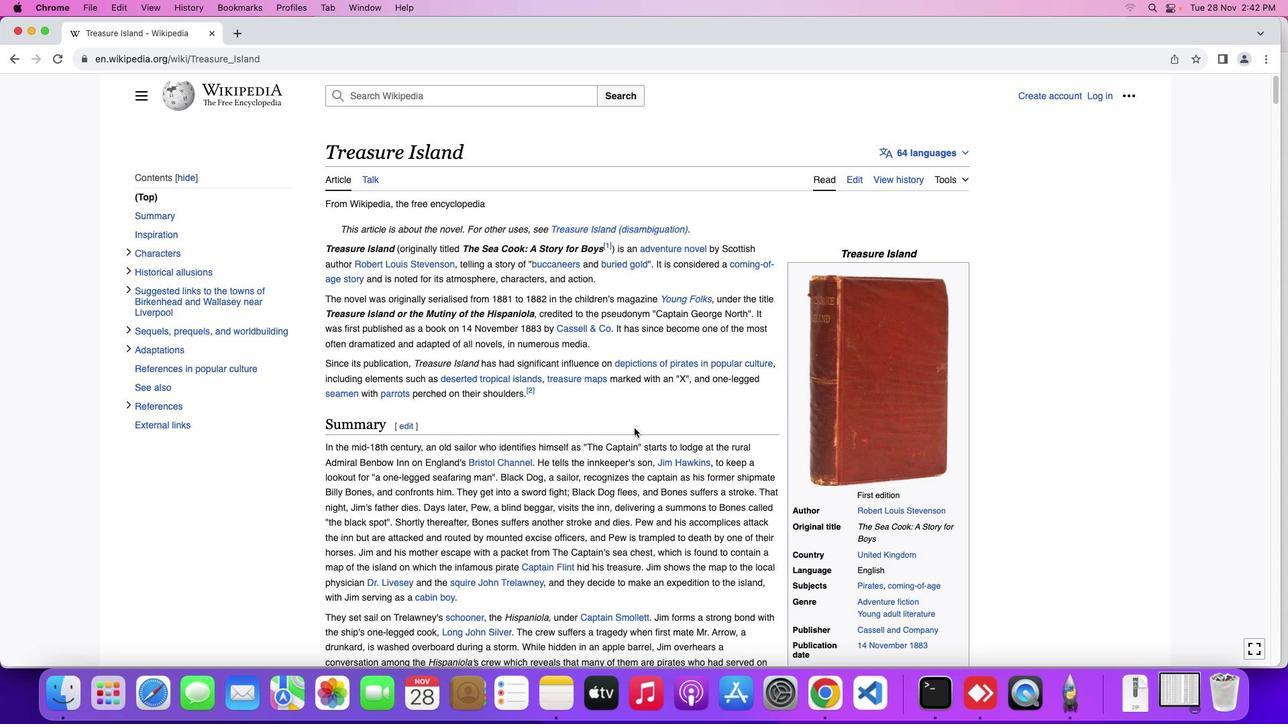 
Action: Mouse scrolled (634, 428) with delta (0, 0)
Screenshot: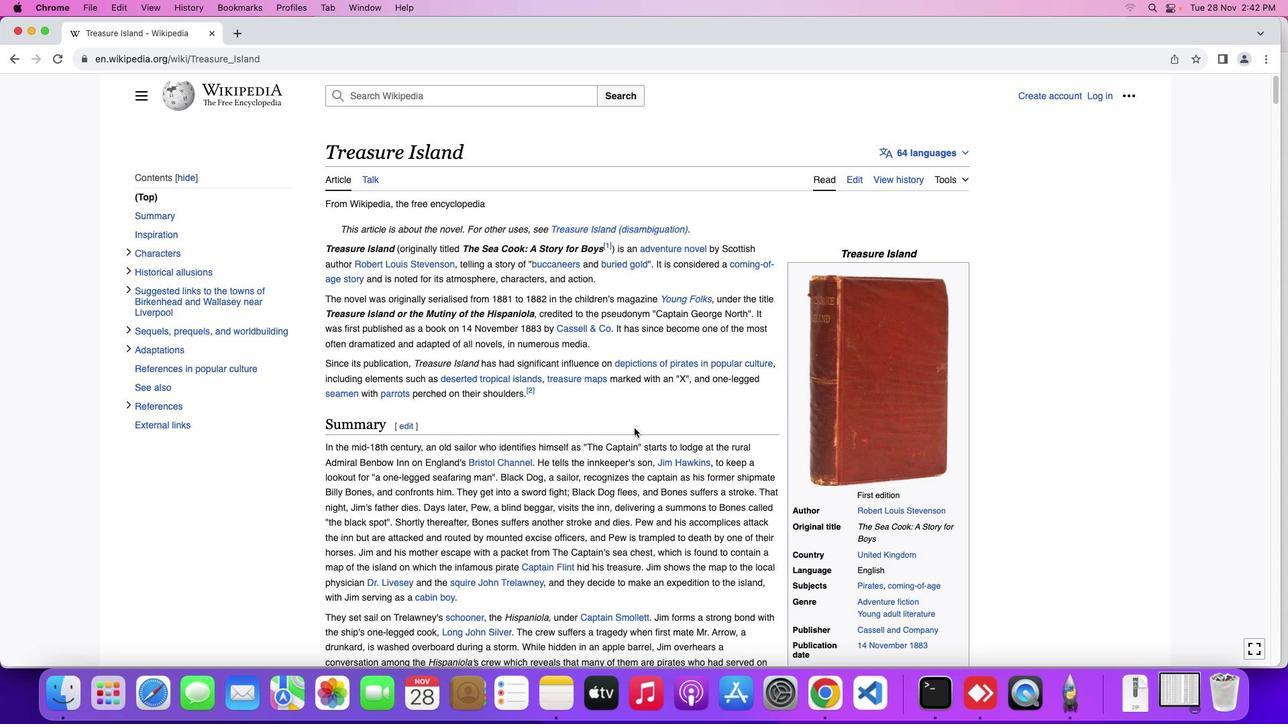 
Action: Mouse scrolled (634, 428) with delta (0, 2)
Screenshot: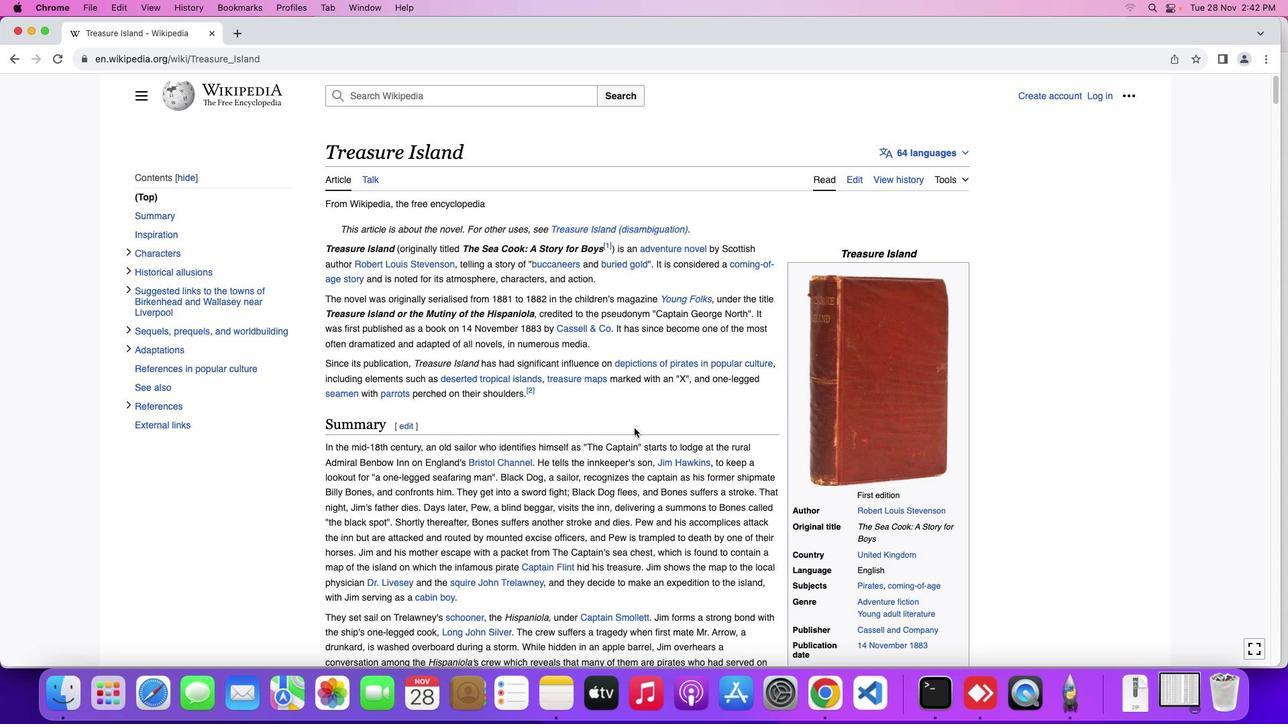 
Action: Mouse scrolled (634, 428) with delta (0, 3)
Screenshot: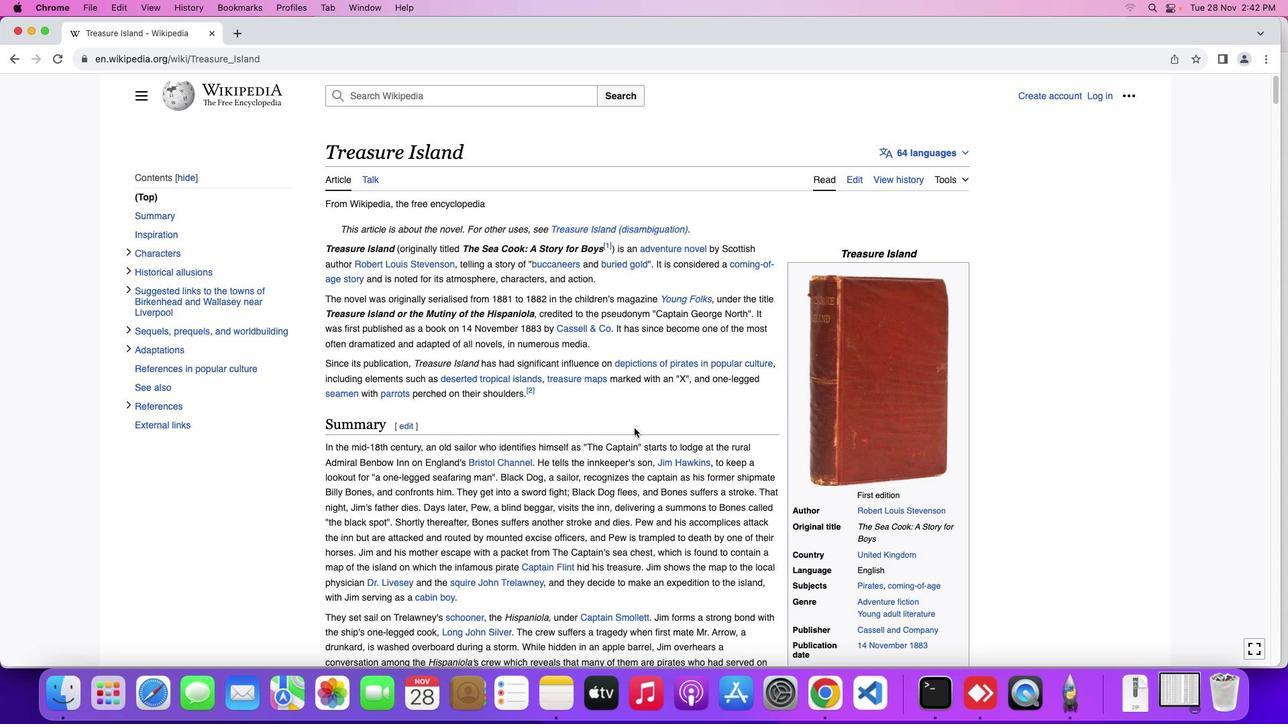 
Action: Mouse scrolled (634, 428) with delta (0, 4)
Screenshot: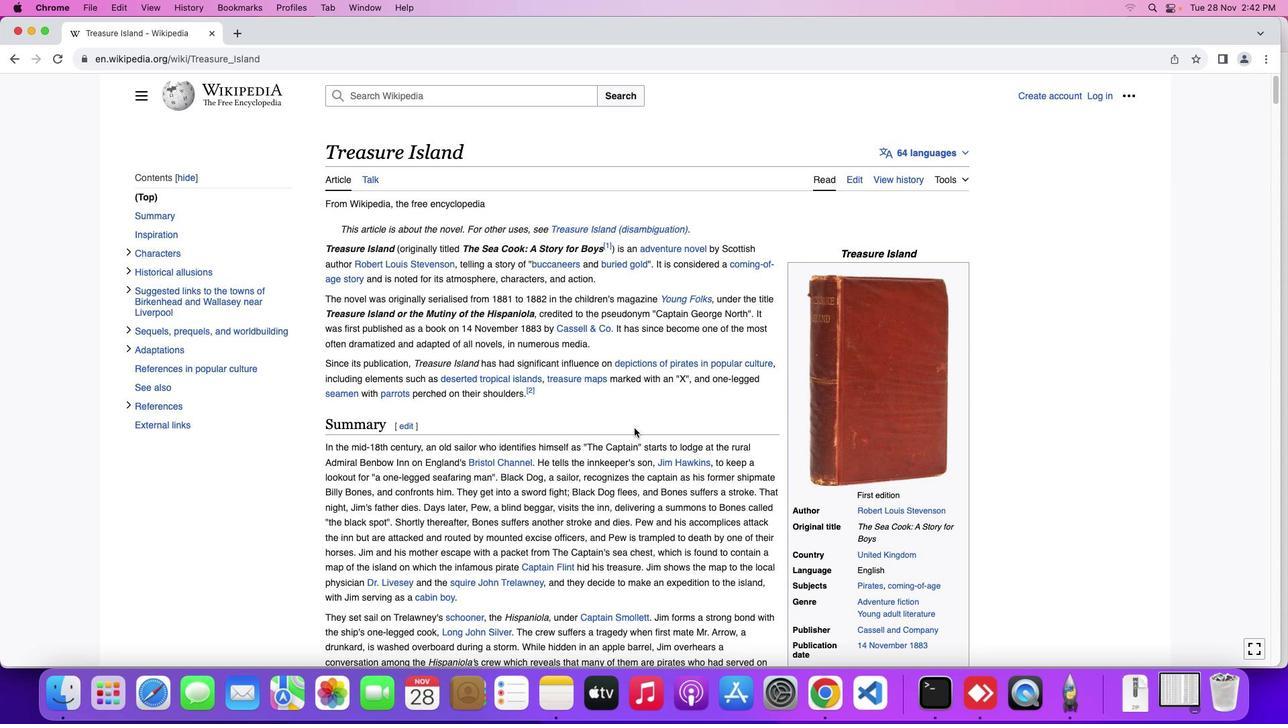 
Action: Mouse scrolled (634, 428) with delta (0, 4)
Screenshot: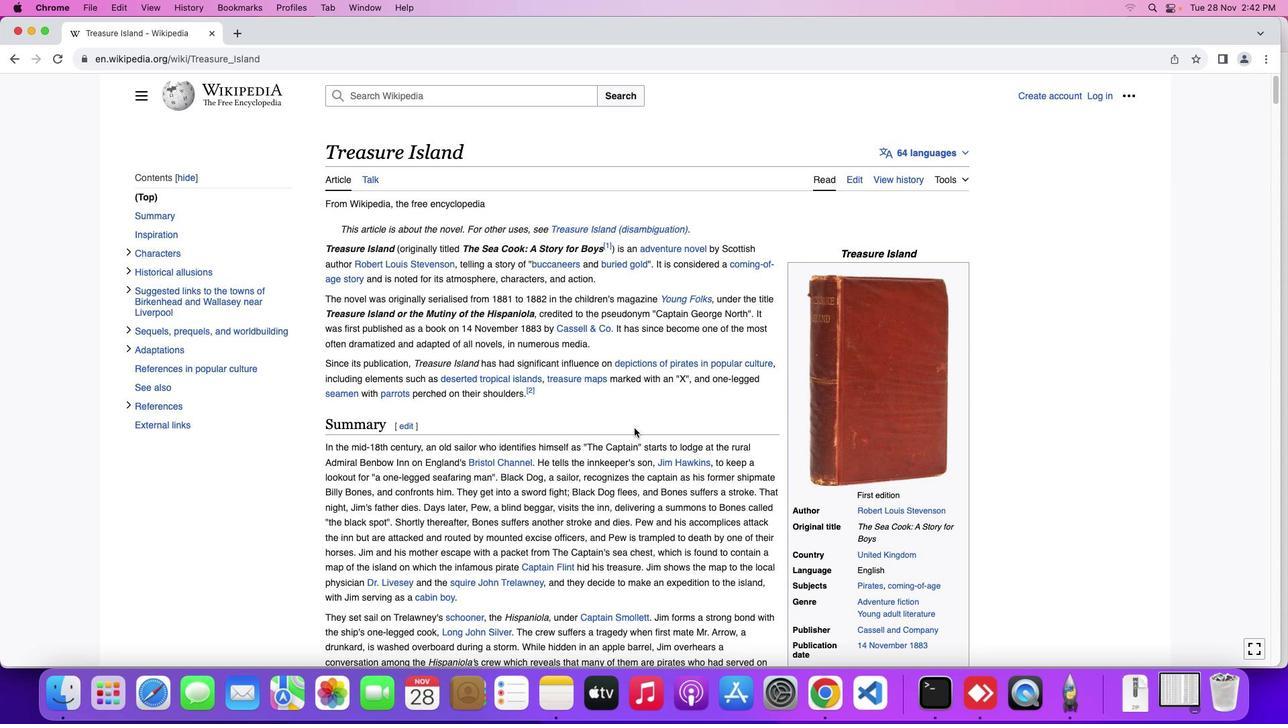 
Action: Mouse moved to (634, 428)
Screenshot: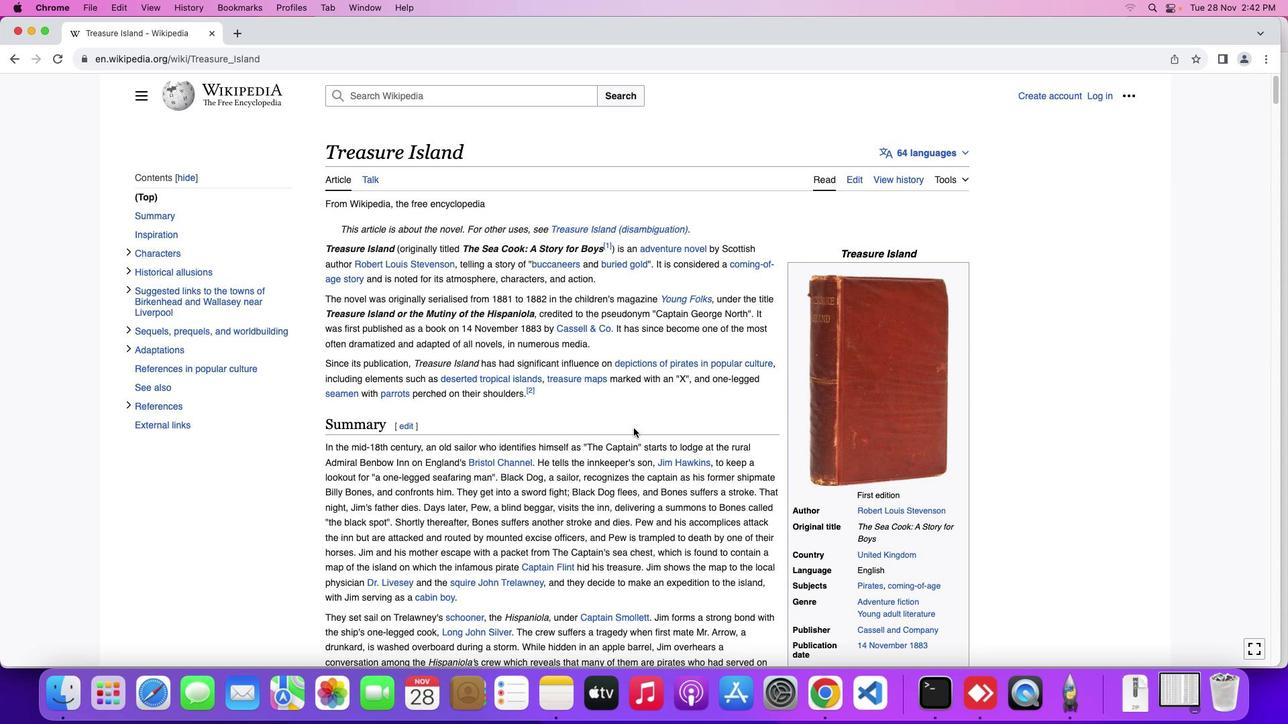 
Action: Mouse scrolled (634, 428) with delta (0, 0)
Screenshot: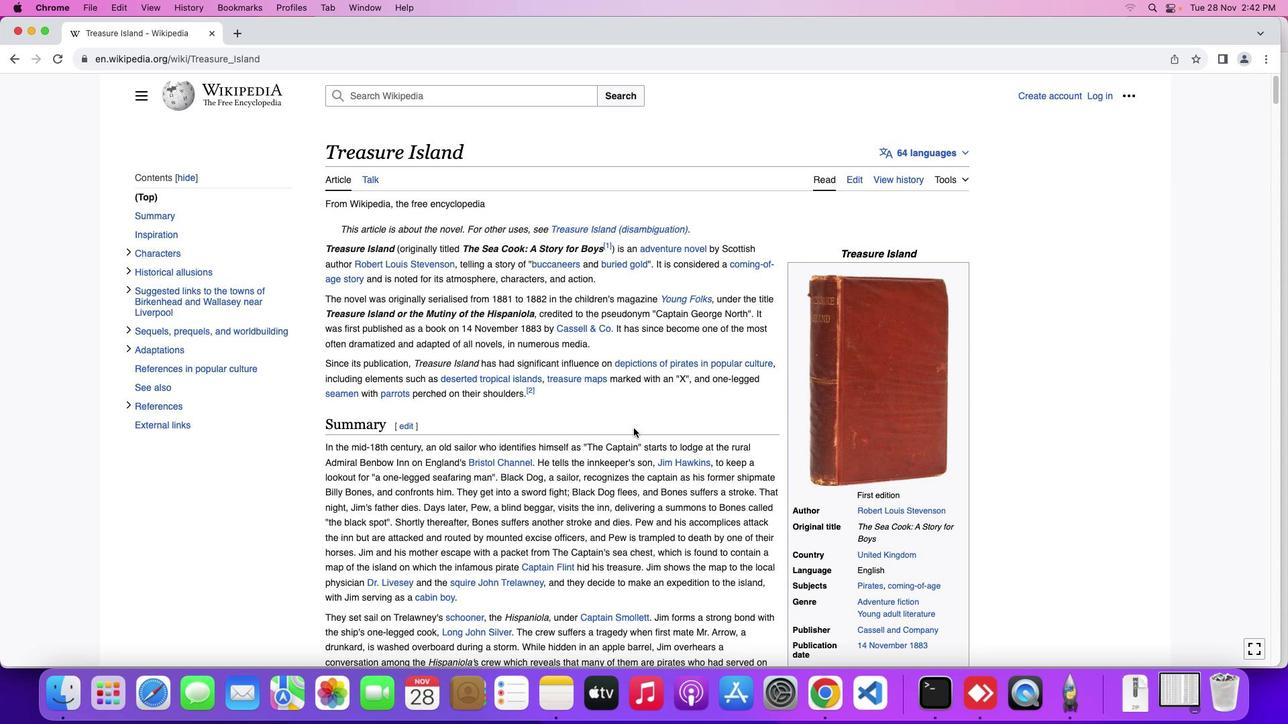 
Action: Mouse scrolled (634, 428) with delta (0, 0)
Screenshot: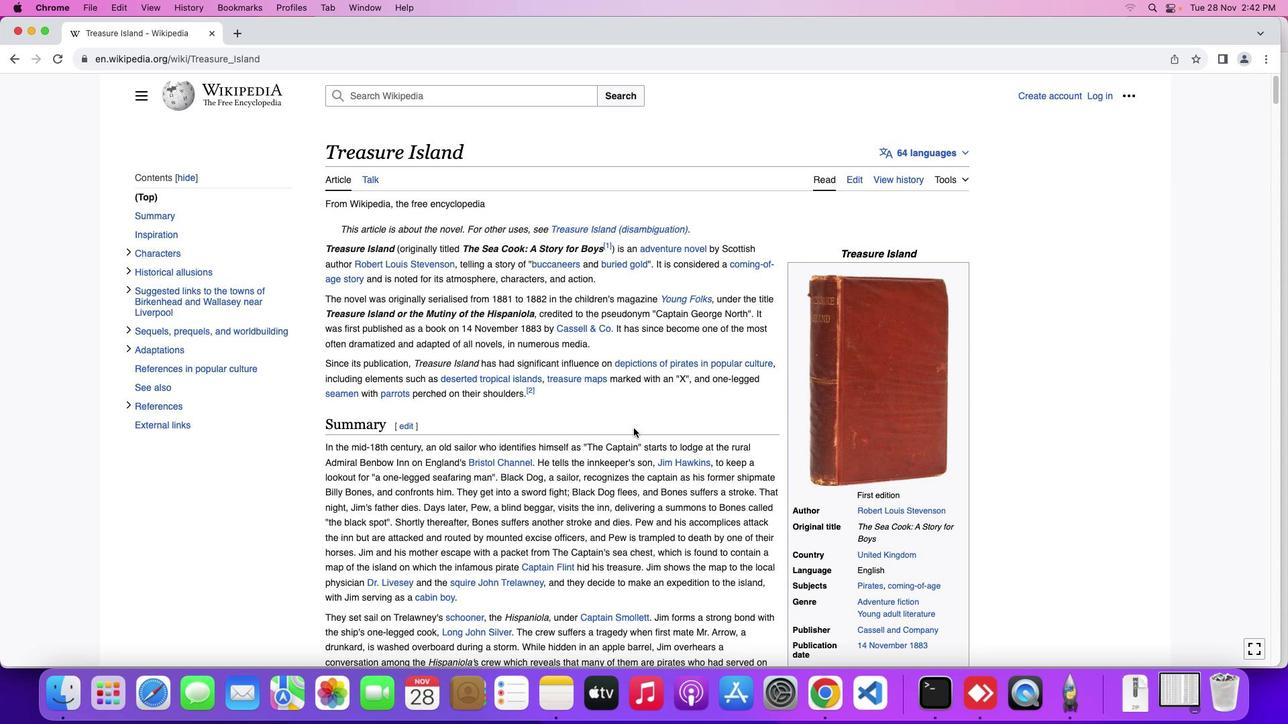 
Action: Mouse scrolled (634, 428) with delta (0, 2)
Screenshot: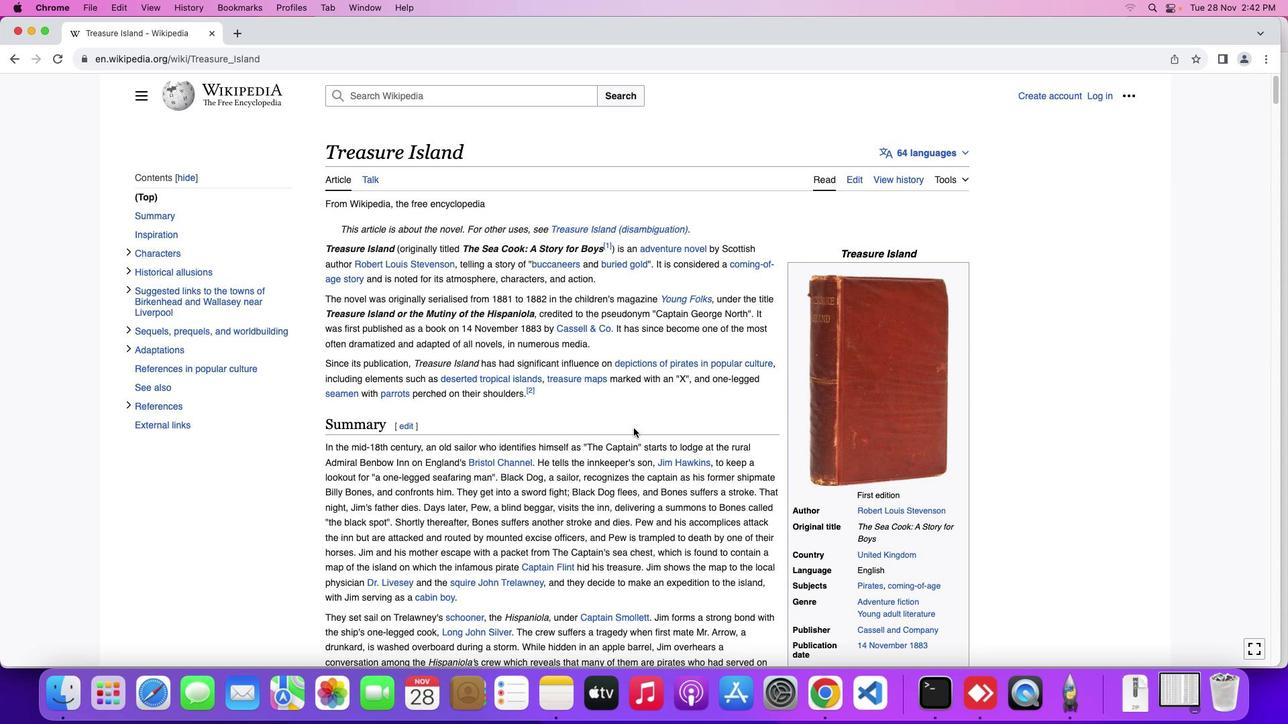 
Action: Mouse scrolled (634, 428) with delta (0, 3)
Screenshot: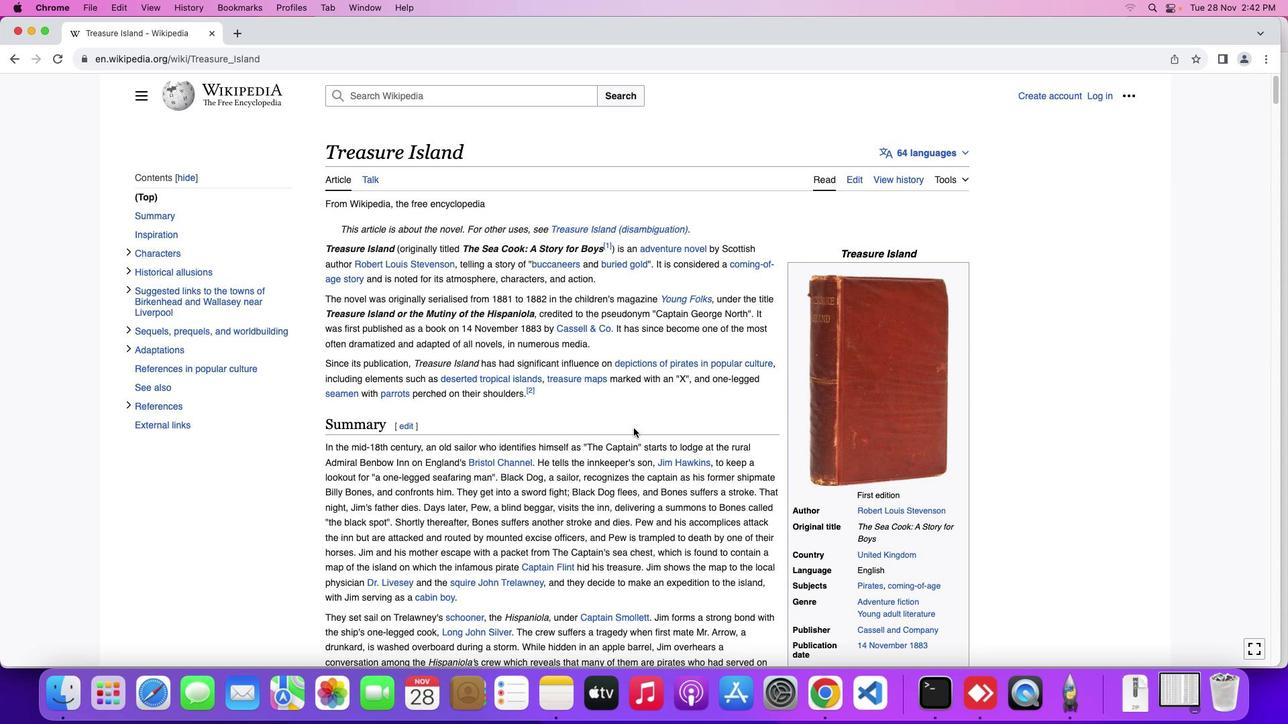 
Action: Mouse scrolled (634, 428) with delta (0, 4)
Screenshot: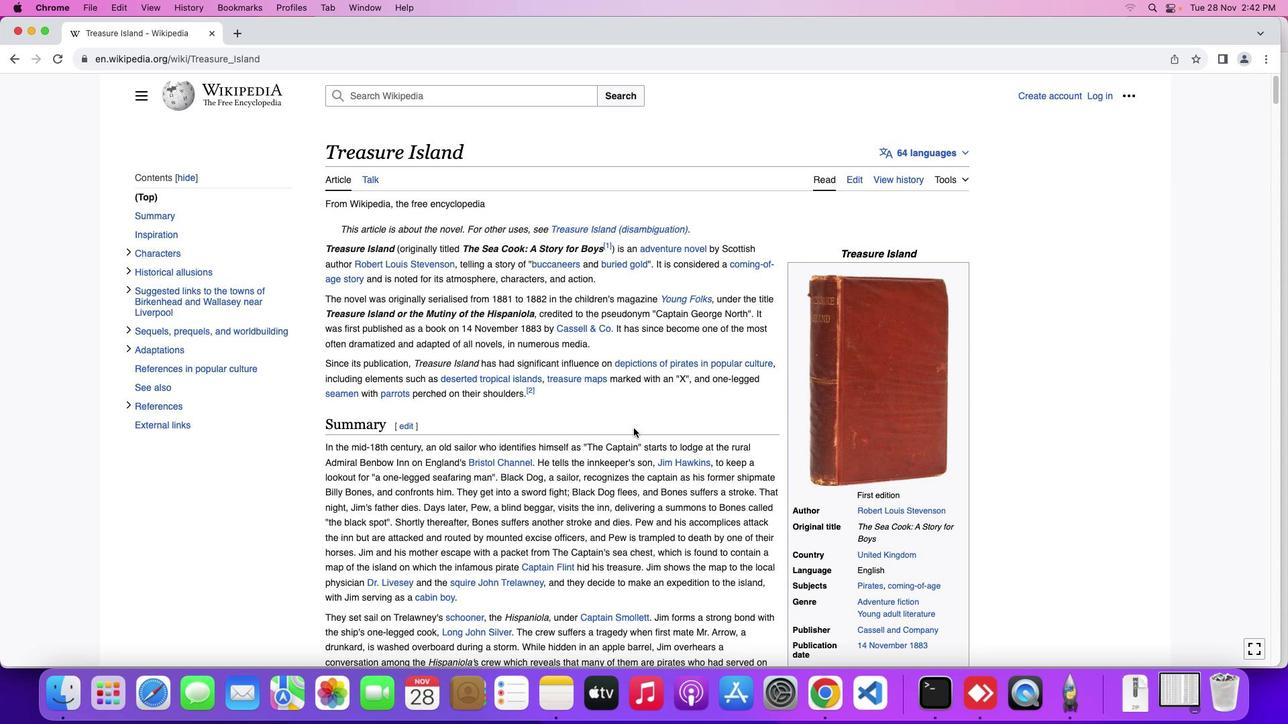 
Action: Mouse moved to (634, 428)
Screenshot: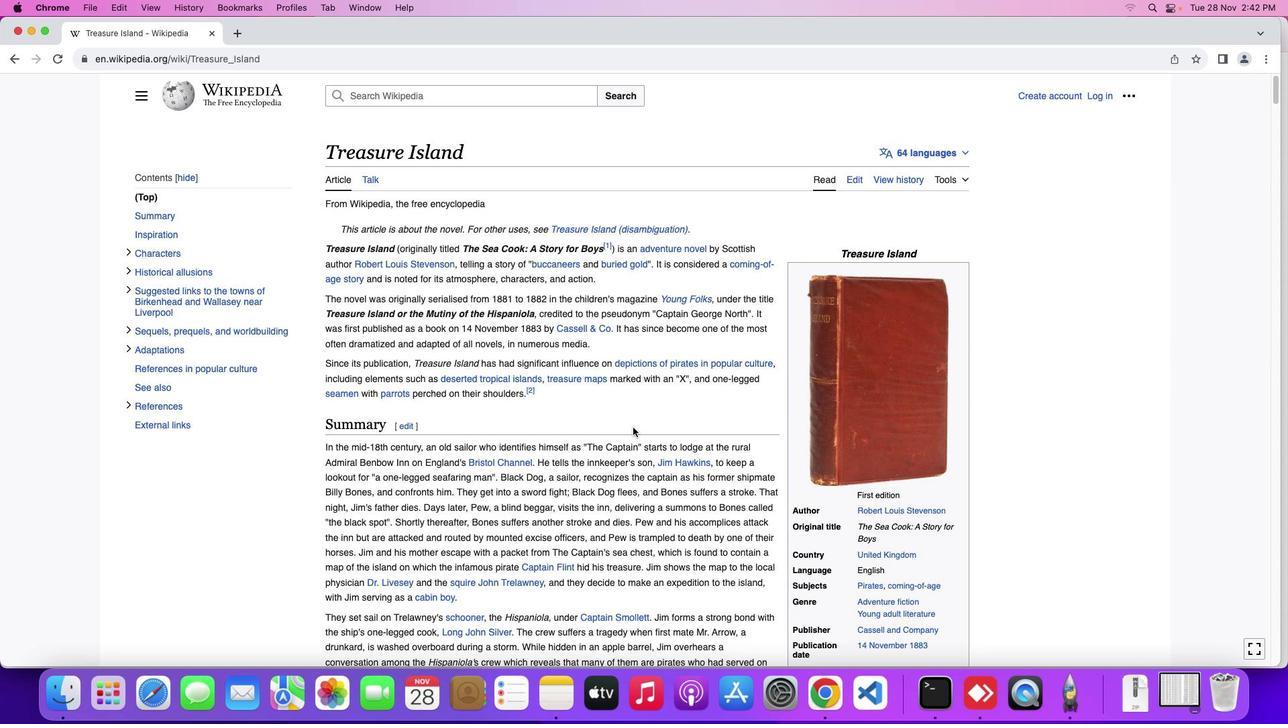 
Action: Mouse scrolled (634, 428) with delta (0, 4)
Screenshot: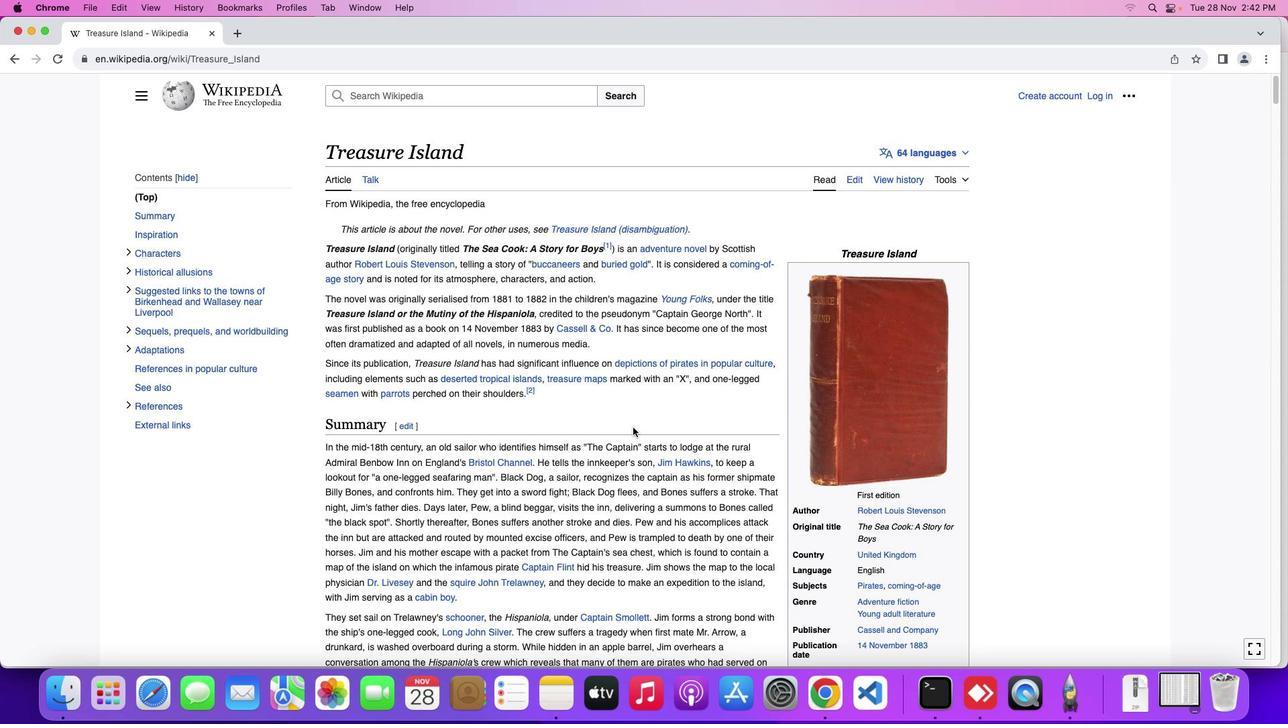 
Action: Mouse moved to (633, 427)
Screenshot: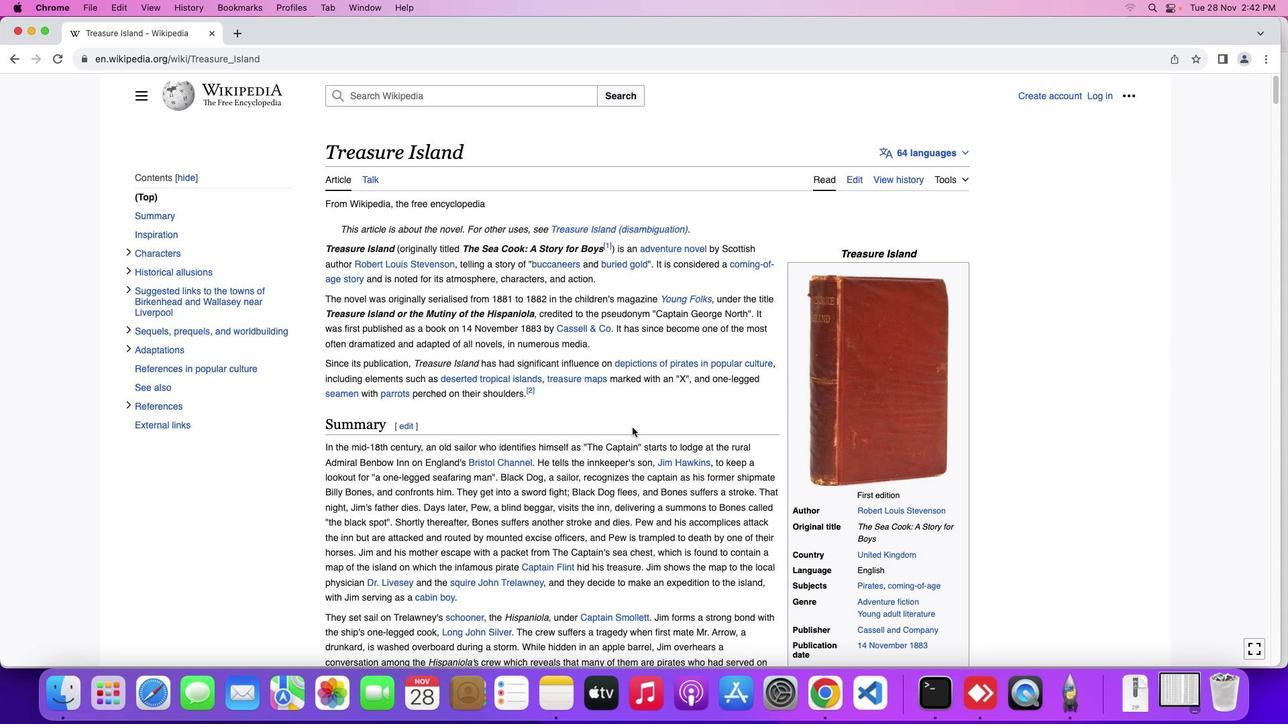 
Action: Mouse scrolled (633, 427) with delta (0, 0)
Screenshot: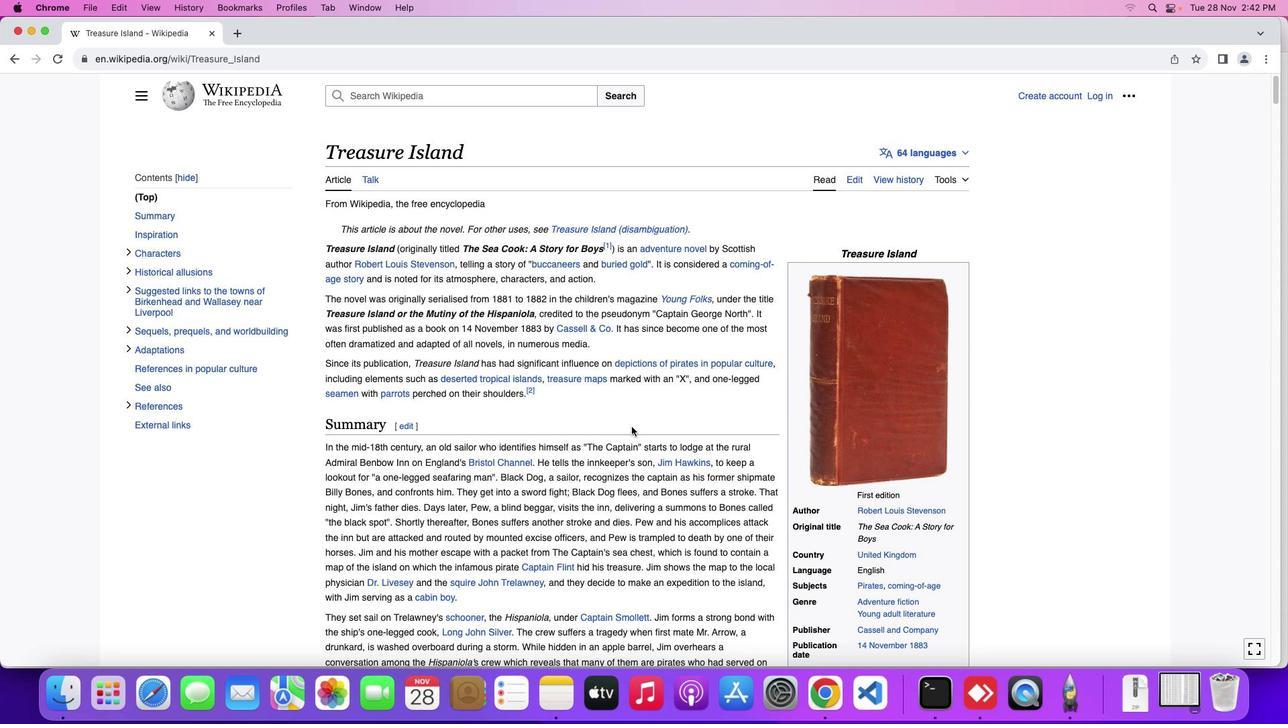 
Action: Mouse scrolled (633, 427) with delta (0, 0)
Screenshot: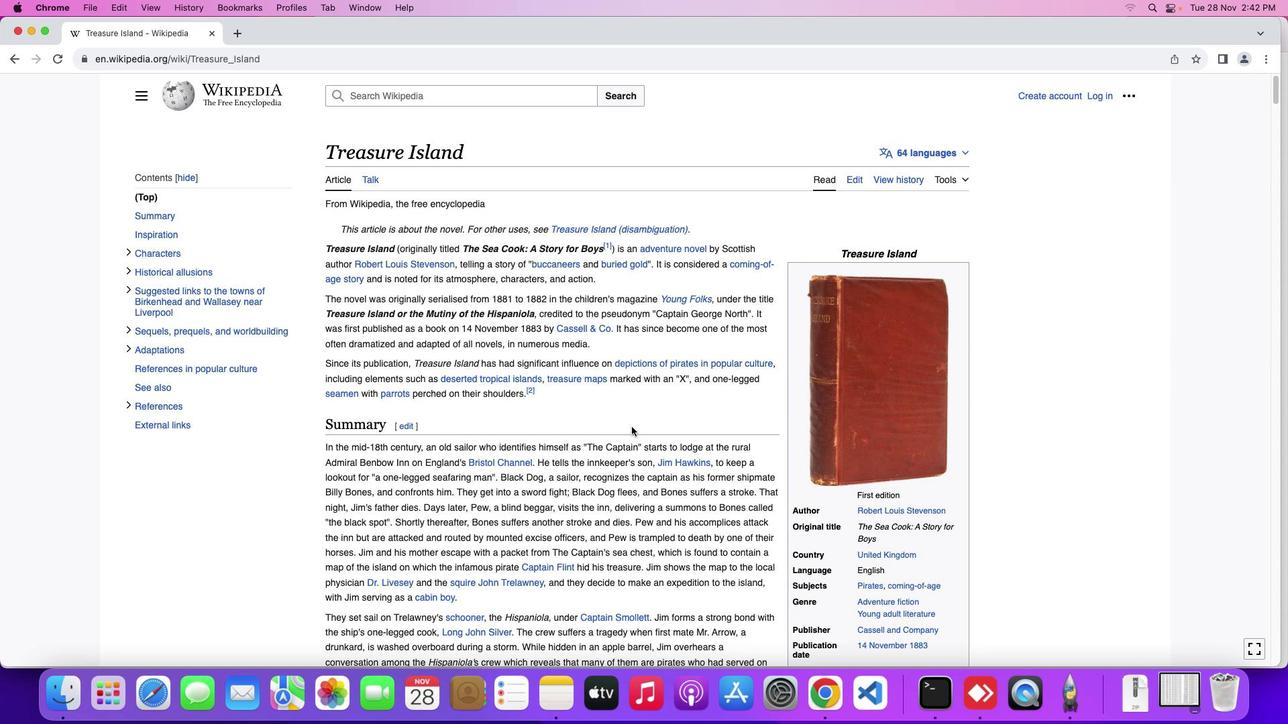 
Action: Mouse moved to (633, 427)
Screenshot: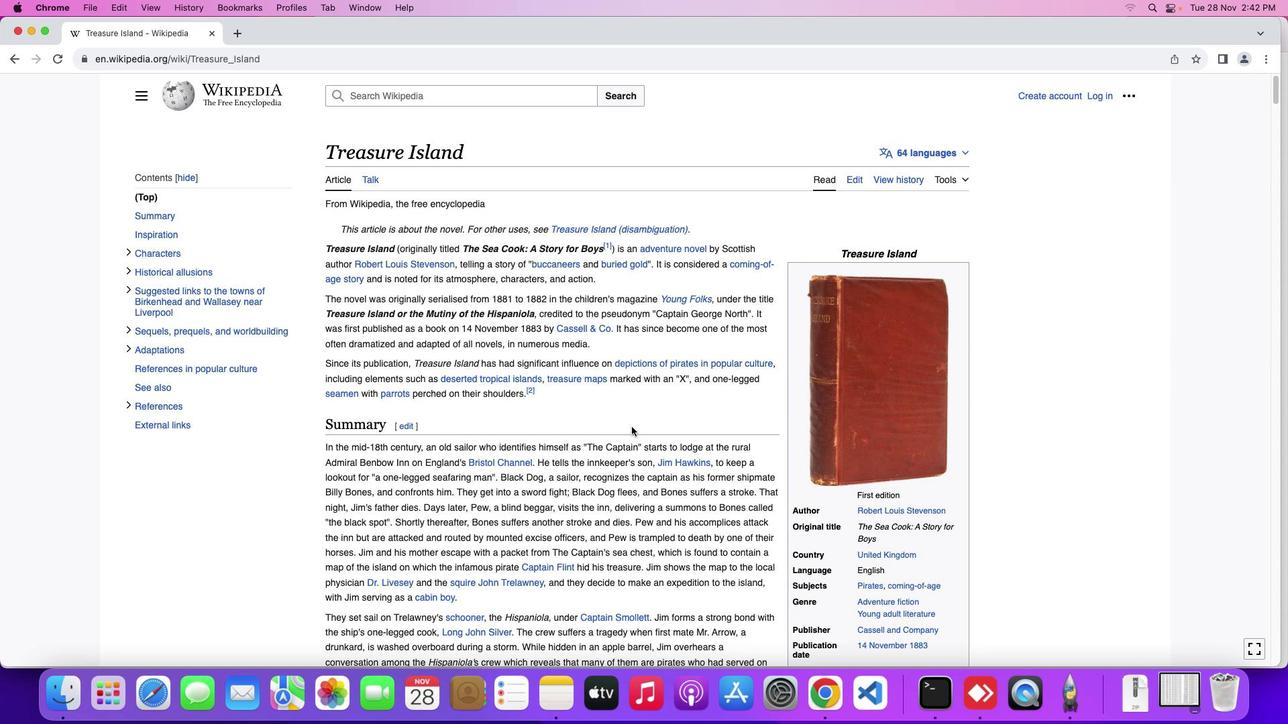 
Action: Mouse scrolled (633, 427) with delta (0, 2)
Screenshot: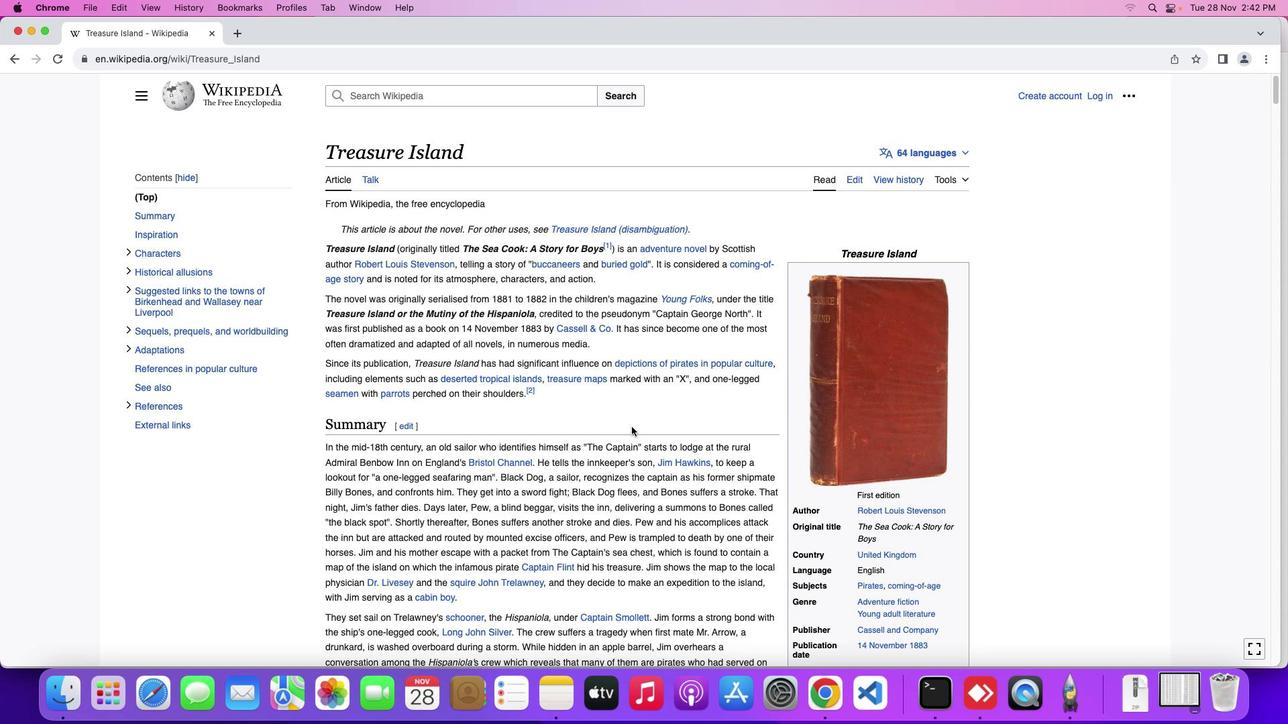 
Action: Mouse scrolled (633, 427) with delta (0, 3)
Screenshot: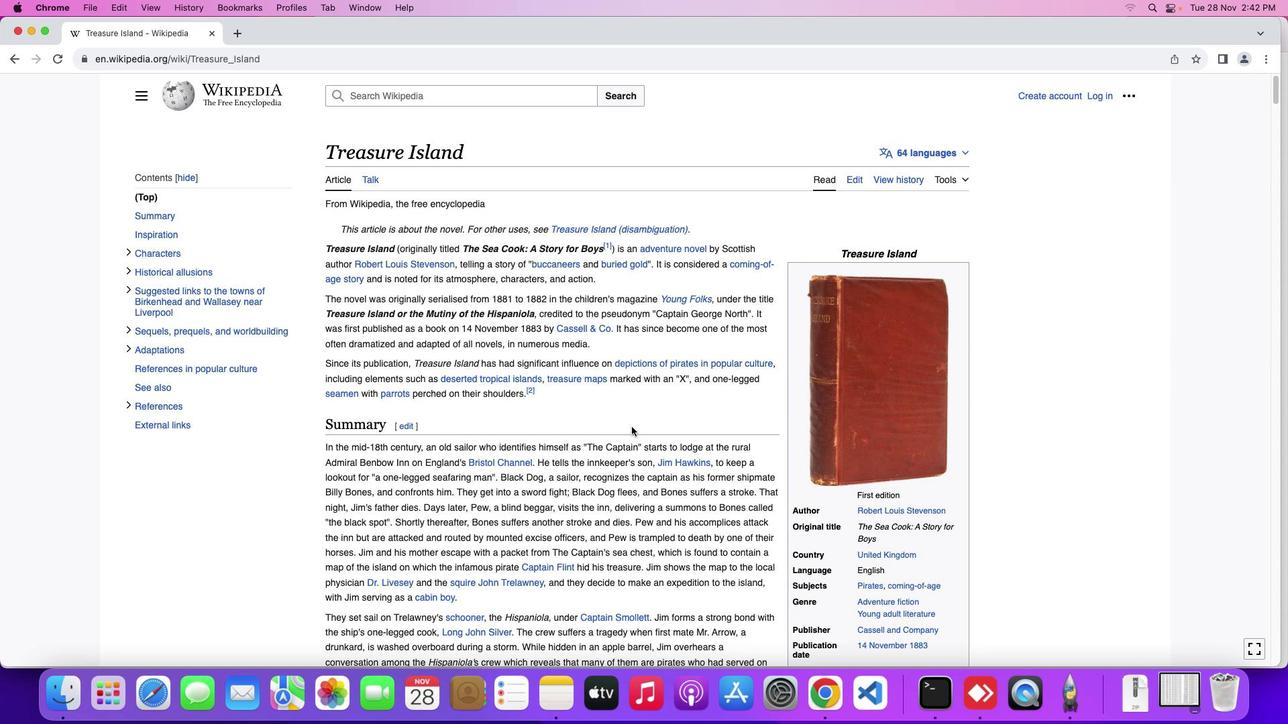 
Action: Mouse moved to (632, 427)
Screenshot: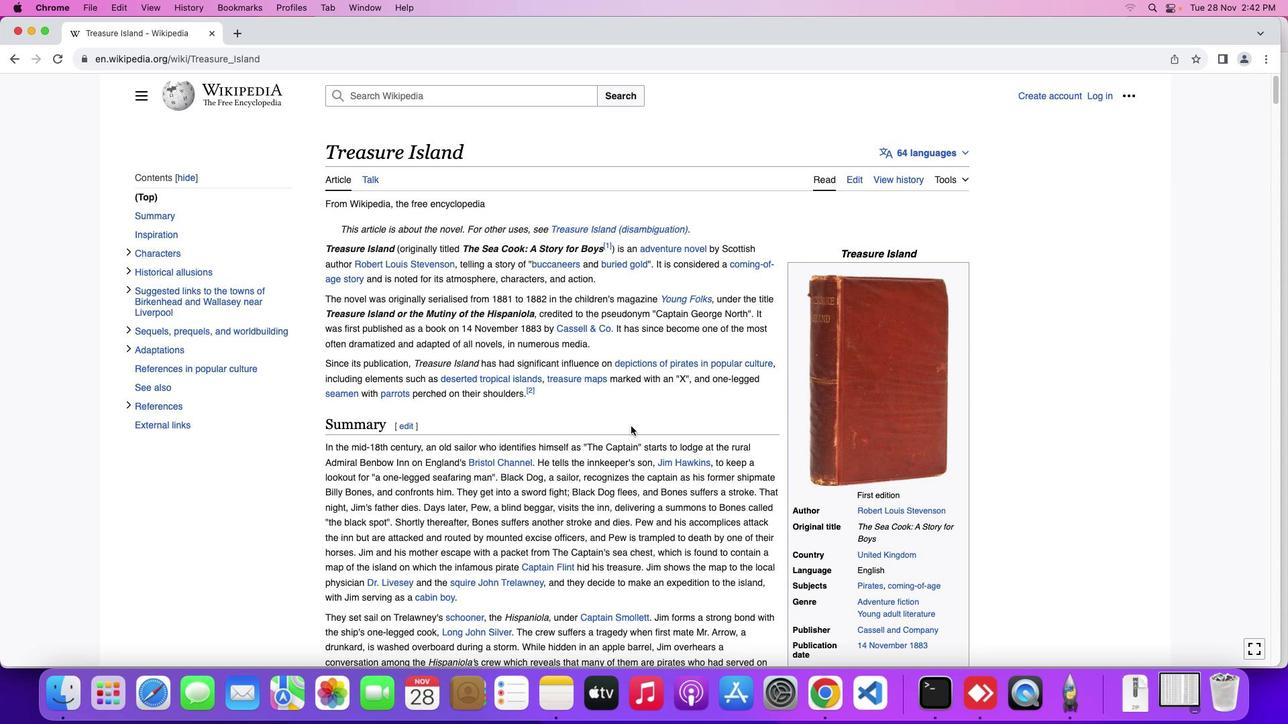 
Action: Mouse scrolled (632, 427) with delta (0, 4)
Screenshot: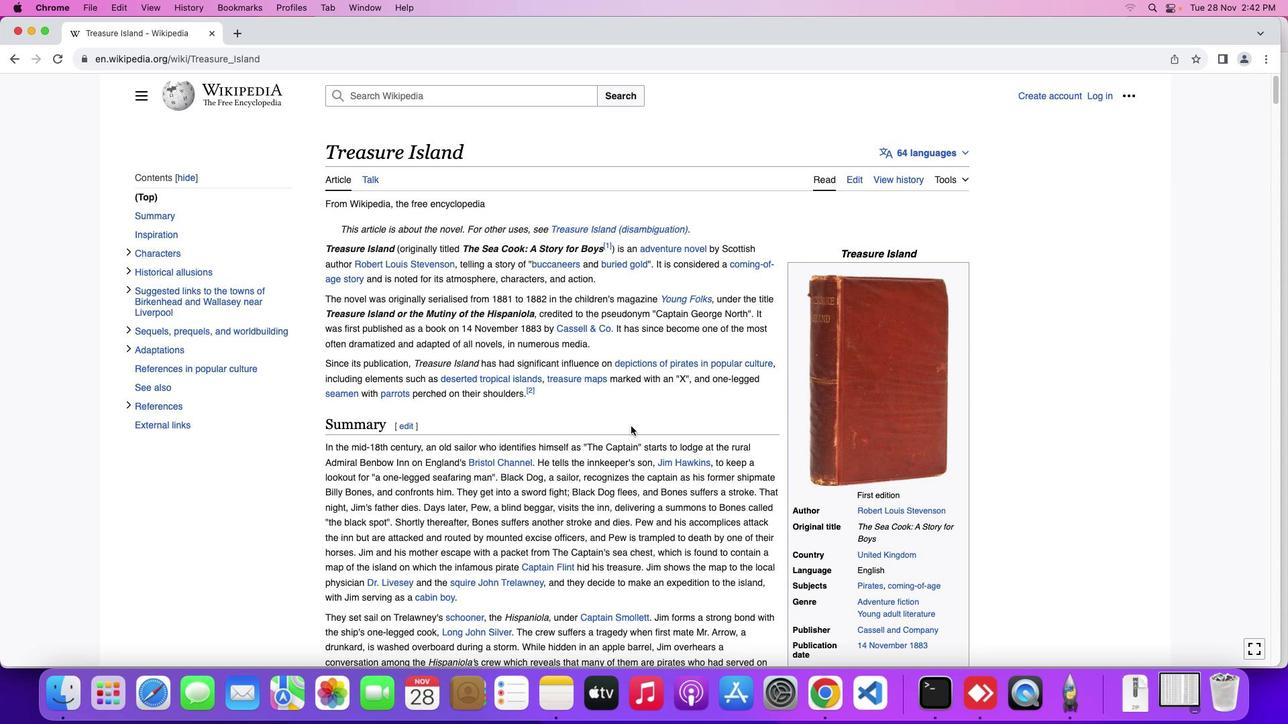 
Action: Mouse moved to (632, 427)
Screenshot: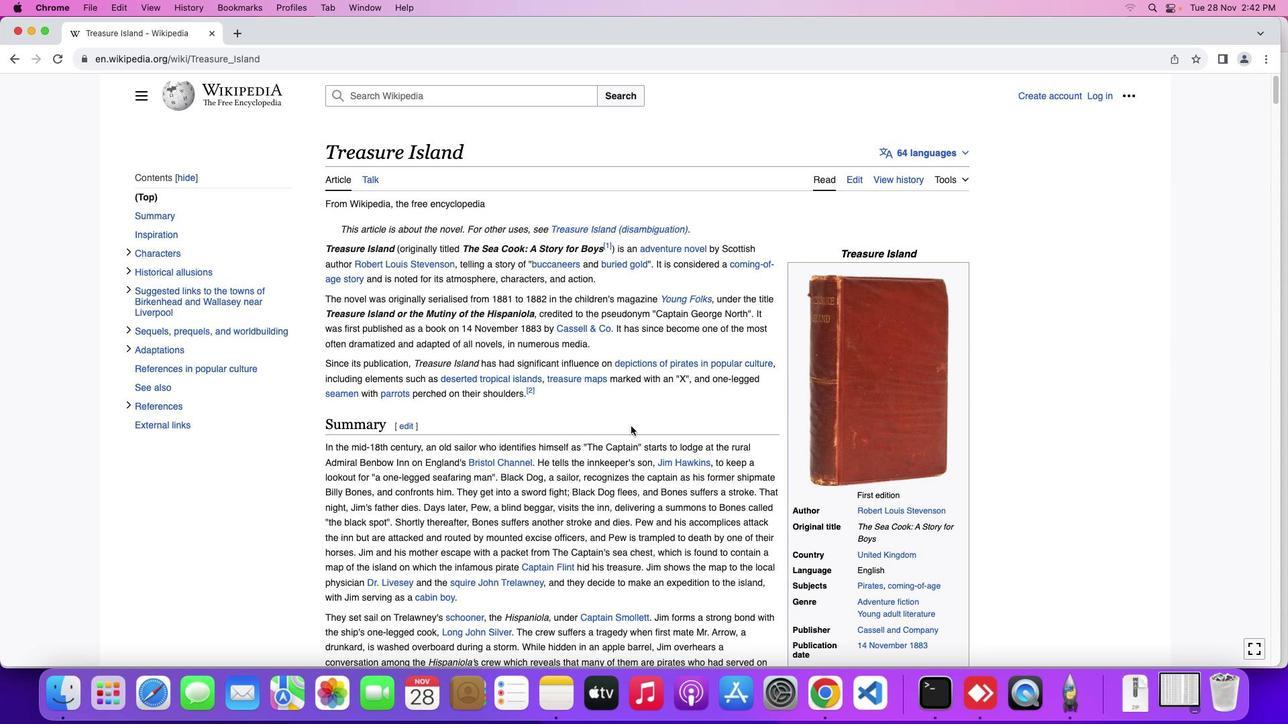 
Action: Mouse scrolled (632, 427) with delta (0, 4)
Screenshot: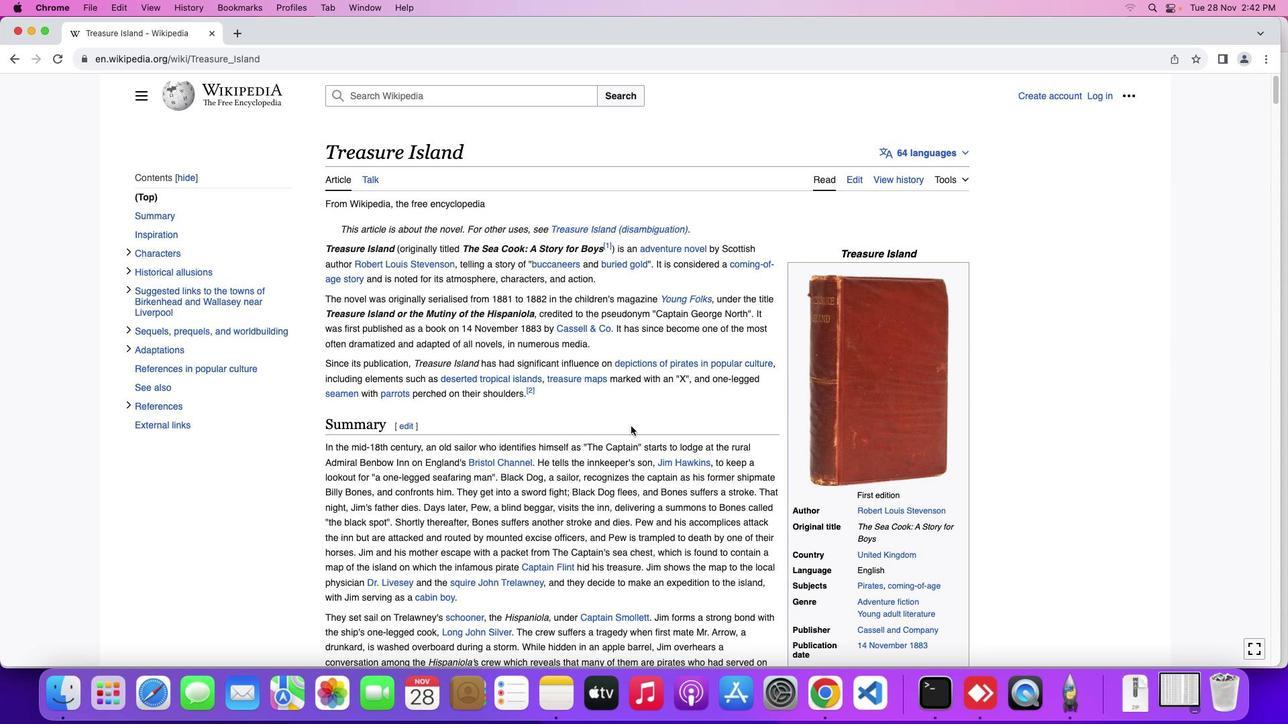 
Action: Mouse moved to (630, 423)
Screenshot: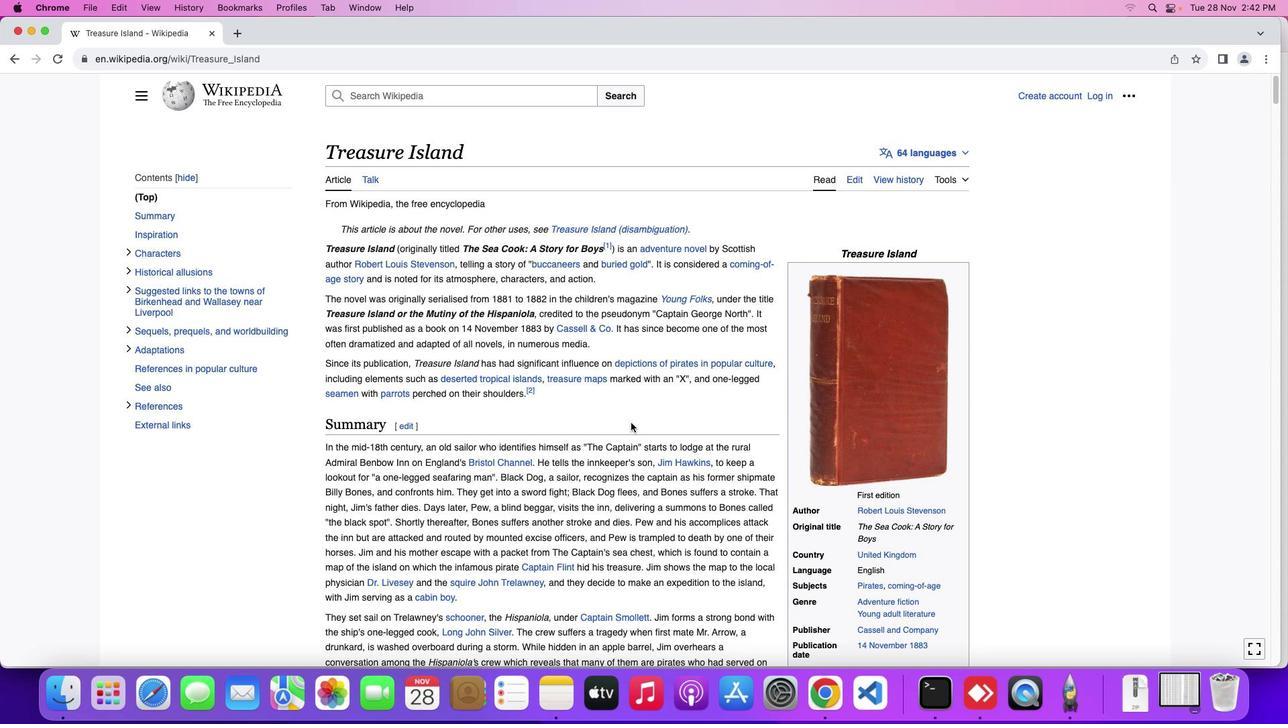 
Action: Mouse scrolled (630, 423) with delta (0, 0)
Screenshot: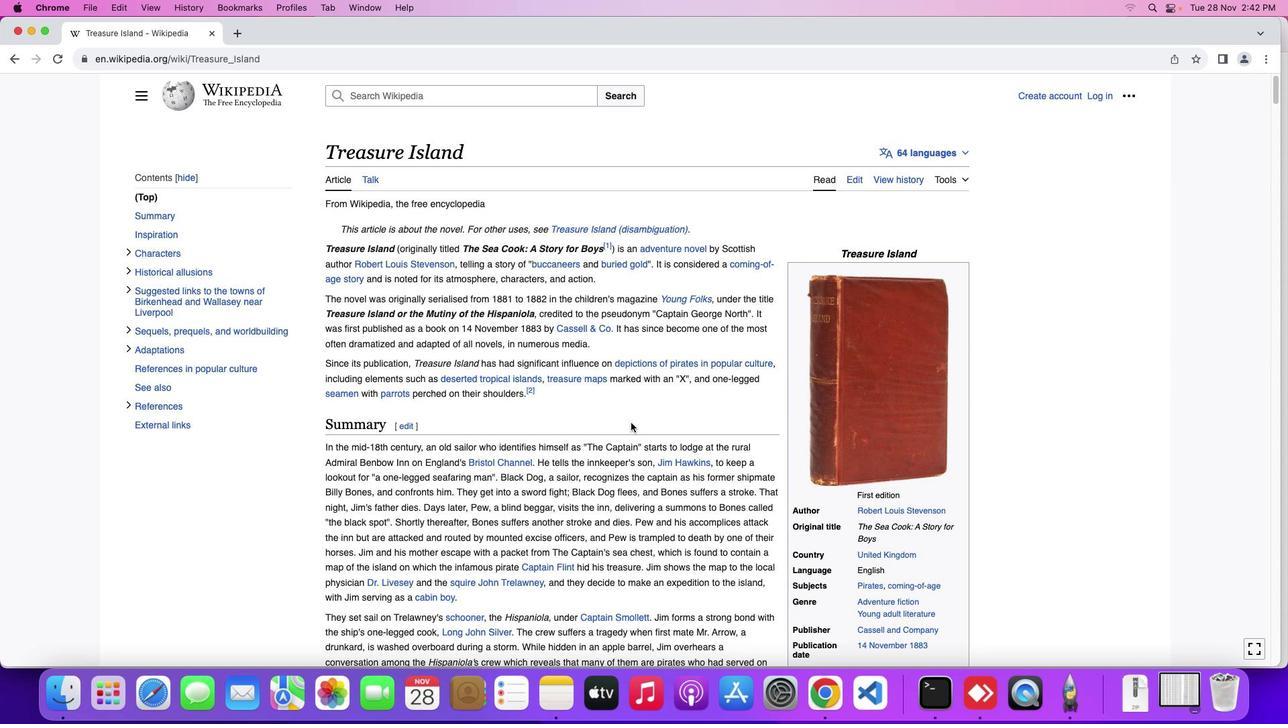 
Action: Mouse scrolled (630, 423) with delta (0, 0)
Screenshot: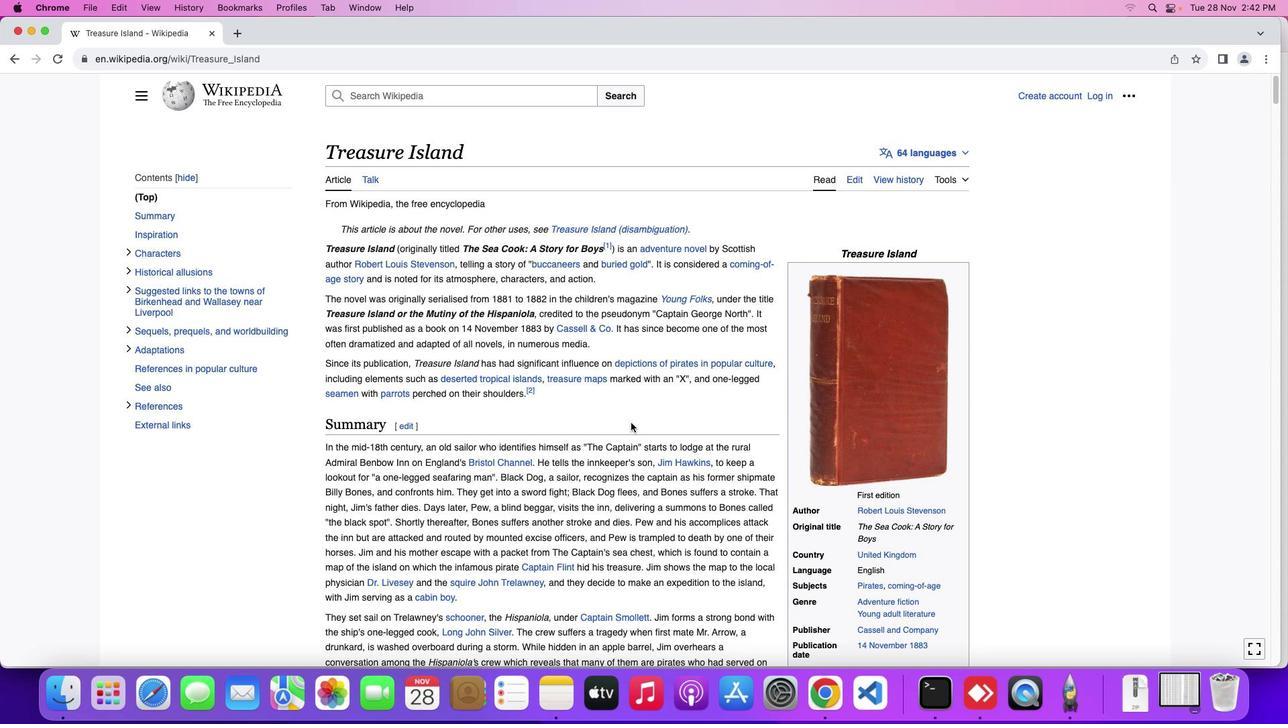 
Action: Mouse scrolled (630, 423) with delta (0, 2)
Screenshot: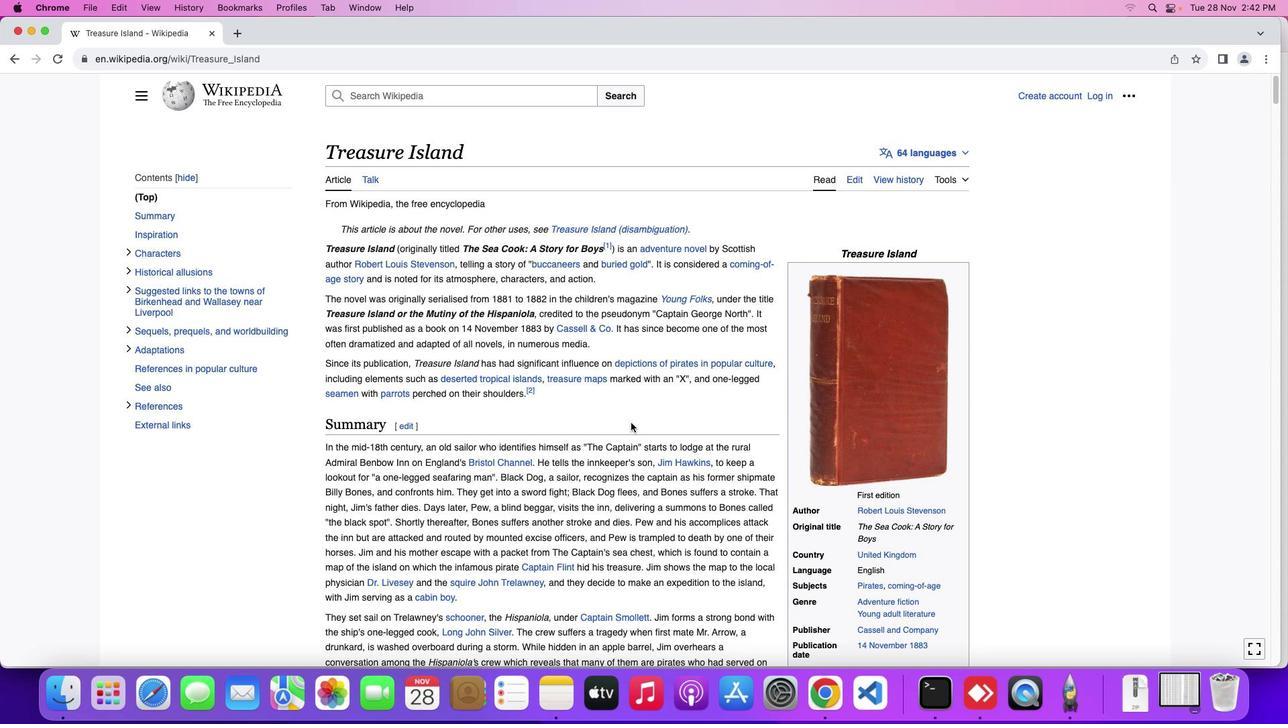 
Action: Mouse scrolled (630, 423) with delta (0, 3)
Screenshot: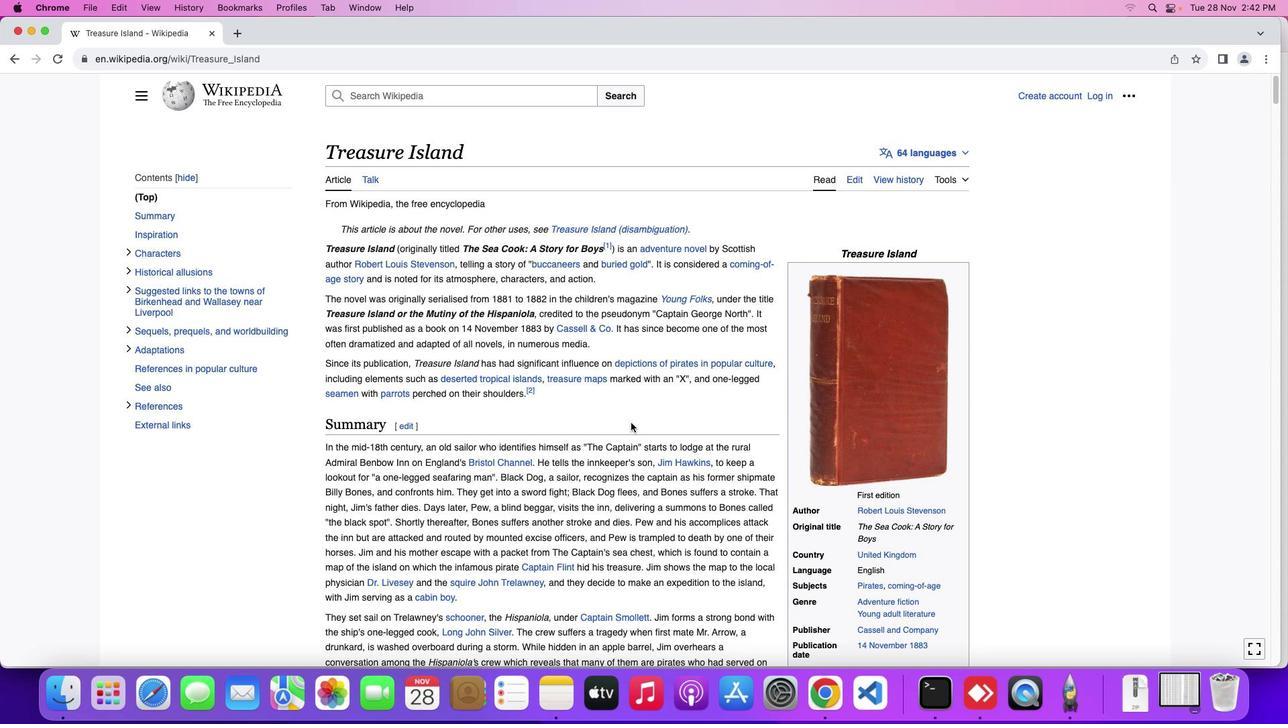 
Action: Mouse scrolled (630, 423) with delta (0, 4)
Screenshot: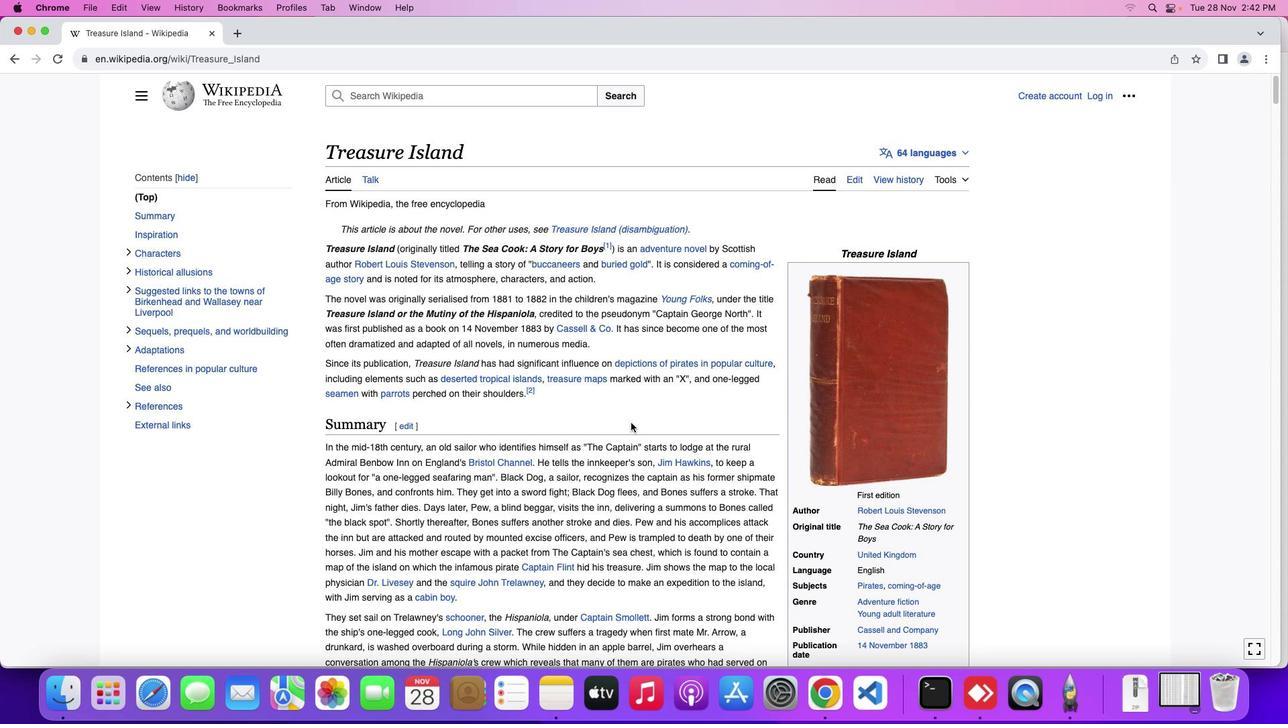 
Action: Mouse moved to (32, 33)
Screenshot: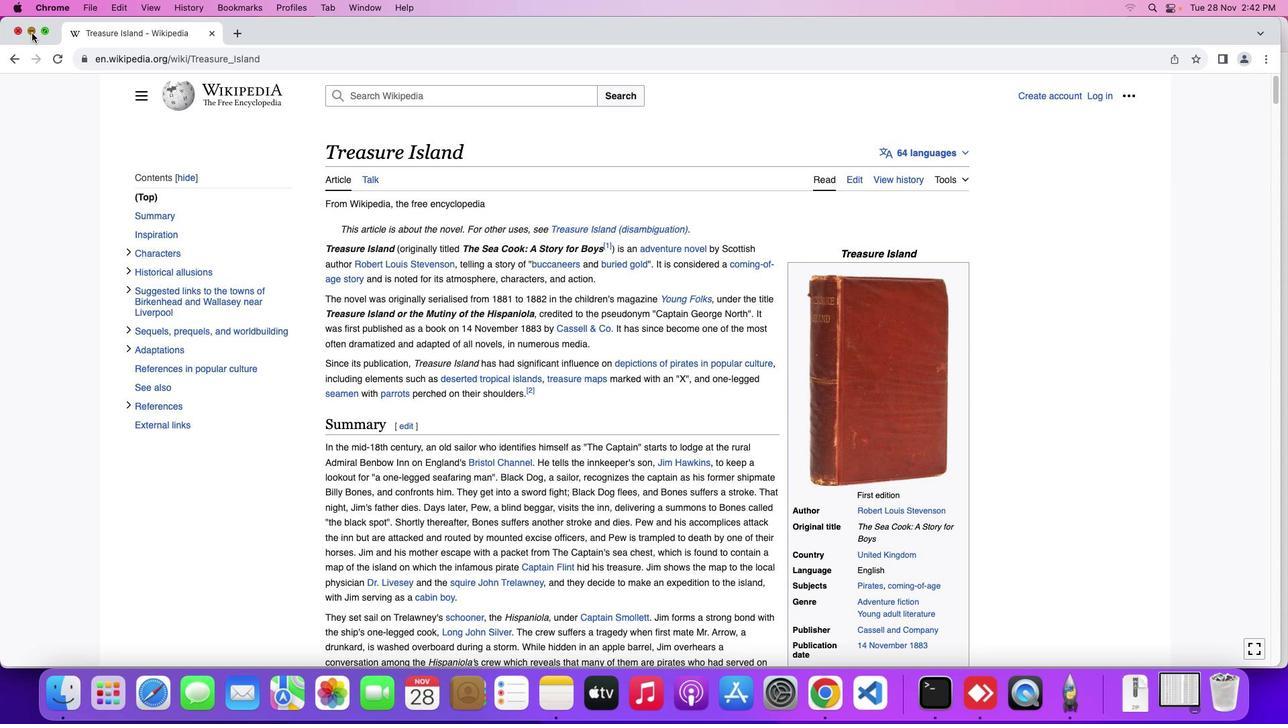 
Action: Mouse pressed left at (32, 33)
Screenshot: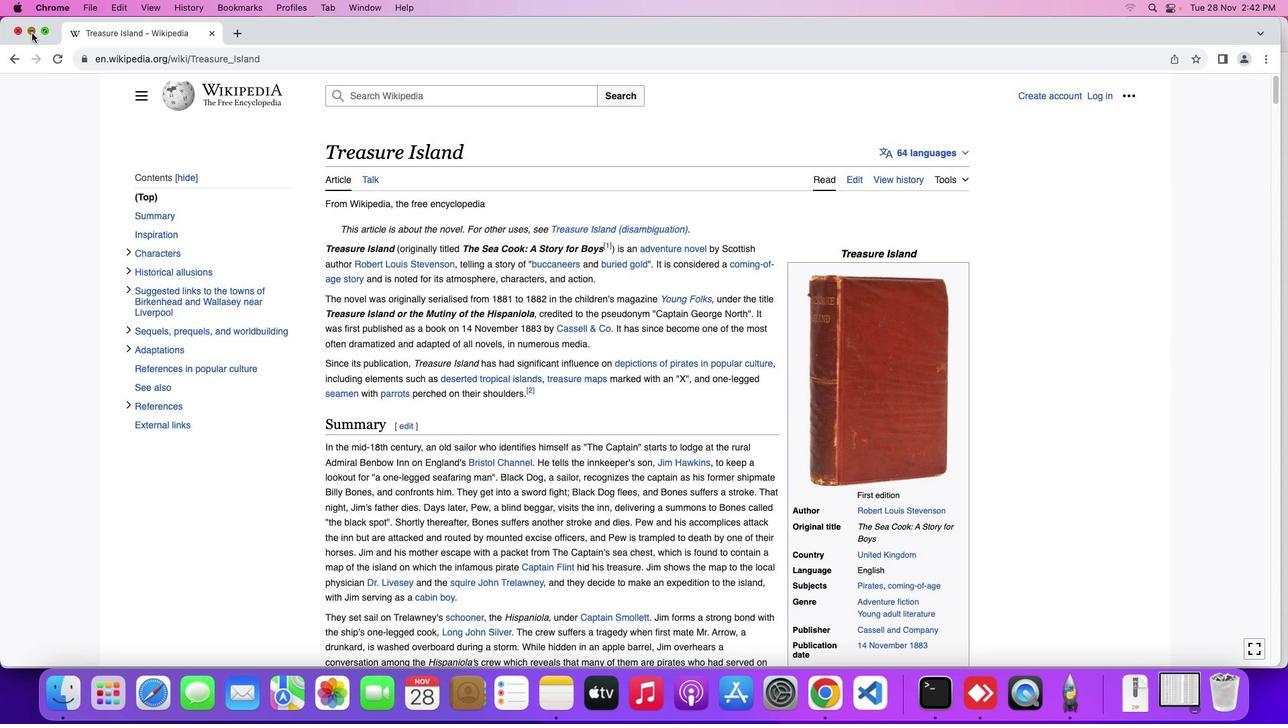 
Action: Mouse moved to (69, 122)
Screenshot: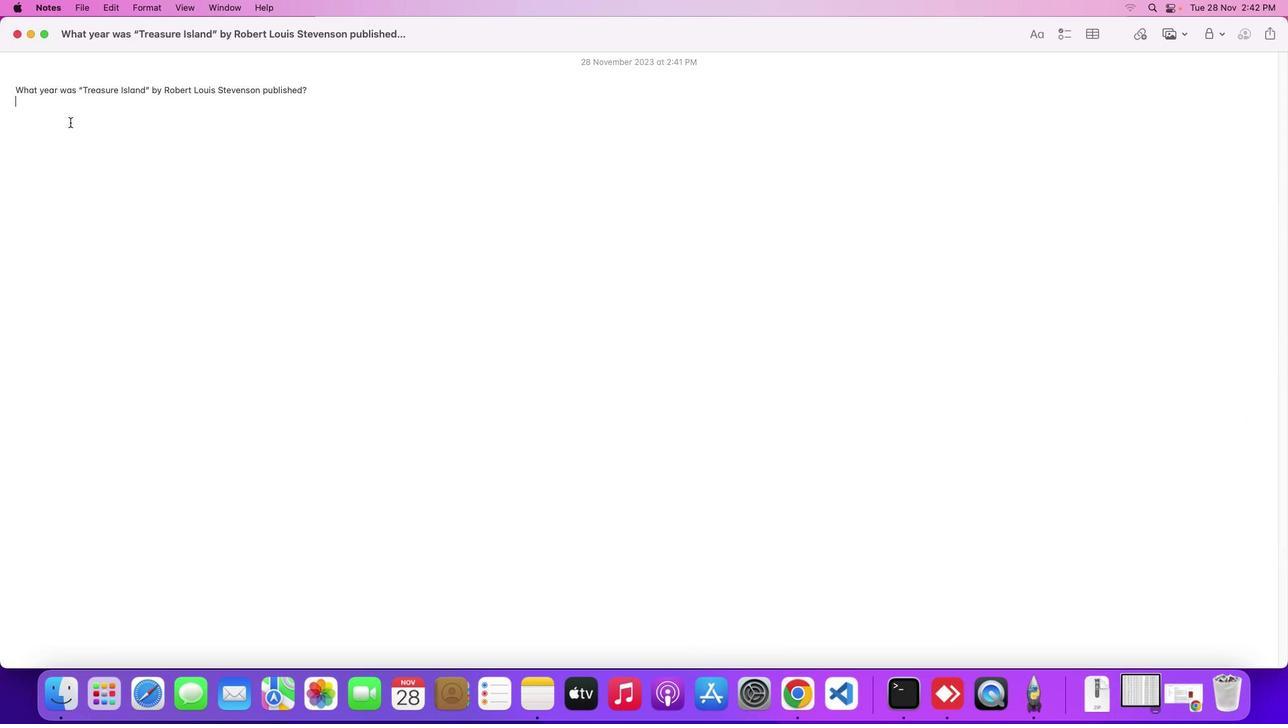 
Action: Mouse pressed left at (69, 122)
Screenshot: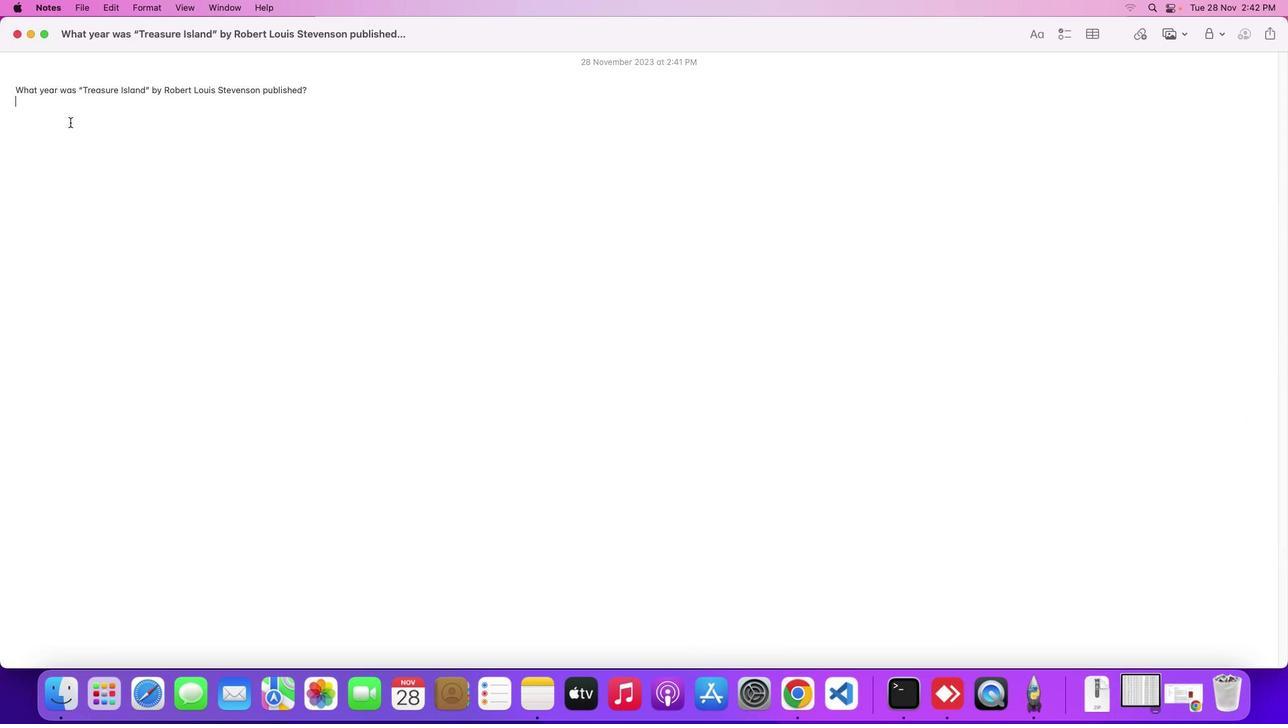 
Action: Mouse moved to (81, 120)
Screenshot: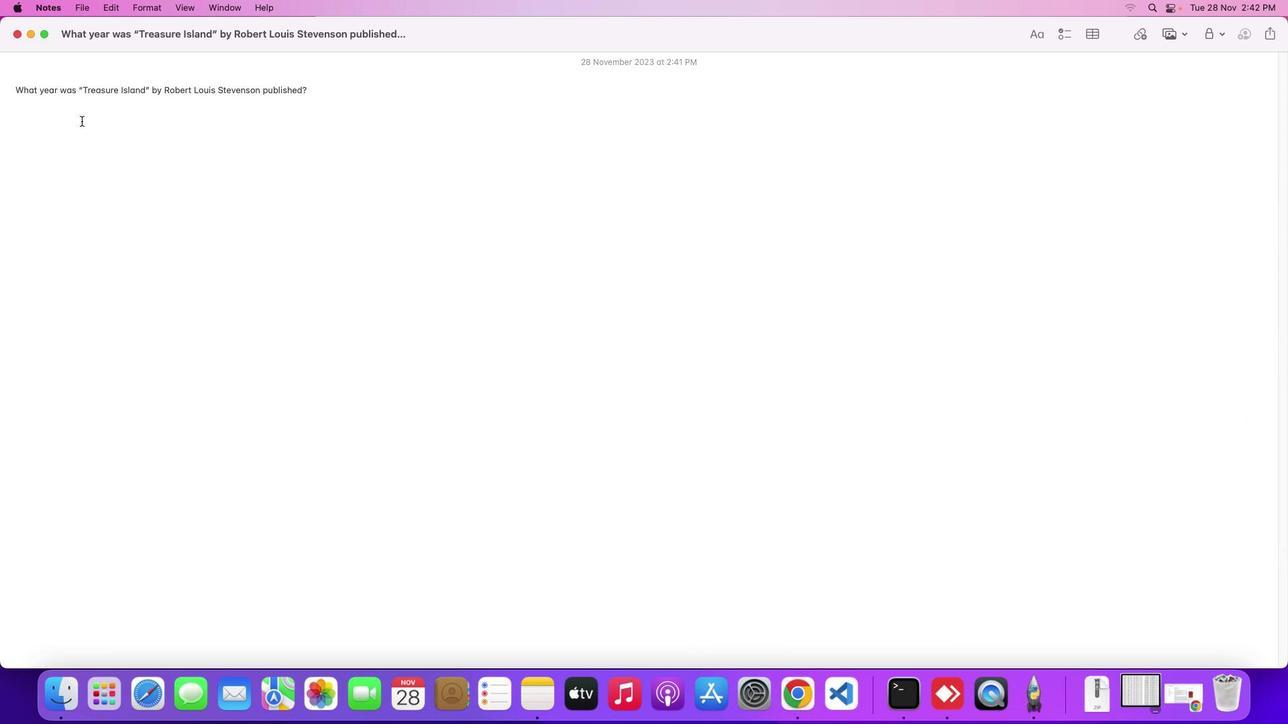 
Action: Key pressed Key.shiftKey.shift'"'Key.shift'T''r''e''a''s''u''r''e'Key.spaceKey.shift'I''s''l''a''n''d'Key.shift'"'Key.space'b''y'Key.spaceKey.shift'R''o''b''e''r''t'Key.spaceKey.shiftKey.shift'L''o''u''i''s'Key.spaceKey.shift'S''t''e''v''e''n''s''o''n'Key.space'w''a''s'Key.space'p''u''b''l''i''s''h''e''d'Key.space'i''n'Key.space'1''8''8''3''.'
Screenshot: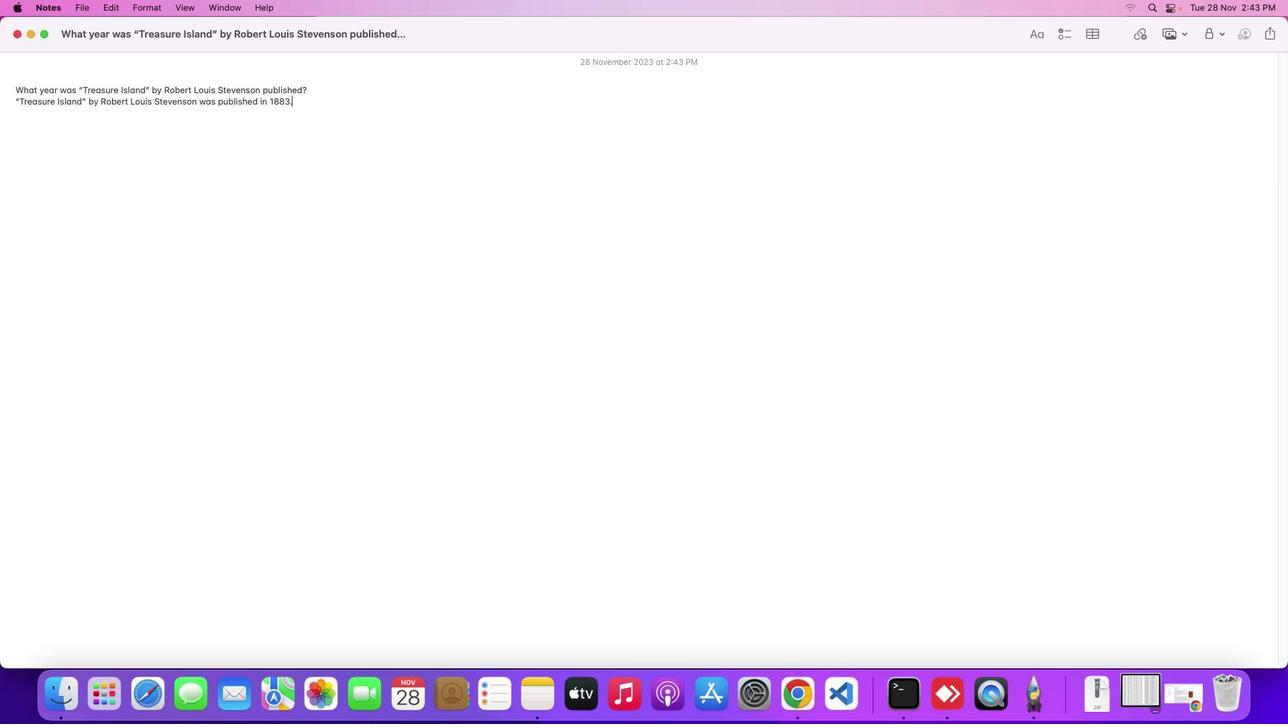 
